 Task: Explore Airbnb accommodation in Taverny, France from 7th December, 2023 to 15th December, 2023 for 6 adults.3 bedrooms having 3 beds and 3 bathrooms. Property type can be house. Look for 4 properties as per requirement.
Action: Mouse moved to (446, 168)
Screenshot: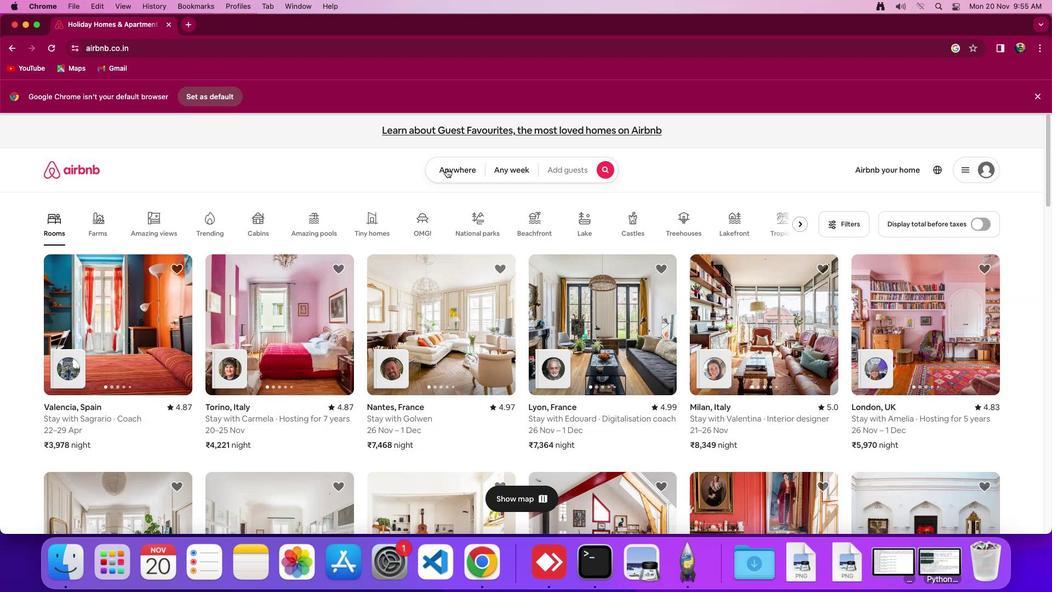 
Action: Mouse pressed left at (446, 168)
Screenshot: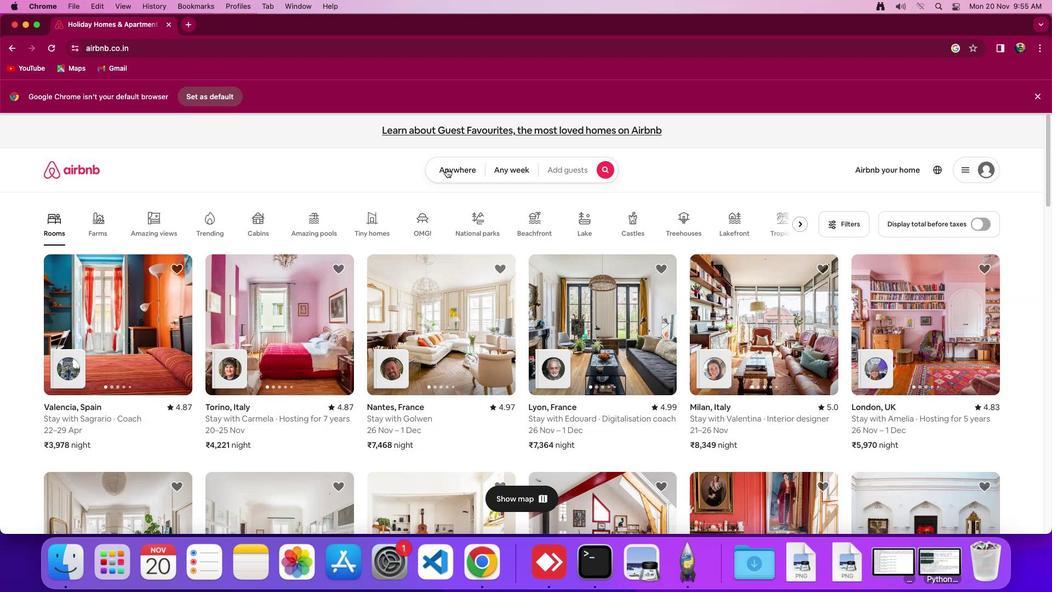 
Action: Mouse pressed left at (446, 168)
Screenshot: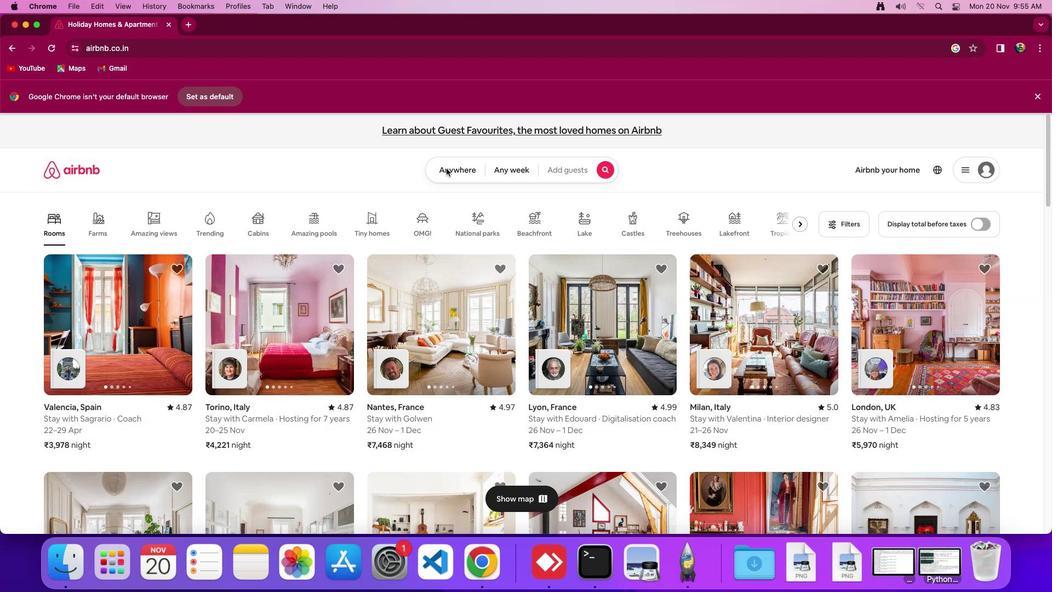 
Action: Mouse moved to (399, 215)
Screenshot: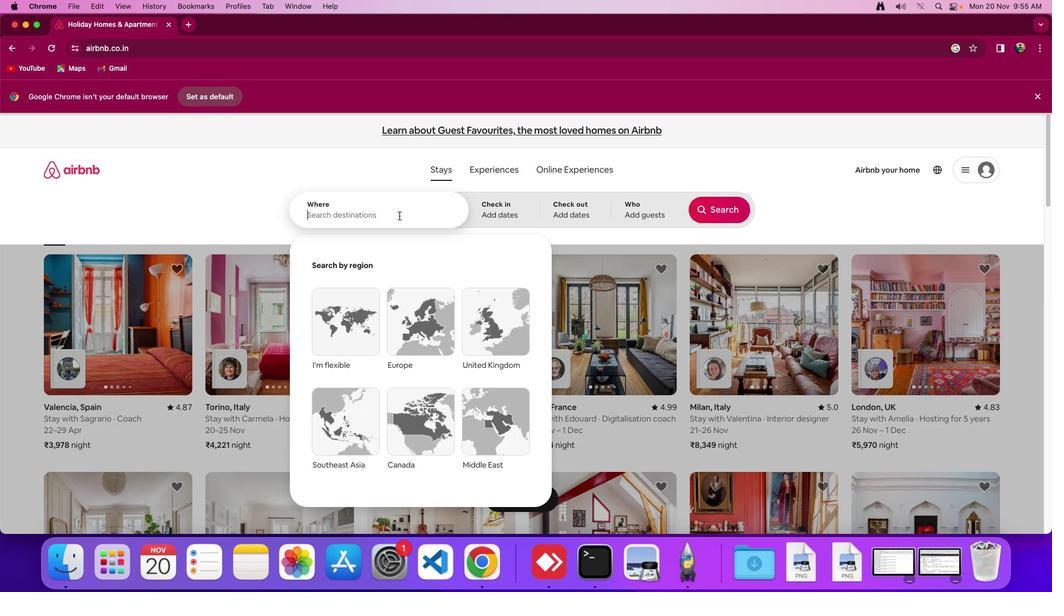 
Action: Mouse pressed left at (399, 215)
Screenshot: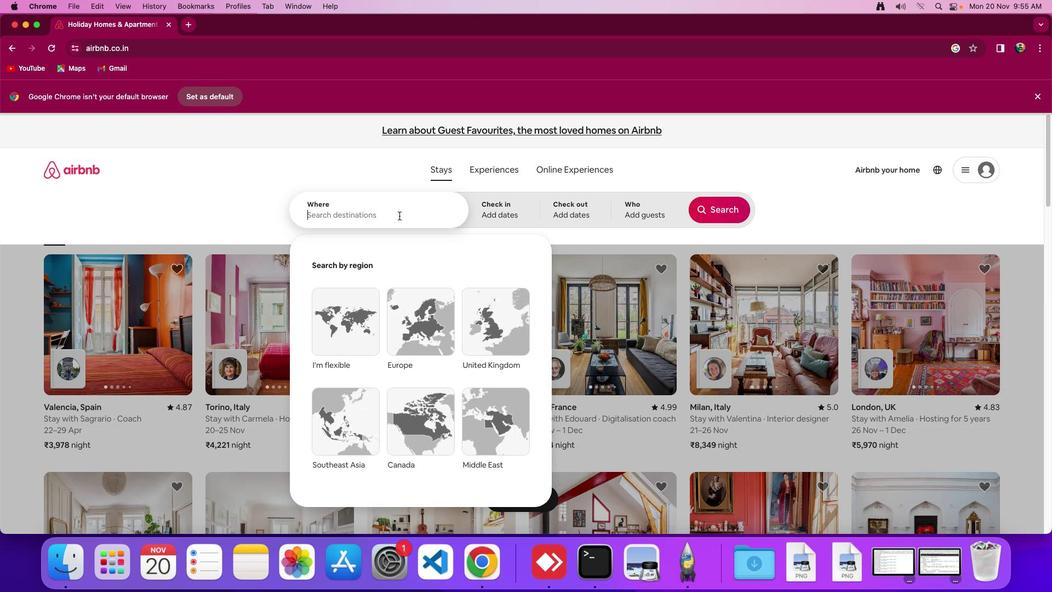 
Action: Key pressed Key.shift_r'T''a''v''e''m''y'','Key.spaceKey.shift_r'F''r''a''n''c''e'
Screenshot: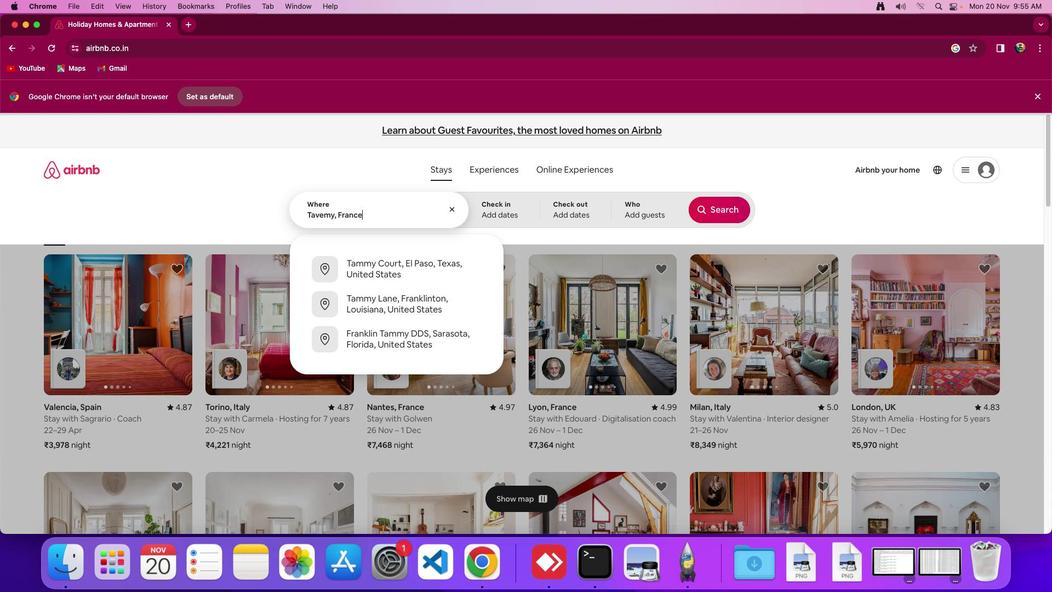 
Action: Mouse moved to (505, 202)
Screenshot: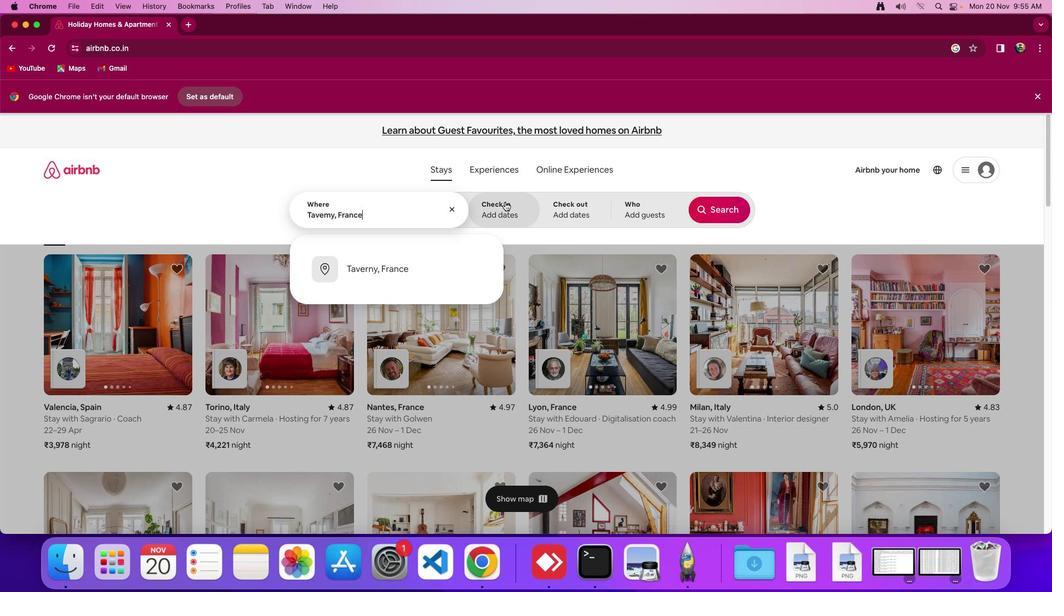
Action: Mouse pressed left at (505, 202)
Screenshot: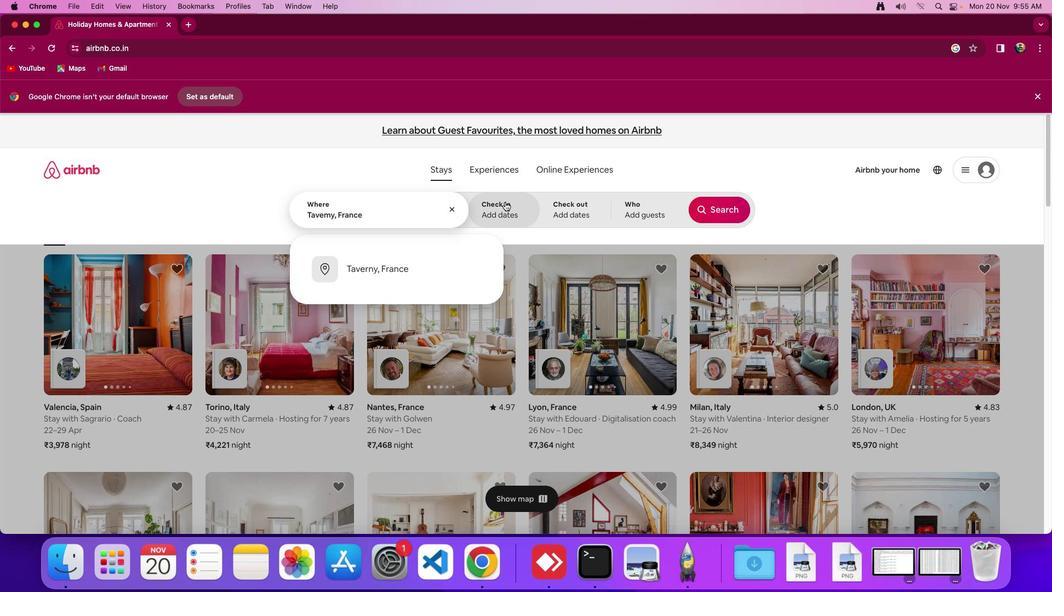 
Action: Mouse moved to (655, 373)
Screenshot: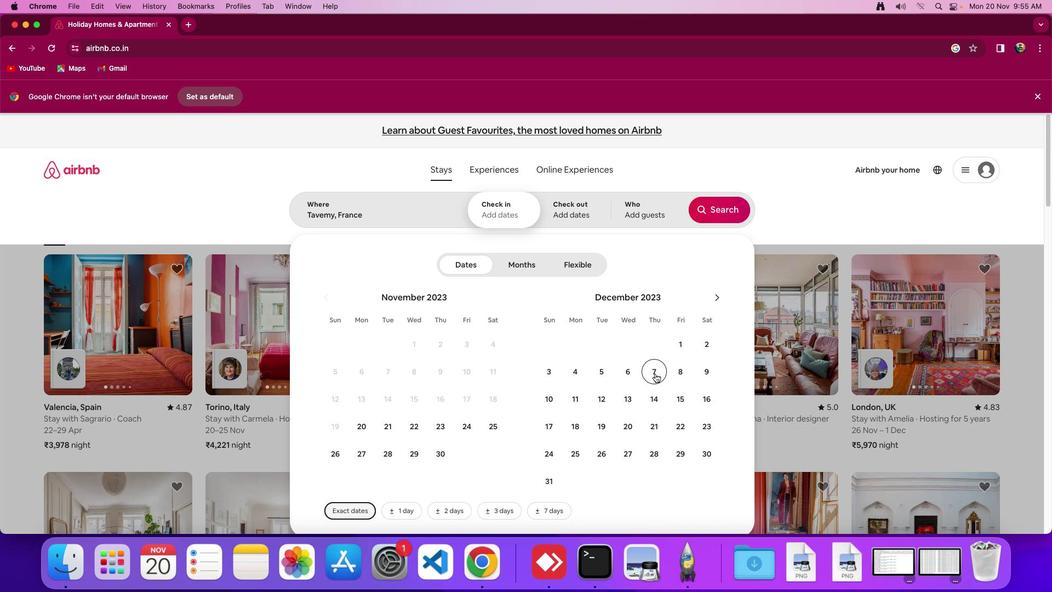 
Action: Mouse pressed left at (655, 373)
Screenshot: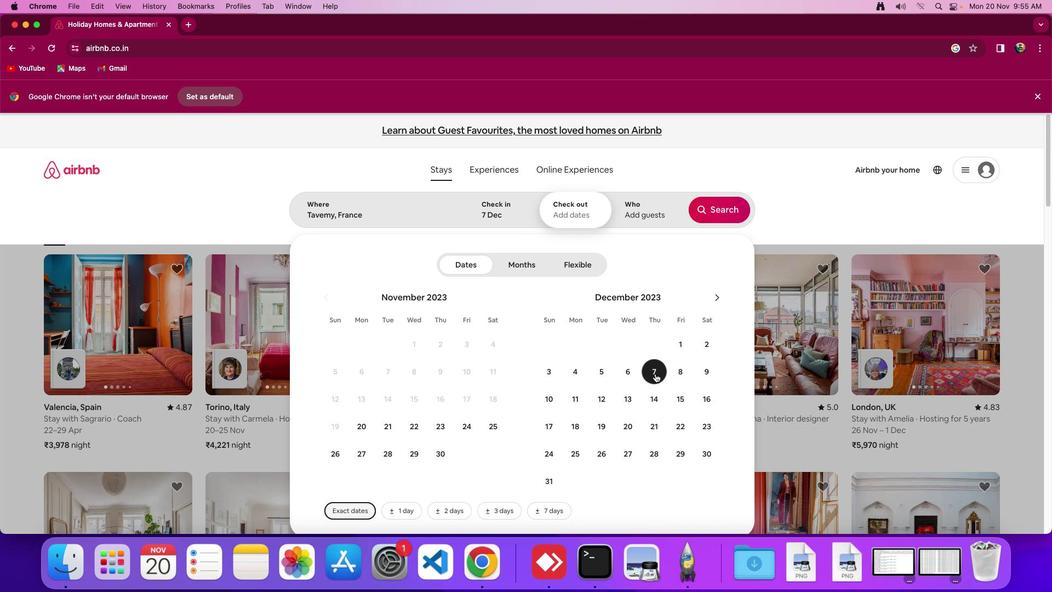
Action: Mouse moved to (677, 397)
Screenshot: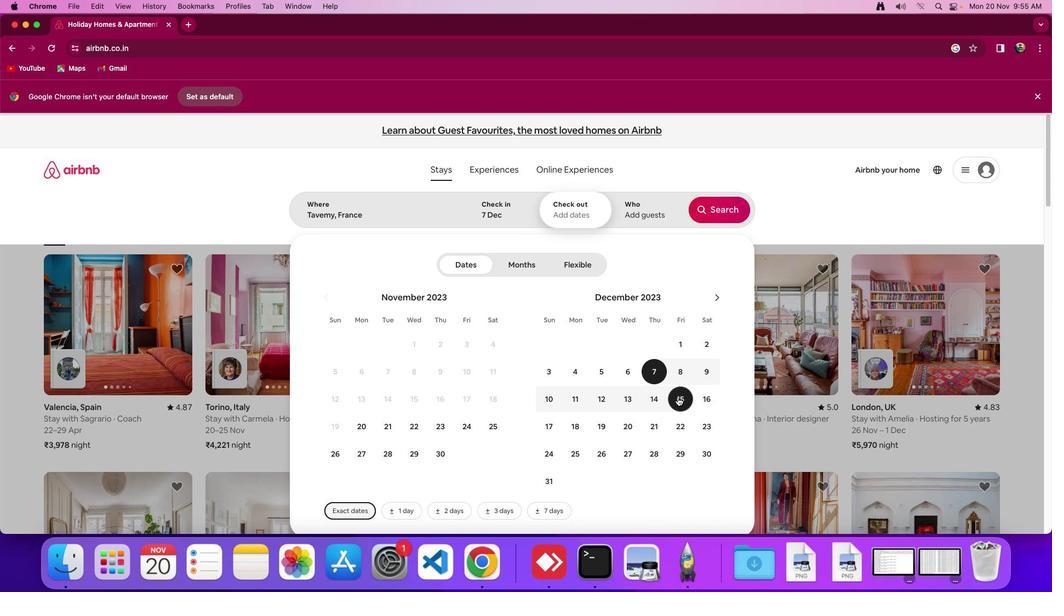 
Action: Mouse pressed left at (677, 397)
Screenshot: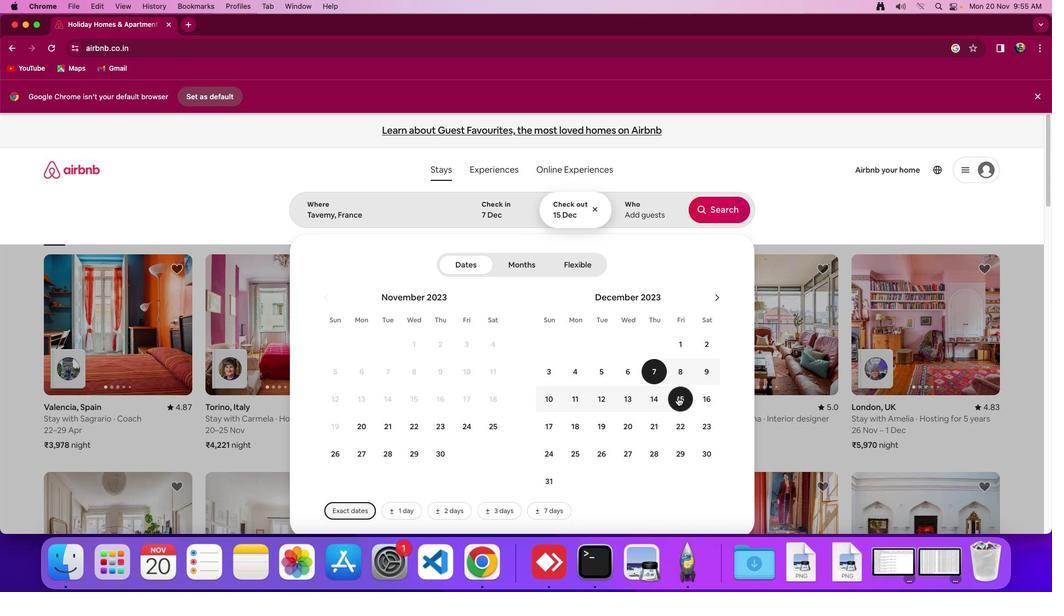 
Action: Mouse moved to (631, 208)
Screenshot: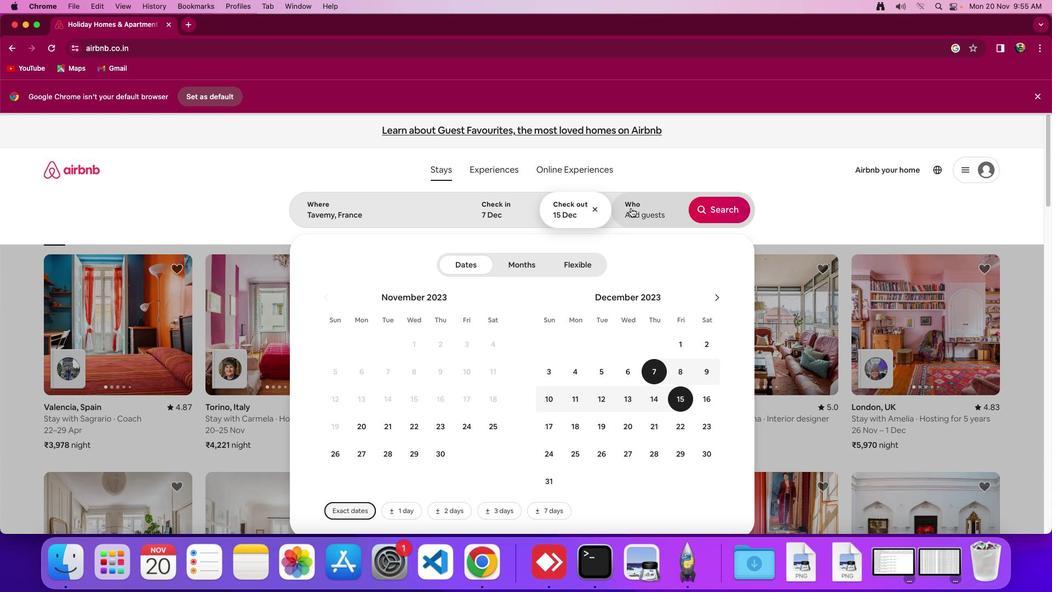 
Action: Mouse pressed left at (631, 208)
Screenshot: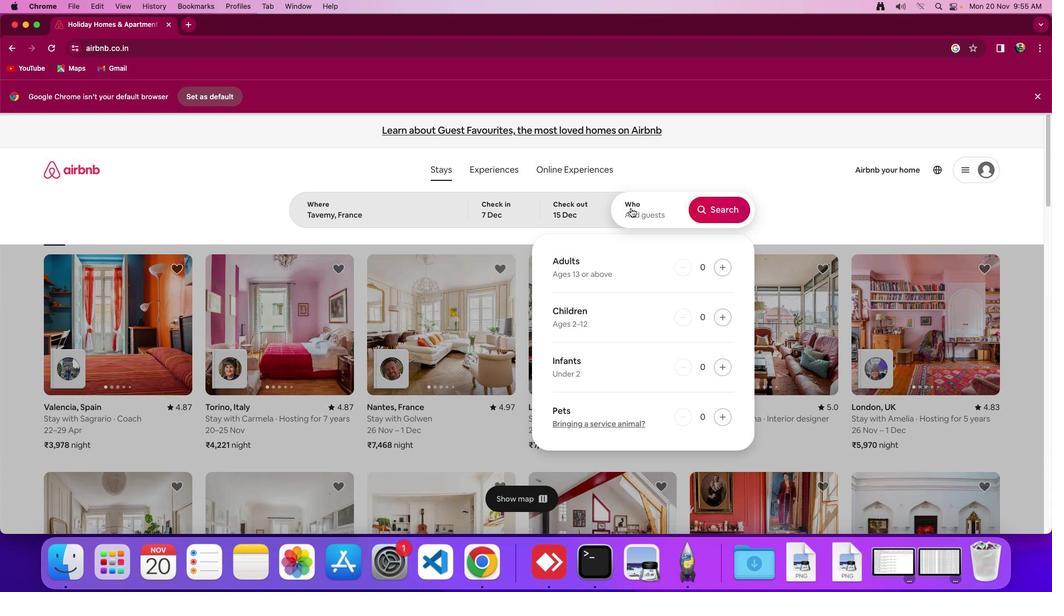 
Action: Mouse moved to (728, 267)
Screenshot: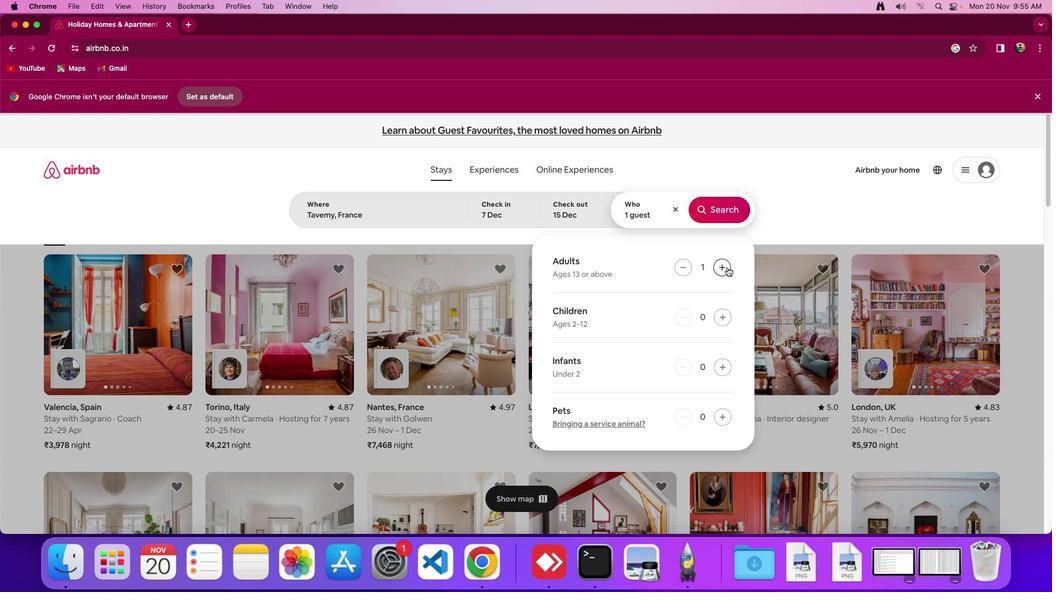 
Action: Mouse pressed left at (728, 267)
Screenshot: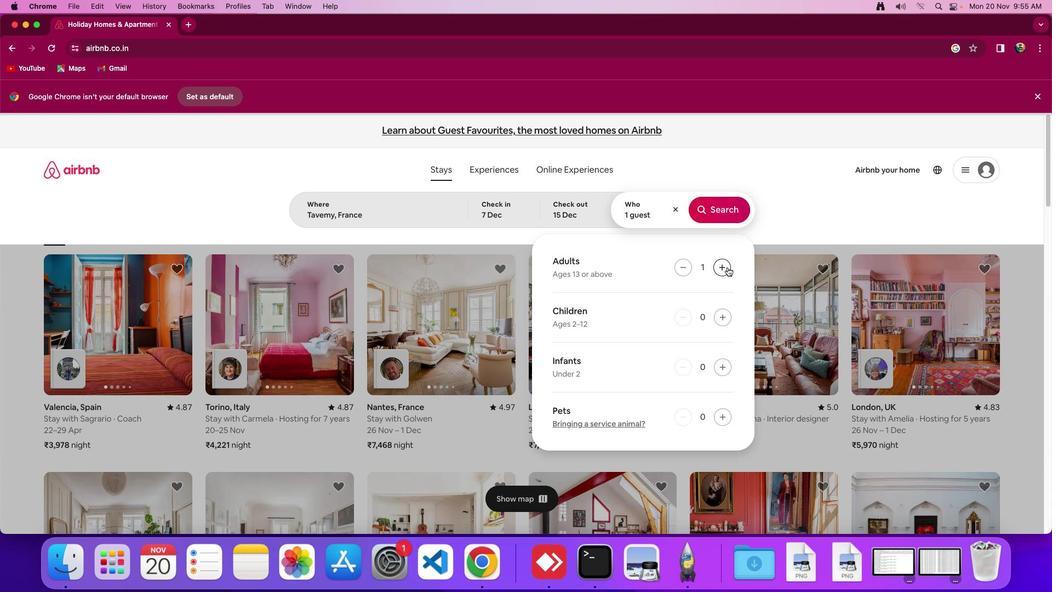 
Action: Mouse moved to (728, 266)
Screenshot: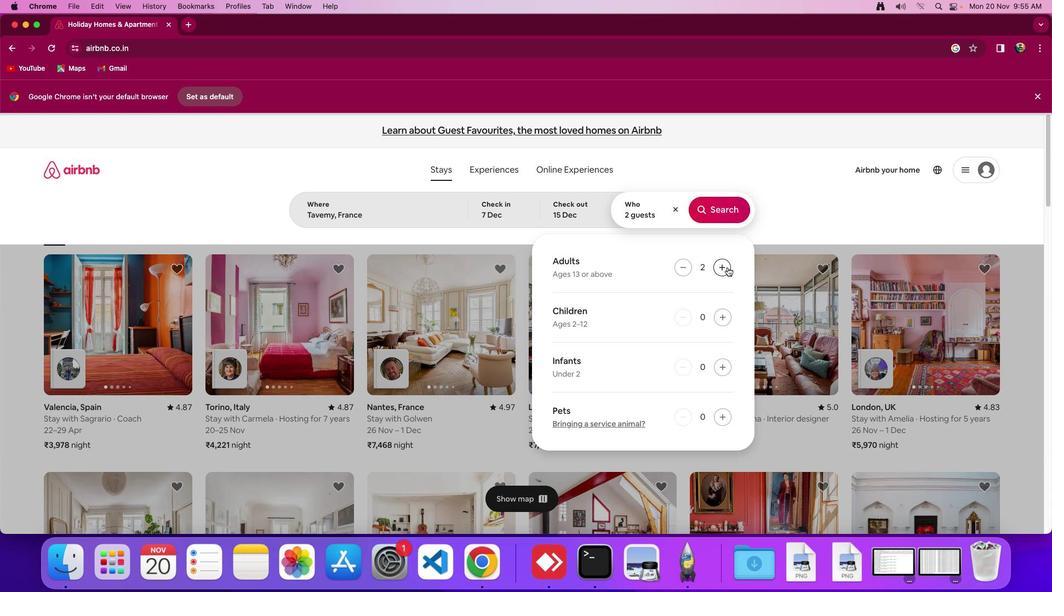 
Action: Mouse pressed left at (728, 266)
Screenshot: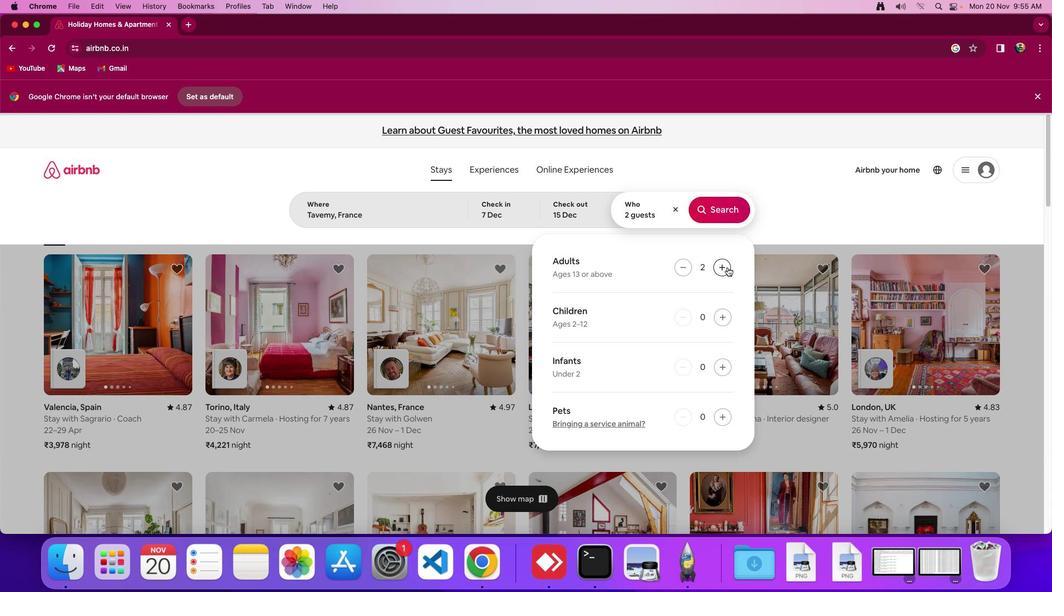 
Action: Mouse pressed left at (728, 266)
Screenshot: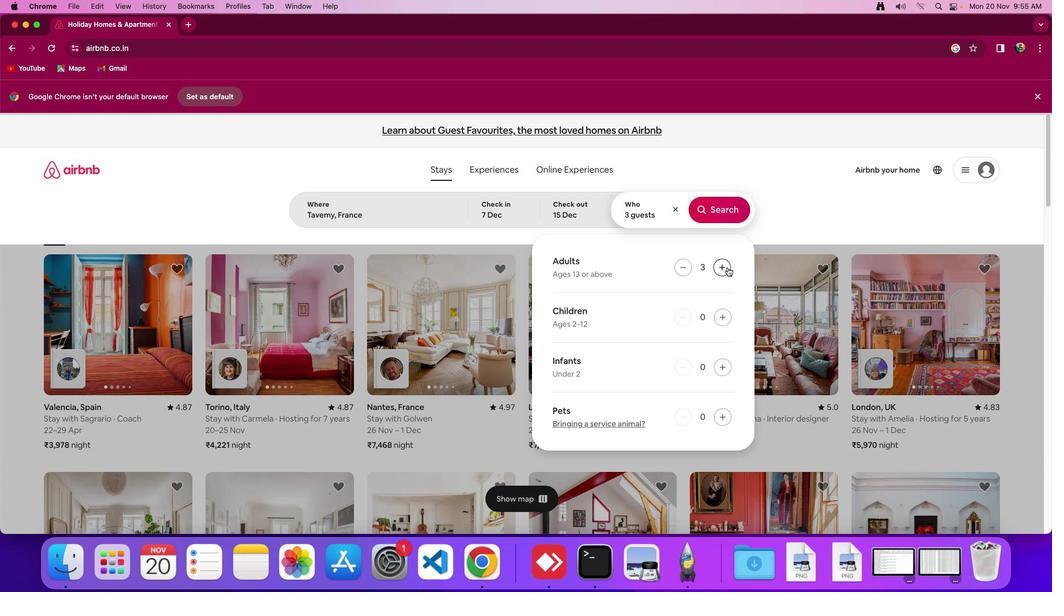 
Action: Mouse pressed left at (728, 266)
Screenshot: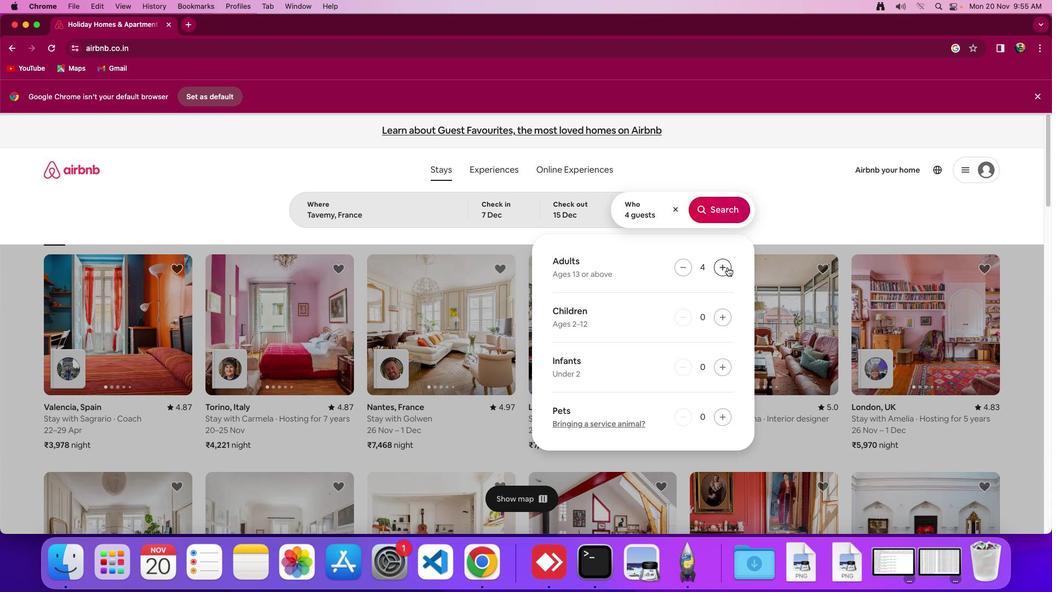 
Action: Mouse pressed left at (728, 266)
Screenshot: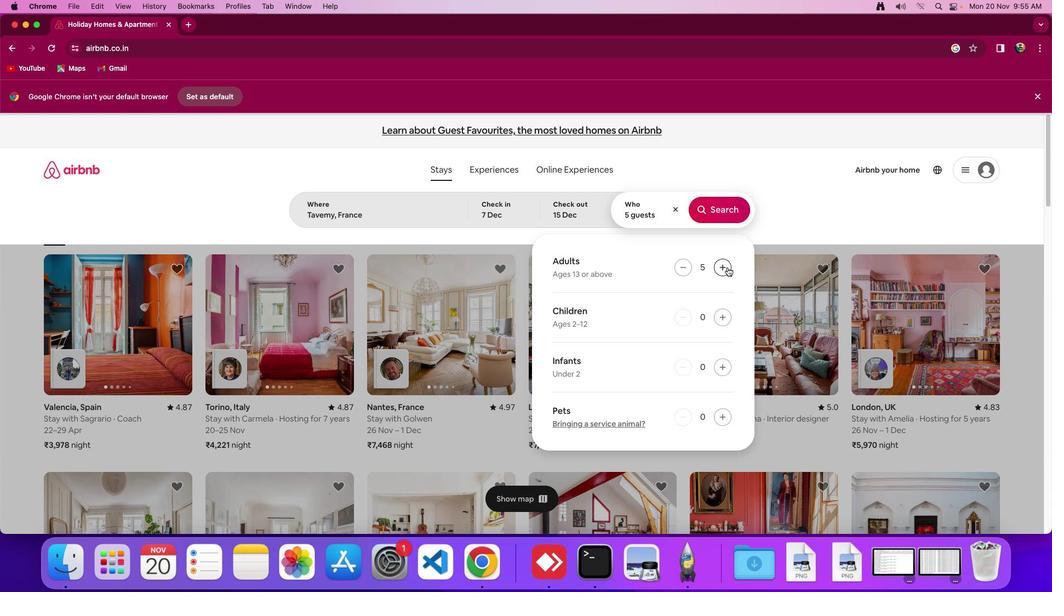 
Action: Mouse pressed left at (728, 266)
Screenshot: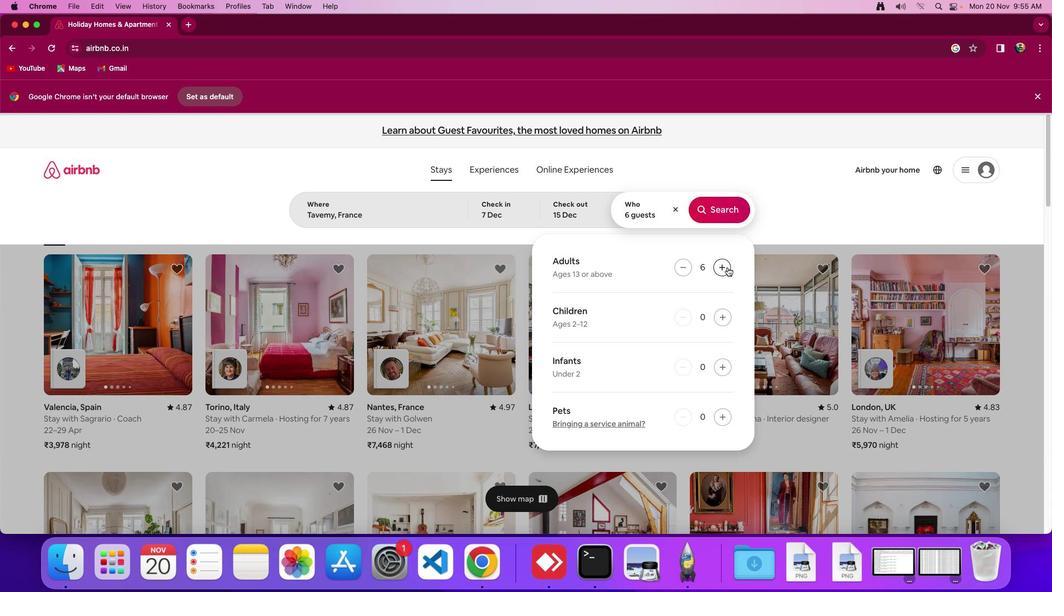 
Action: Mouse moved to (715, 203)
Screenshot: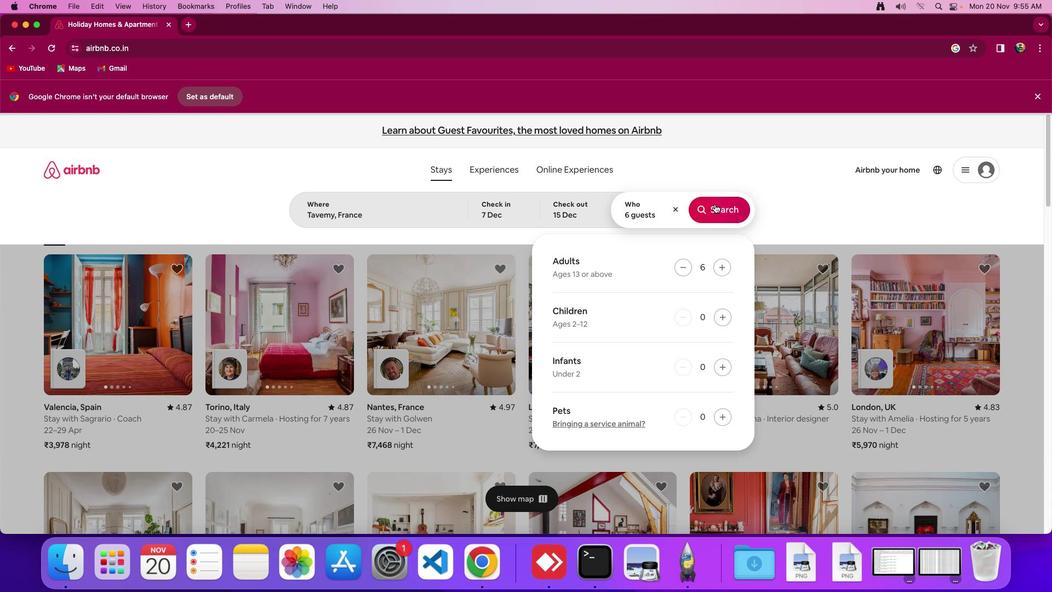 
Action: Mouse pressed left at (715, 203)
Screenshot: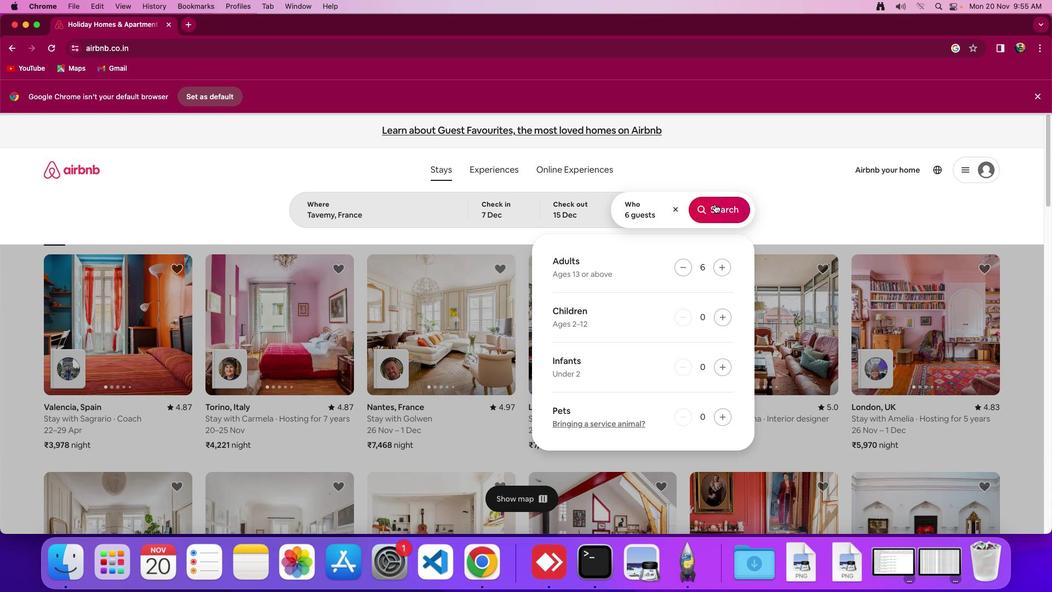 
Action: Mouse moved to (860, 178)
Screenshot: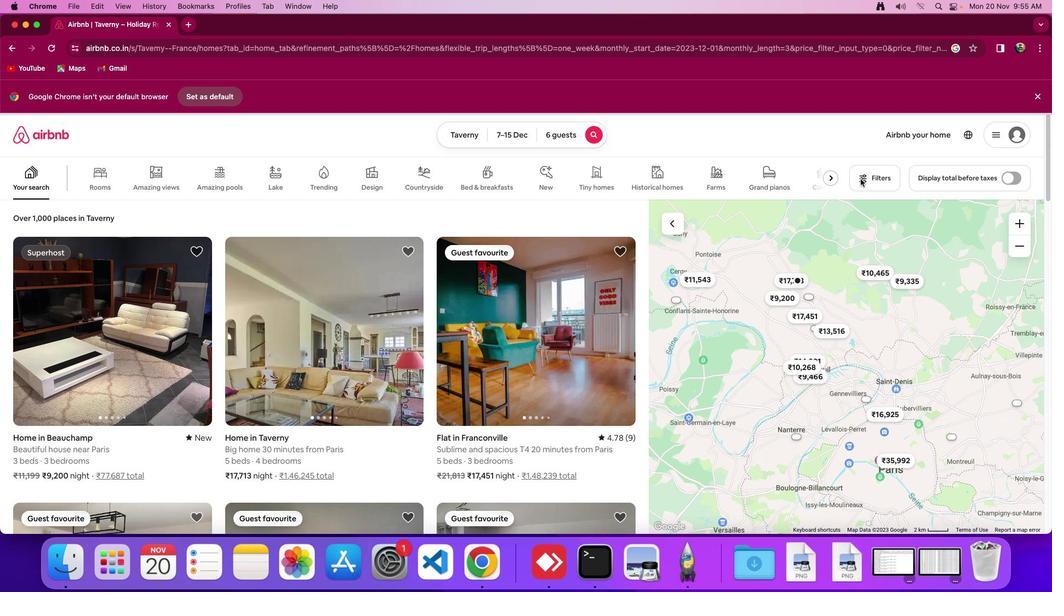 
Action: Mouse pressed left at (860, 178)
Screenshot: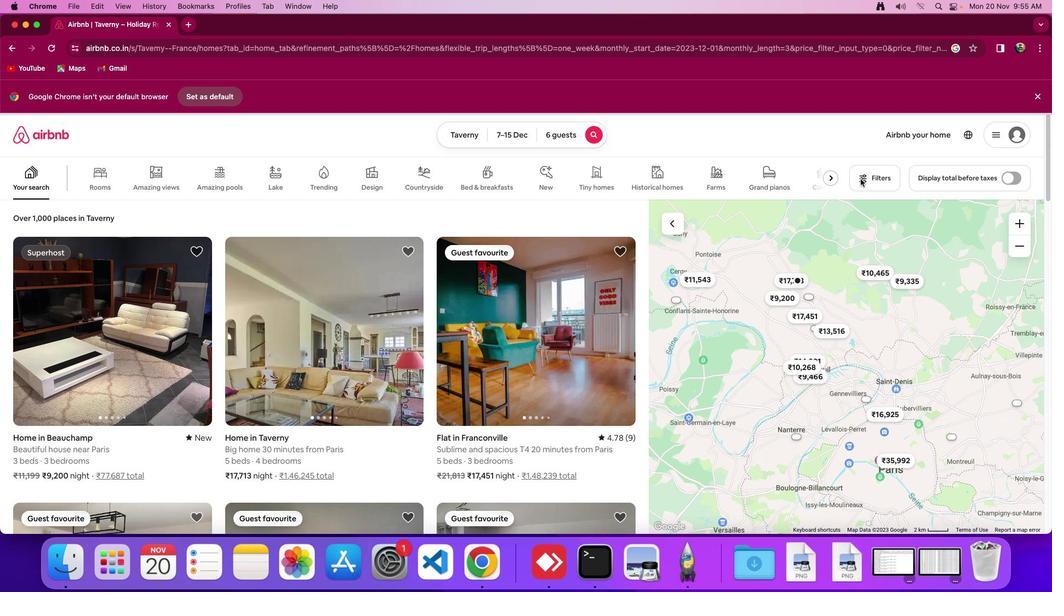 
Action: Mouse moved to (492, 361)
Screenshot: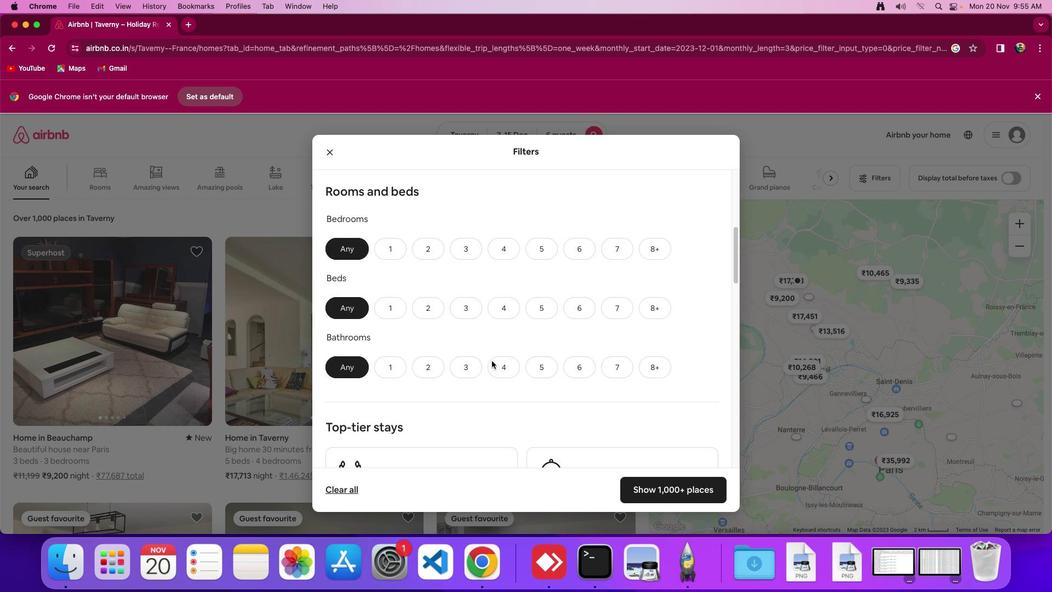
Action: Mouse scrolled (492, 361) with delta (0, 0)
Screenshot: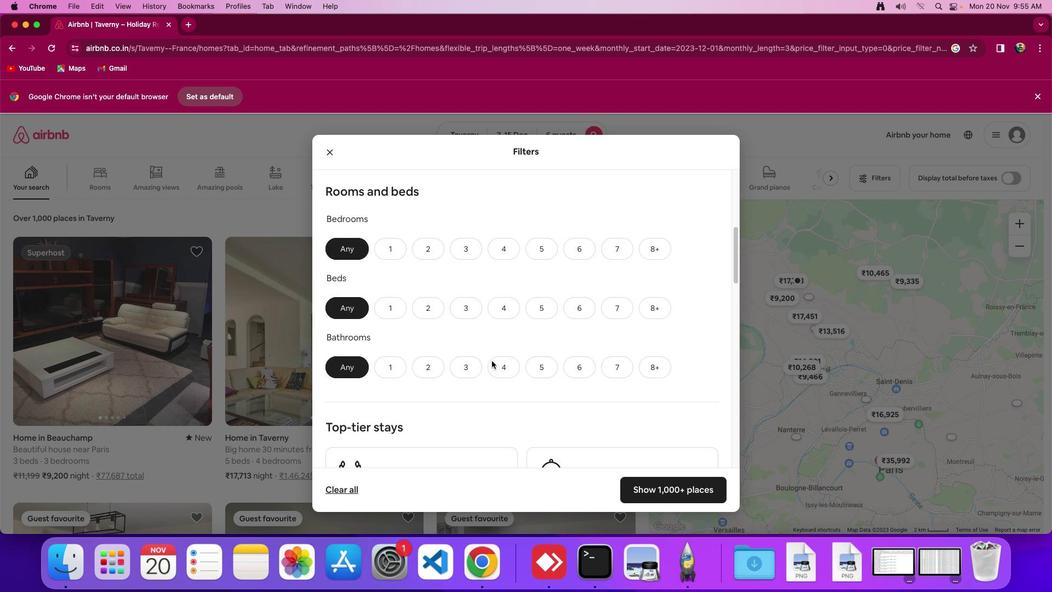 
Action: Mouse moved to (492, 361)
Screenshot: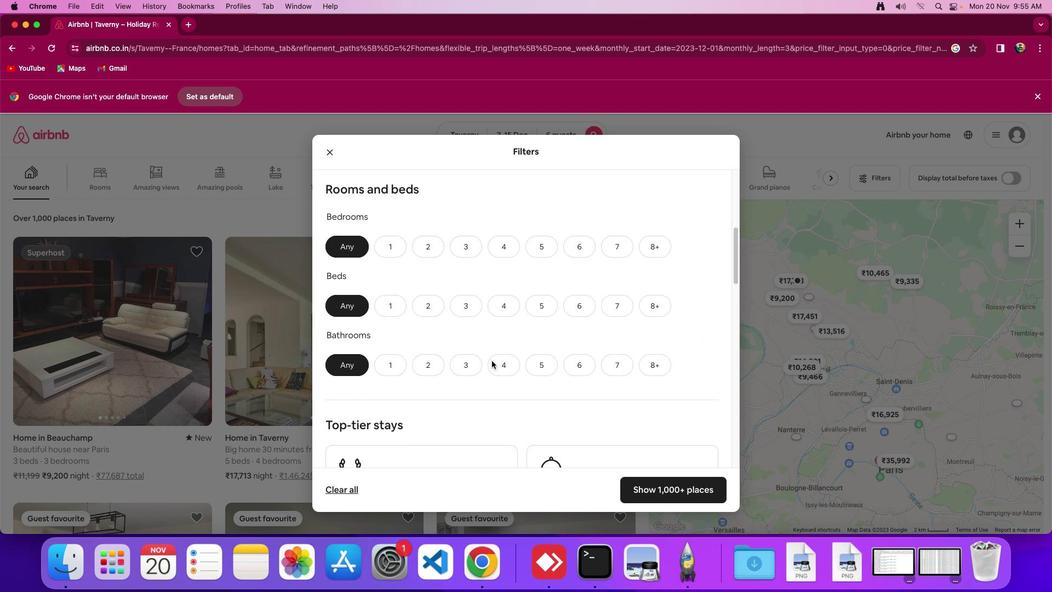 
Action: Mouse scrolled (492, 361) with delta (0, 0)
Screenshot: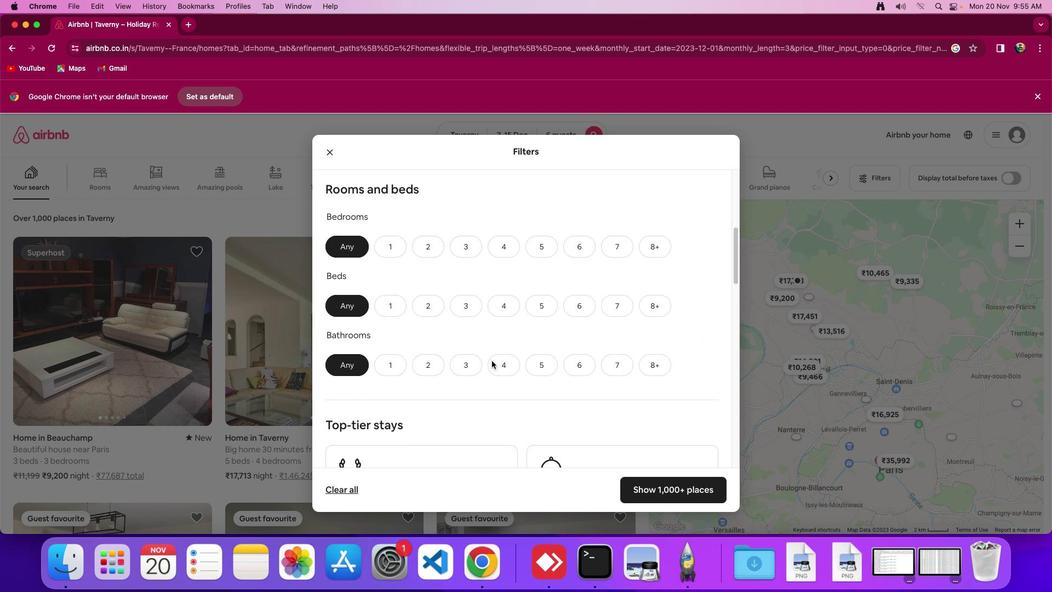 
Action: Mouse moved to (492, 361)
Screenshot: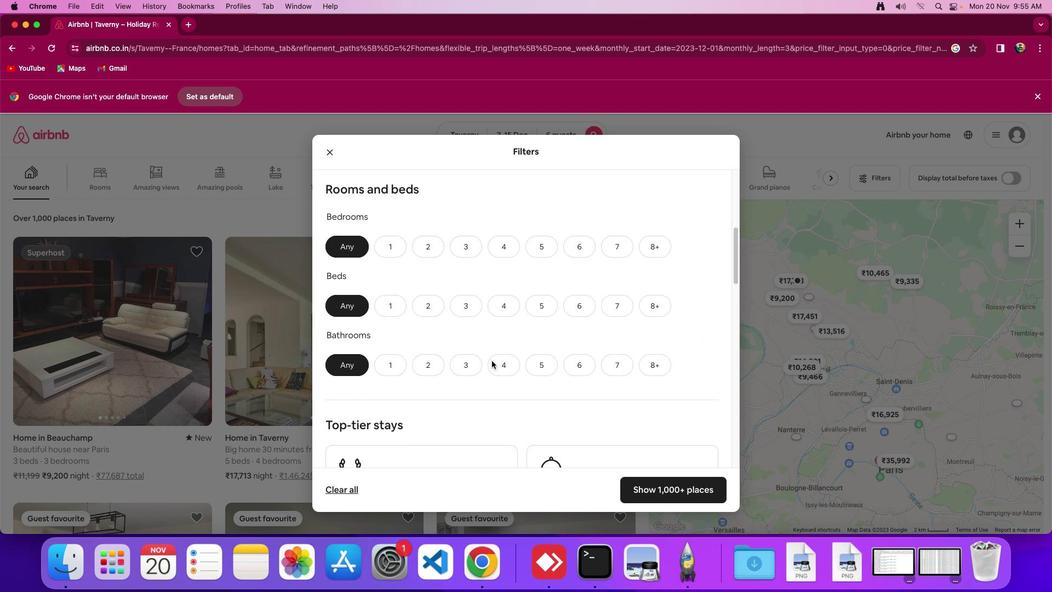 
Action: Mouse scrolled (492, 361) with delta (0, -2)
Screenshot: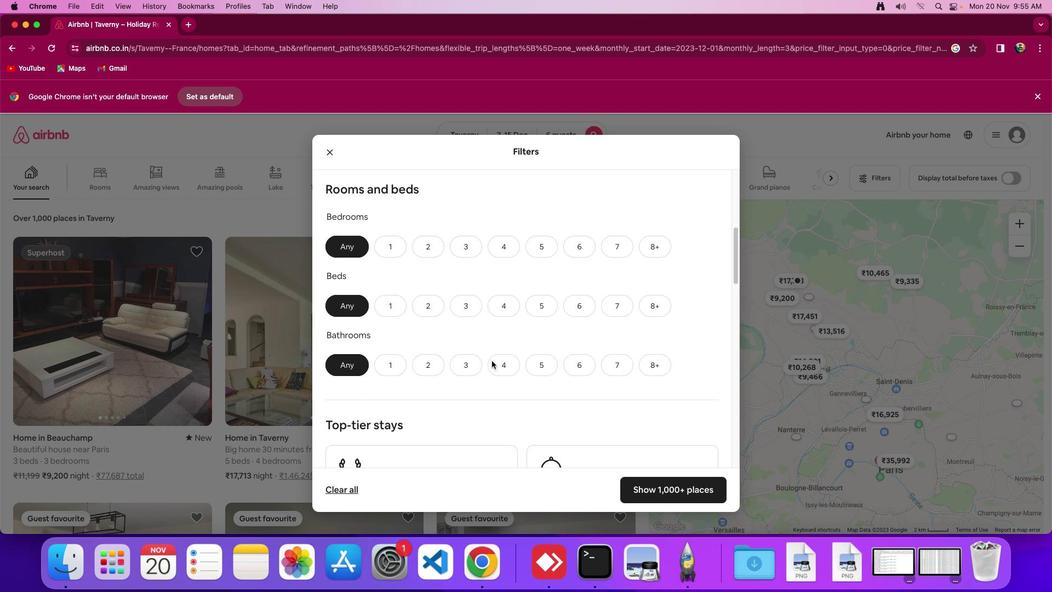 
Action: Mouse moved to (492, 360)
Screenshot: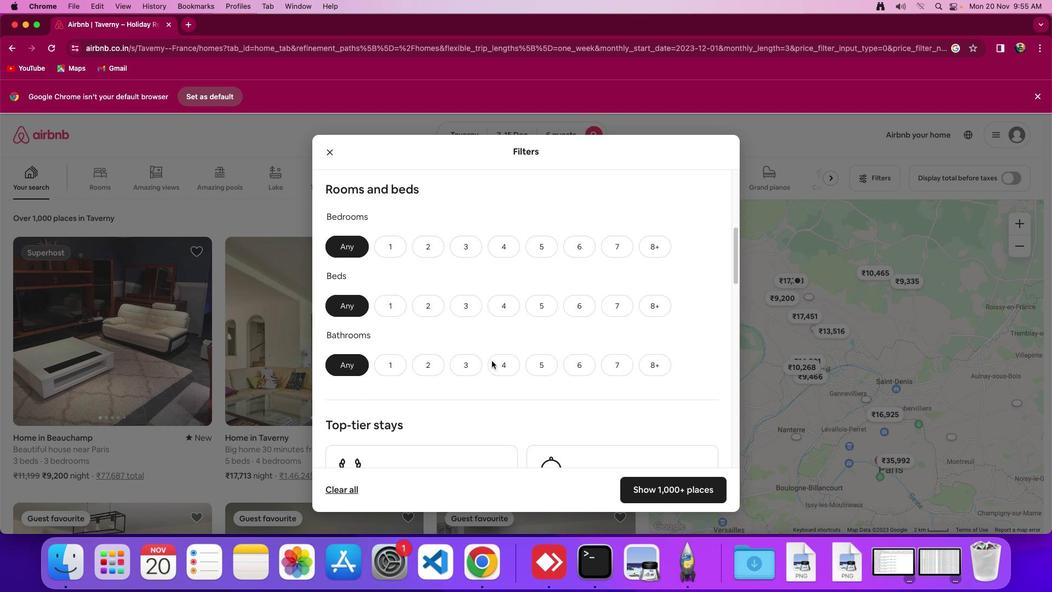
Action: Mouse scrolled (492, 360) with delta (0, -3)
Screenshot: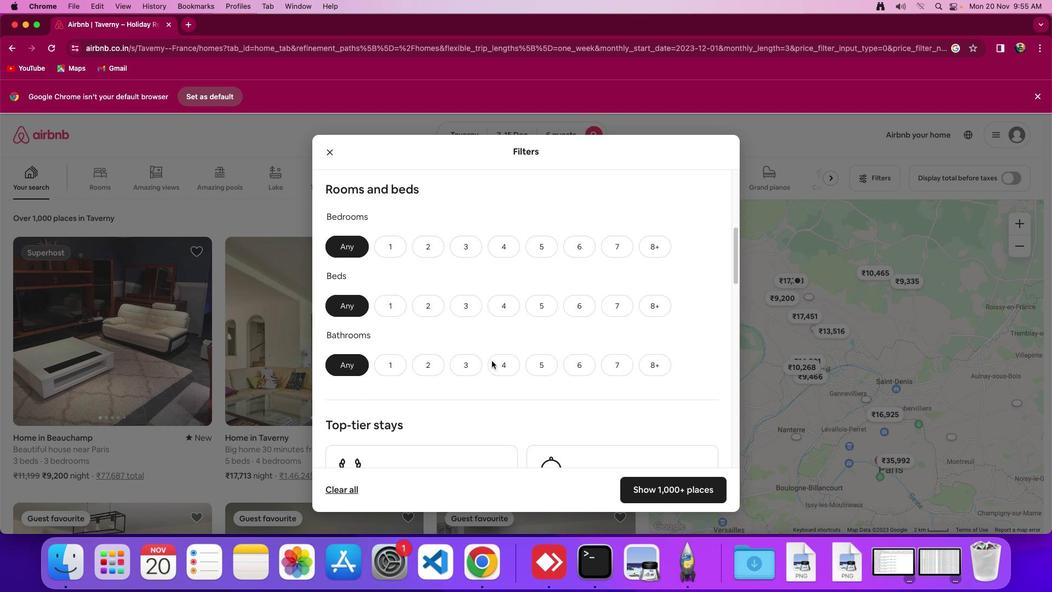 
Action: Mouse moved to (582, 245)
Screenshot: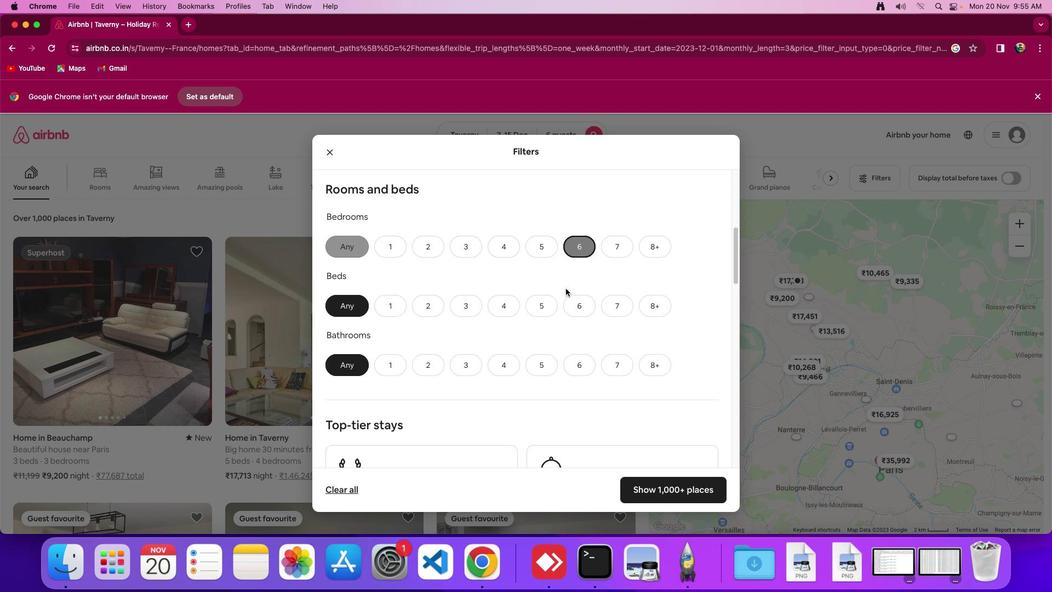 
Action: Mouse pressed left at (582, 245)
Screenshot: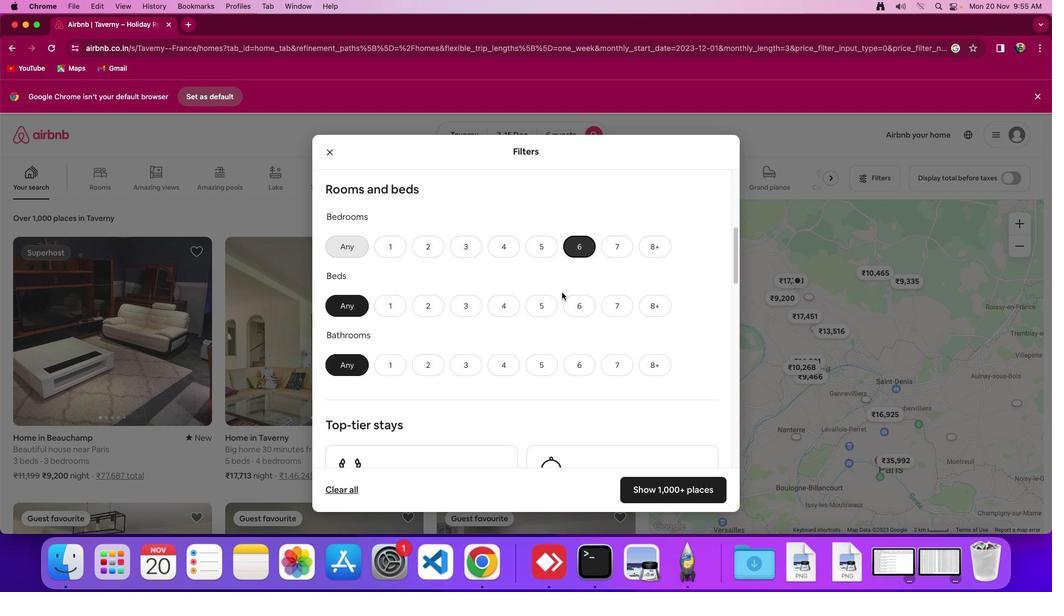 
Action: Mouse moved to (572, 307)
Screenshot: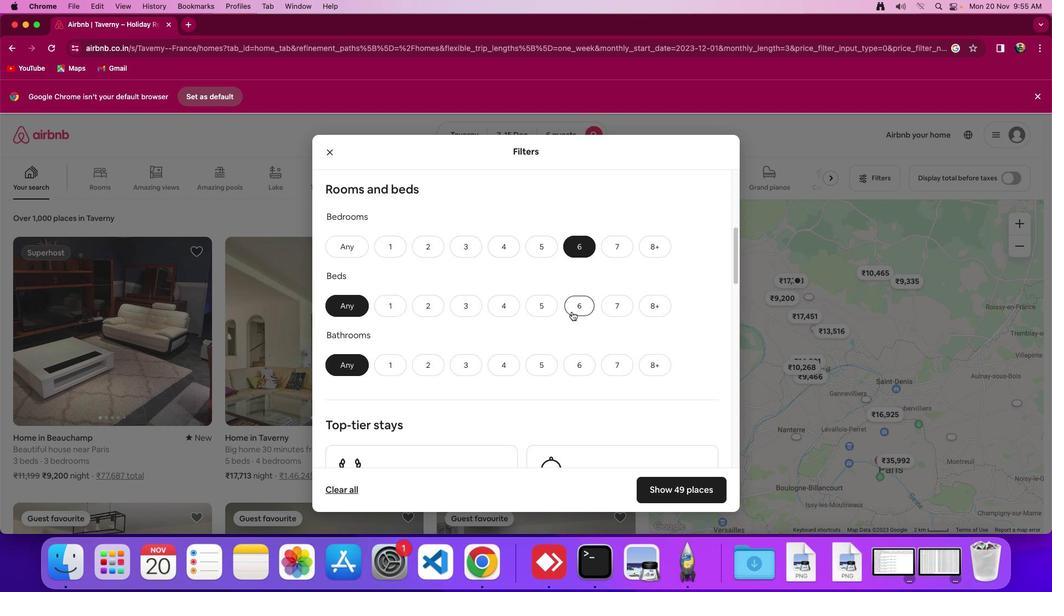 
Action: Mouse pressed left at (572, 307)
Screenshot: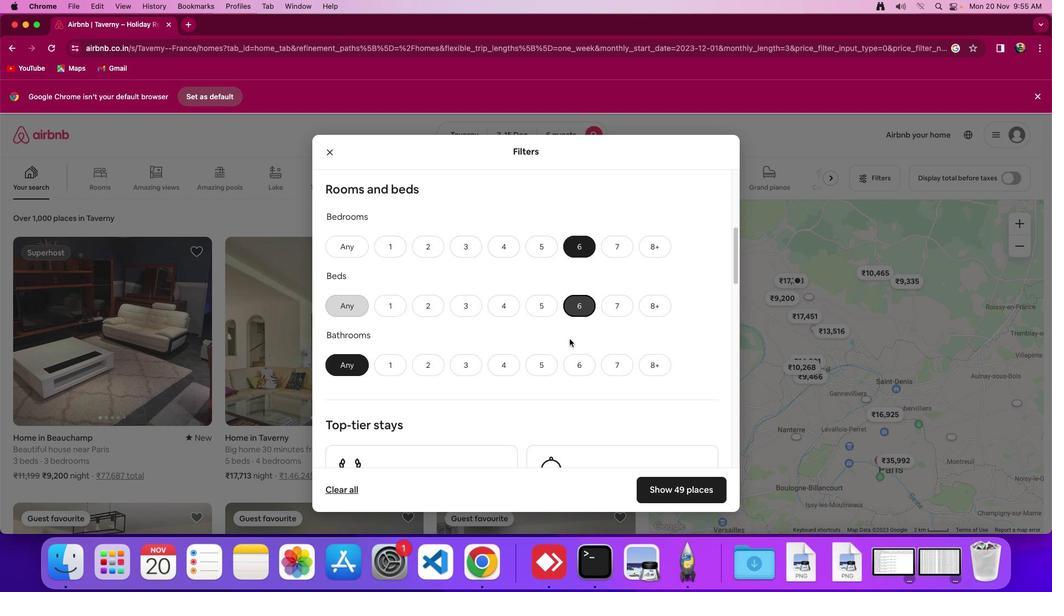
Action: Mouse moved to (570, 356)
Screenshot: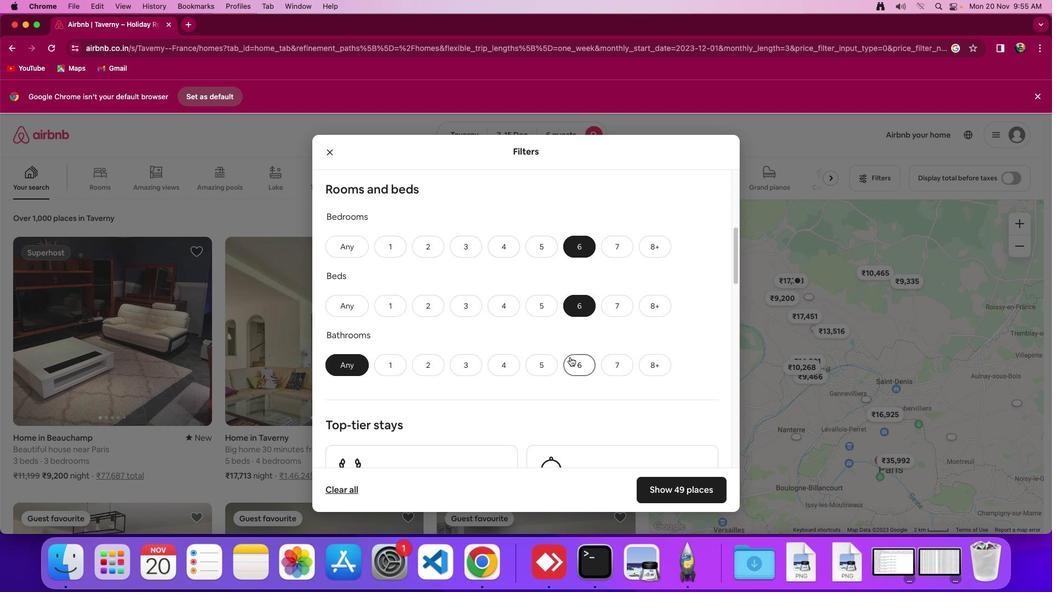 
Action: Mouse pressed left at (570, 356)
Screenshot: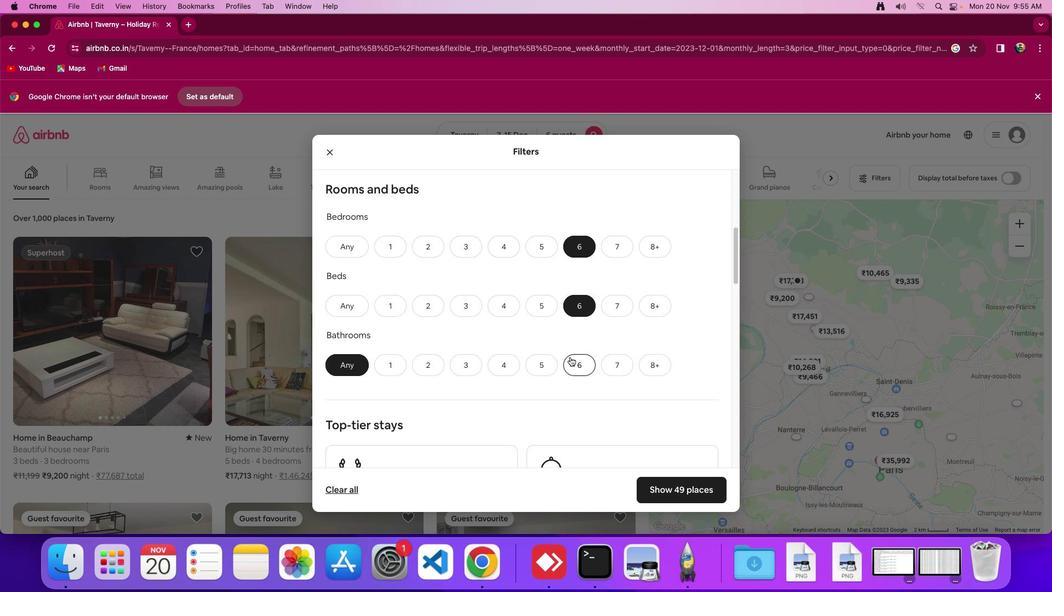 
Action: Mouse moved to (569, 355)
Screenshot: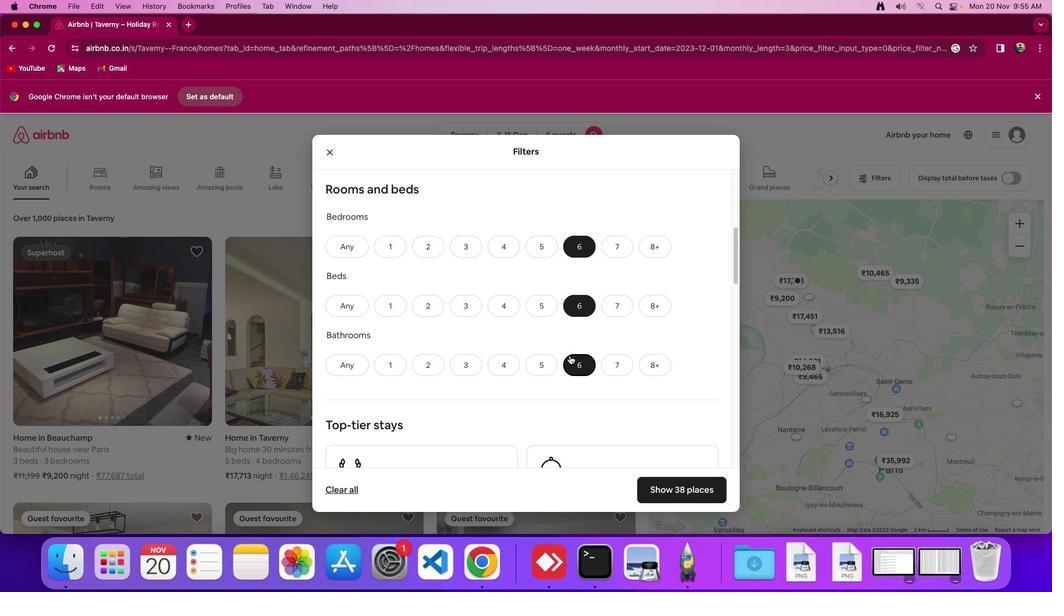 
Action: Mouse scrolled (569, 355) with delta (0, 0)
Screenshot: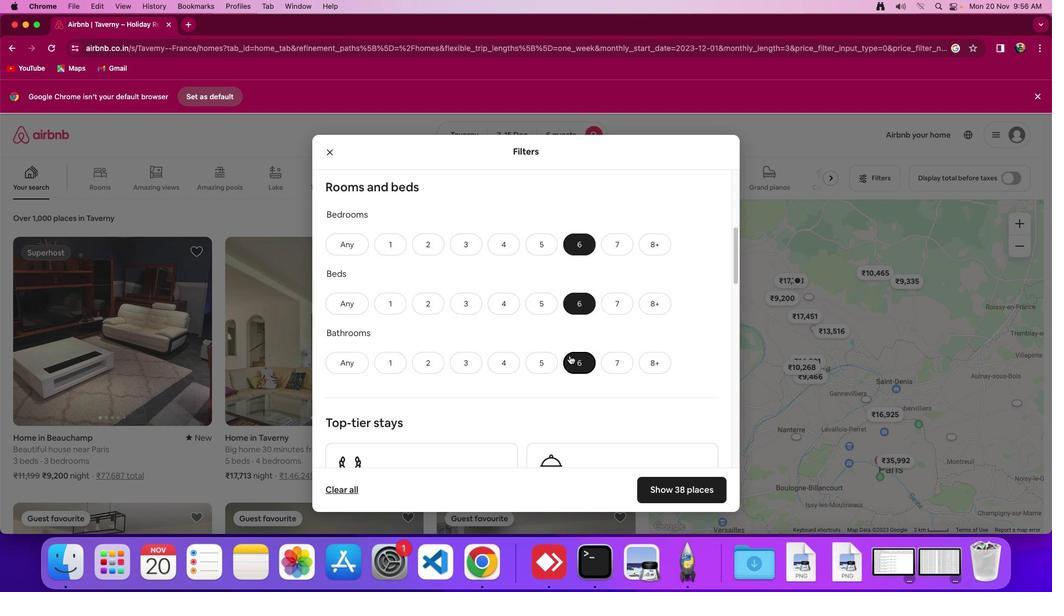
Action: Mouse moved to (479, 250)
Screenshot: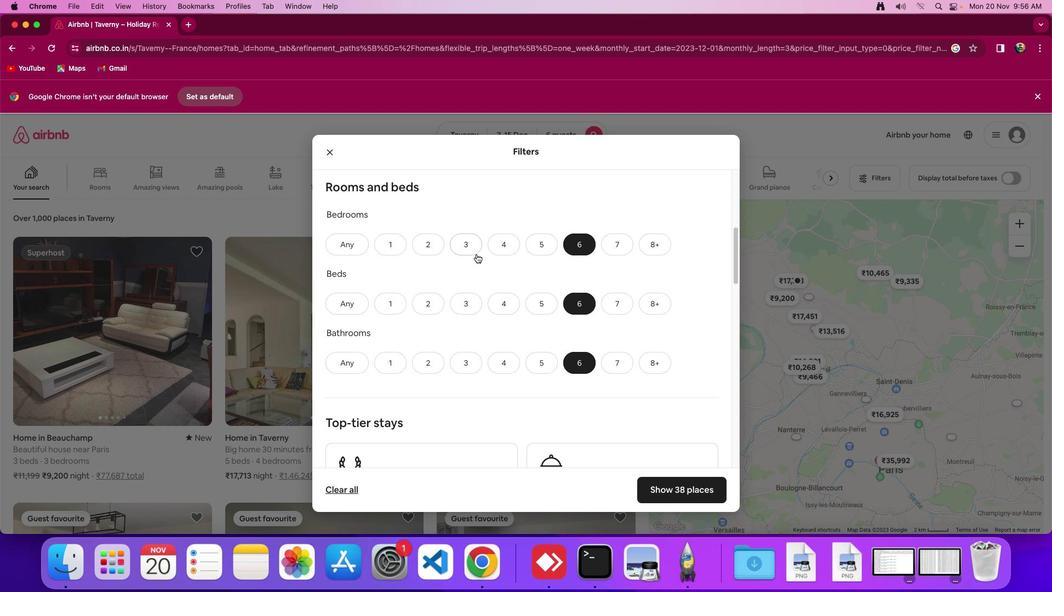 
Action: Mouse pressed left at (479, 250)
Screenshot: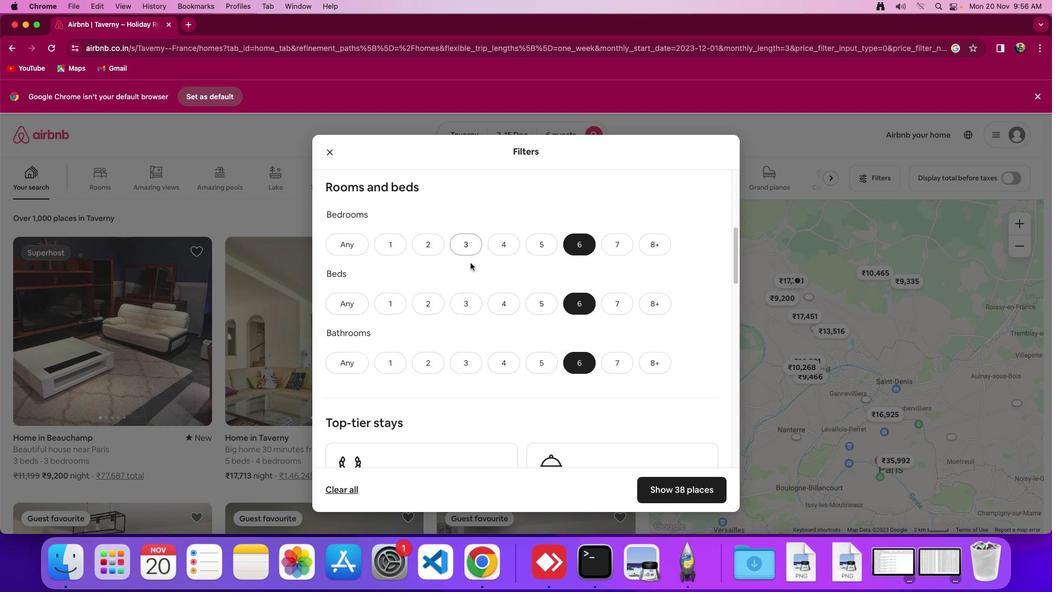 
Action: Mouse moved to (466, 296)
Screenshot: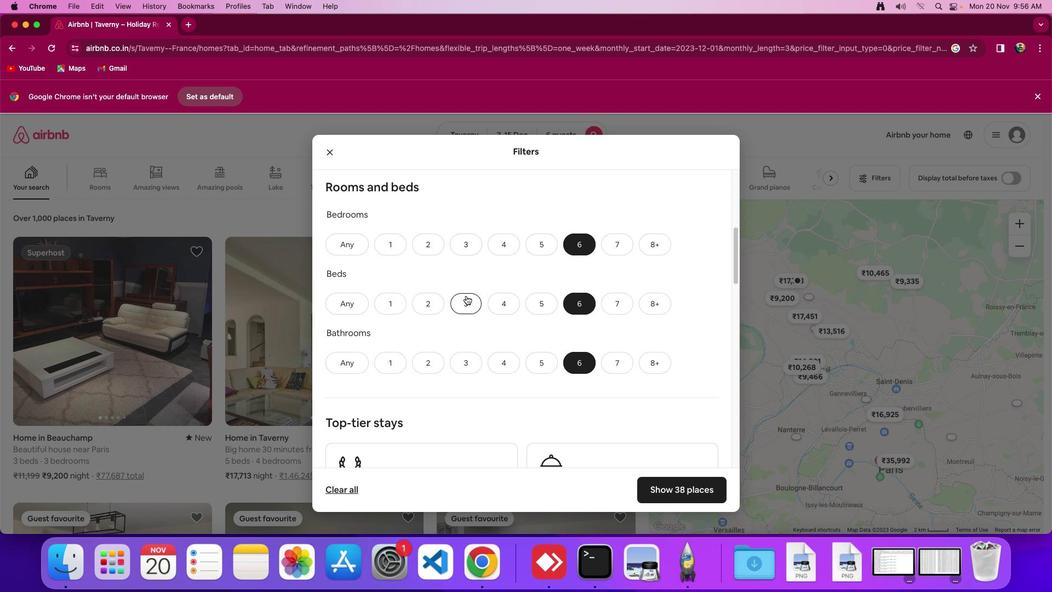 
Action: Mouse pressed left at (466, 296)
Screenshot: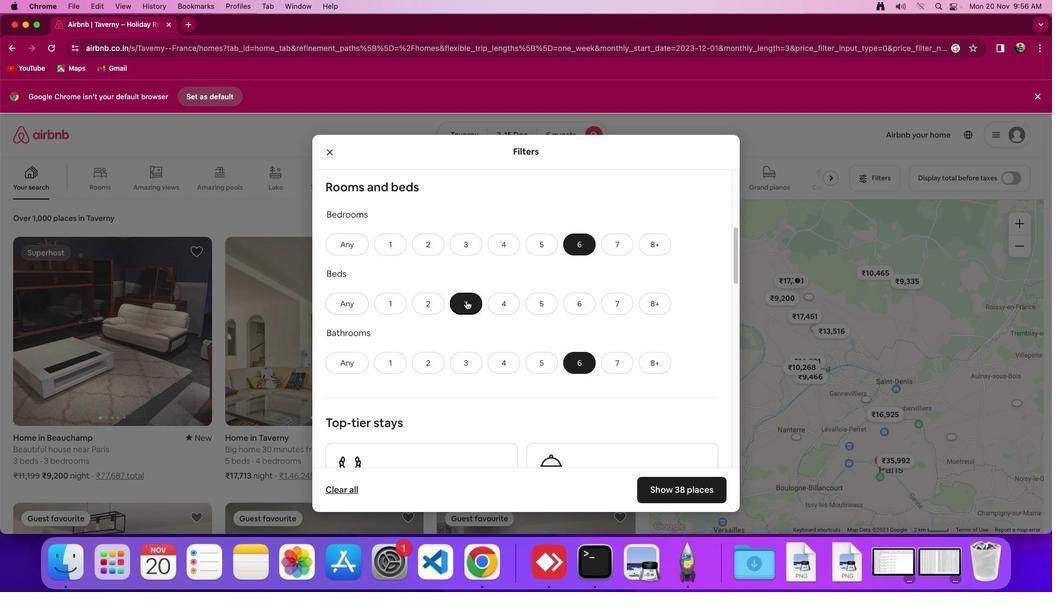 
Action: Mouse moved to (466, 241)
Screenshot: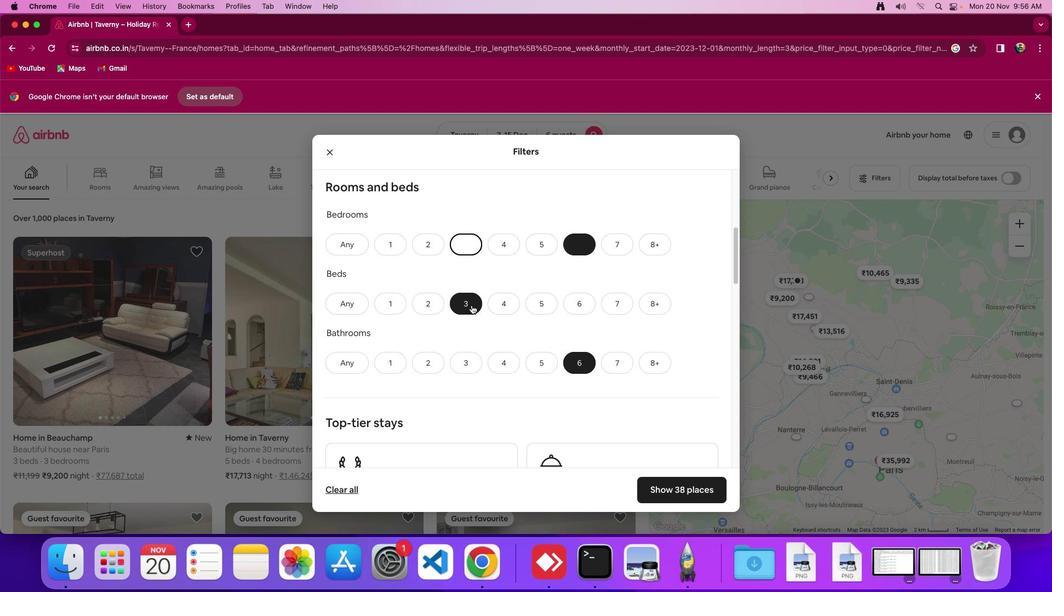 
Action: Mouse pressed left at (466, 241)
Screenshot: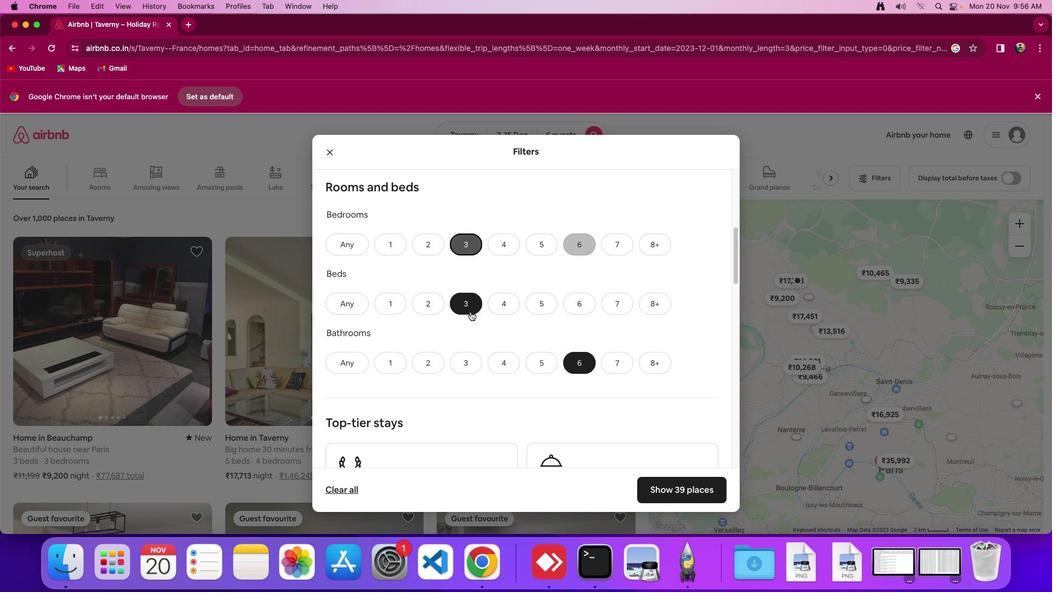 
Action: Mouse moved to (465, 355)
Screenshot: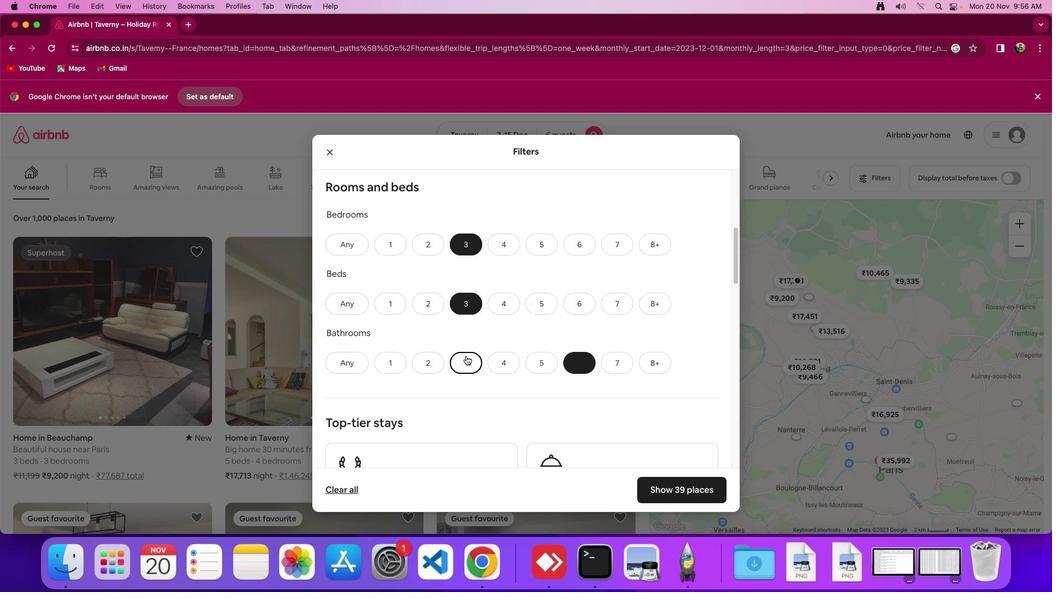
Action: Mouse pressed left at (465, 355)
Screenshot: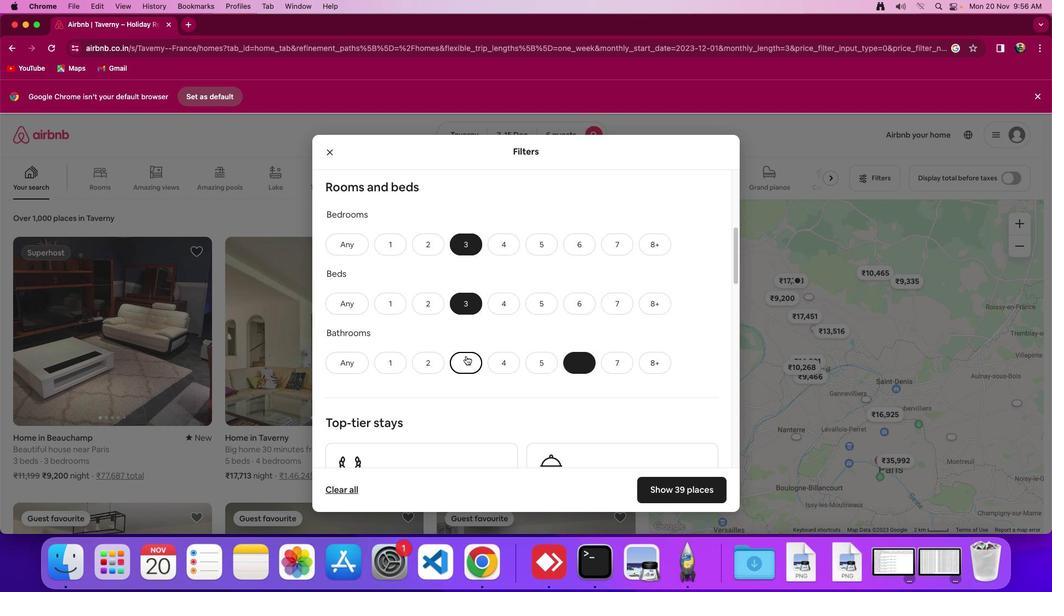 
Action: Mouse moved to (475, 348)
Screenshot: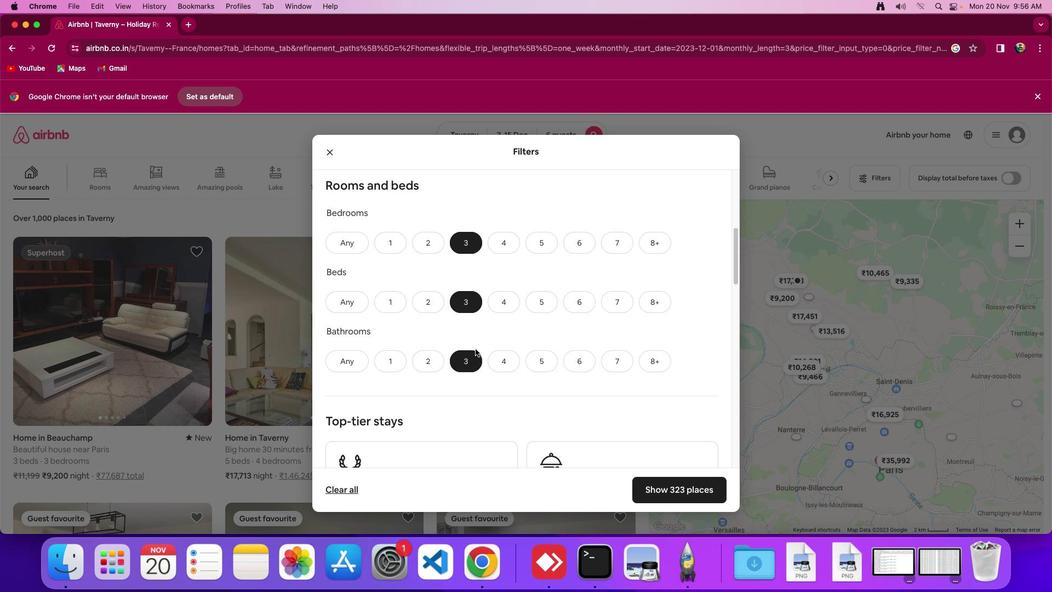 
Action: Mouse scrolled (475, 348) with delta (0, 0)
Screenshot: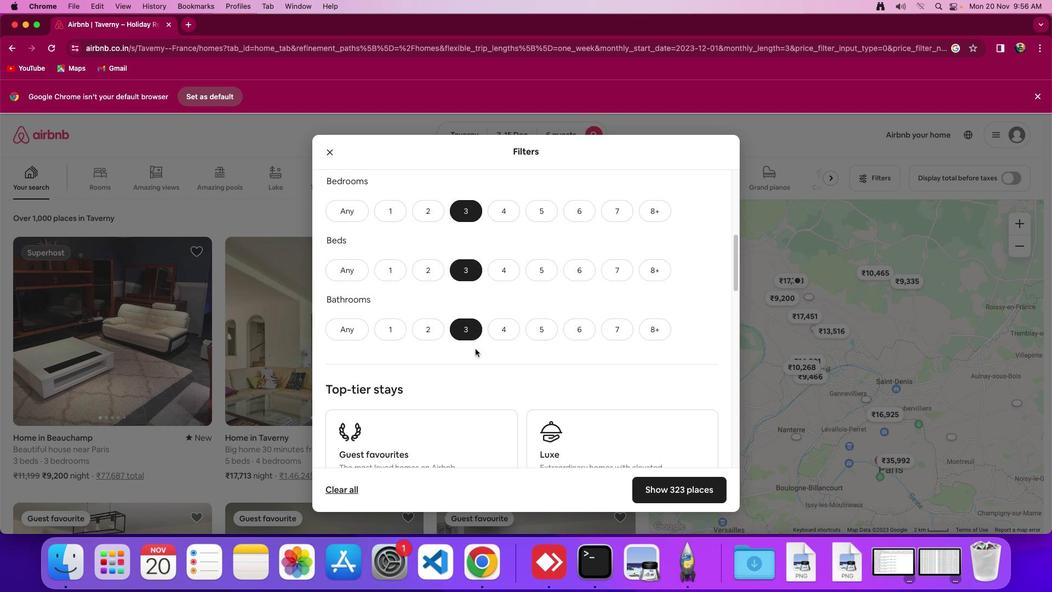 
Action: Mouse scrolled (475, 348) with delta (0, 0)
Screenshot: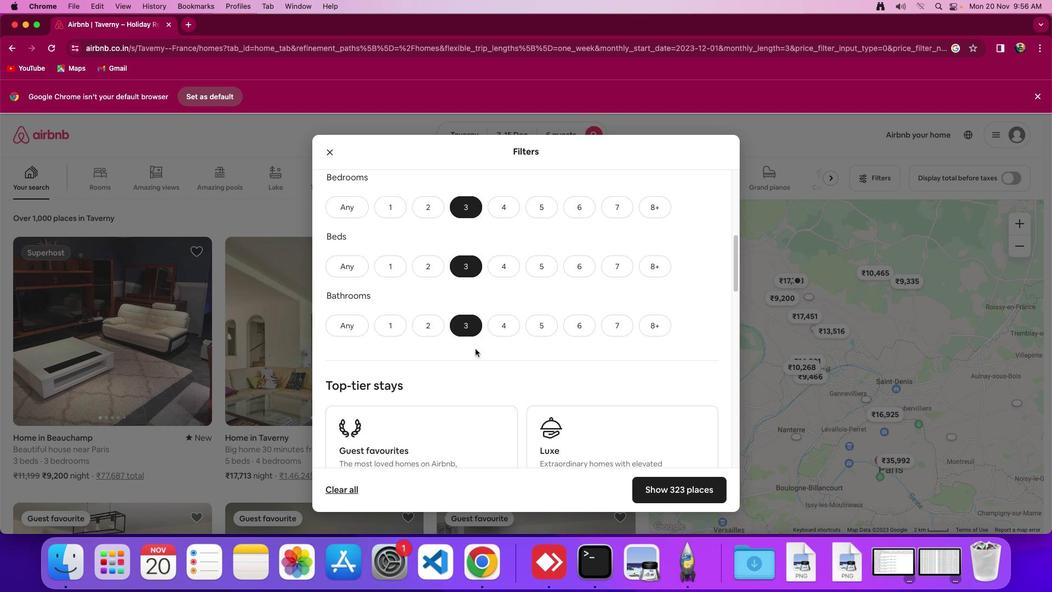 
Action: Mouse scrolled (475, 348) with delta (0, 0)
Screenshot: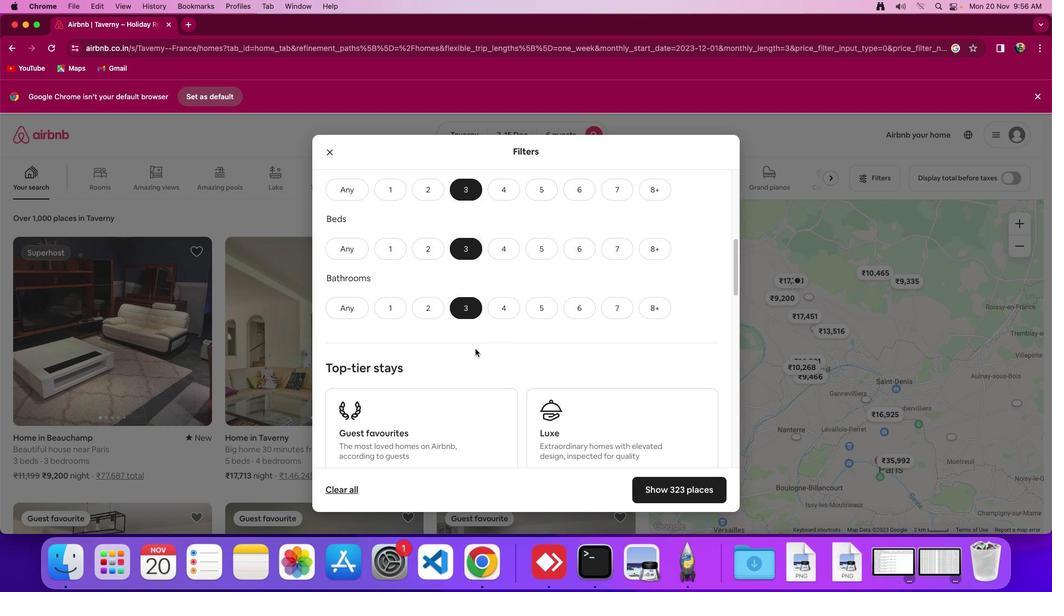 
Action: Mouse scrolled (475, 348) with delta (0, 0)
Screenshot: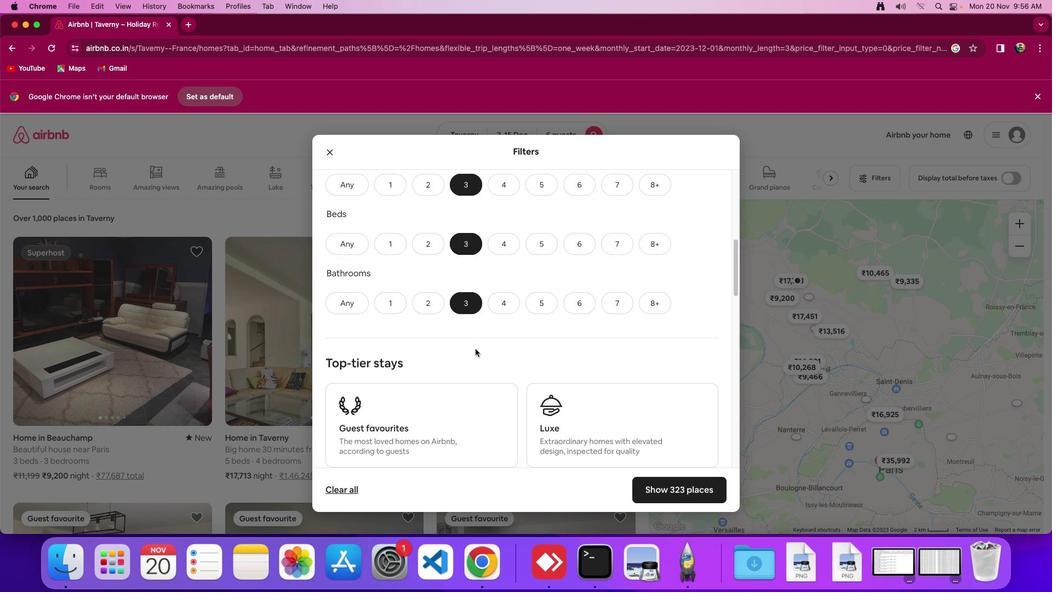 
Action: Mouse scrolled (475, 348) with delta (0, 0)
Screenshot: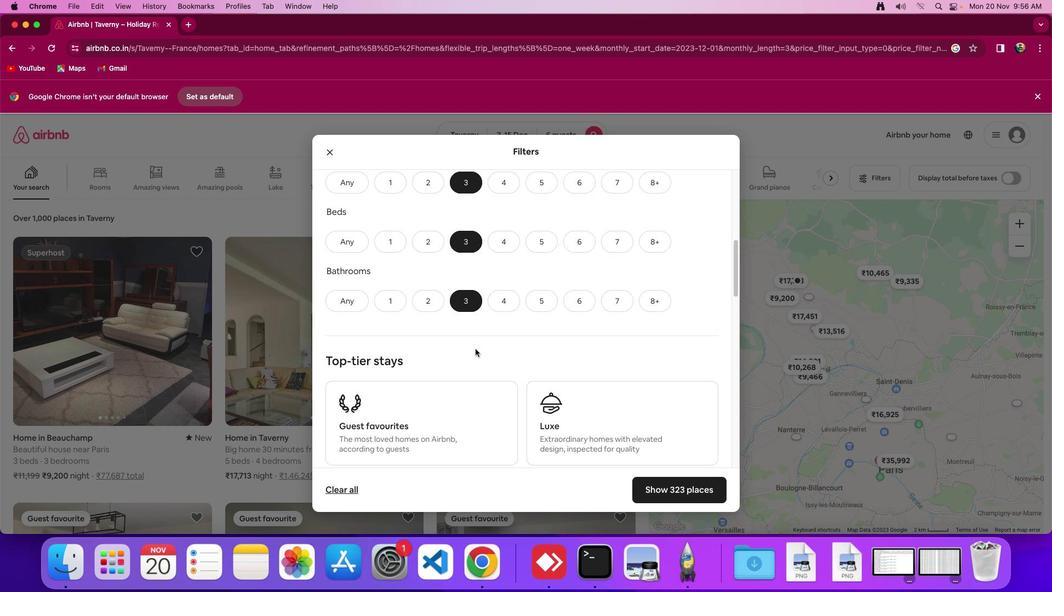 
Action: Mouse scrolled (475, 348) with delta (0, 0)
Screenshot: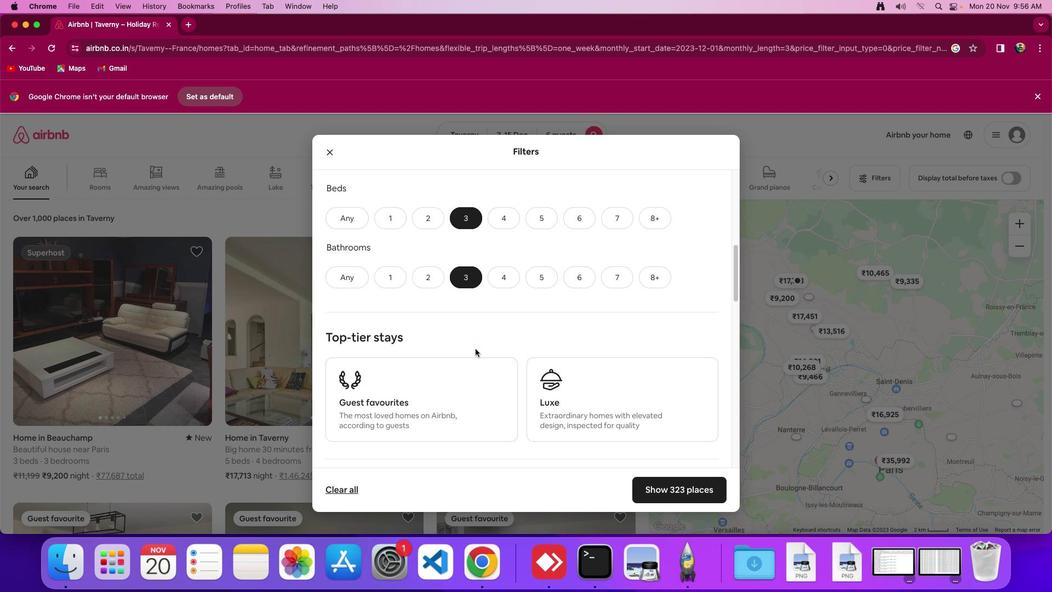
Action: Mouse scrolled (475, 348) with delta (0, 0)
Screenshot: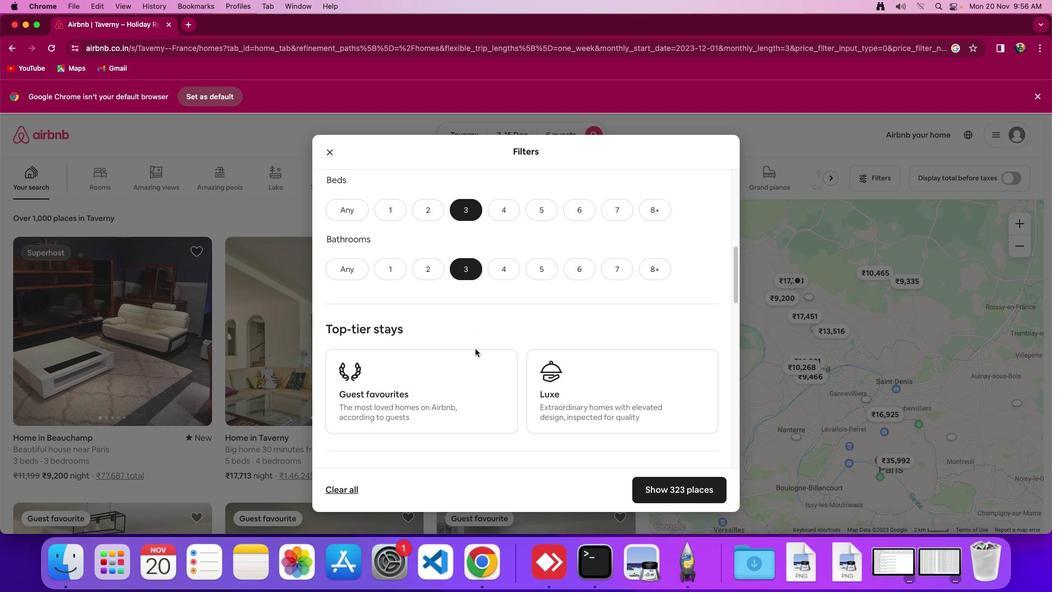 
Action: Mouse scrolled (475, 348) with delta (0, 0)
Screenshot: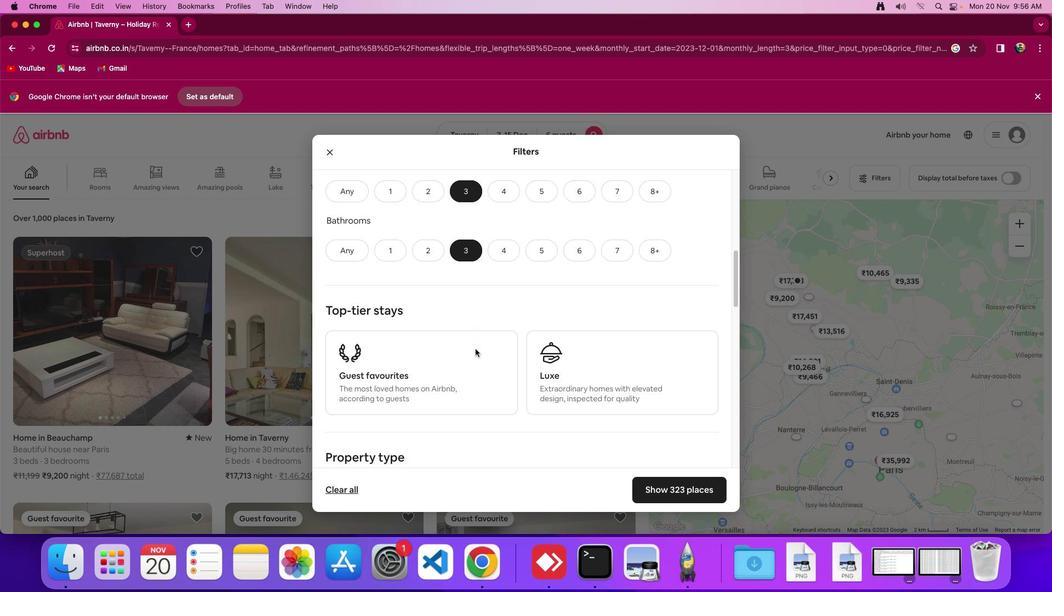 
Action: Mouse scrolled (475, 348) with delta (0, 0)
Screenshot: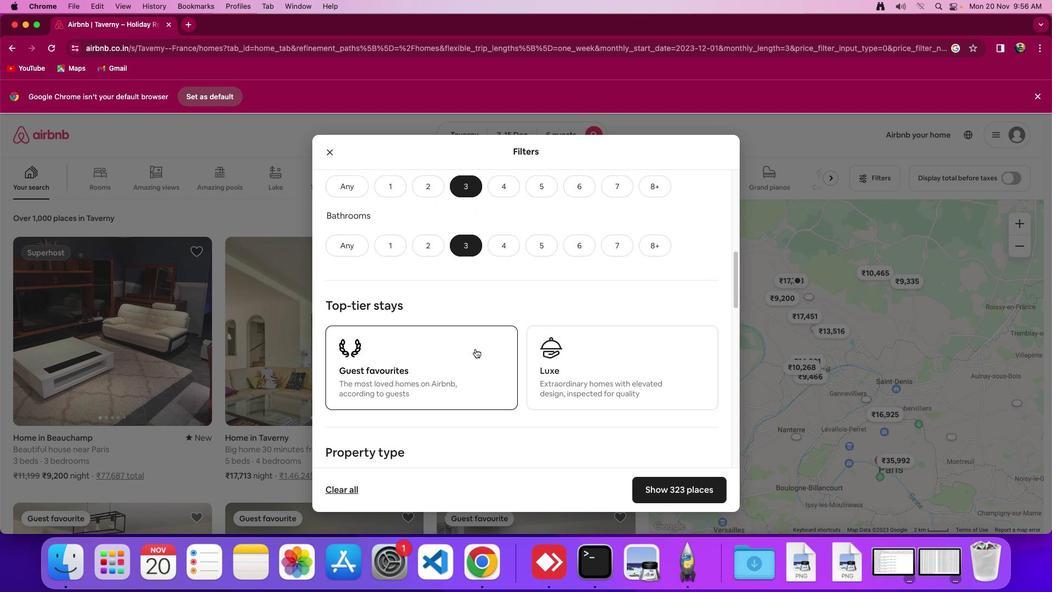 
Action: Mouse scrolled (475, 348) with delta (0, 0)
Screenshot: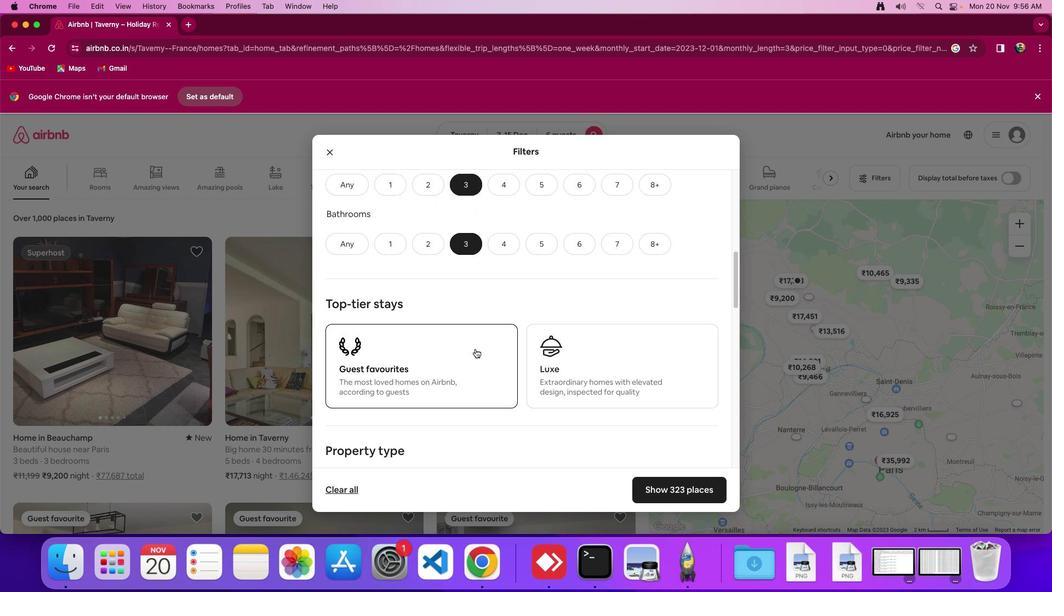 
Action: Mouse scrolled (475, 348) with delta (0, 0)
Screenshot: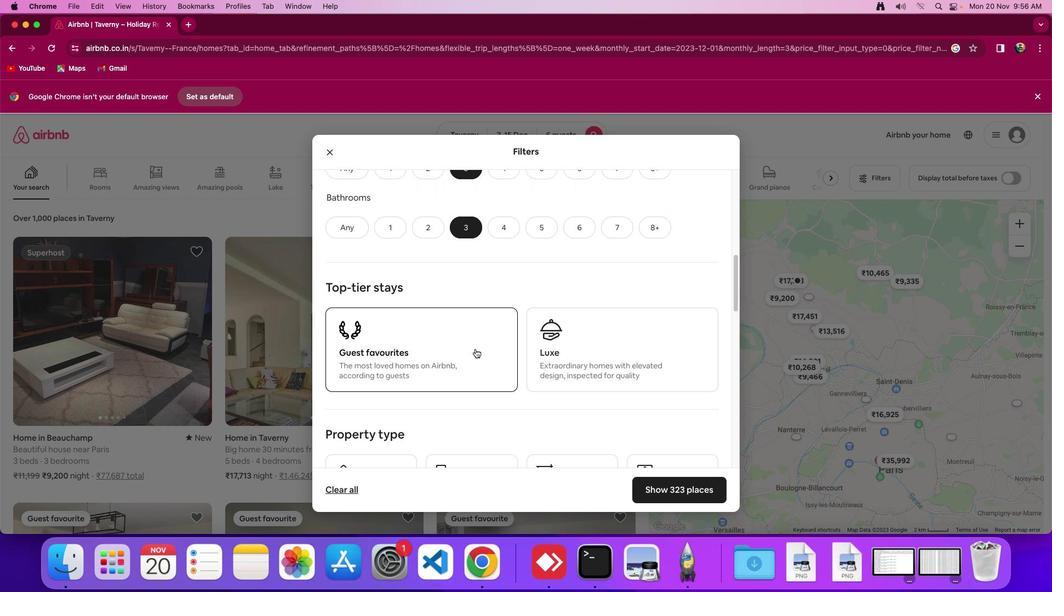
Action: Mouse scrolled (475, 348) with delta (0, 0)
Screenshot: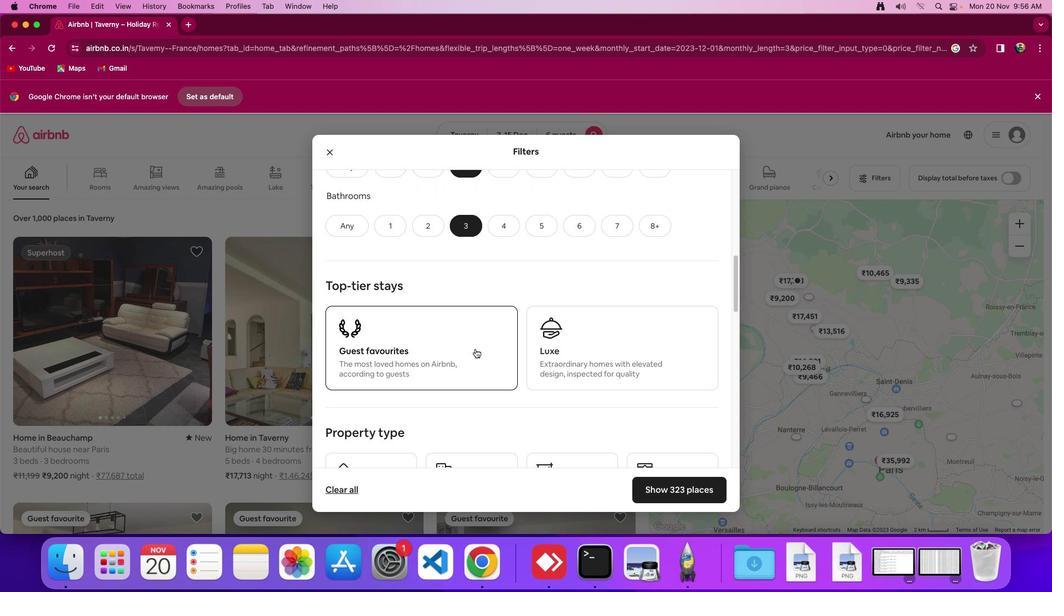 
Action: Mouse scrolled (475, 348) with delta (0, 0)
Screenshot: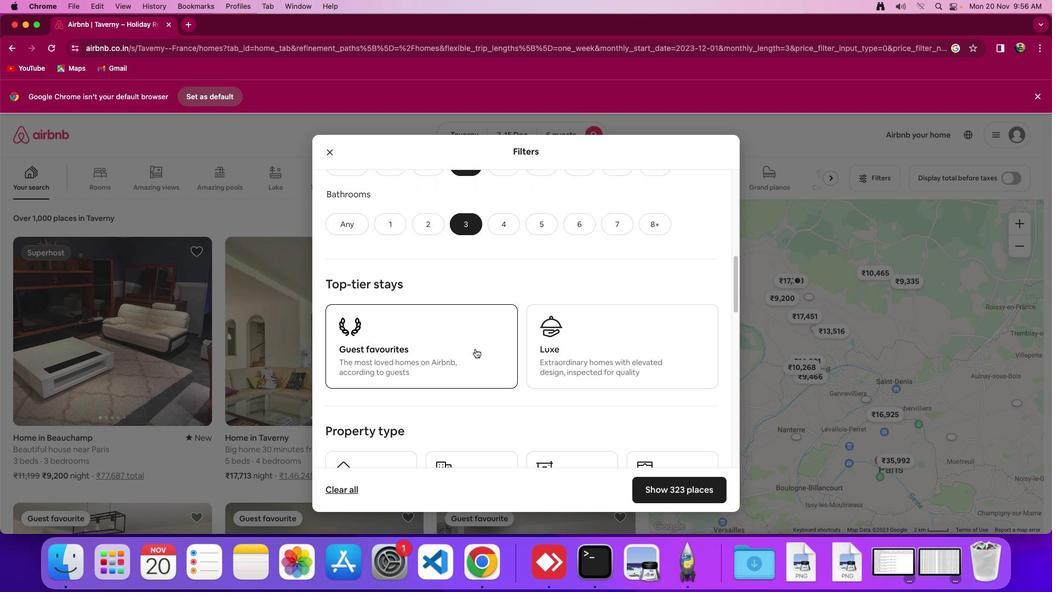 
Action: Mouse moved to (475, 348)
Screenshot: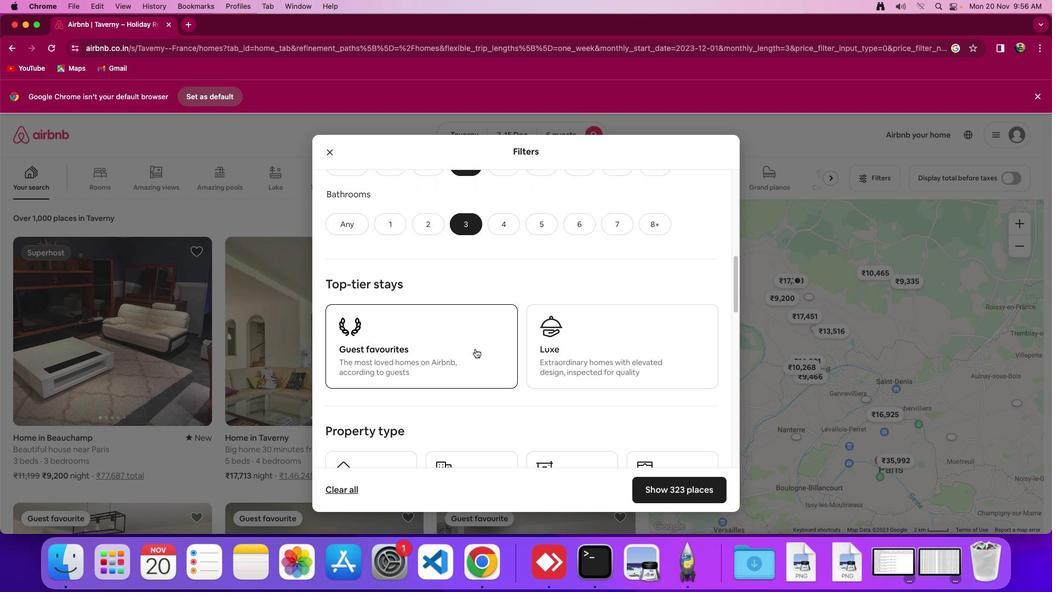 
Action: Mouse scrolled (475, 348) with delta (0, 0)
Screenshot: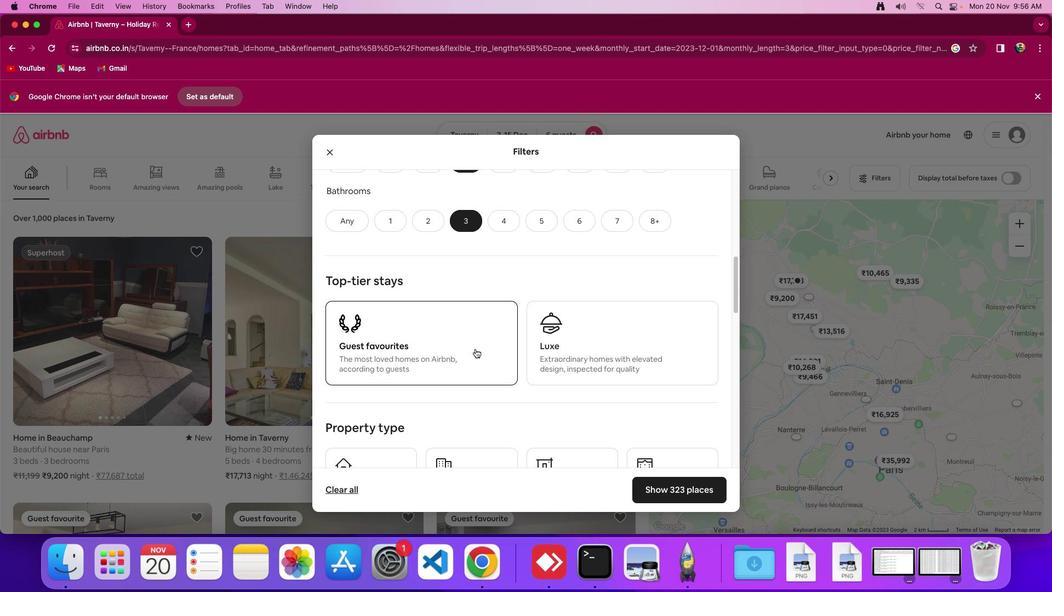 
Action: Mouse scrolled (475, 348) with delta (0, 0)
Screenshot: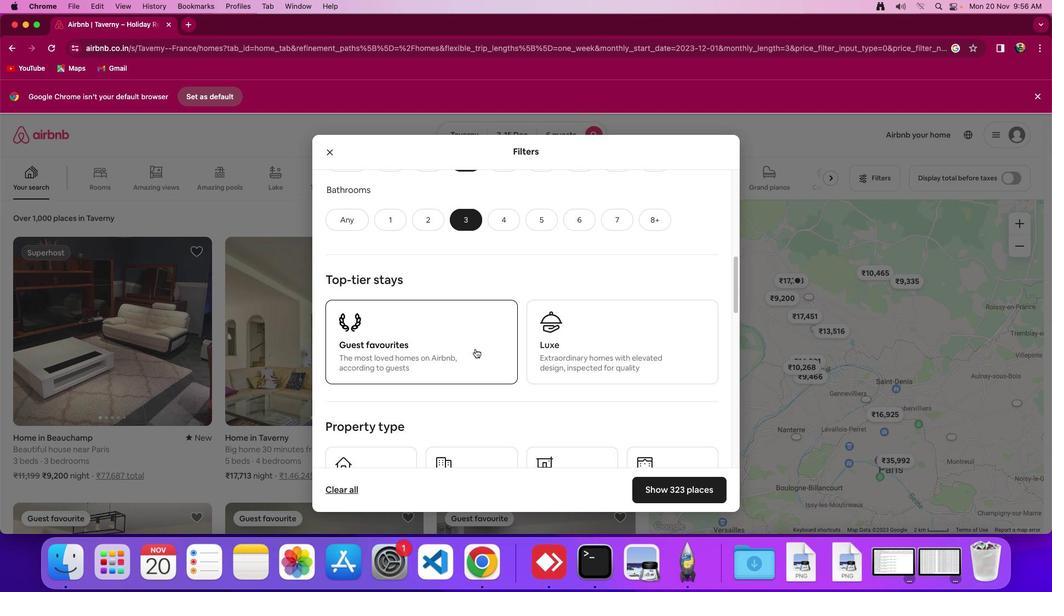 
Action: Mouse scrolled (475, 348) with delta (0, 0)
Screenshot: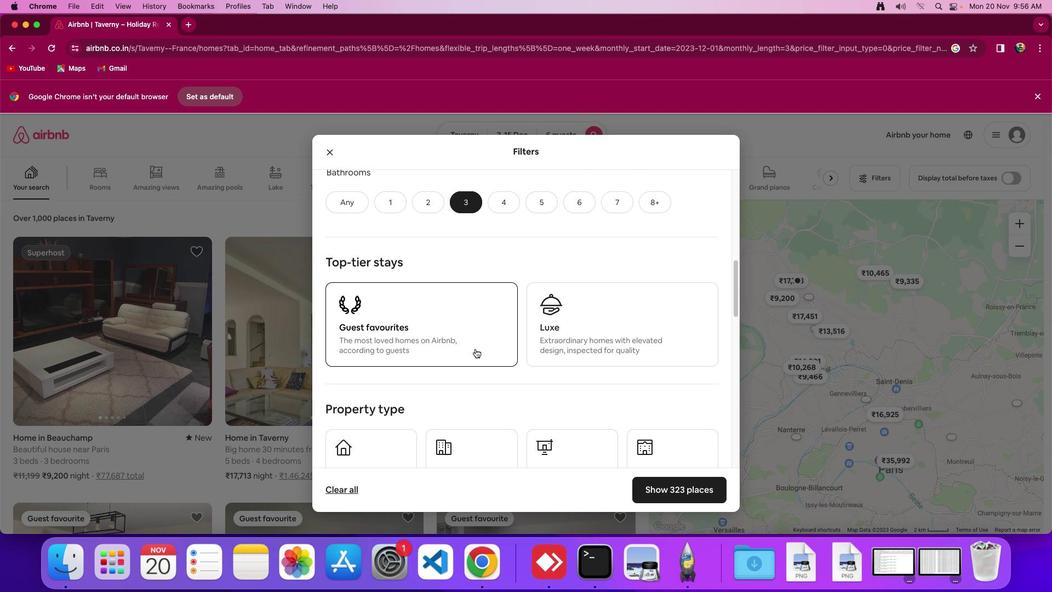 
Action: Mouse scrolled (475, 348) with delta (0, 0)
Screenshot: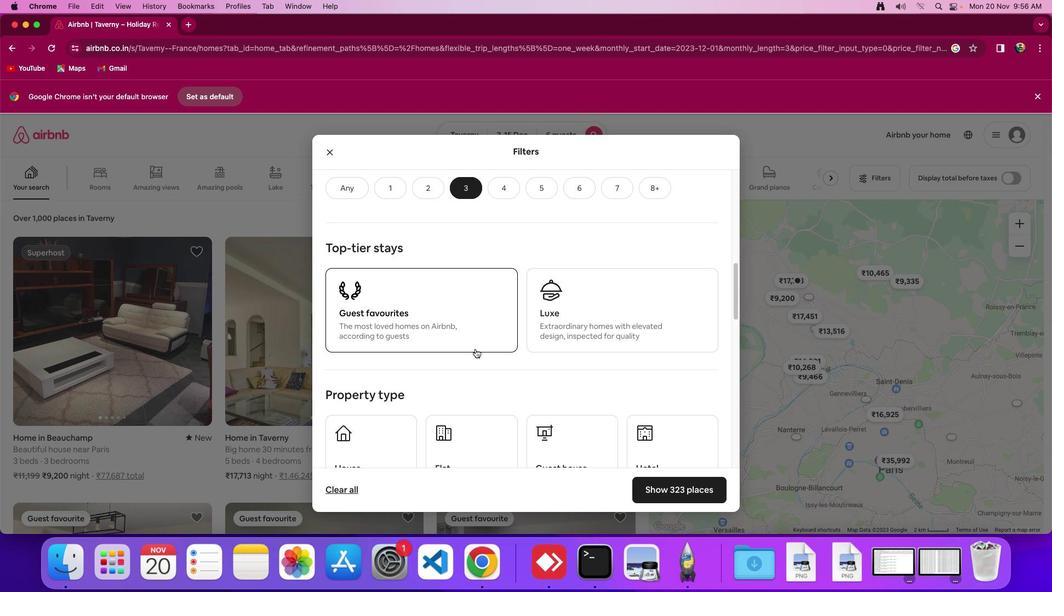 
Action: Mouse scrolled (475, 348) with delta (0, 0)
Screenshot: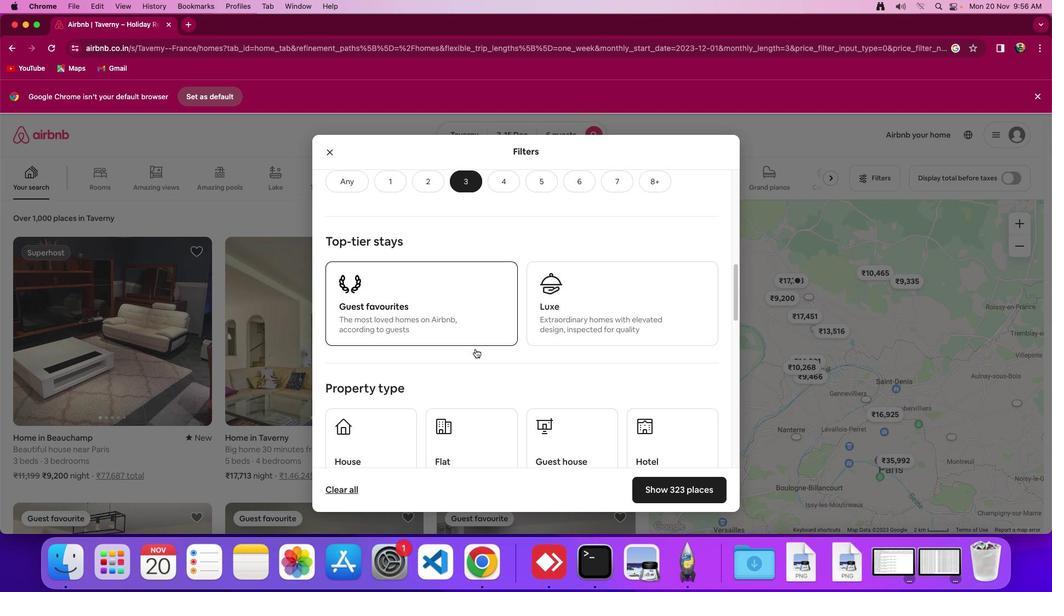 
Action: Mouse scrolled (475, 348) with delta (0, 0)
Screenshot: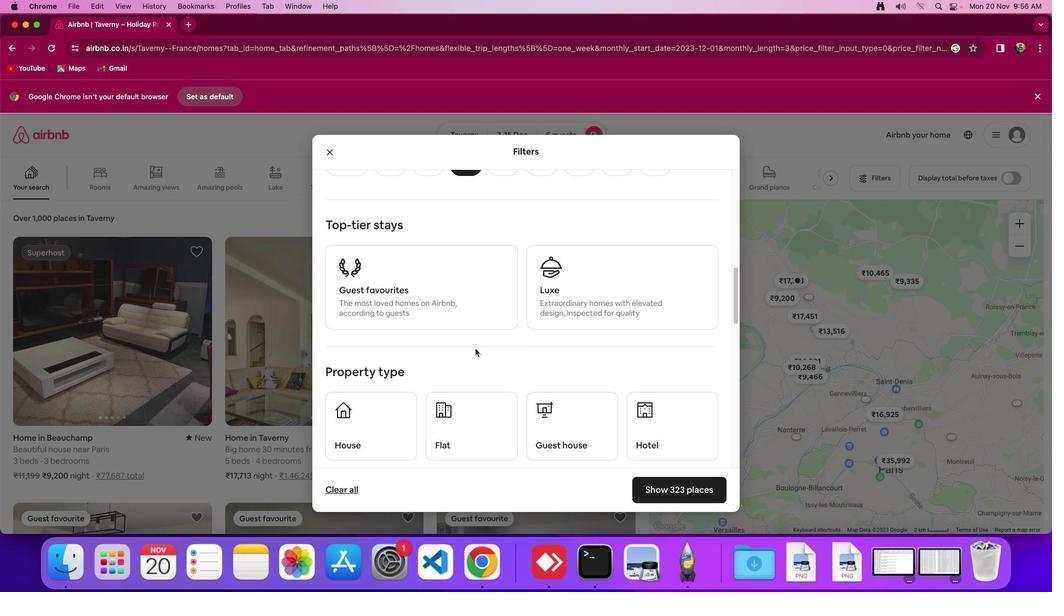 
Action: Mouse scrolled (475, 348) with delta (0, 0)
Screenshot: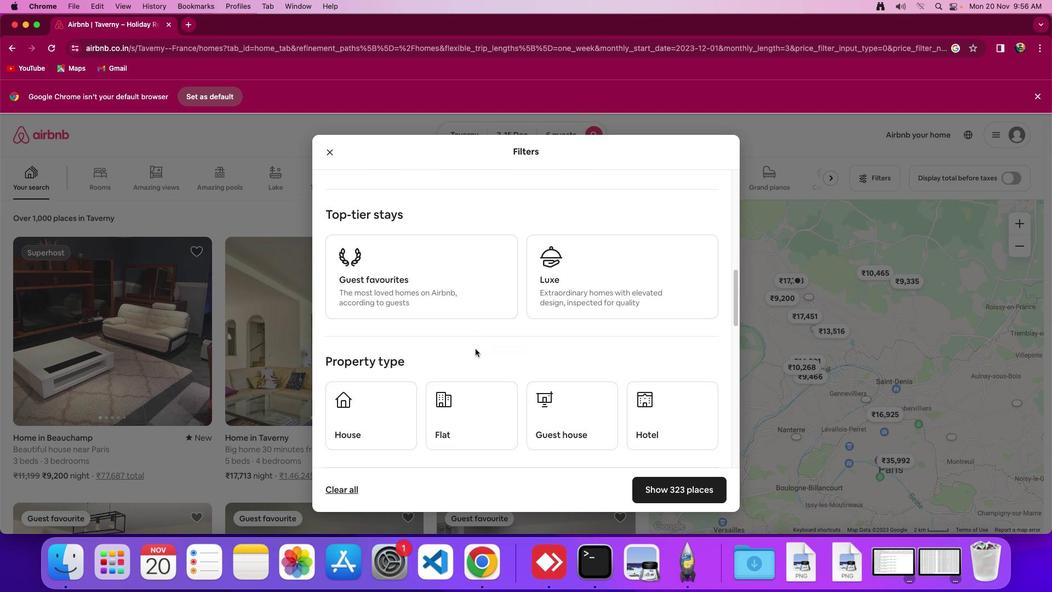 
Action: Mouse scrolled (475, 348) with delta (0, 0)
Screenshot: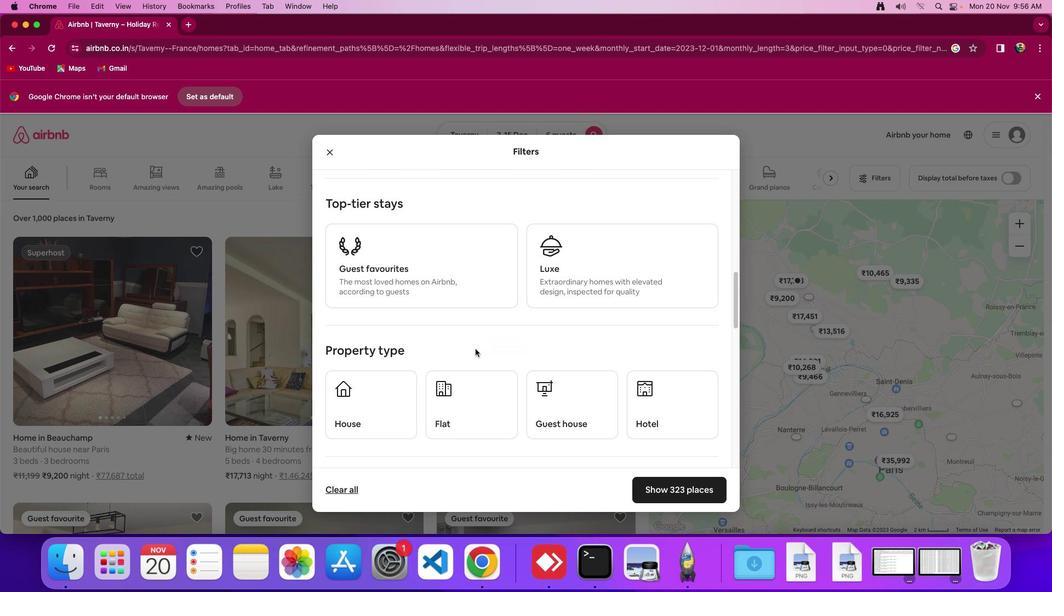 
Action: Mouse scrolled (475, 348) with delta (0, 0)
Screenshot: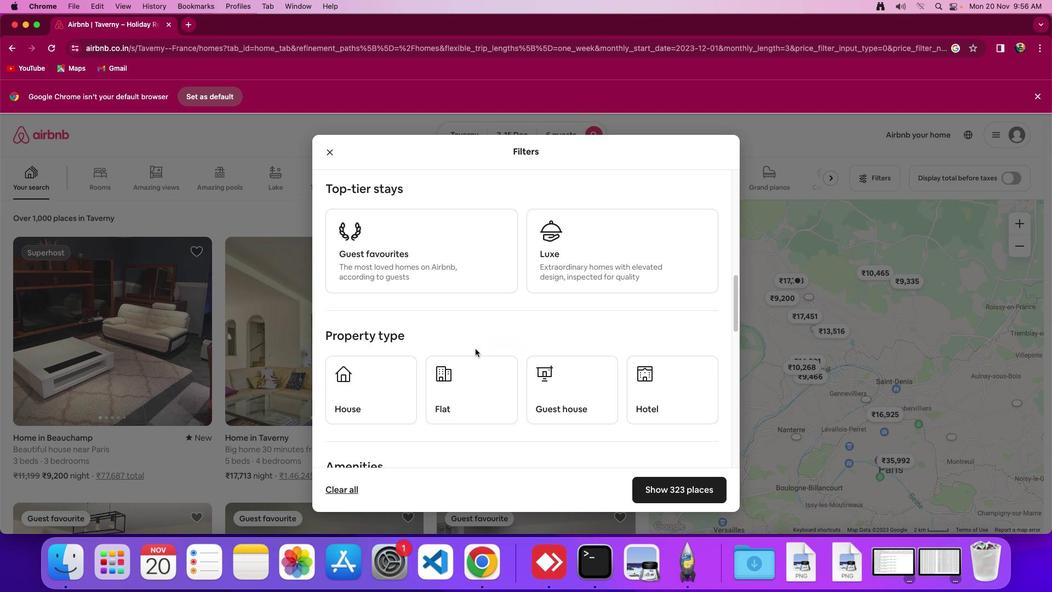 
Action: Mouse scrolled (475, 348) with delta (0, 0)
Screenshot: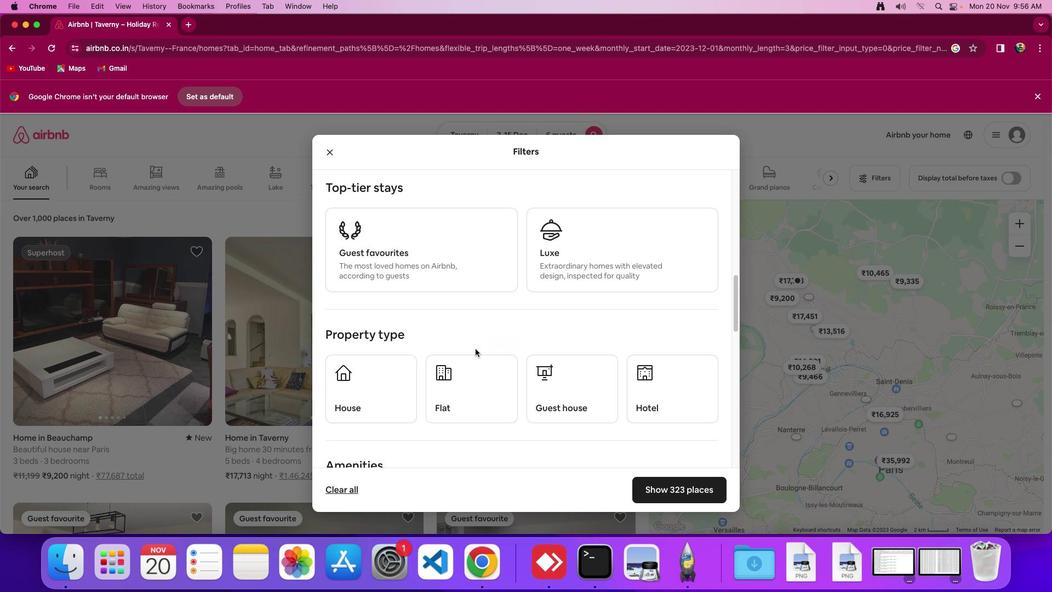 
Action: Mouse moved to (372, 400)
Screenshot: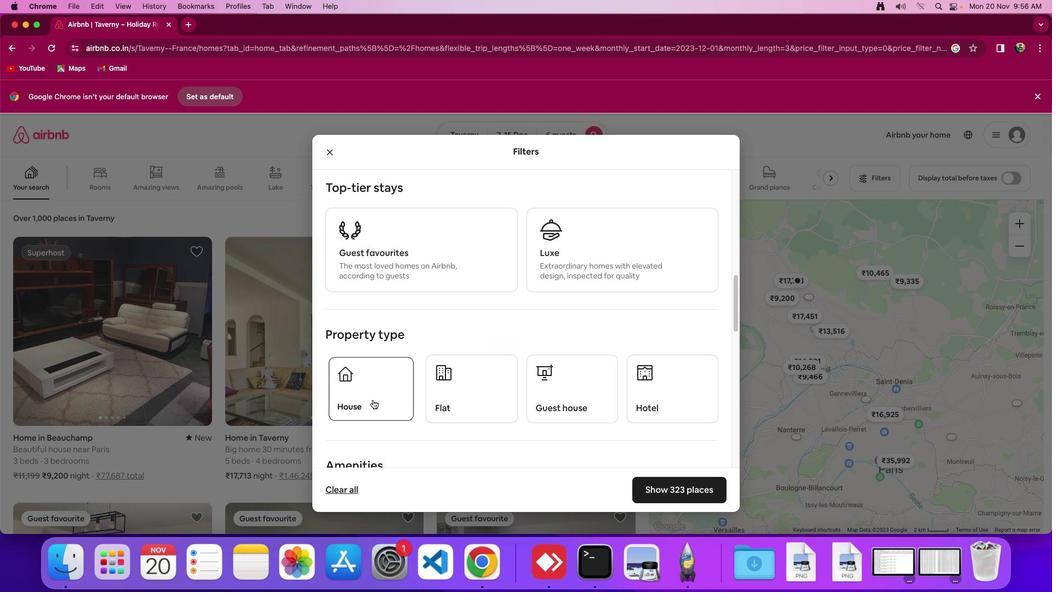 
Action: Mouse pressed left at (372, 400)
Screenshot: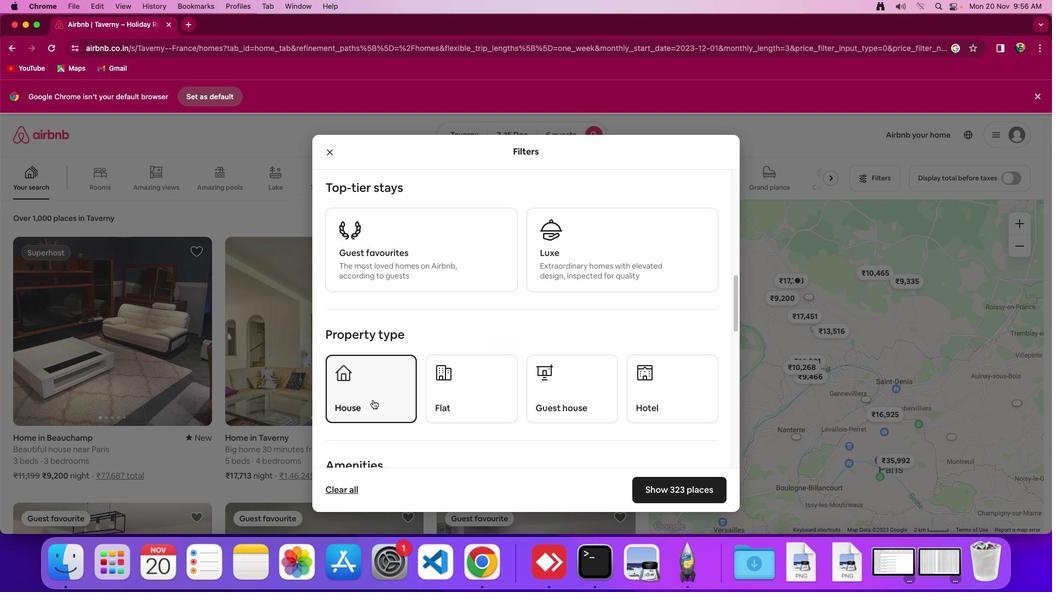
Action: Mouse moved to (501, 382)
Screenshot: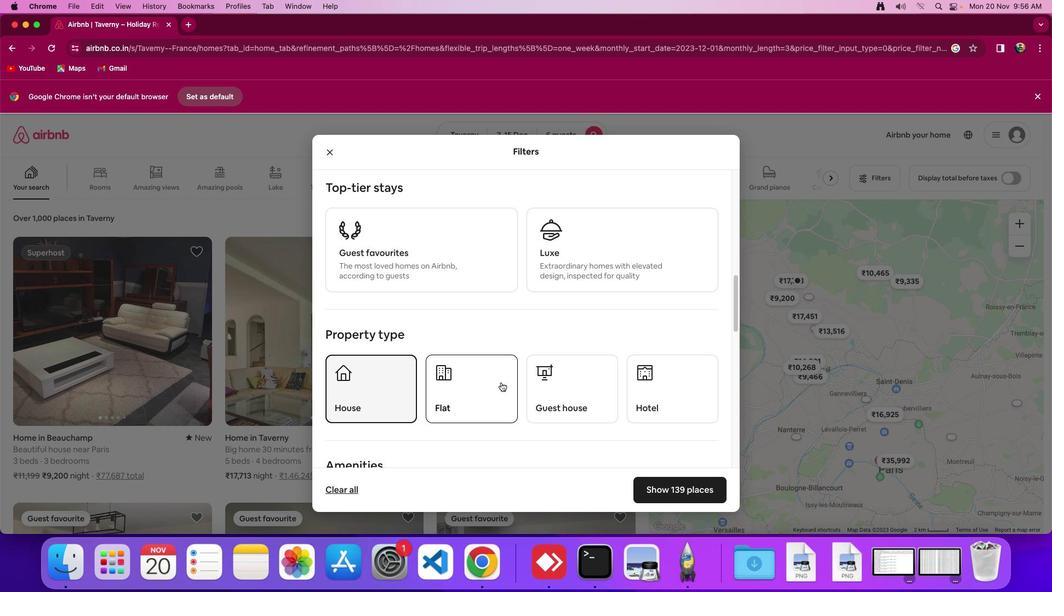 
Action: Mouse scrolled (501, 382) with delta (0, 0)
Screenshot: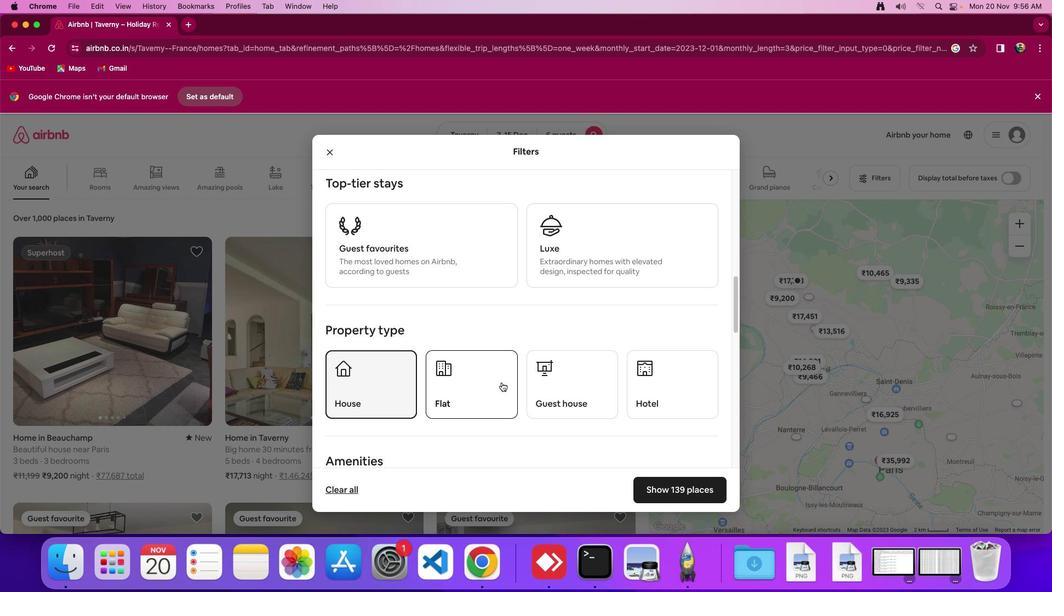
Action: Mouse moved to (501, 382)
Screenshot: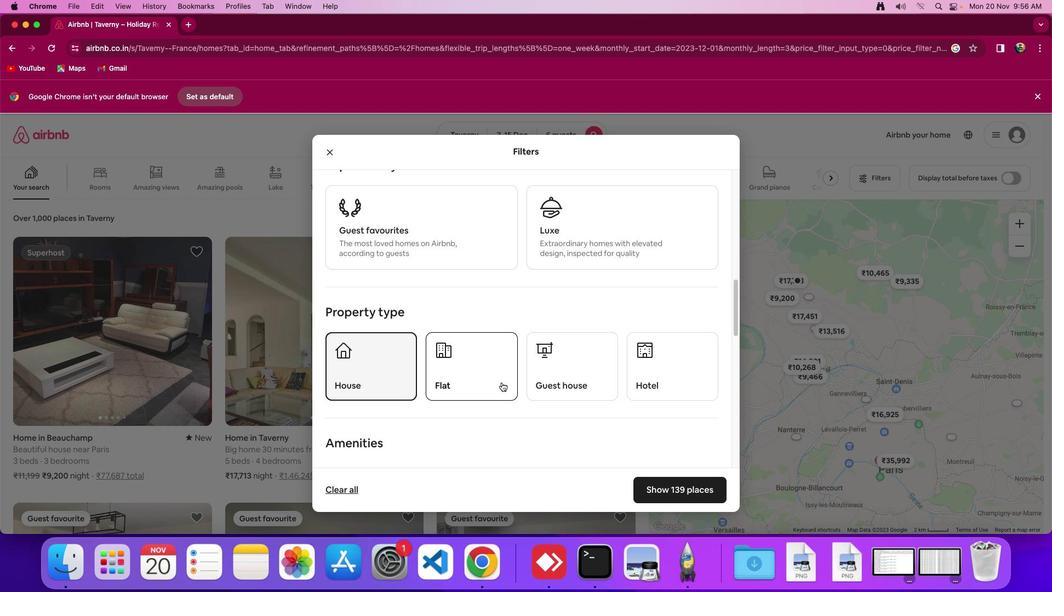 
Action: Mouse scrolled (501, 382) with delta (0, 0)
Screenshot: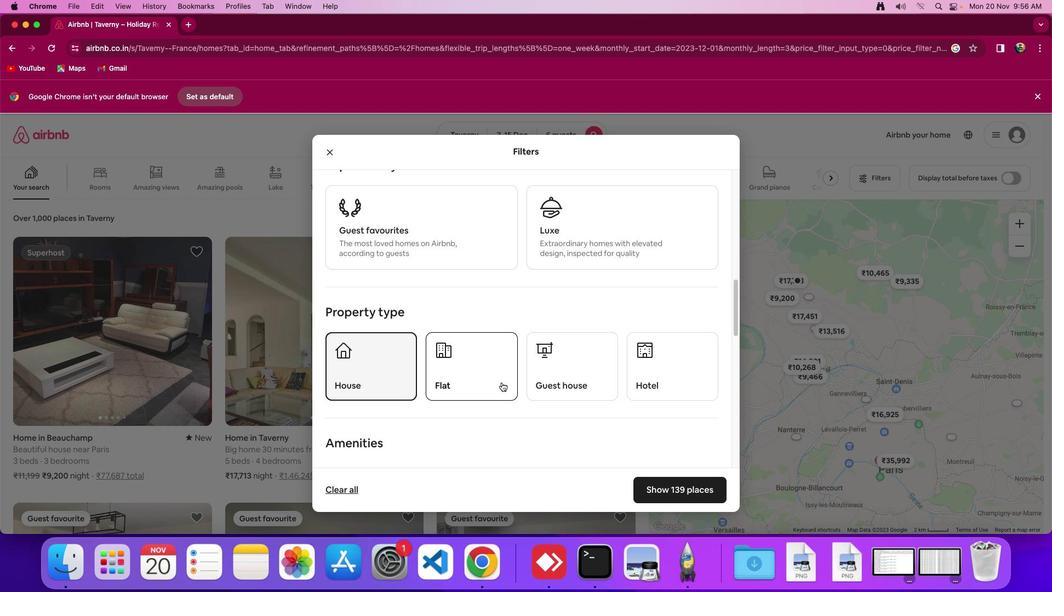 
Action: Mouse scrolled (501, 382) with delta (0, 0)
Screenshot: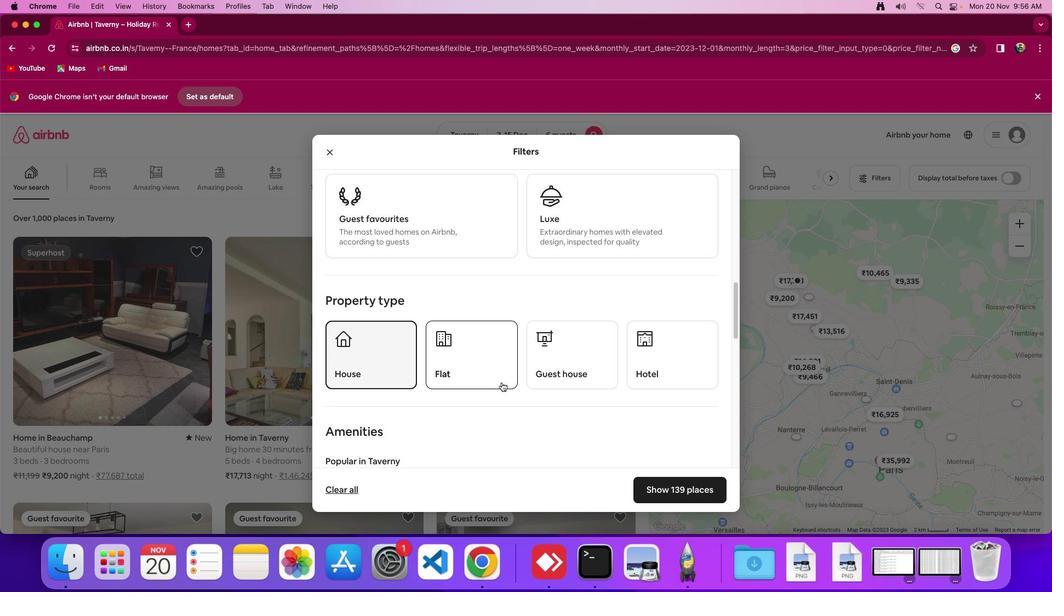 
Action: Mouse moved to (501, 382)
Screenshot: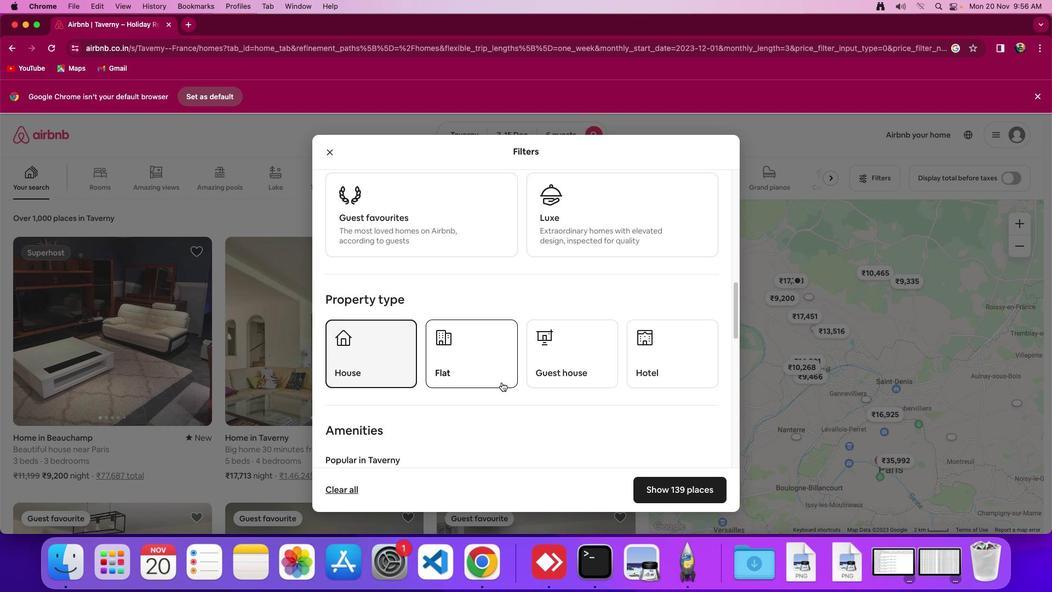 
Action: Mouse scrolled (501, 382) with delta (0, 0)
Screenshot: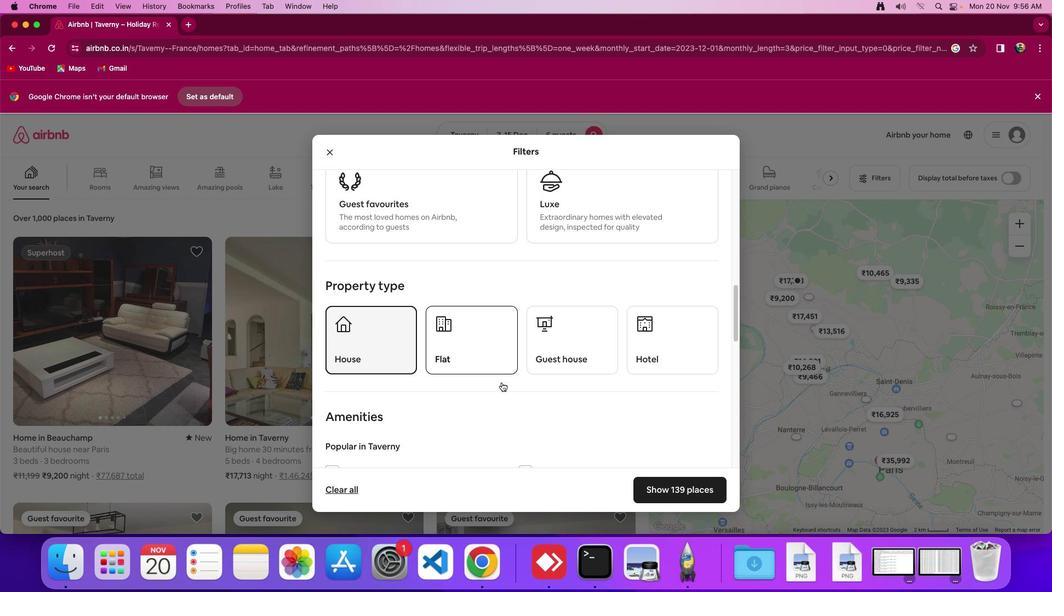 
Action: Mouse scrolled (501, 382) with delta (0, 0)
Screenshot: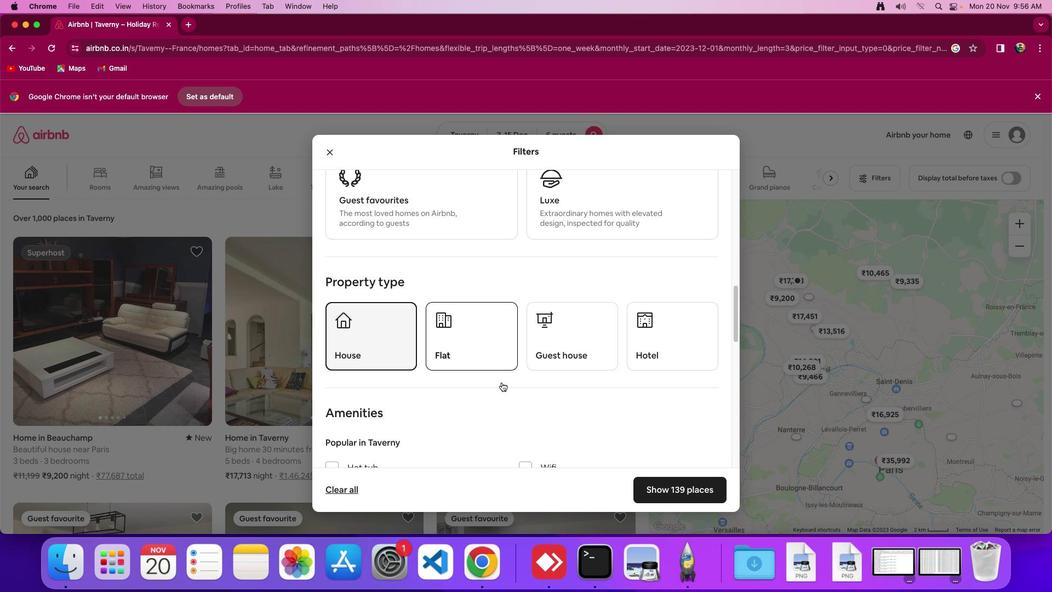 
Action: Mouse moved to (675, 494)
Screenshot: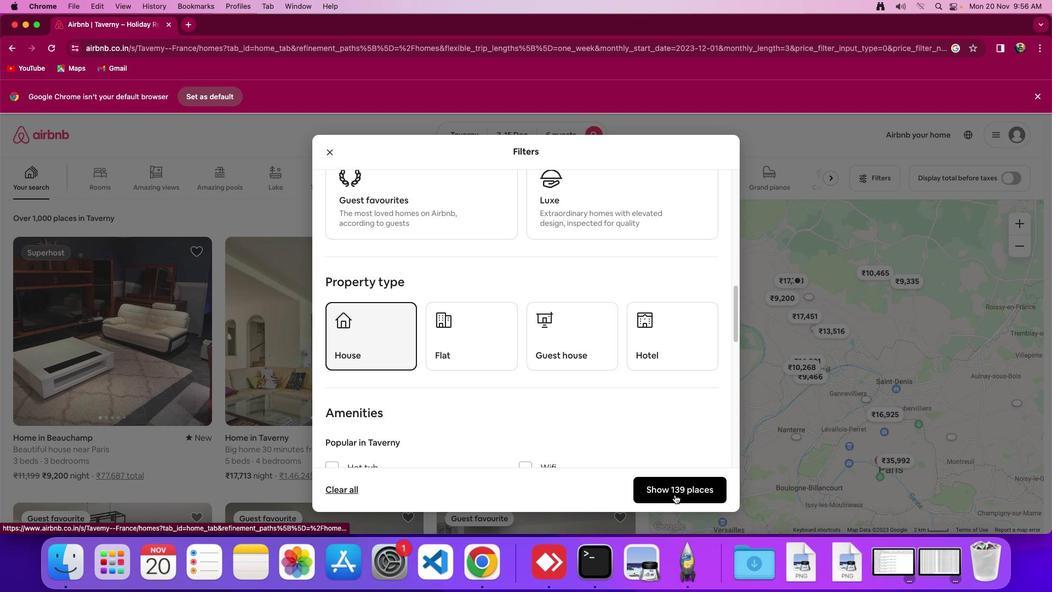 
Action: Mouse pressed left at (675, 494)
Screenshot: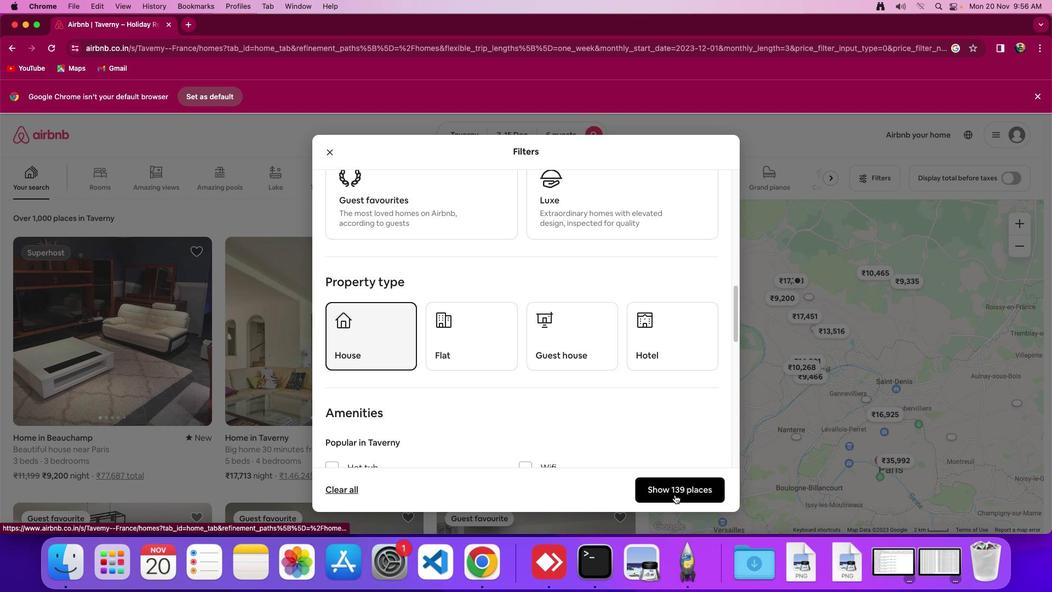 
Action: Mouse moved to (520, 462)
Screenshot: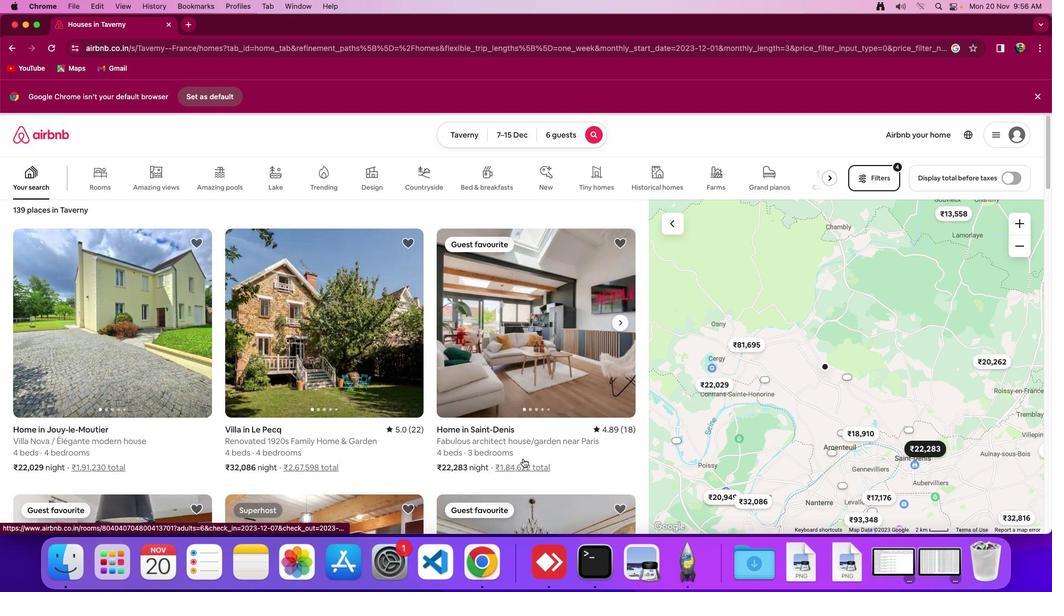 
Action: Mouse scrolled (520, 462) with delta (0, 0)
Screenshot: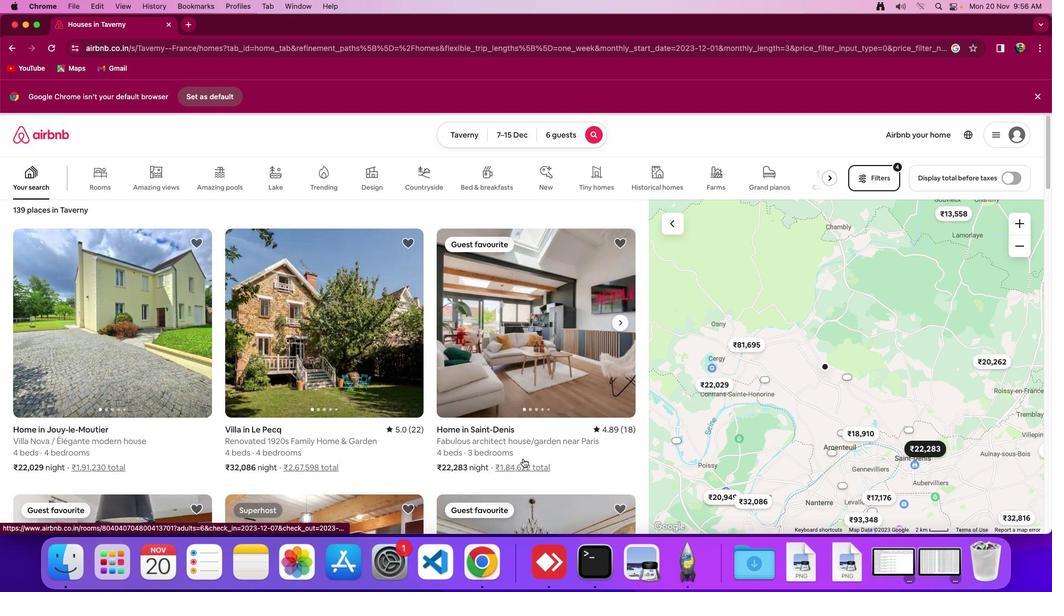 
Action: Mouse moved to (522, 458)
Screenshot: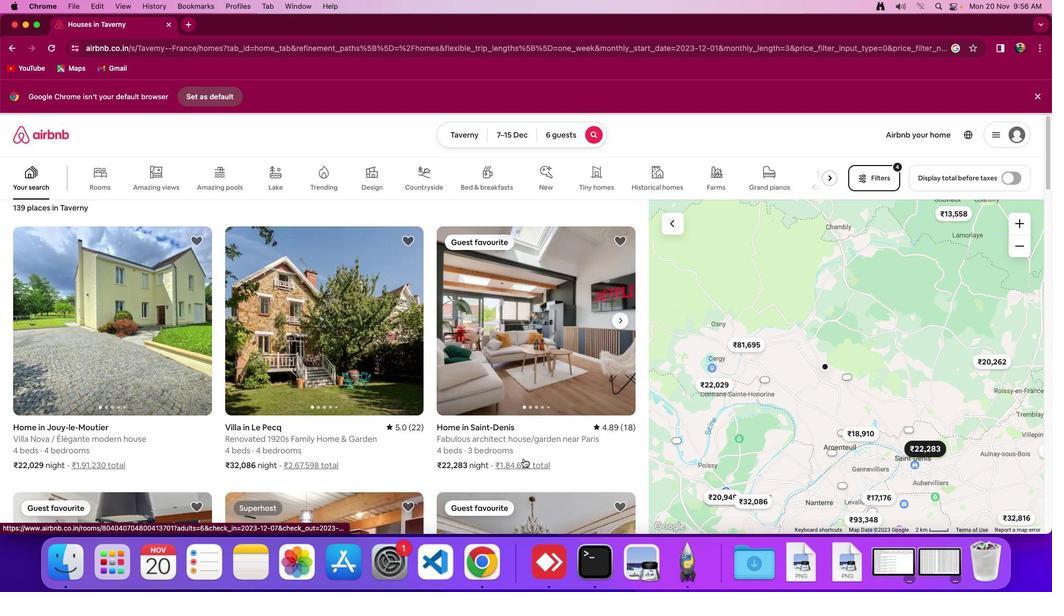 
Action: Mouse scrolled (522, 458) with delta (0, 0)
Screenshot: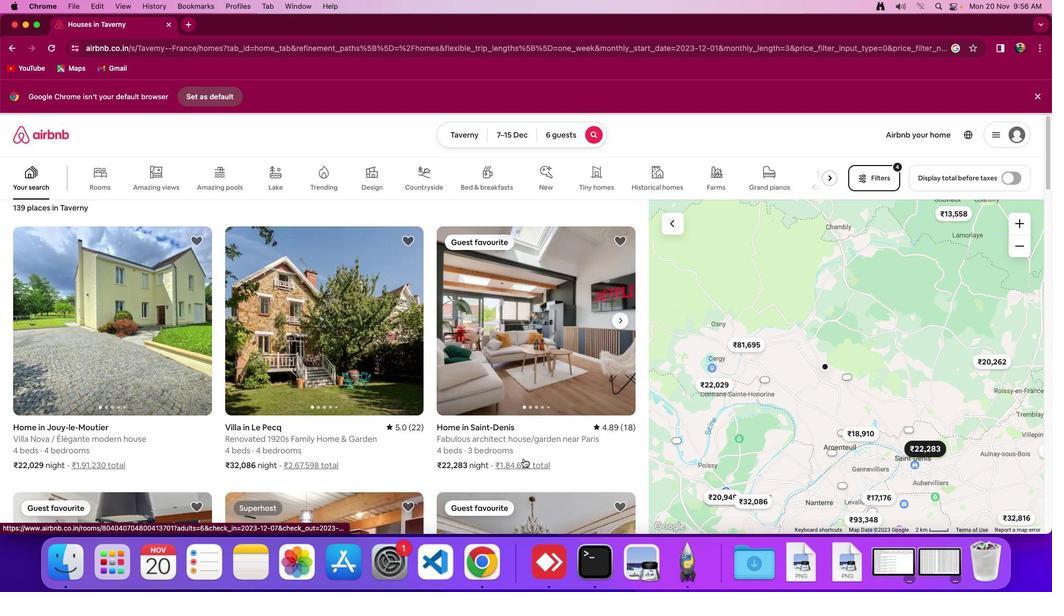
Action: Mouse moved to (523, 457)
Screenshot: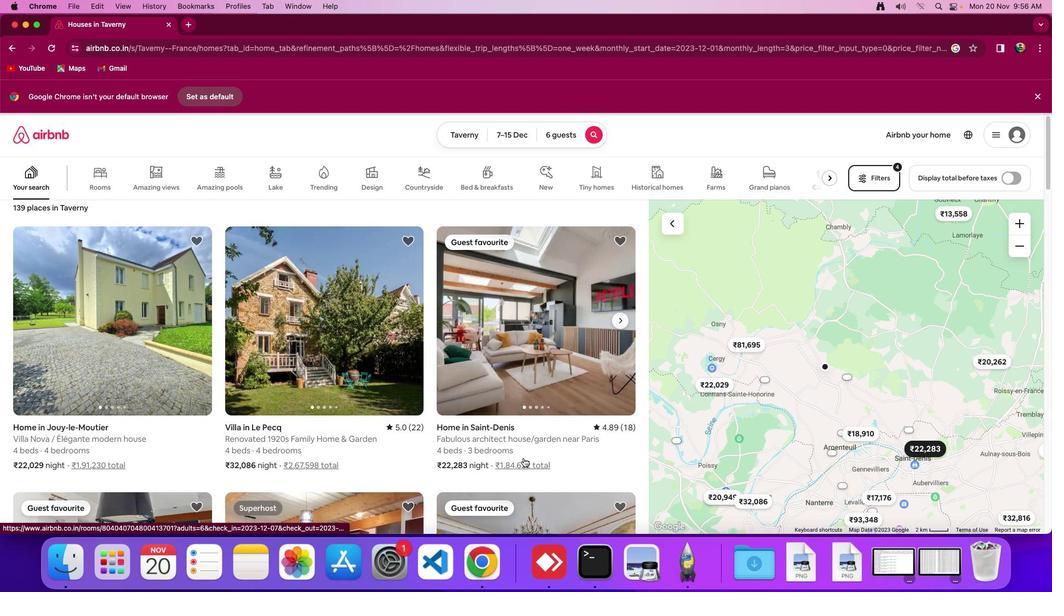 
Action: Mouse scrolled (523, 457) with delta (0, 0)
Screenshot: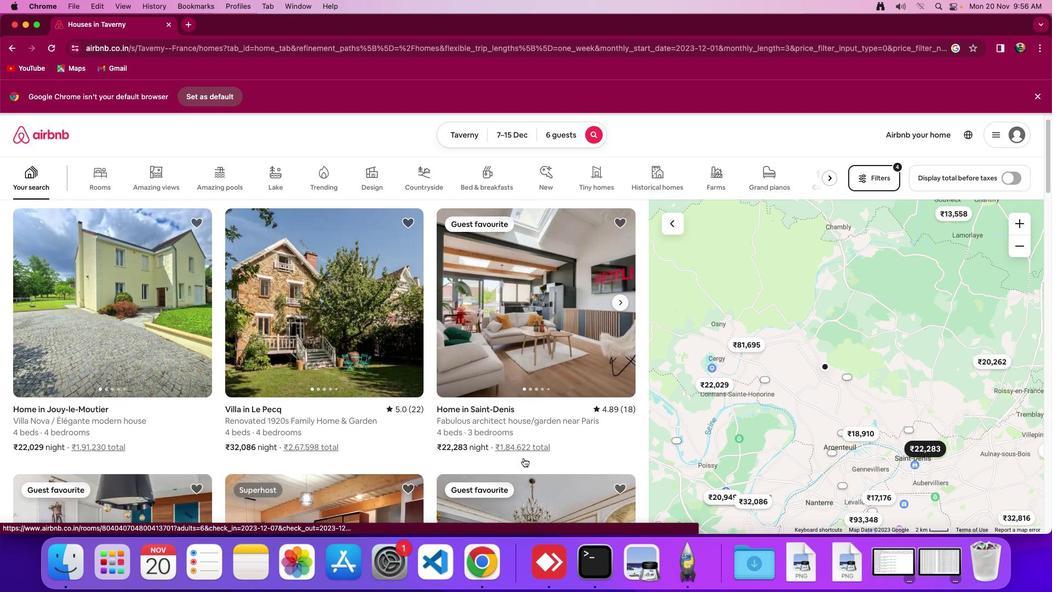 
Action: Mouse scrolled (523, 457) with delta (0, 0)
Screenshot: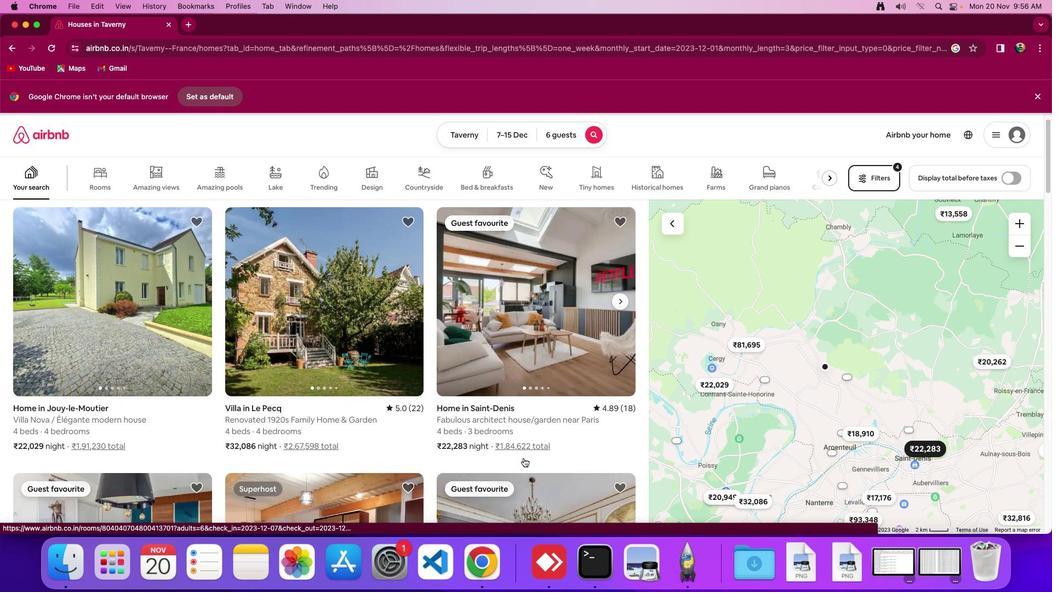 
Action: Mouse scrolled (523, 457) with delta (0, 0)
Screenshot: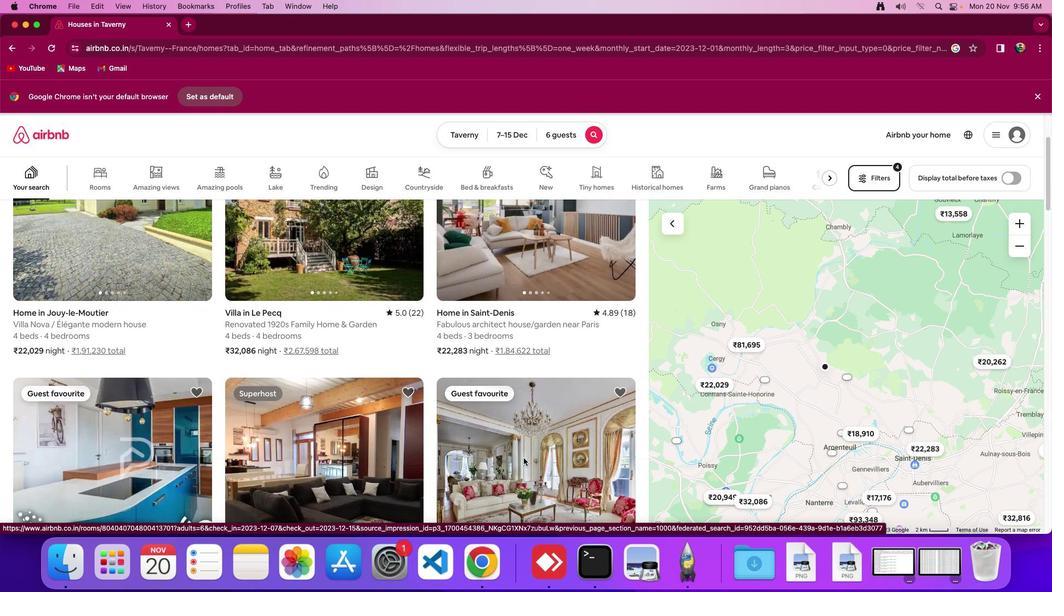 
Action: Mouse scrolled (523, 457) with delta (0, 0)
Screenshot: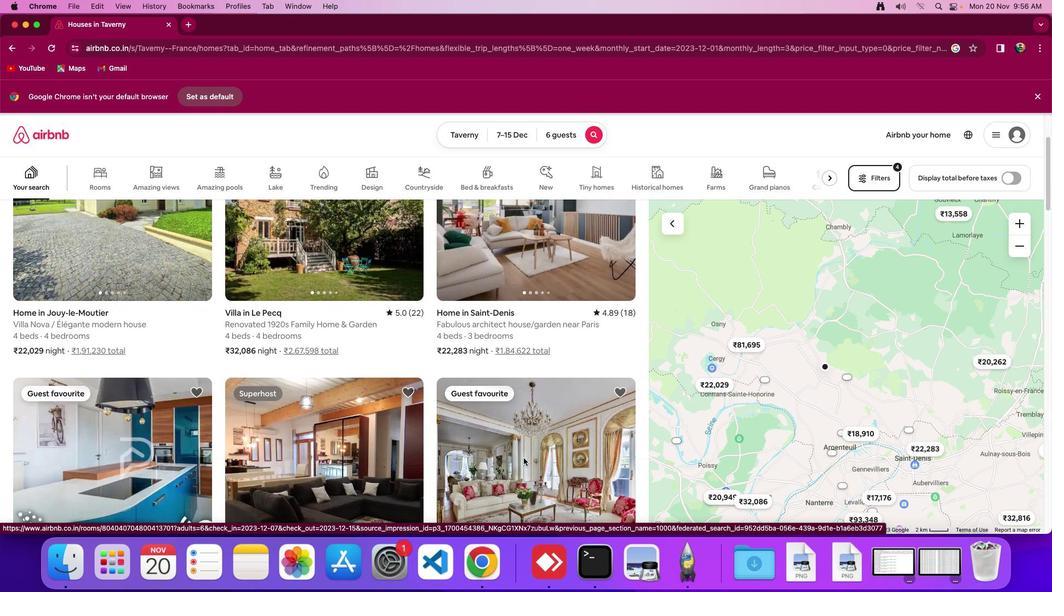 
Action: Mouse moved to (523, 457)
Screenshot: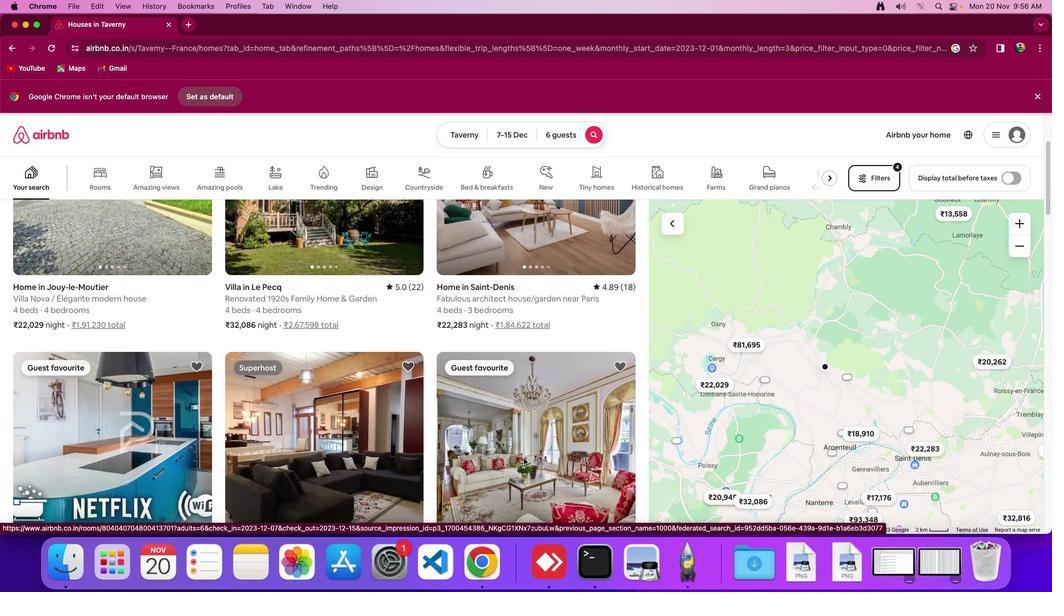 
Action: Mouse scrolled (523, 457) with delta (0, -1)
Screenshot: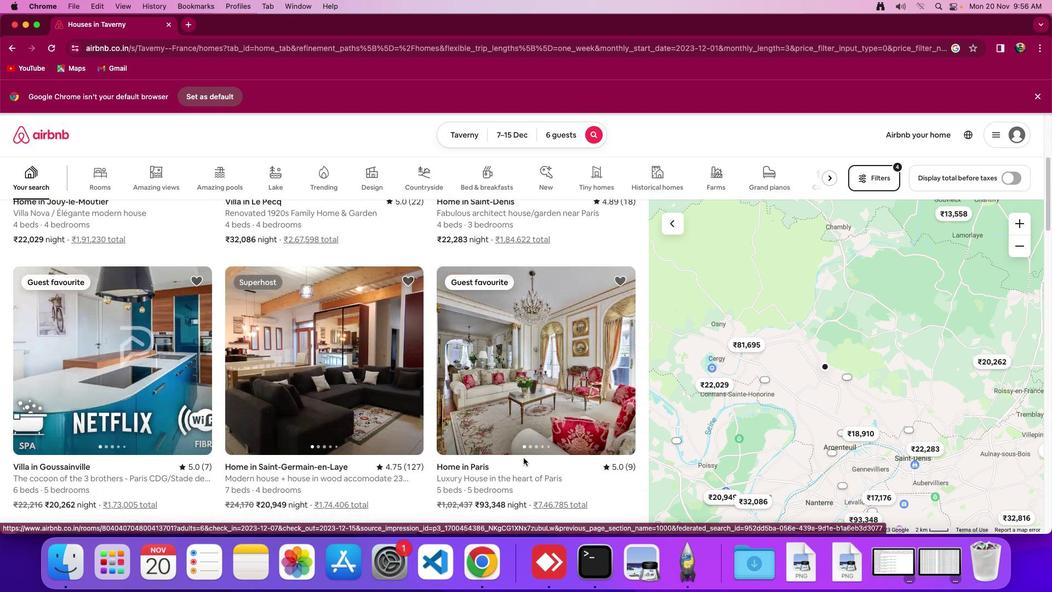 
Action: Mouse scrolled (523, 457) with delta (0, -2)
Screenshot: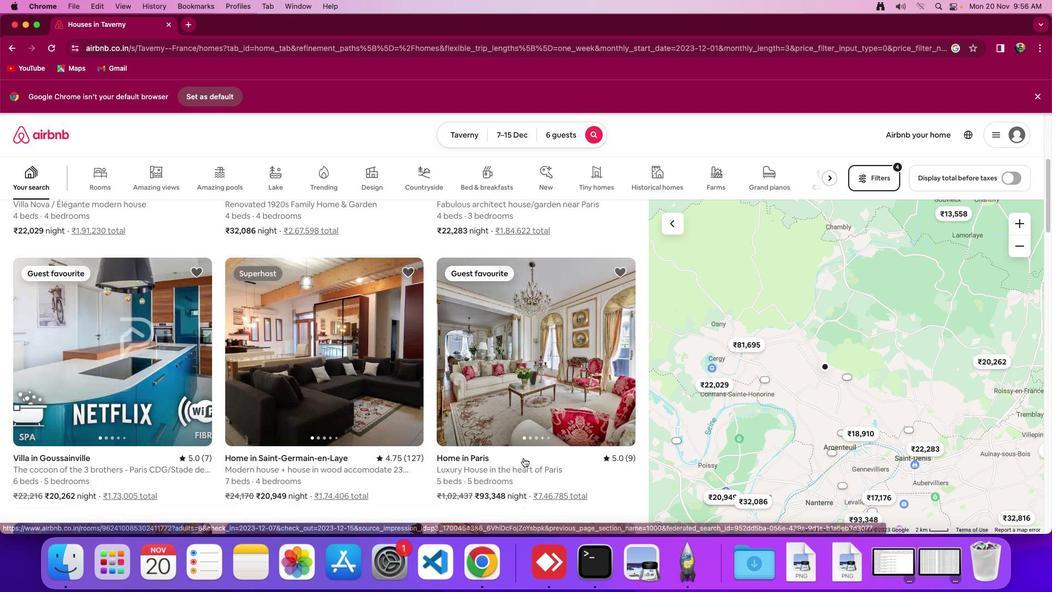 
Action: Mouse moved to (524, 457)
Screenshot: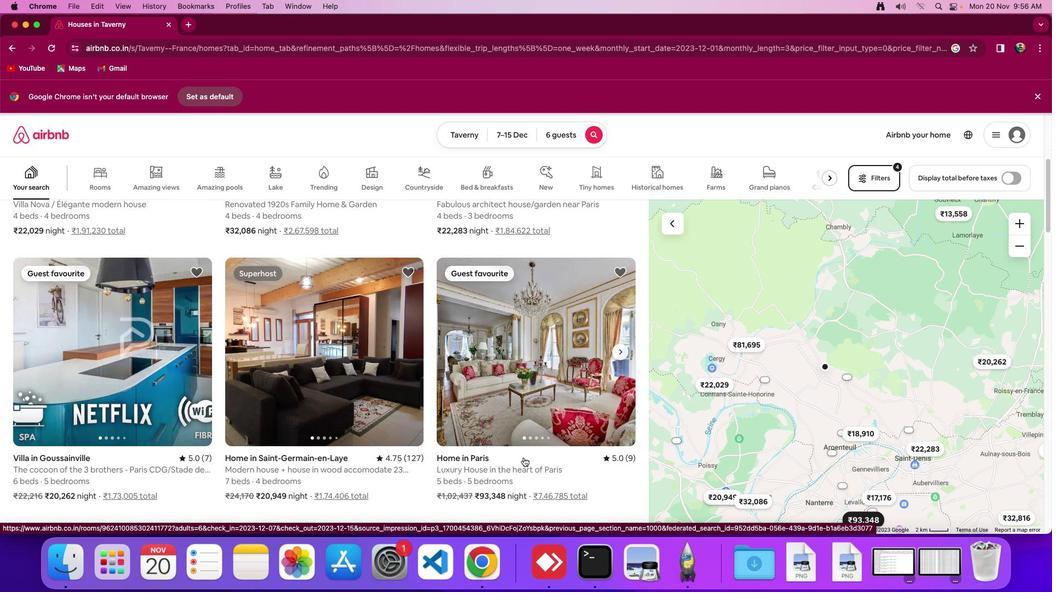 
Action: Mouse scrolled (524, 457) with delta (0, 0)
Screenshot: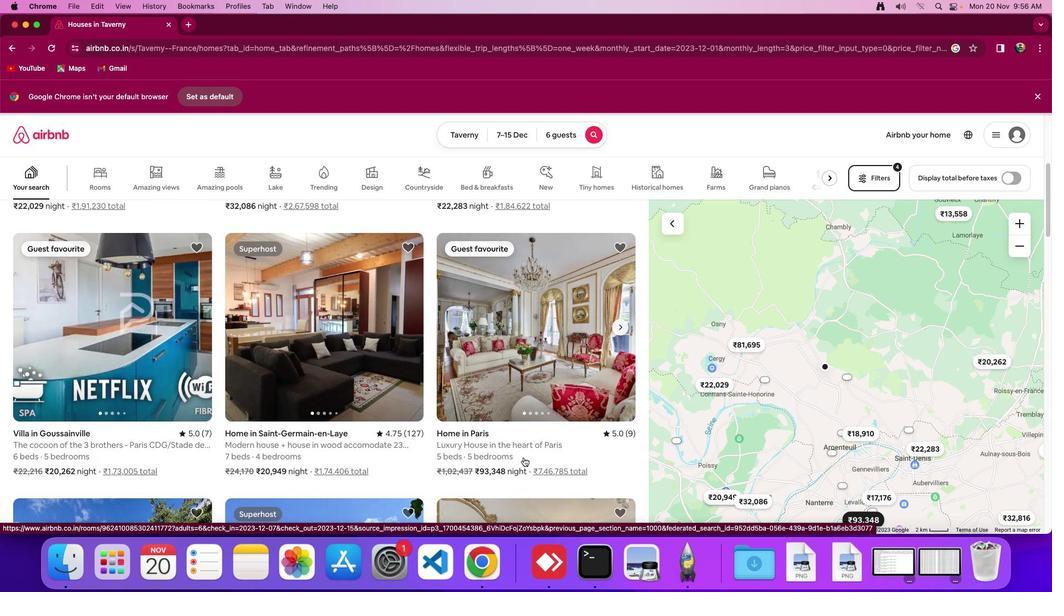 
Action: Mouse scrolled (524, 457) with delta (0, 0)
Screenshot: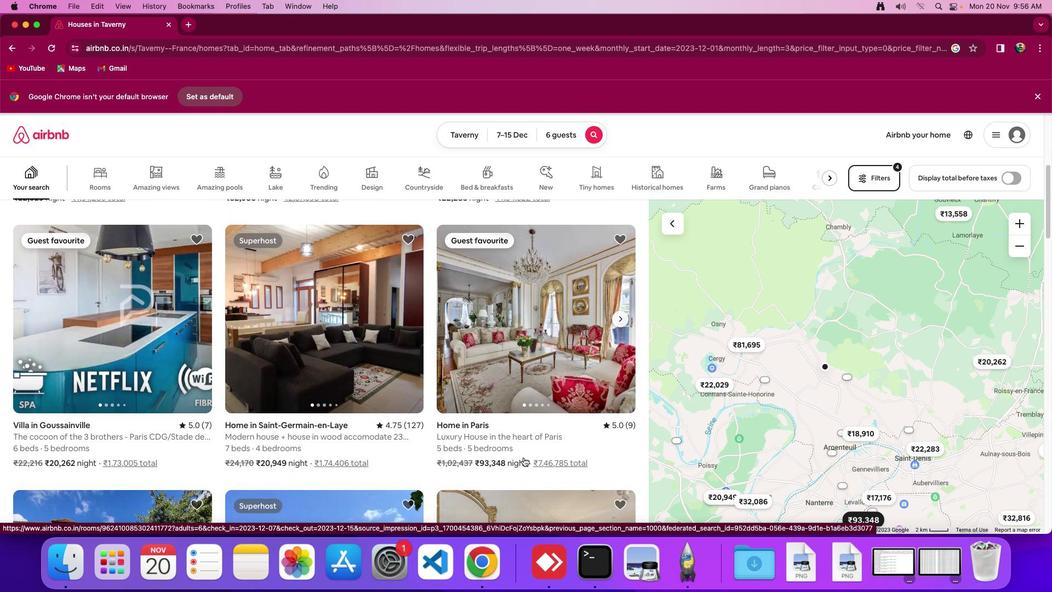 
Action: Mouse scrolled (524, 457) with delta (0, 0)
Screenshot: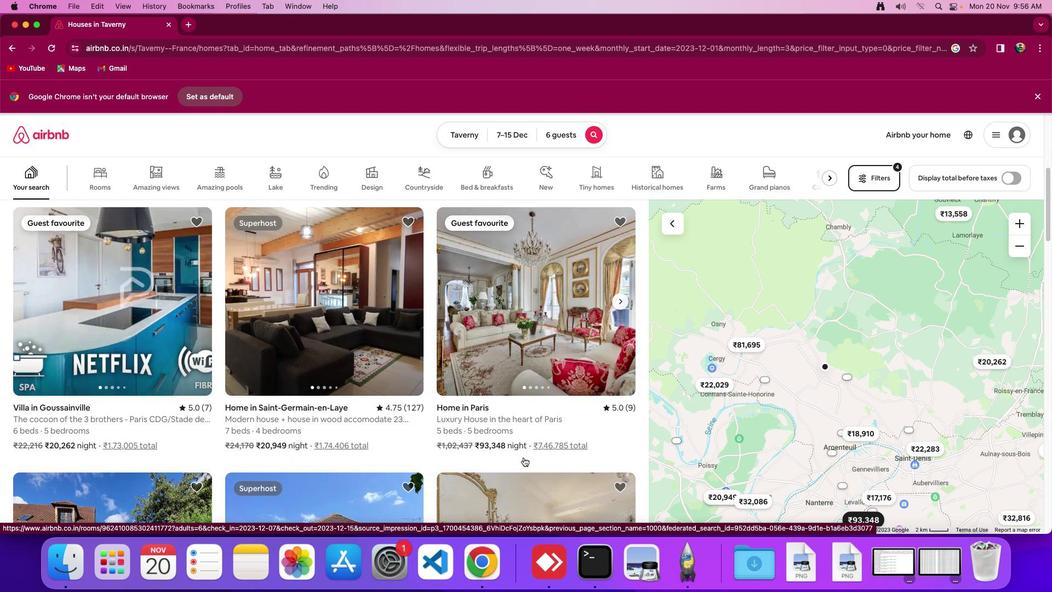 
Action: Mouse moved to (311, 355)
Screenshot: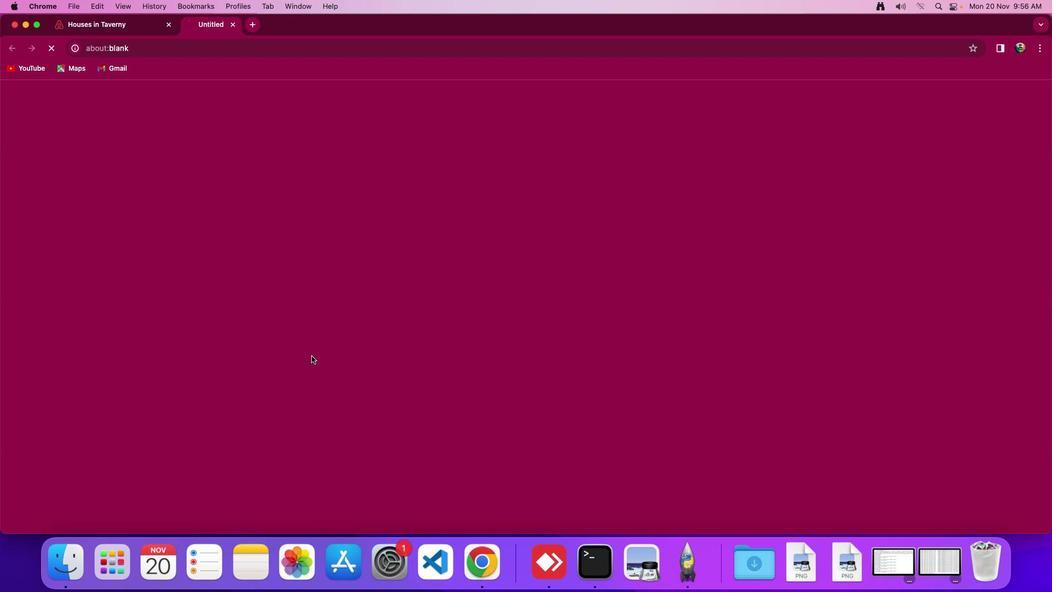 
Action: Mouse pressed left at (311, 355)
Screenshot: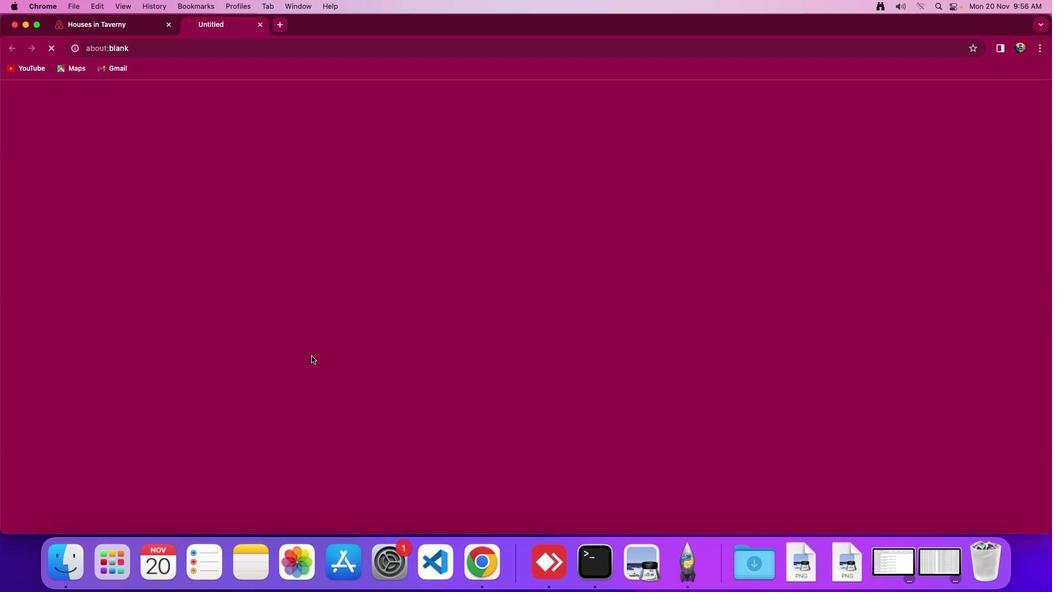 
Action: Mouse moved to (742, 378)
Screenshot: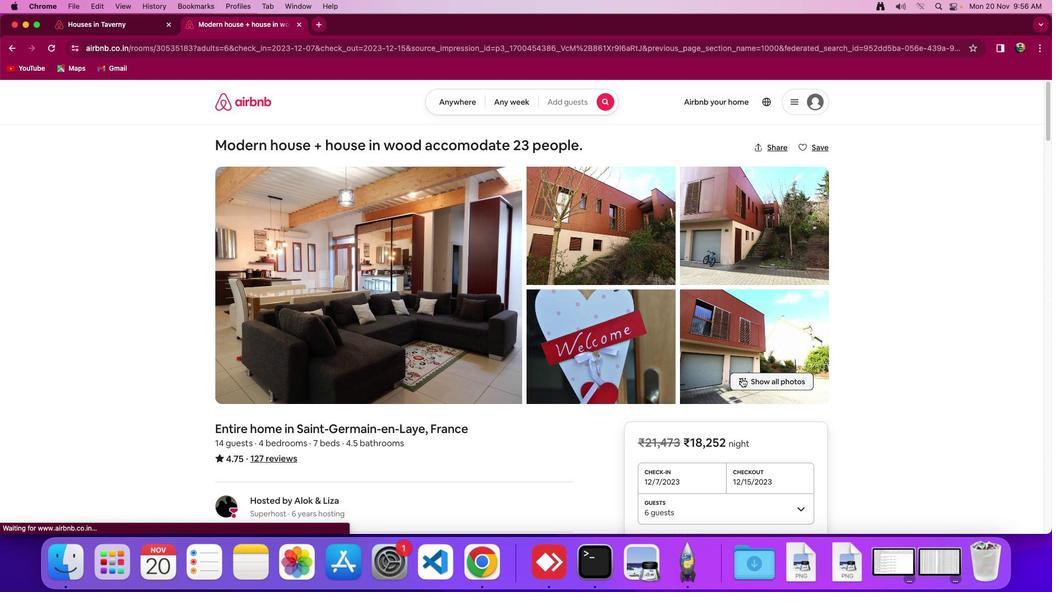 
Action: Mouse pressed left at (742, 378)
Screenshot: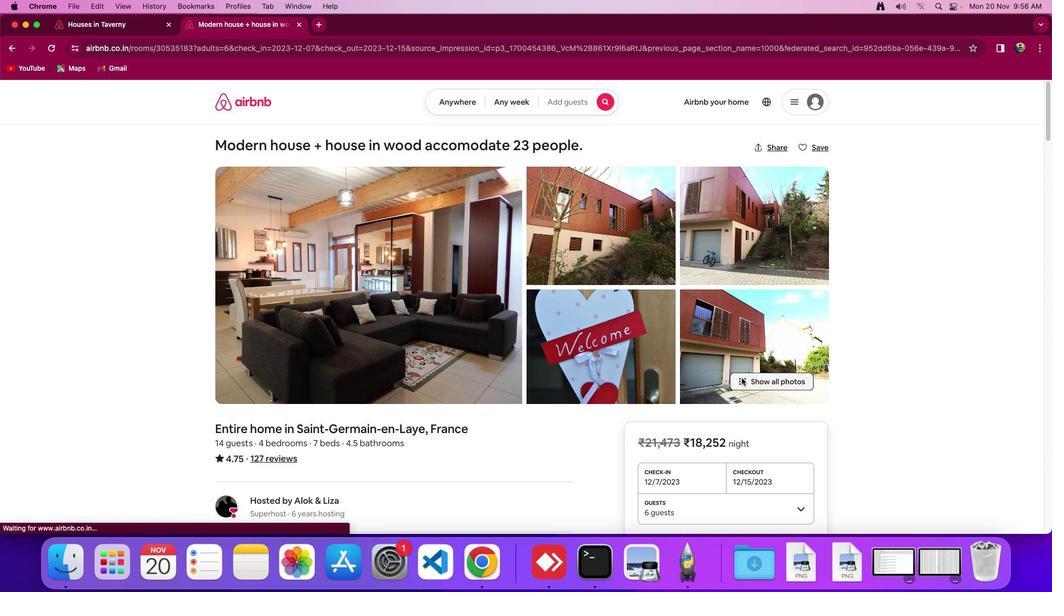 
Action: Mouse moved to (624, 419)
Screenshot: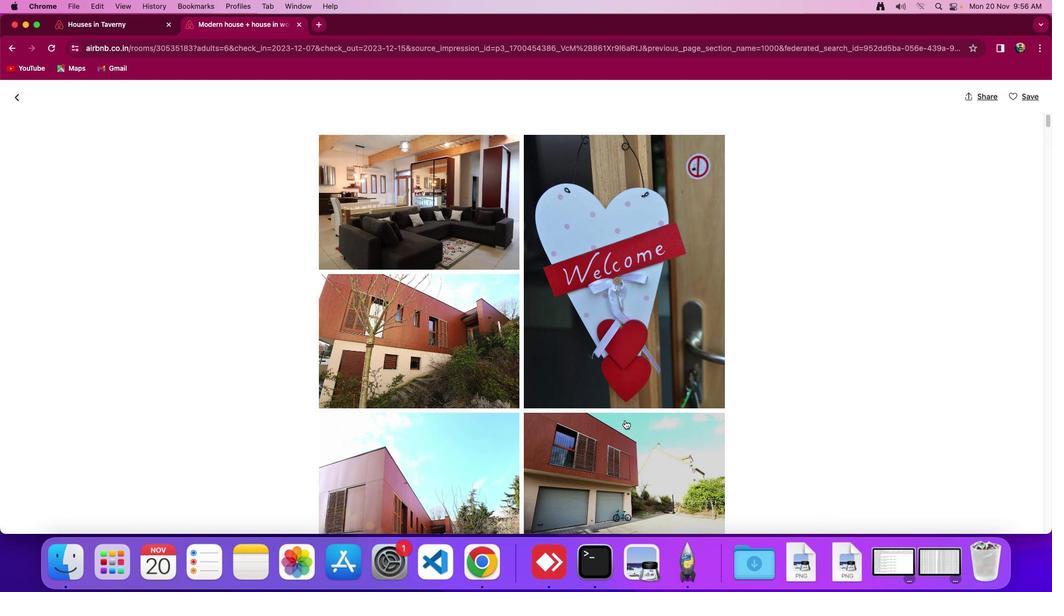 
Action: Mouse scrolled (624, 419) with delta (0, 0)
Screenshot: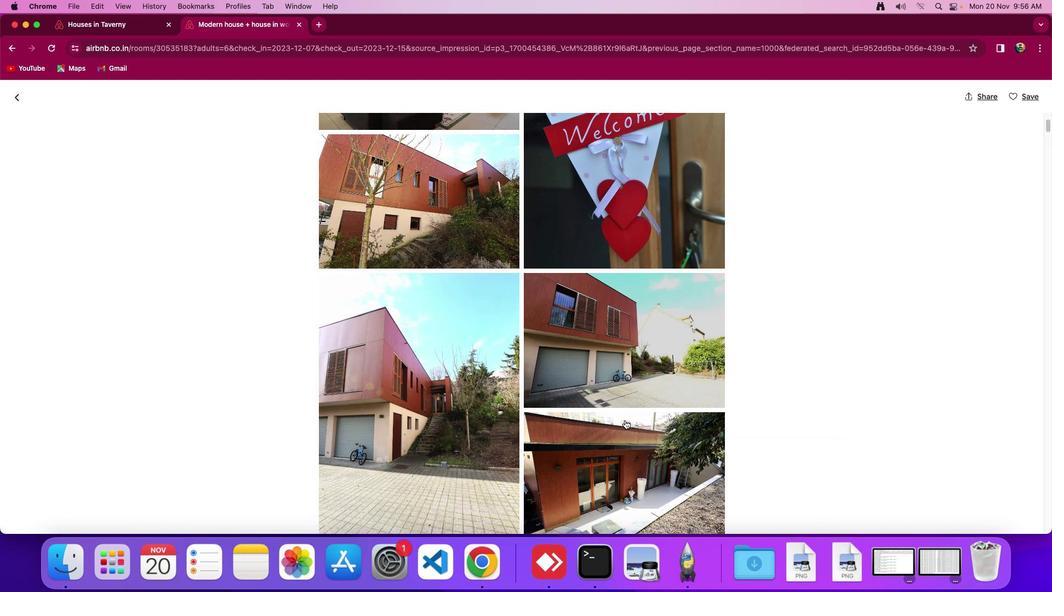 
Action: Mouse scrolled (624, 419) with delta (0, 0)
Screenshot: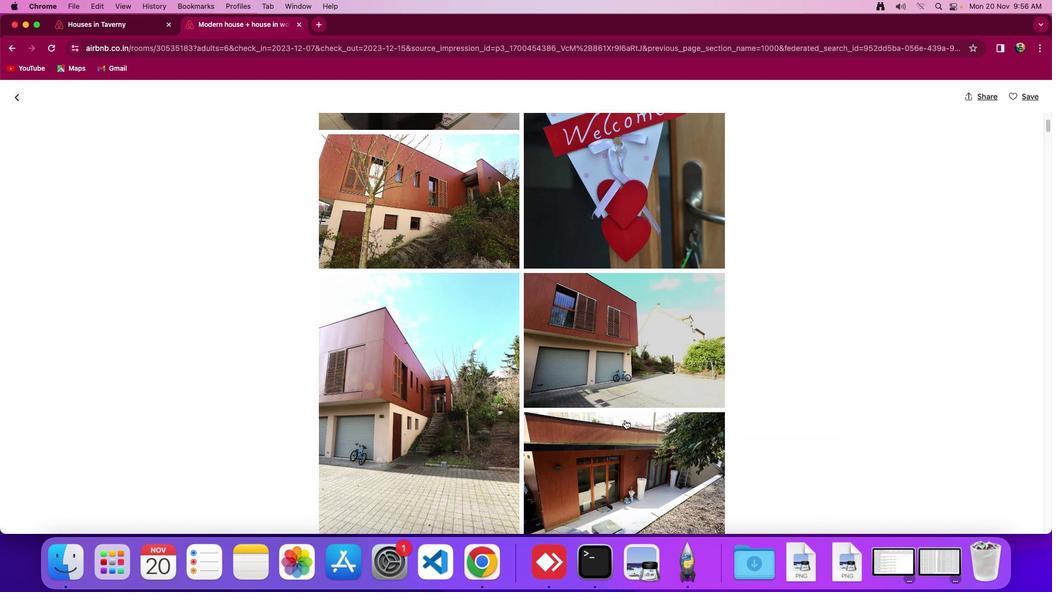 
Action: Mouse scrolled (624, 419) with delta (0, -2)
Screenshot: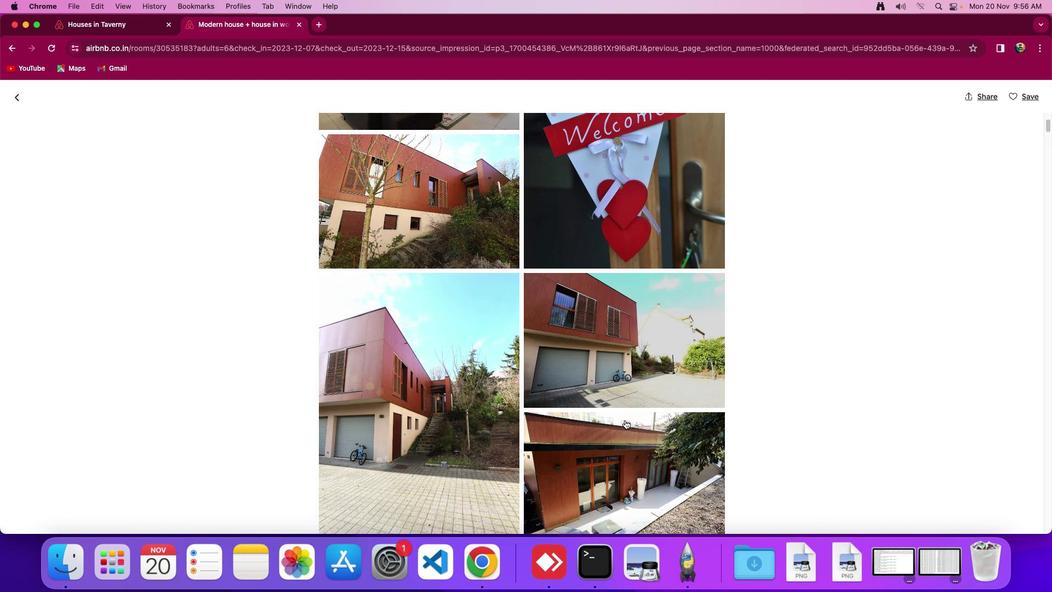 
Action: Mouse scrolled (624, 419) with delta (0, 0)
Screenshot: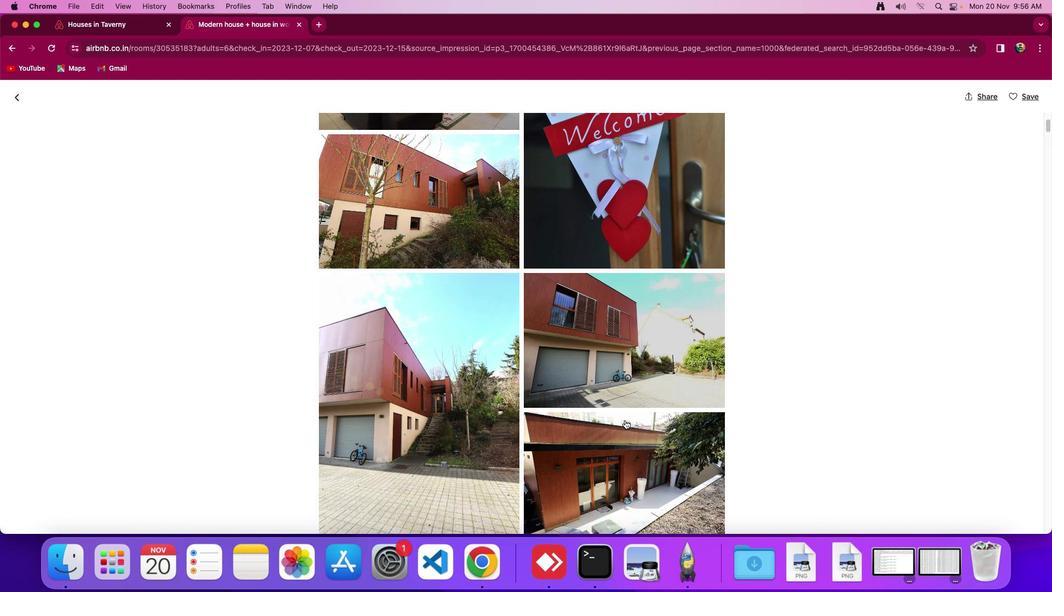 
Action: Mouse scrolled (624, 419) with delta (0, 0)
Screenshot: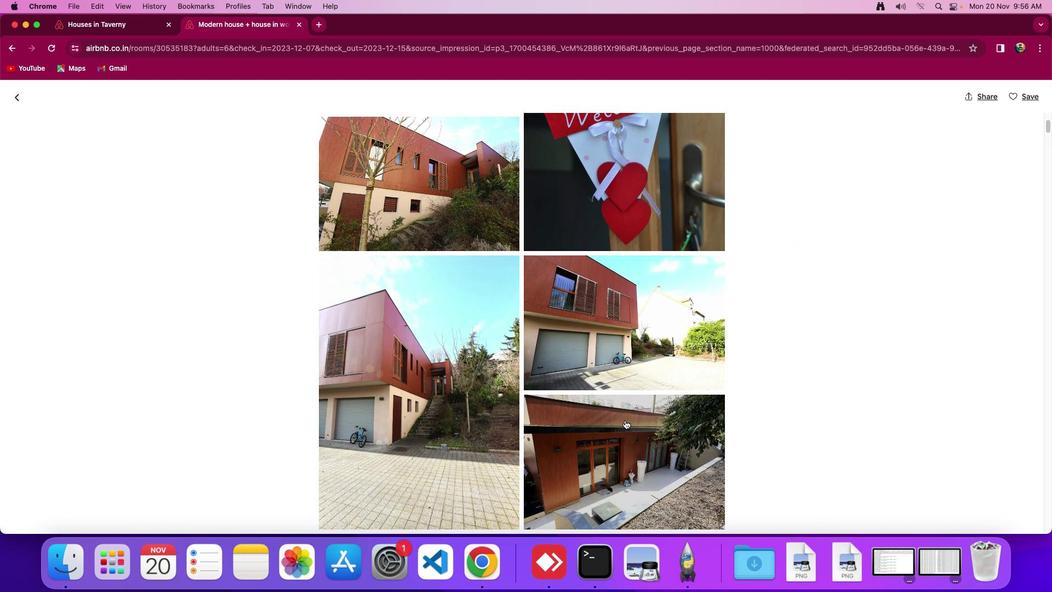 
Action: Mouse scrolled (624, 419) with delta (0, 0)
Screenshot: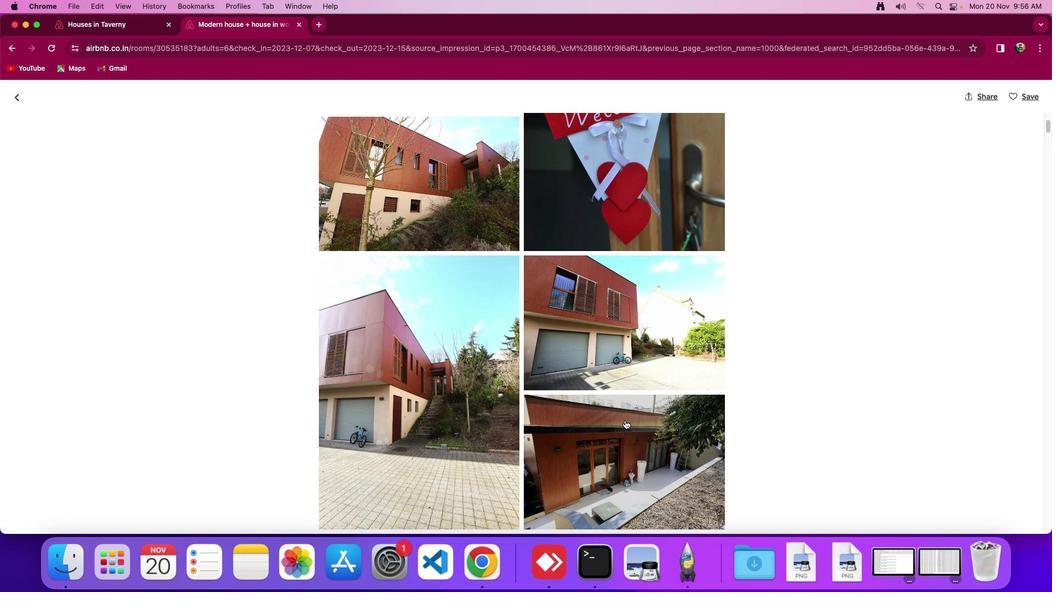 
Action: Mouse moved to (624, 419)
Screenshot: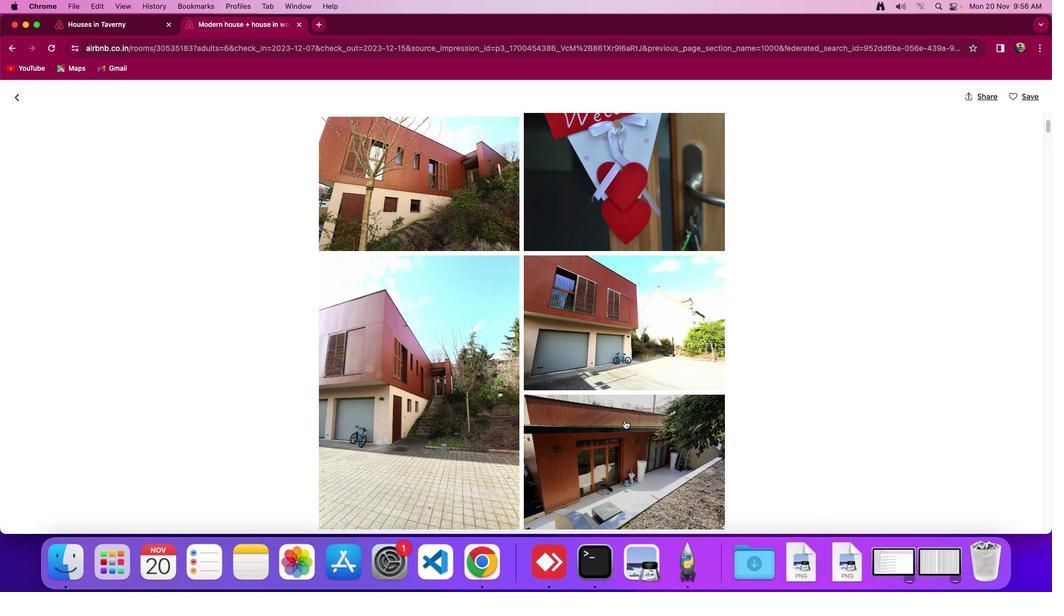 
Action: Mouse scrolled (624, 419) with delta (0, 0)
Screenshot: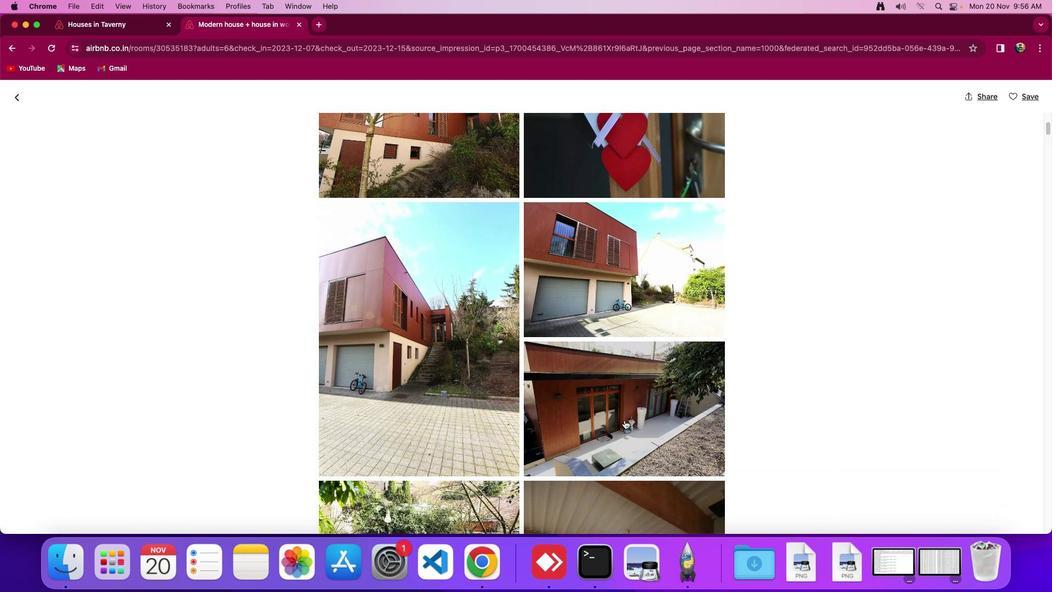 
Action: Mouse scrolled (624, 419) with delta (0, 0)
Screenshot: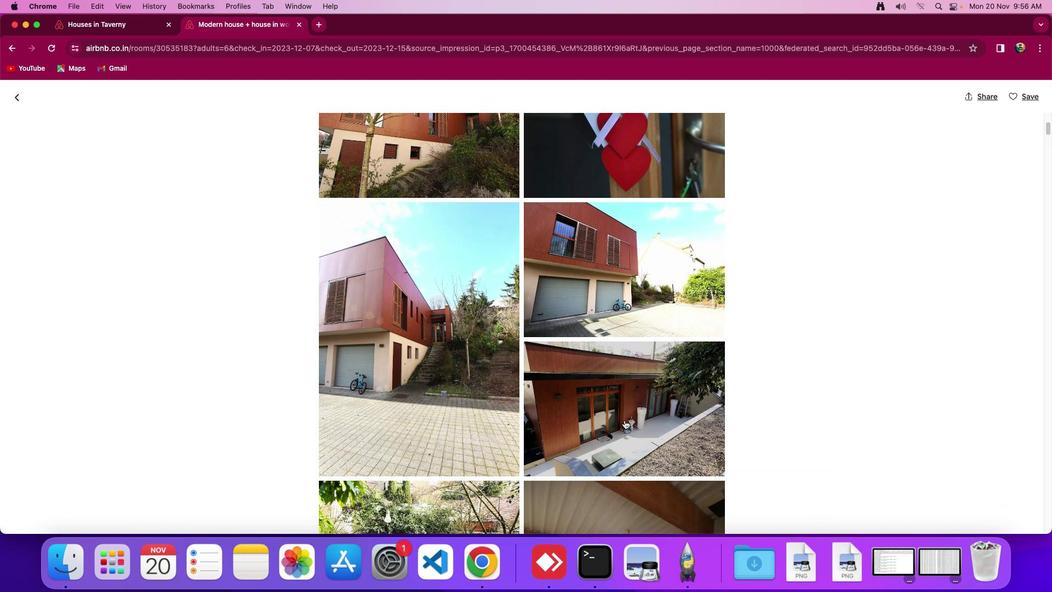 
Action: Mouse scrolled (624, 419) with delta (0, 0)
Screenshot: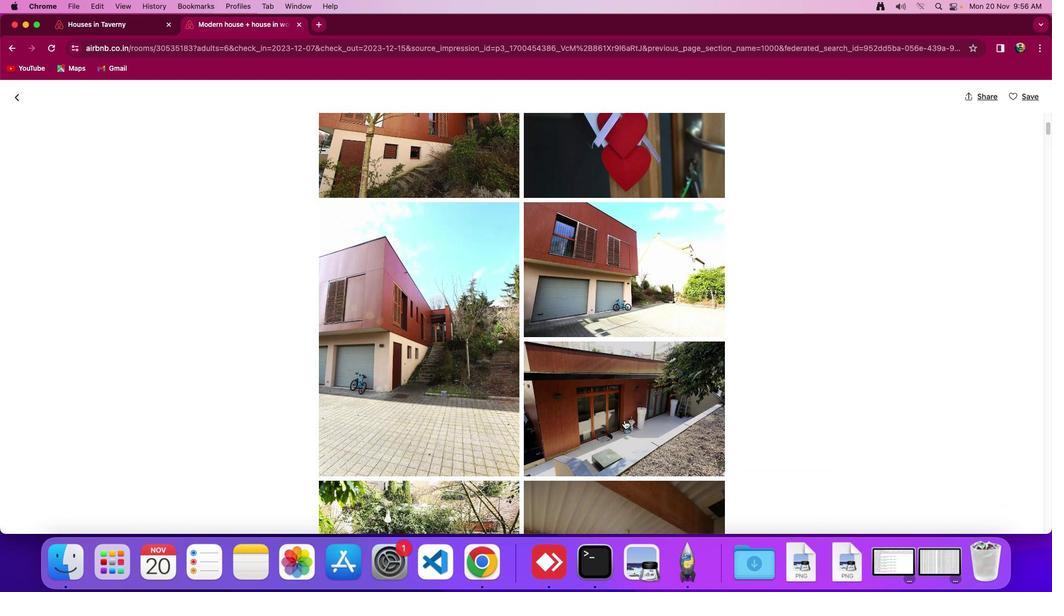 
Action: Mouse moved to (624, 420)
Screenshot: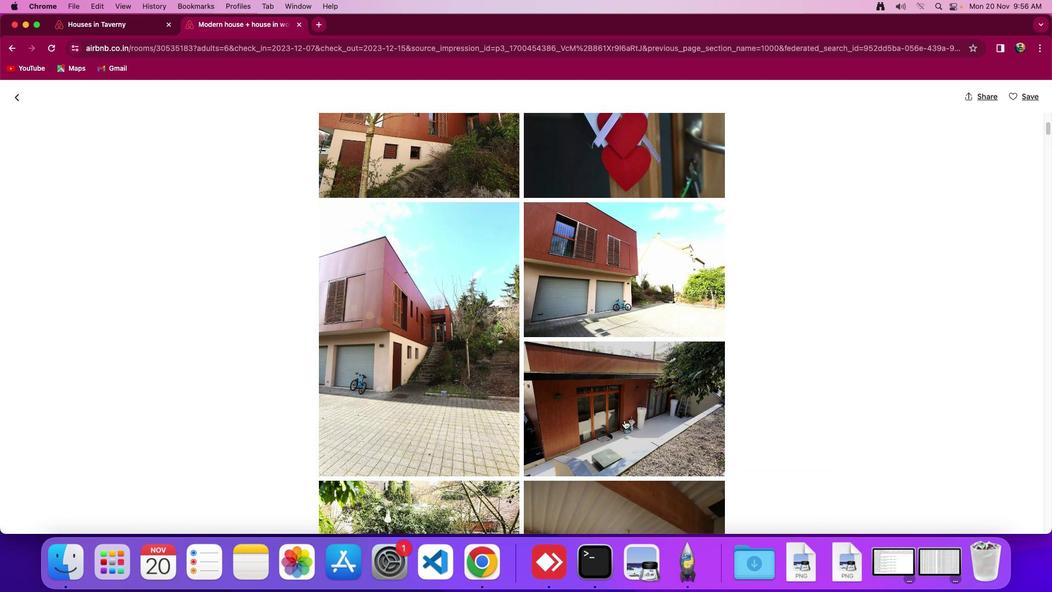 
Action: Mouse scrolled (624, 420) with delta (0, 0)
Screenshot: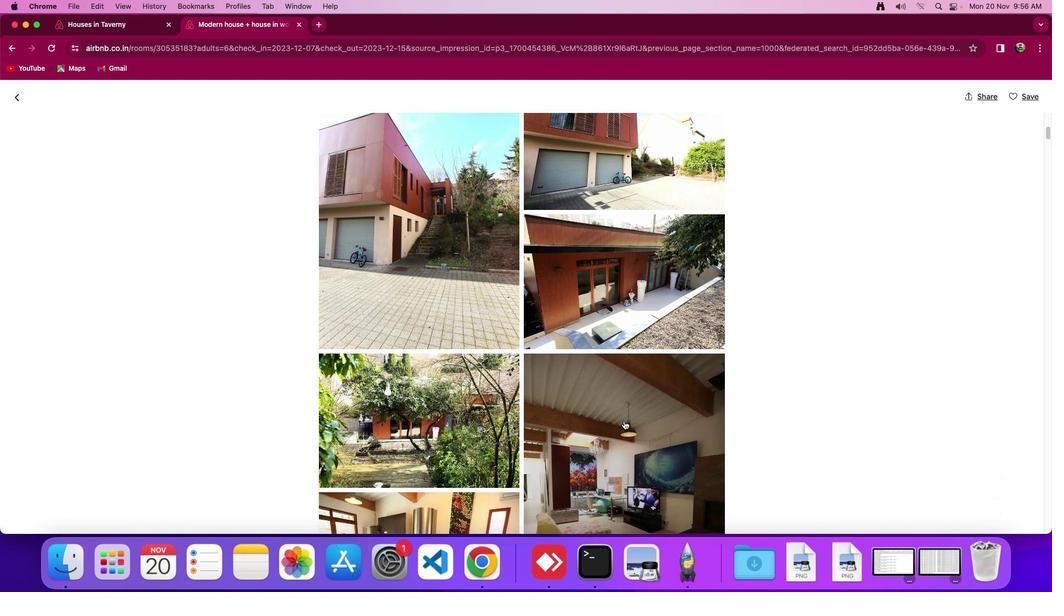 
Action: Mouse scrolled (624, 420) with delta (0, 0)
Screenshot: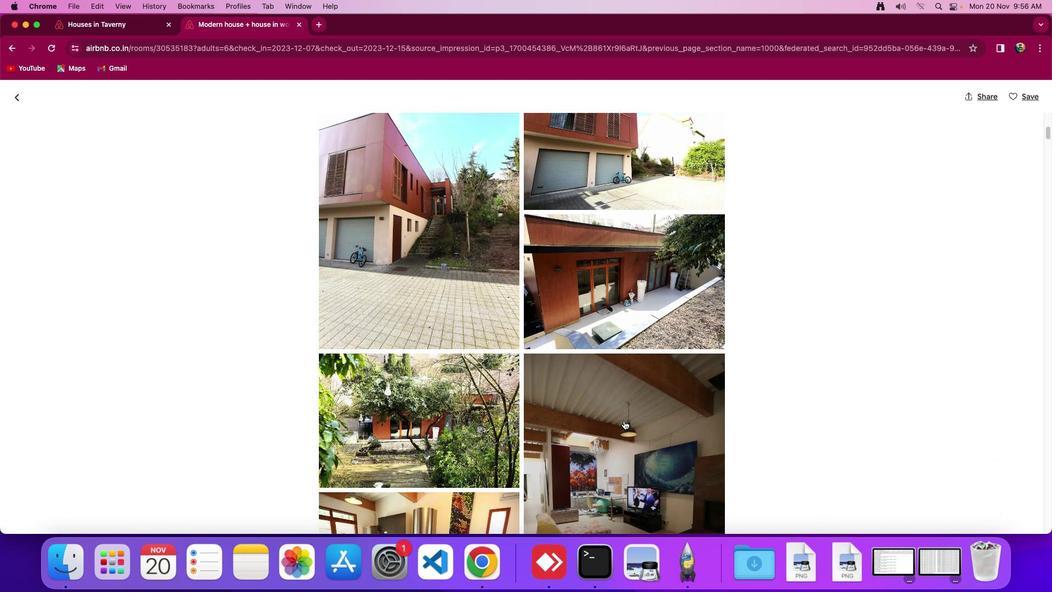 
Action: Mouse scrolled (624, 420) with delta (0, -2)
Screenshot: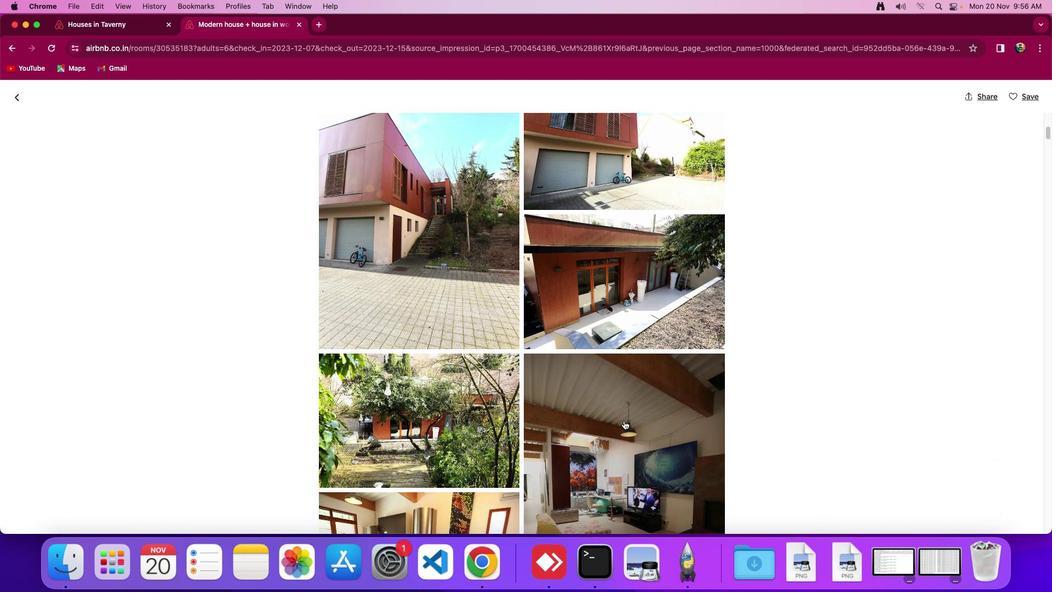 
Action: Mouse moved to (623, 421)
Screenshot: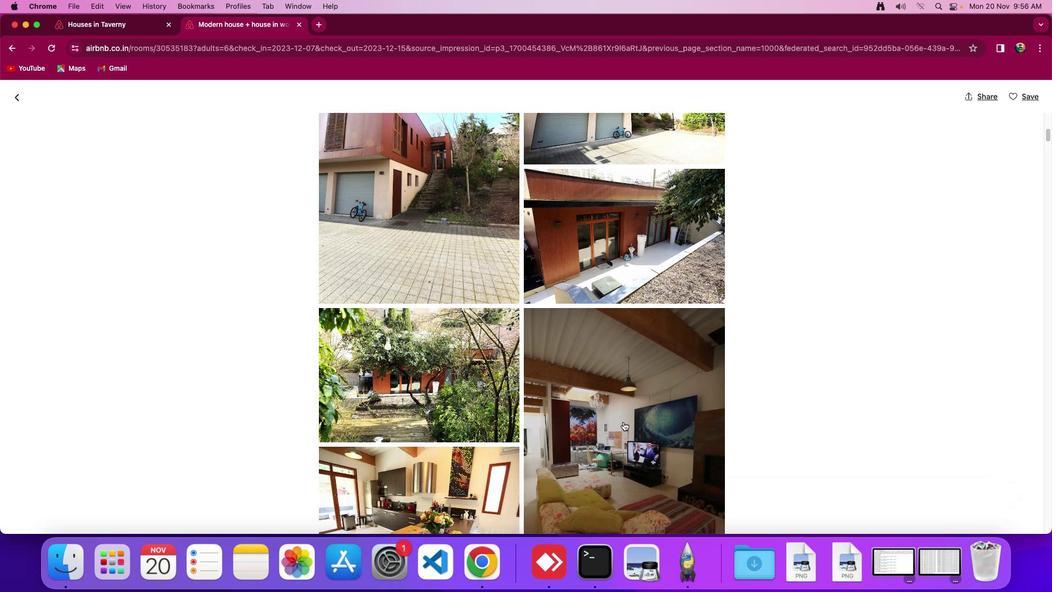 
Action: Mouse scrolled (623, 421) with delta (0, 0)
Screenshot: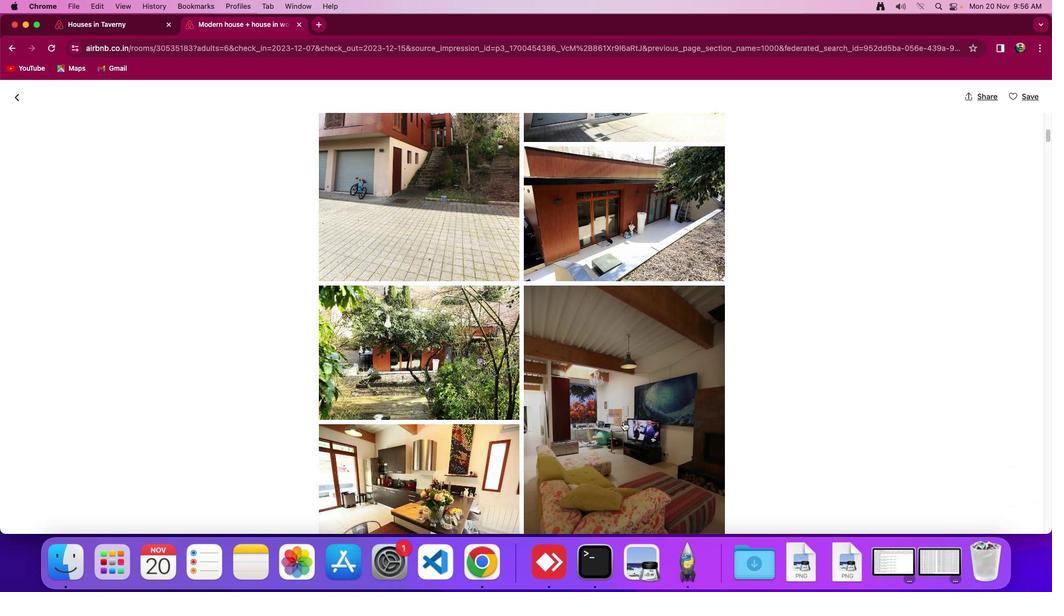 
Action: Mouse scrolled (623, 421) with delta (0, 0)
Screenshot: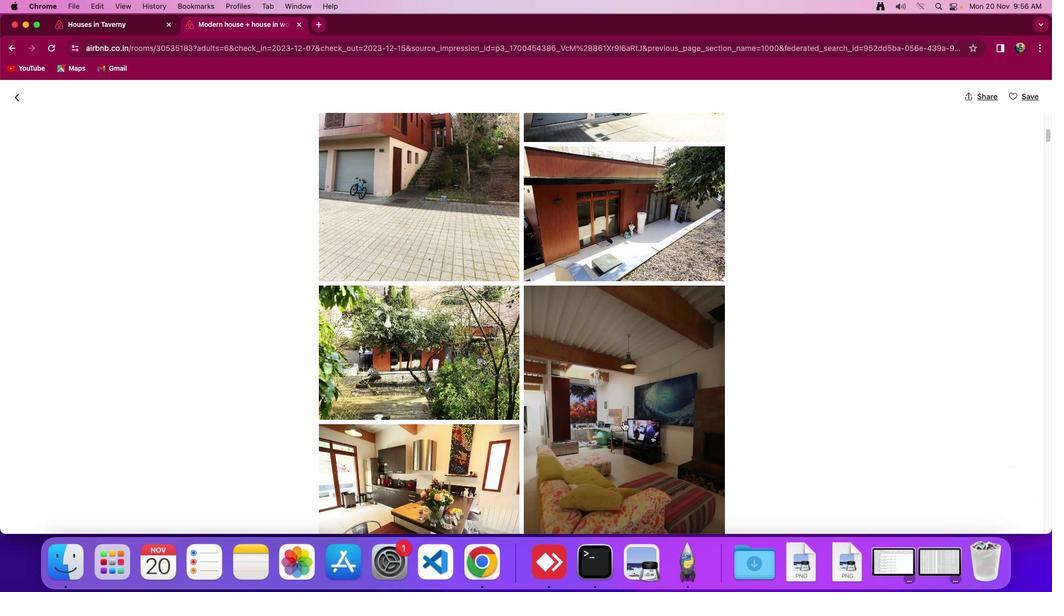 
Action: Mouse scrolled (623, 421) with delta (0, -1)
Screenshot: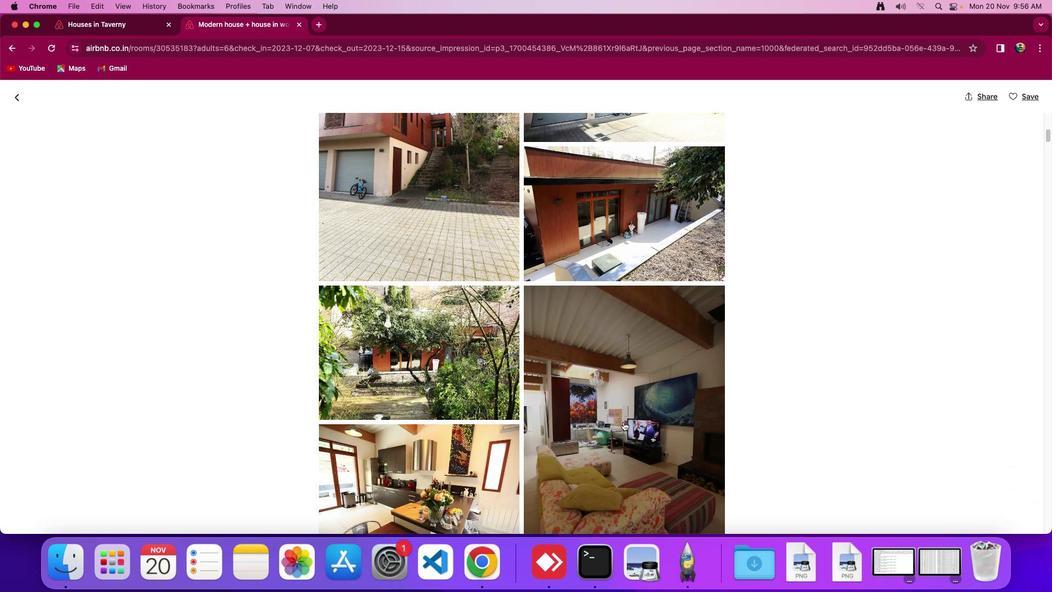 
Action: Mouse scrolled (623, 421) with delta (0, 0)
Screenshot: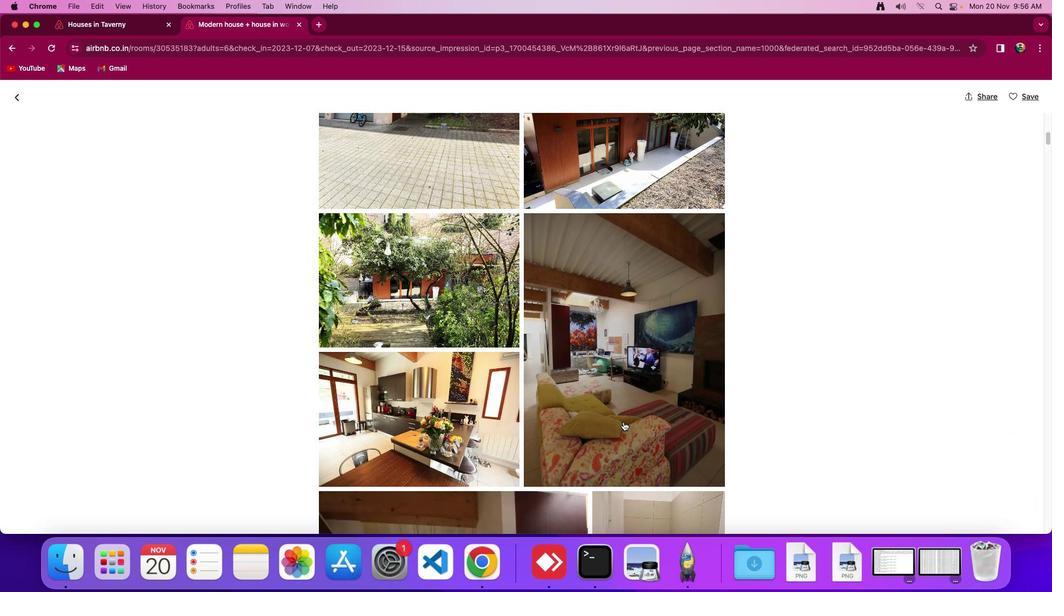 
Action: Mouse scrolled (623, 421) with delta (0, 0)
Screenshot: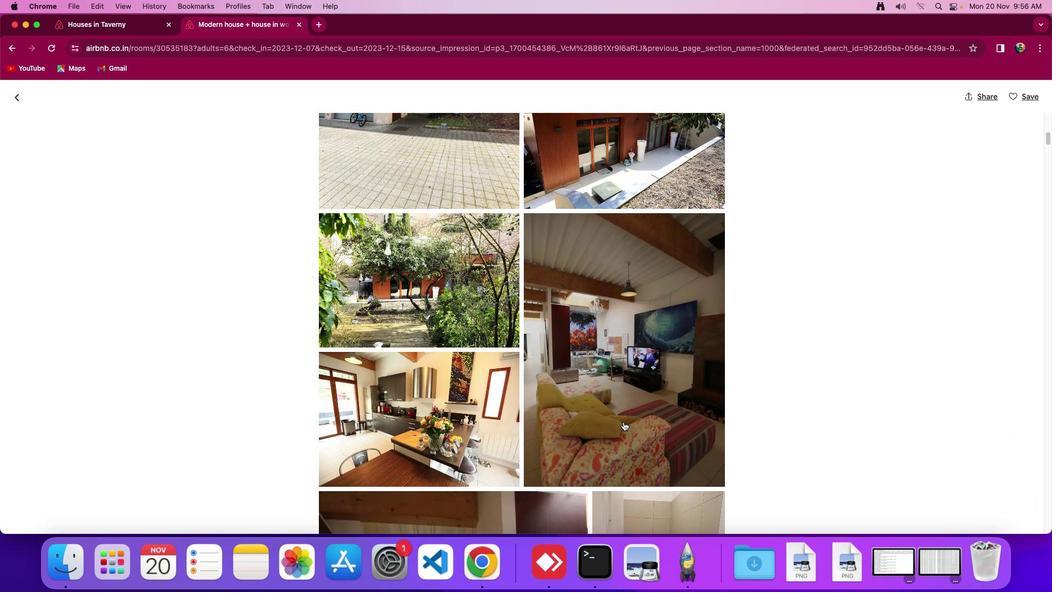 
Action: Mouse scrolled (623, 421) with delta (0, -1)
Screenshot: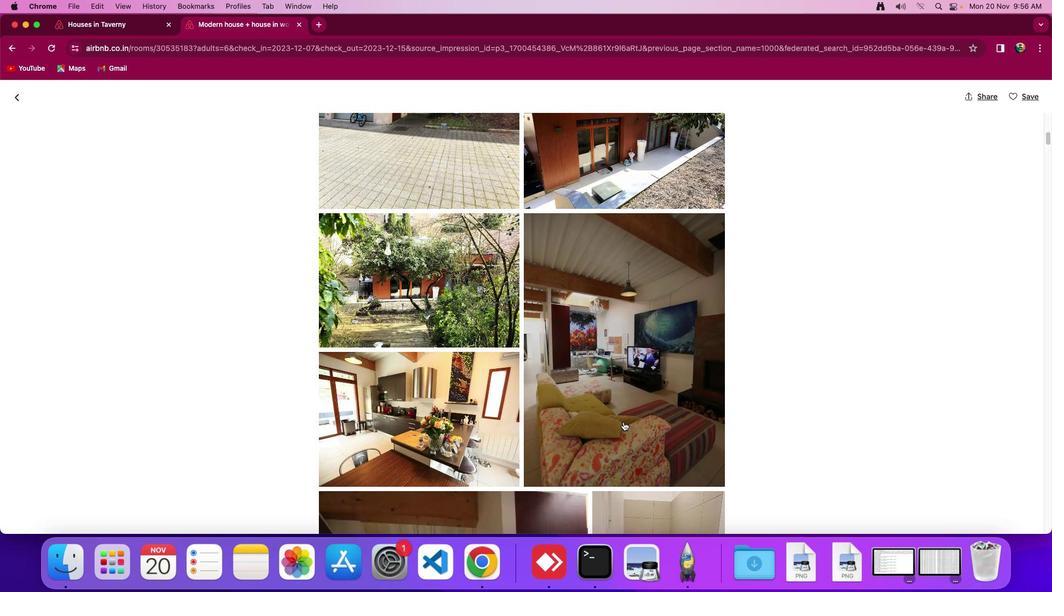
Action: Mouse moved to (635, 427)
Screenshot: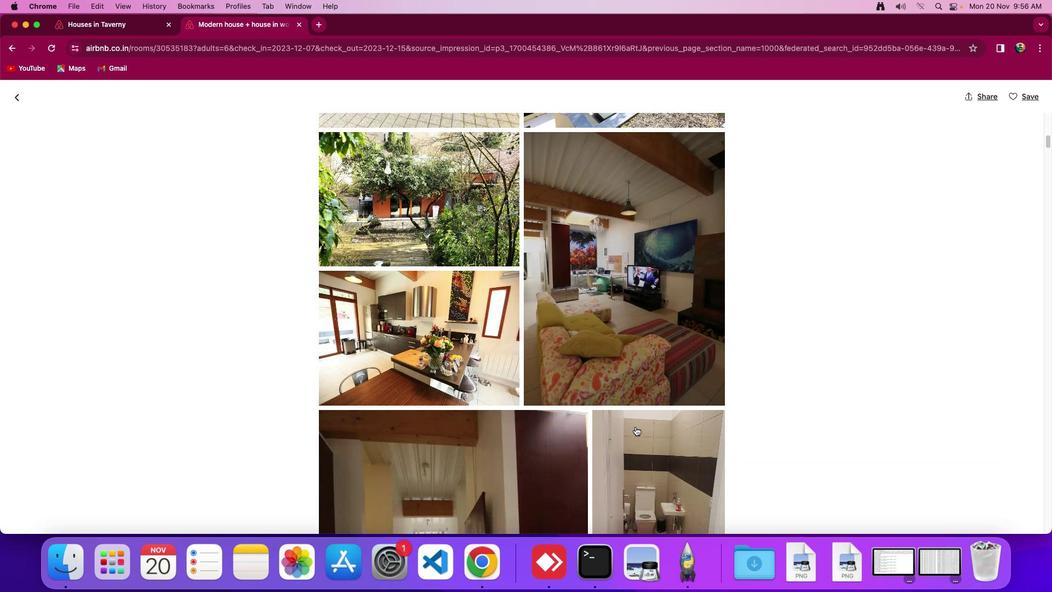 
Action: Mouse scrolled (635, 427) with delta (0, 0)
Screenshot: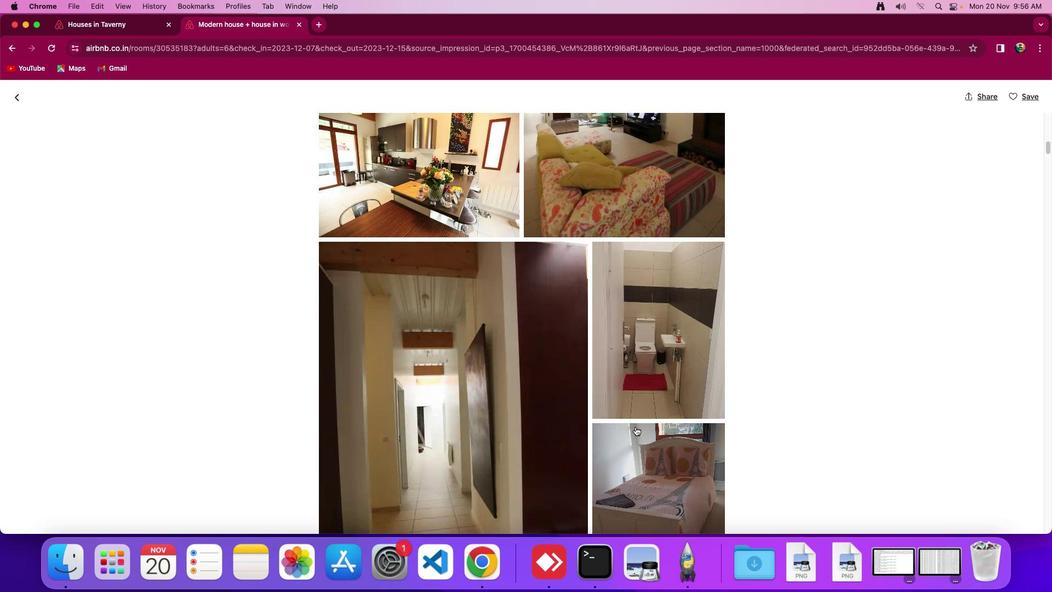 
Action: Mouse scrolled (635, 427) with delta (0, 0)
Screenshot: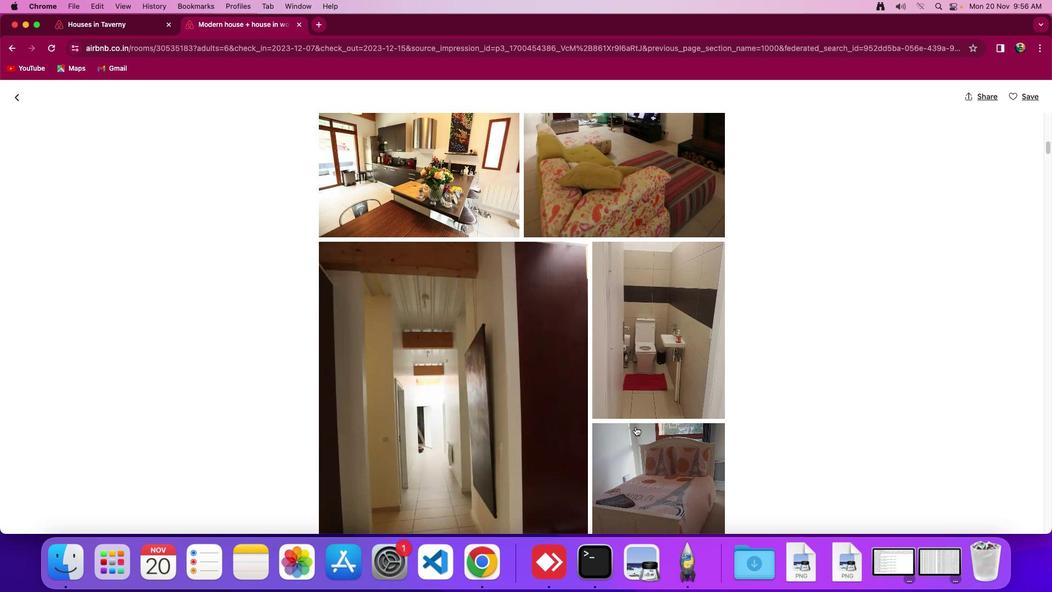 
Action: Mouse scrolled (635, 427) with delta (0, -2)
Screenshot: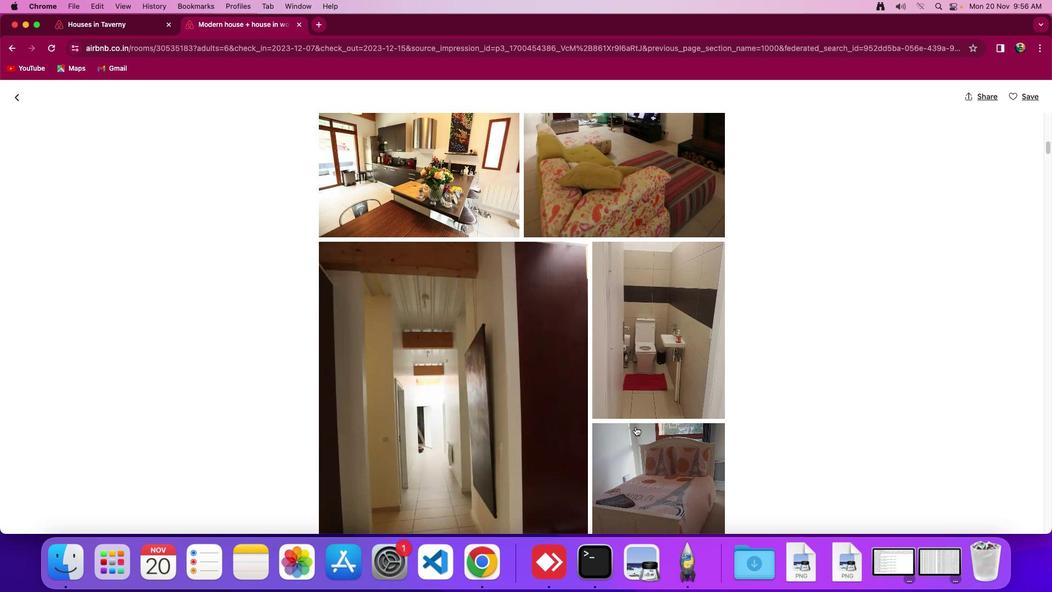 
Action: Mouse scrolled (635, 427) with delta (0, -2)
Screenshot: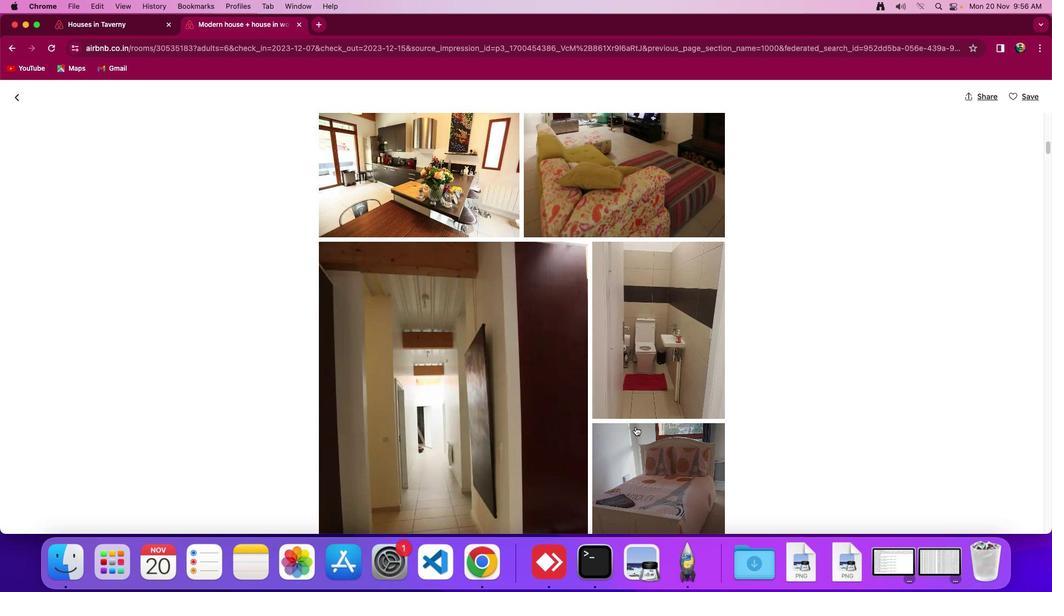 
Action: Mouse scrolled (635, 427) with delta (0, 0)
Screenshot: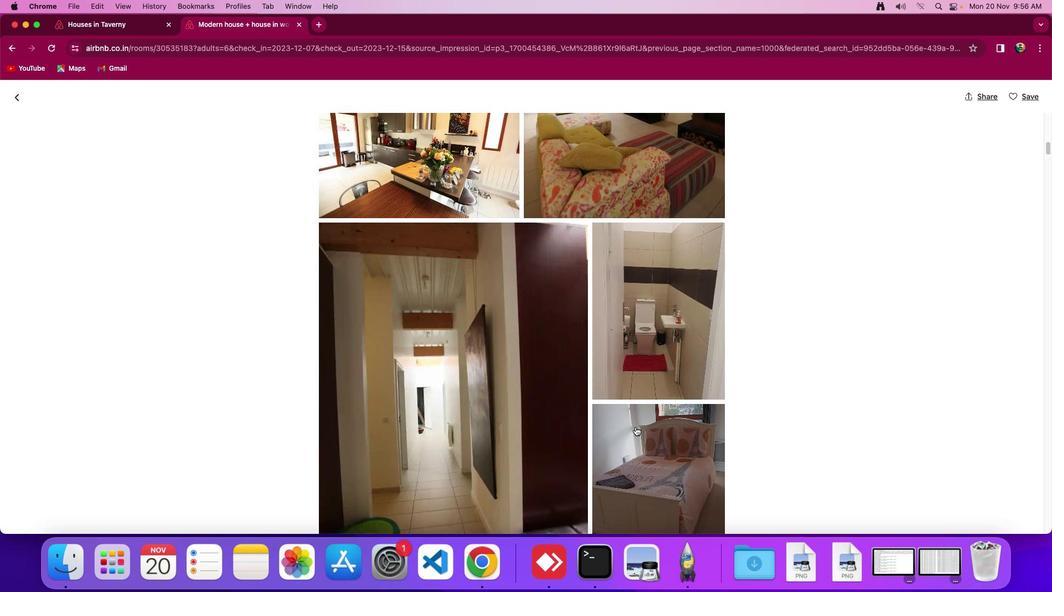 
Action: Mouse scrolled (635, 427) with delta (0, 0)
Screenshot: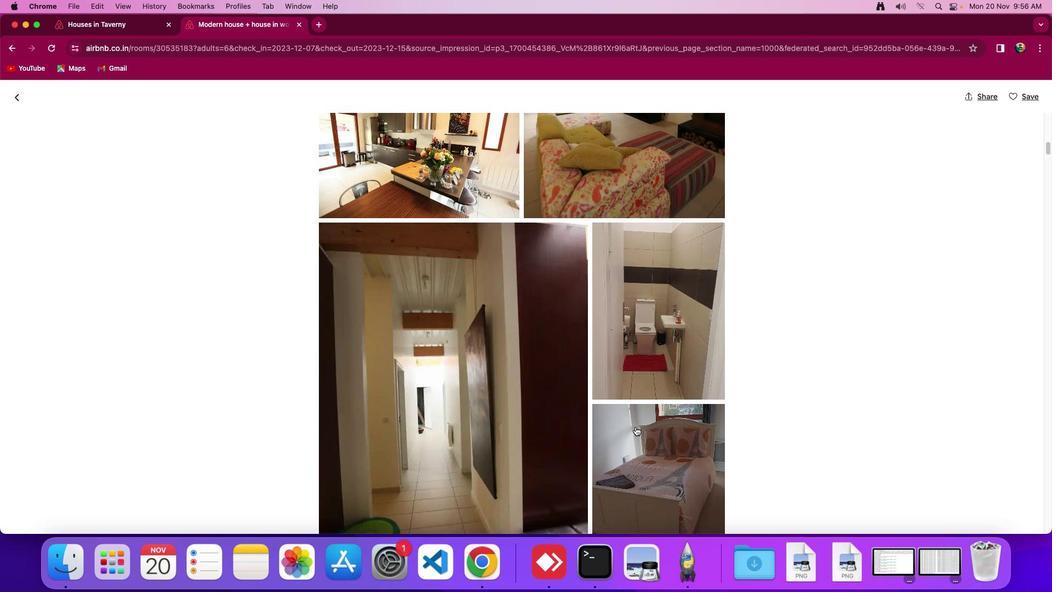 
Action: Mouse moved to (635, 427)
Screenshot: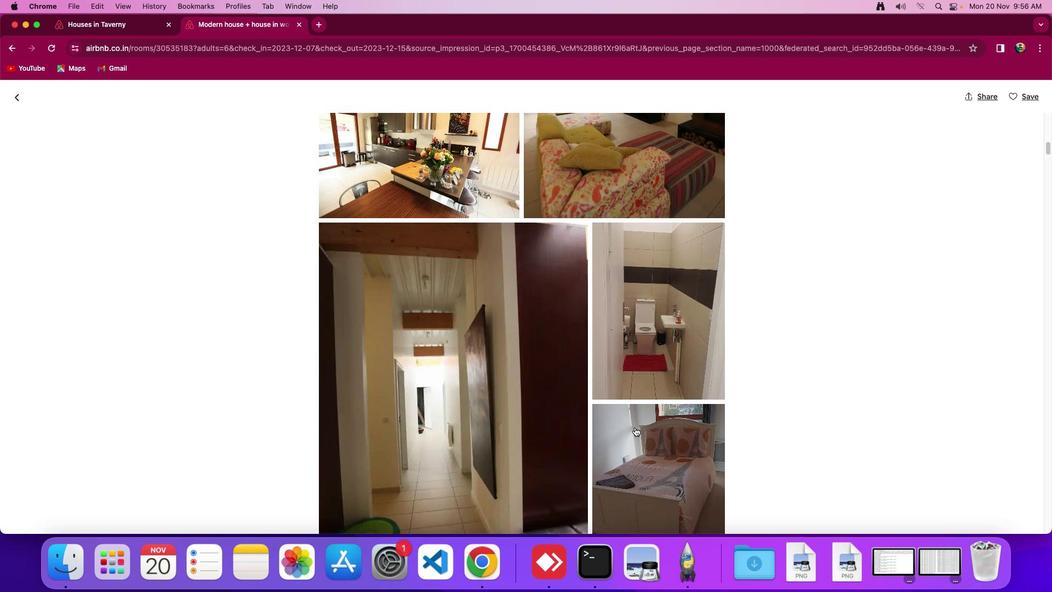 
Action: Mouse scrolled (635, 427) with delta (0, 0)
Screenshot: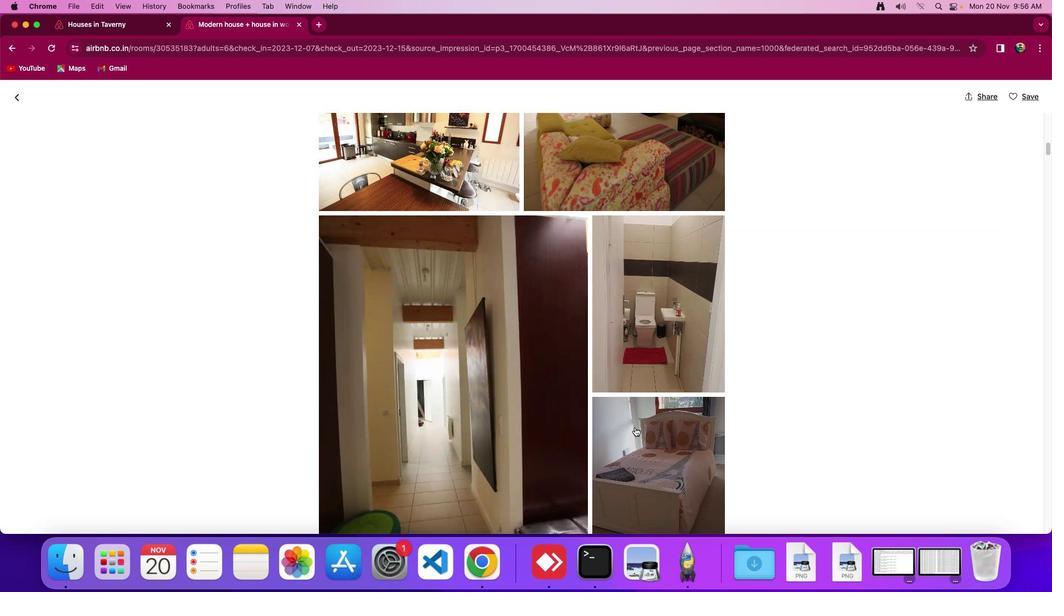 
Action: Mouse scrolled (635, 427) with delta (0, 0)
Screenshot: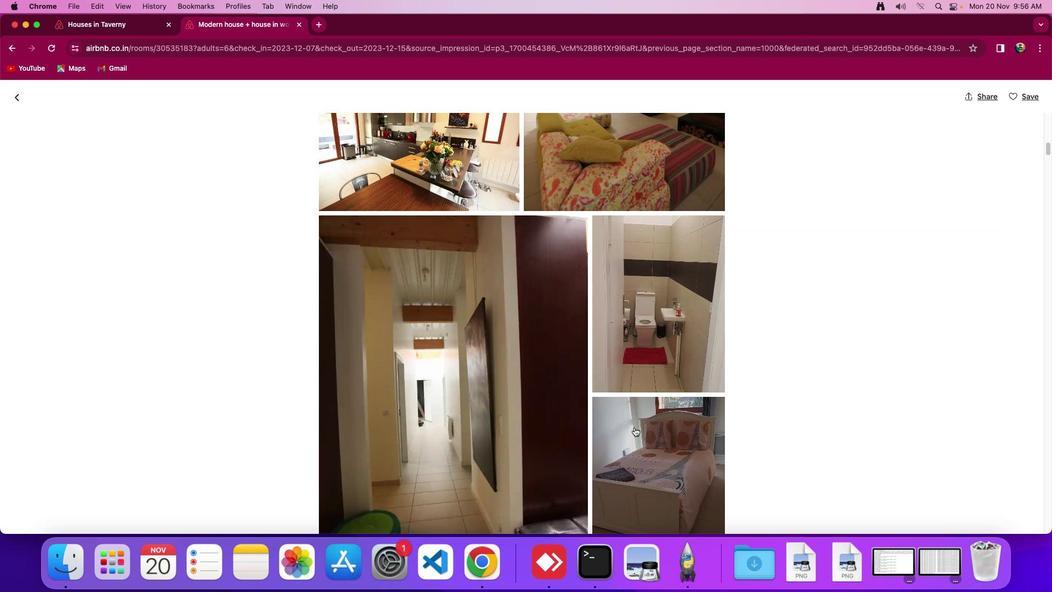 
Action: Mouse moved to (634, 427)
Screenshot: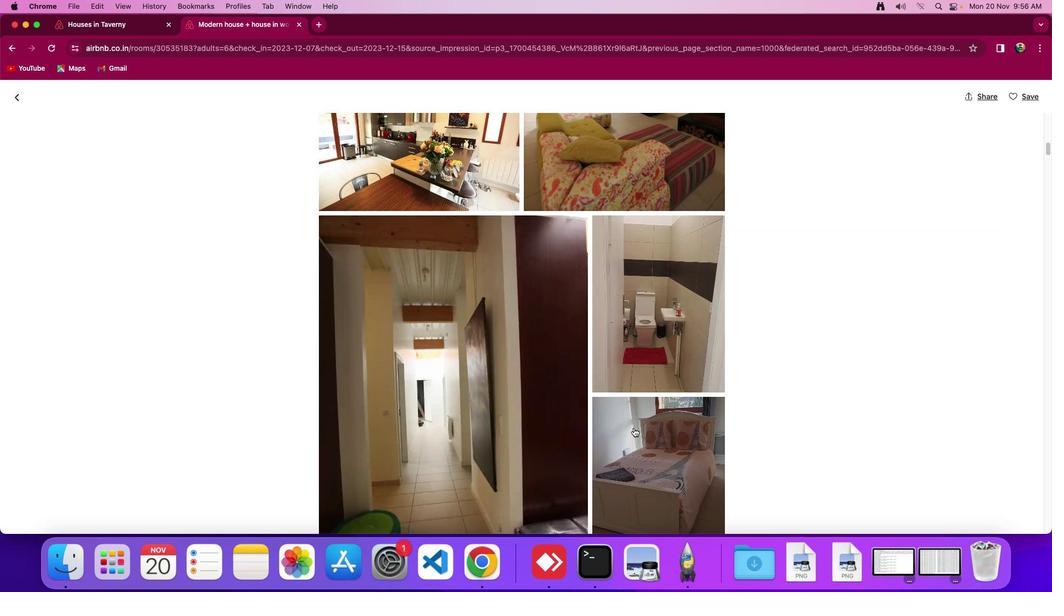 
Action: Mouse scrolled (634, 427) with delta (0, 0)
Screenshot: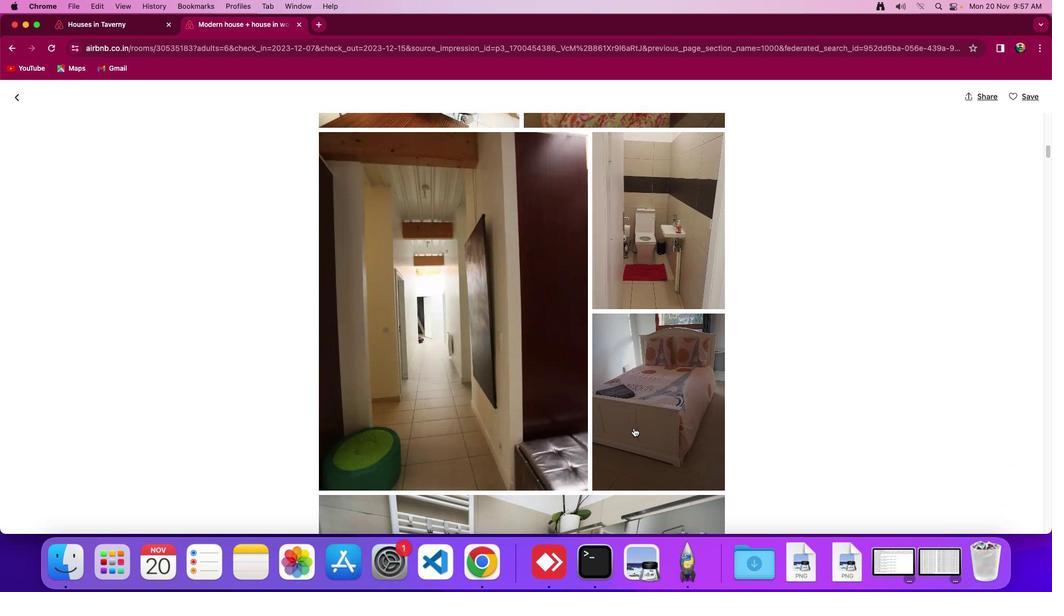 
Action: Mouse scrolled (634, 427) with delta (0, 0)
Screenshot: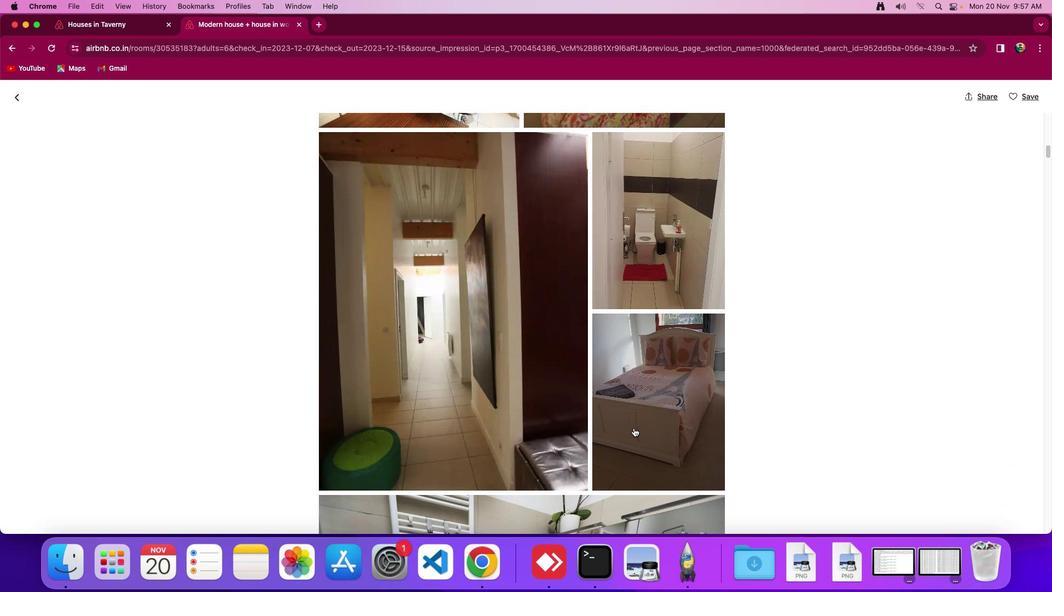 
Action: Mouse scrolled (634, 427) with delta (0, -1)
Screenshot: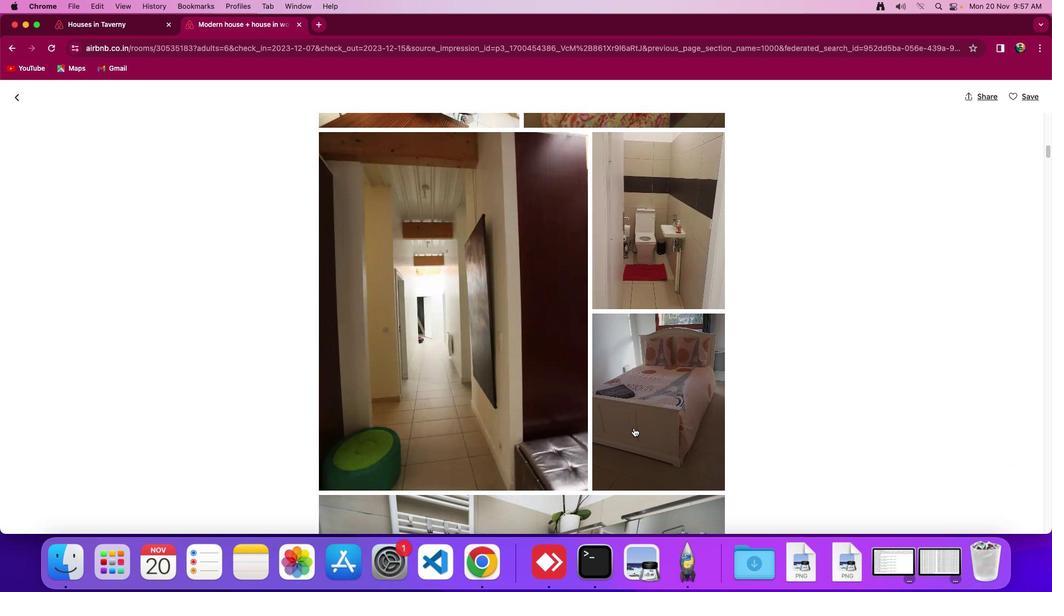 
Action: Mouse scrolled (634, 427) with delta (0, 0)
Screenshot: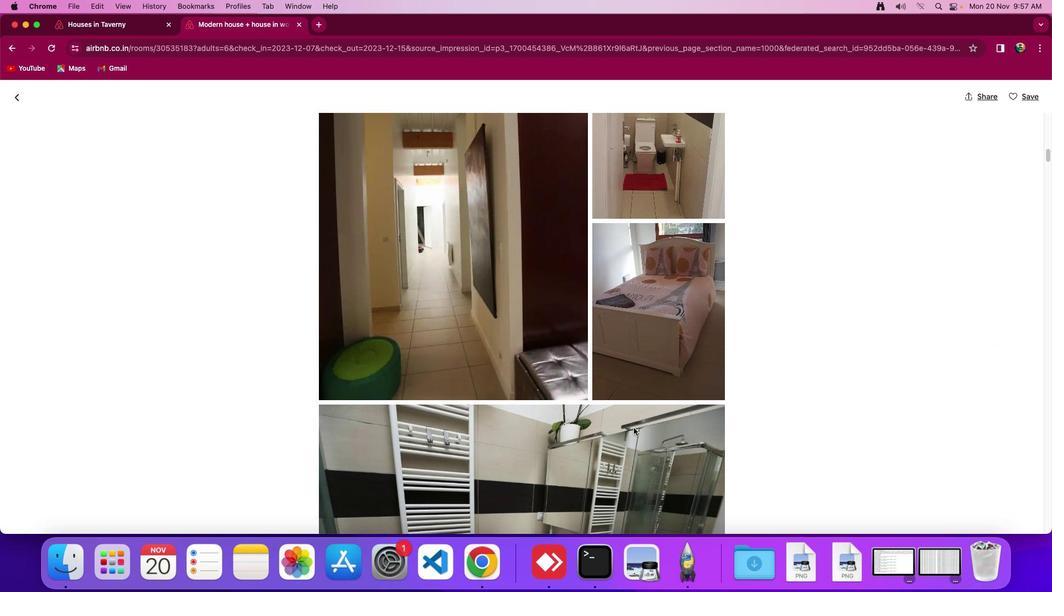 
Action: Mouse scrolled (634, 427) with delta (0, 0)
Screenshot: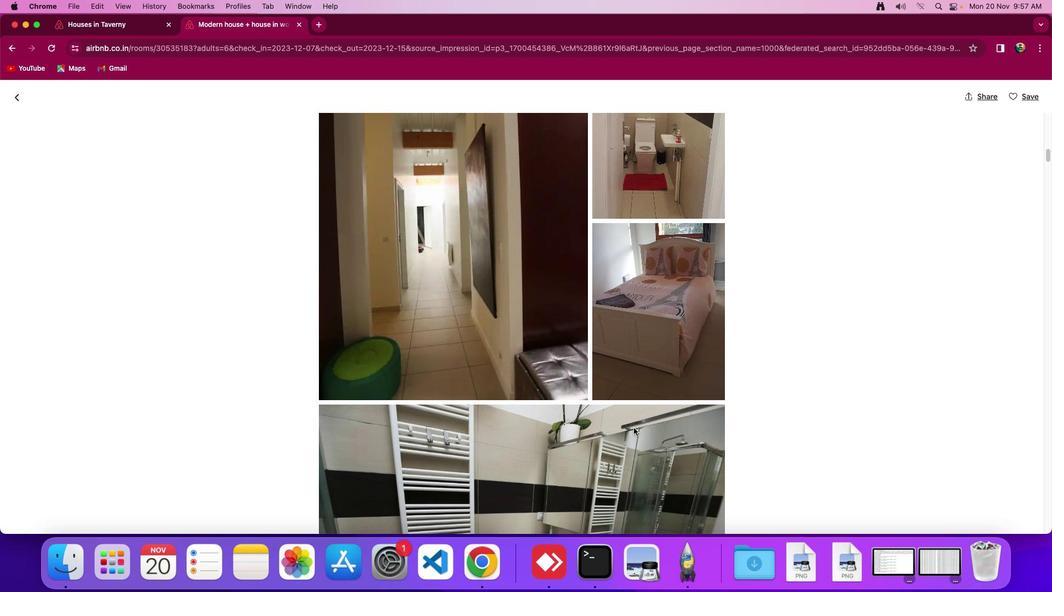 
Action: Mouse scrolled (634, 427) with delta (0, -1)
Screenshot: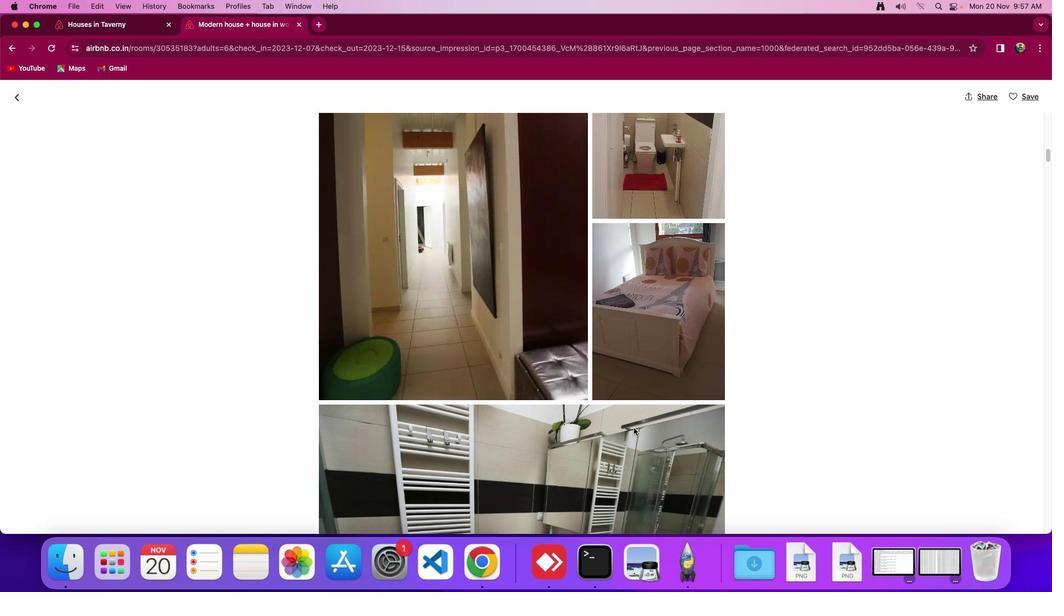 
Action: Mouse scrolled (634, 427) with delta (0, 0)
Screenshot: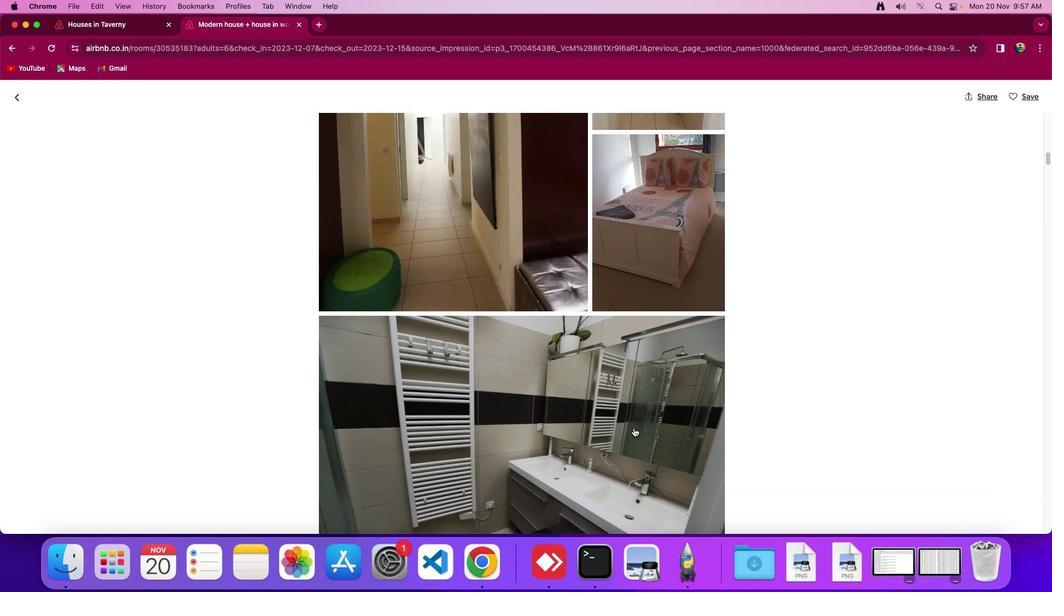 
Action: Mouse scrolled (634, 427) with delta (0, 0)
Screenshot: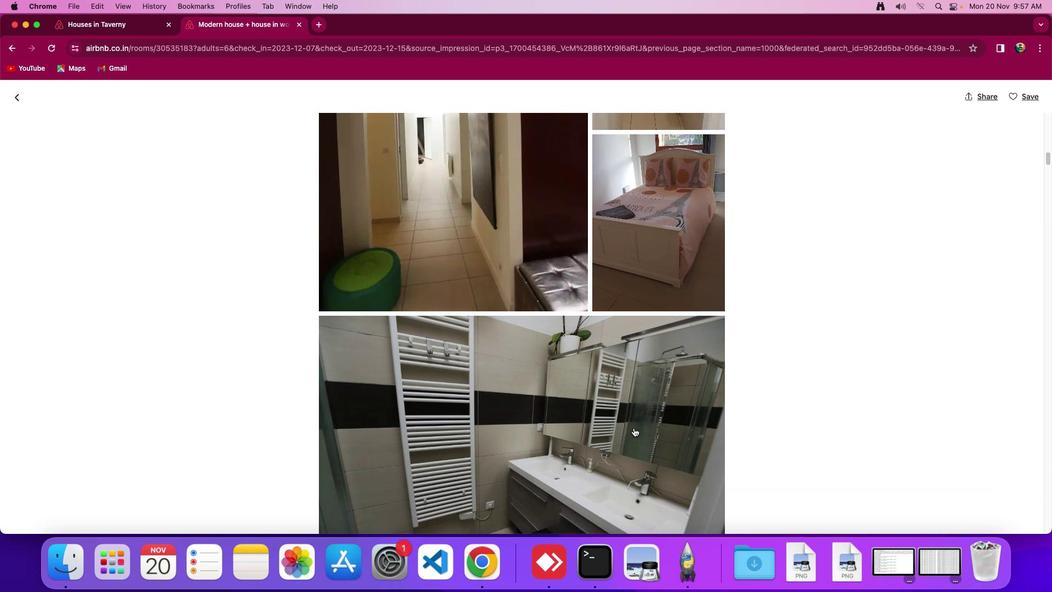 
Action: Mouse scrolled (634, 427) with delta (0, -1)
Screenshot: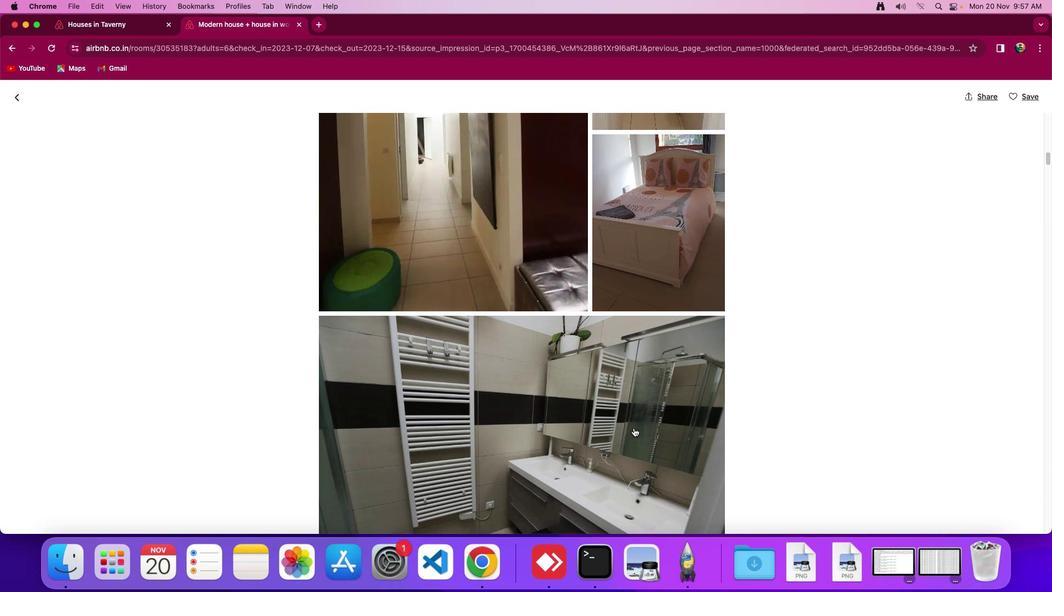 
Action: Mouse moved to (634, 428)
Screenshot: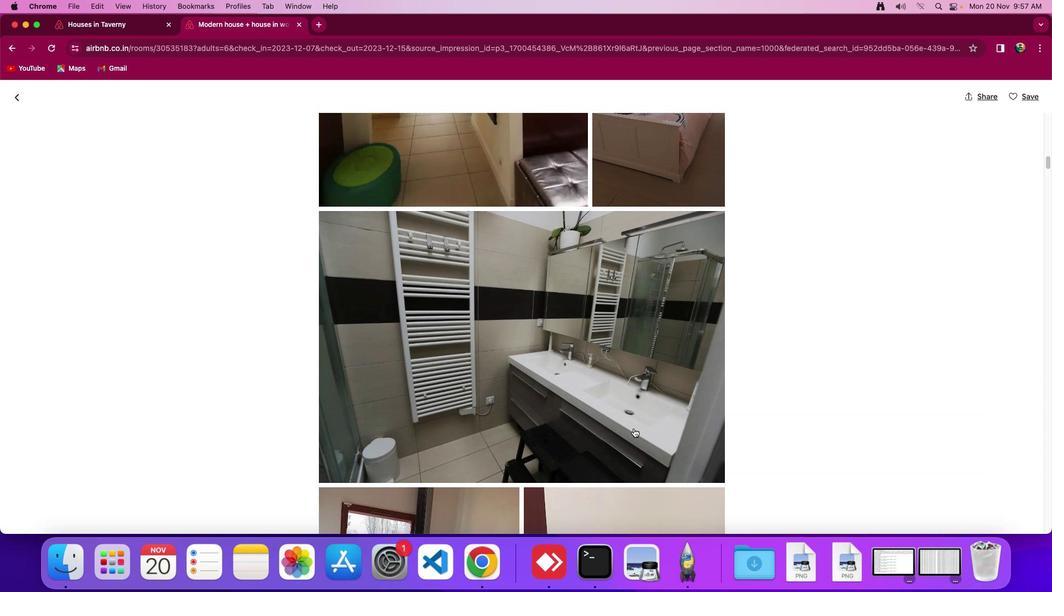 
Action: Mouse scrolled (634, 428) with delta (0, 0)
Screenshot: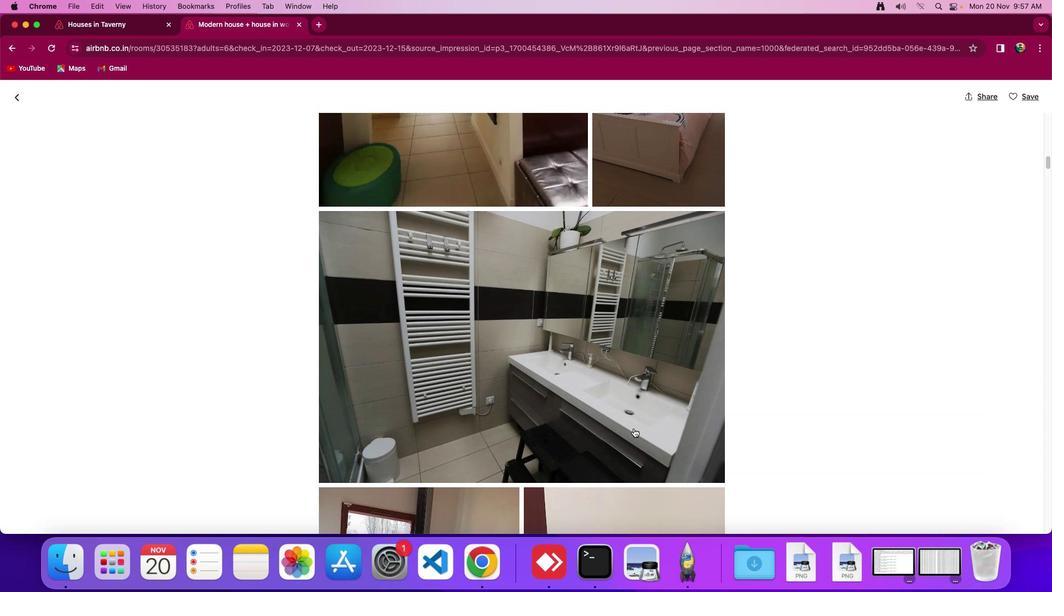 
Action: Mouse scrolled (634, 428) with delta (0, 0)
Screenshot: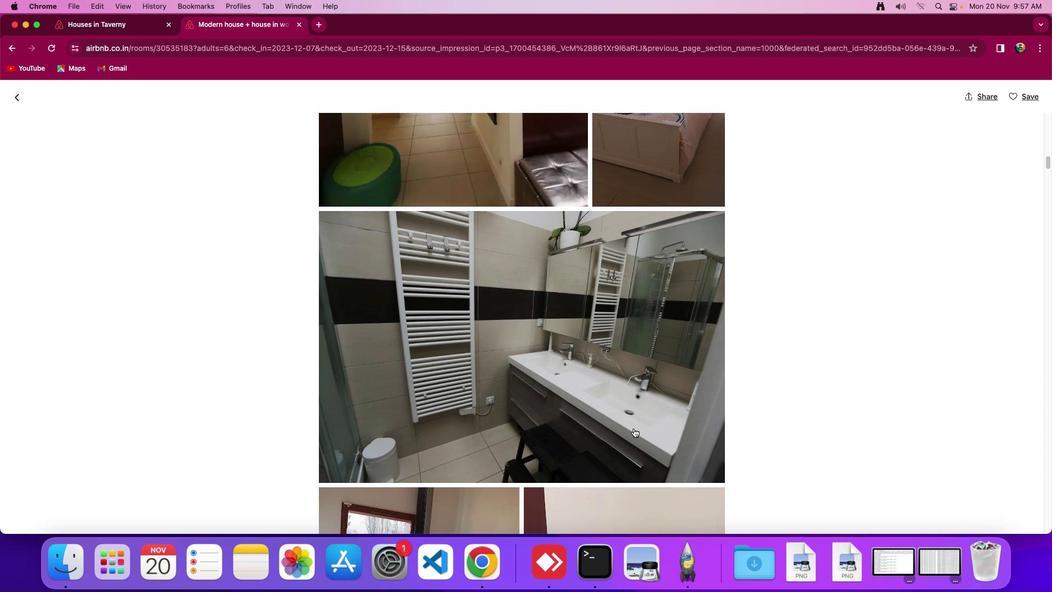 
Action: Mouse scrolled (634, 428) with delta (0, -1)
Screenshot: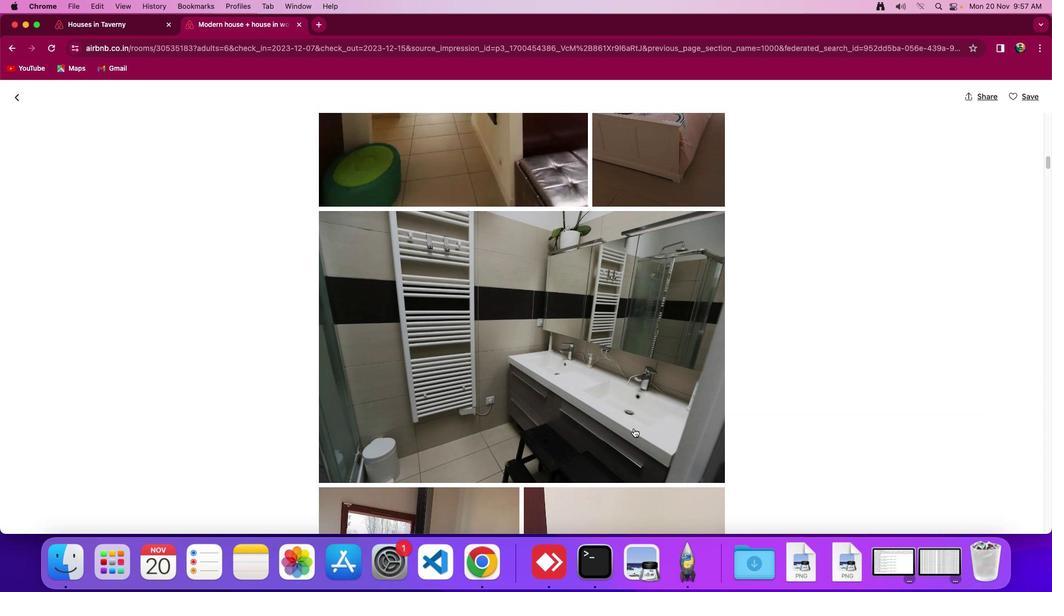 
Action: Mouse scrolled (634, 428) with delta (0, 0)
Screenshot: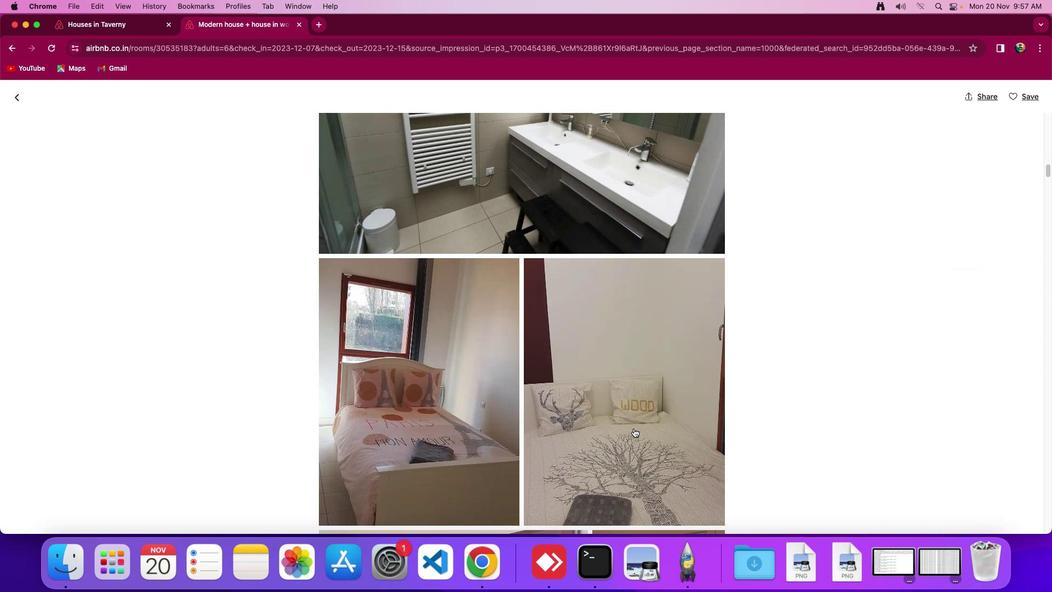 
Action: Mouse scrolled (634, 428) with delta (0, 0)
Screenshot: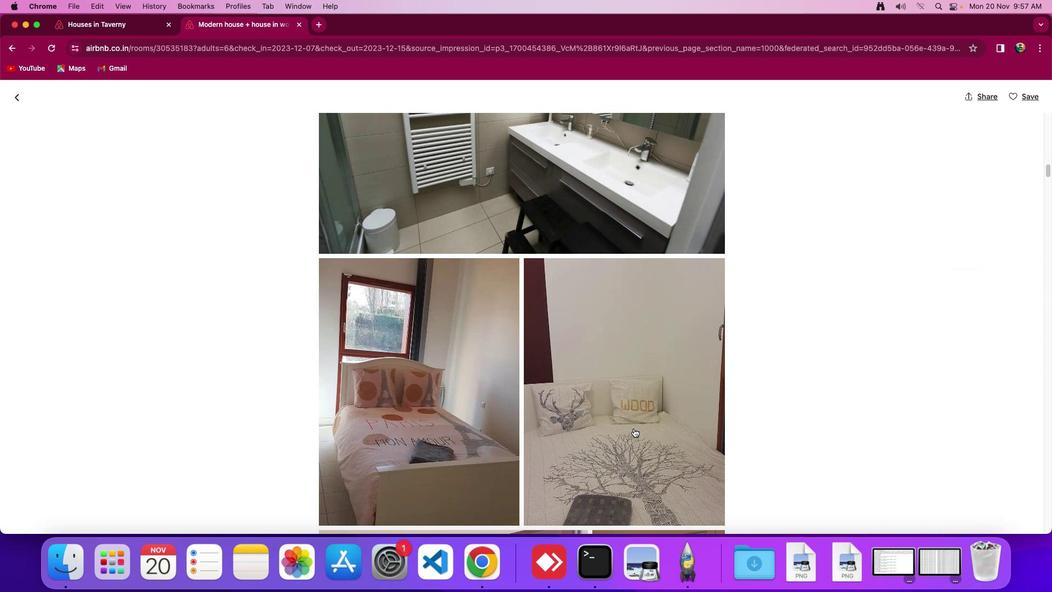 
Action: Mouse scrolled (634, 428) with delta (0, -2)
Screenshot: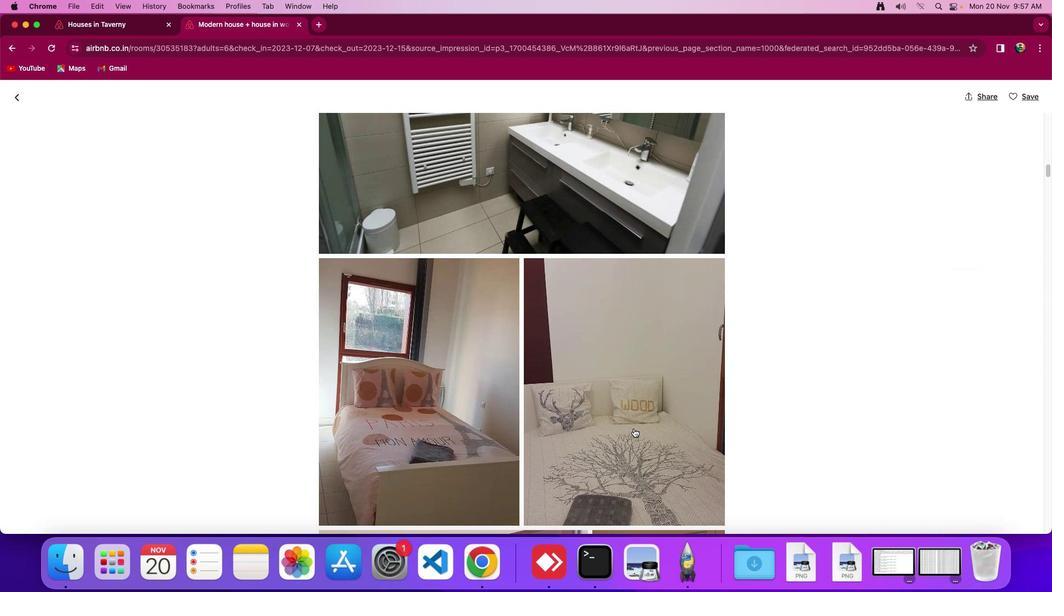 
Action: Mouse scrolled (634, 428) with delta (0, -2)
Screenshot: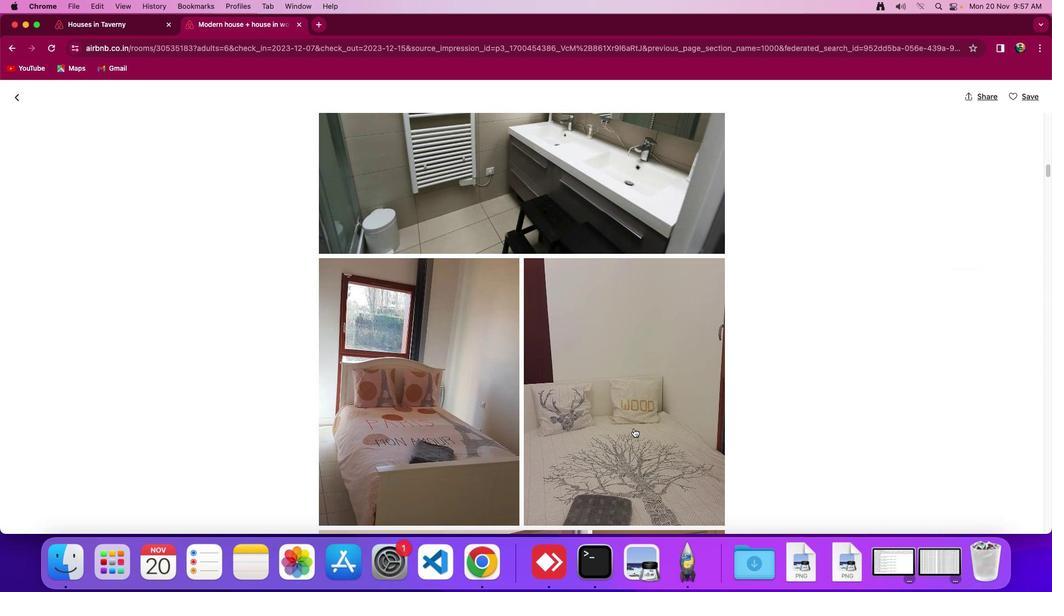 
Action: Mouse scrolled (634, 428) with delta (0, 0)
Screenshot: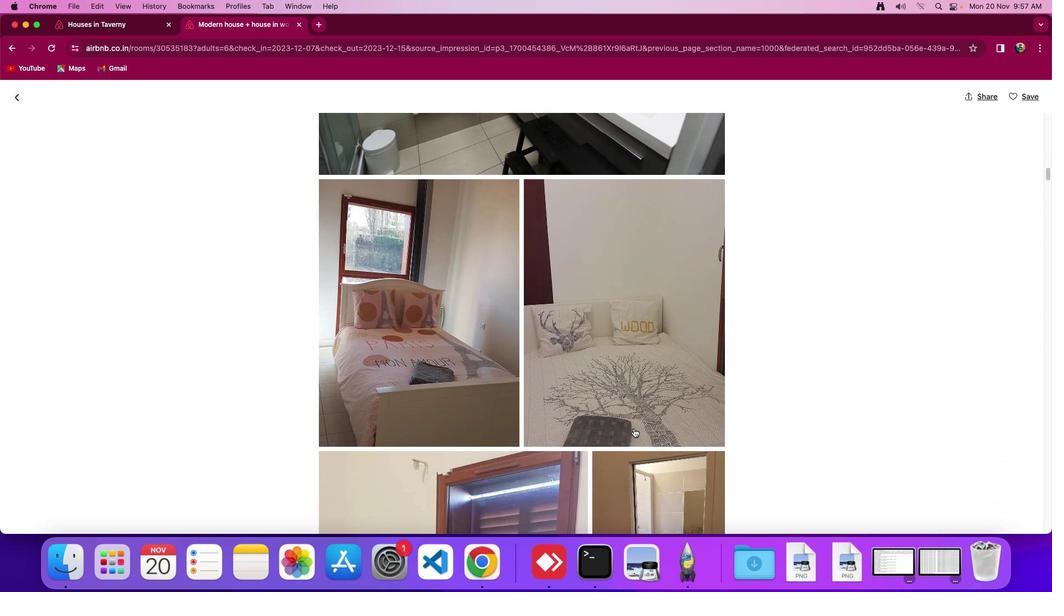 
Action: Mouse scrolled (634, 428) with delta (0, 0)
Screenshot: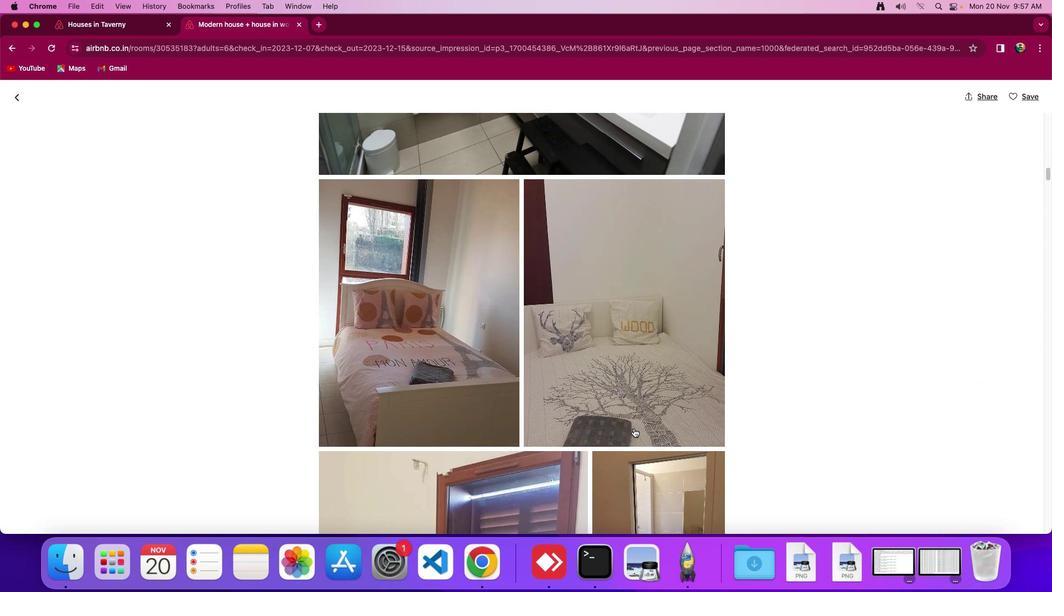 
Action: Mouse scrolled (634, 428) with delta (0, -1)
Screenshot: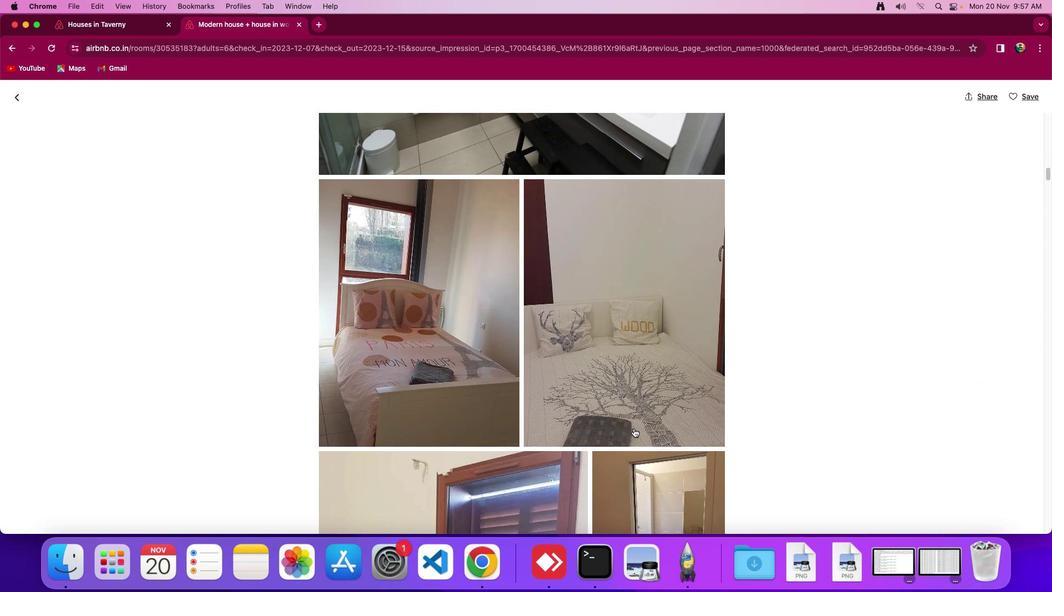 
Action: Mouse scrolled (634, 428) with delta (0, 0)
Screenshot: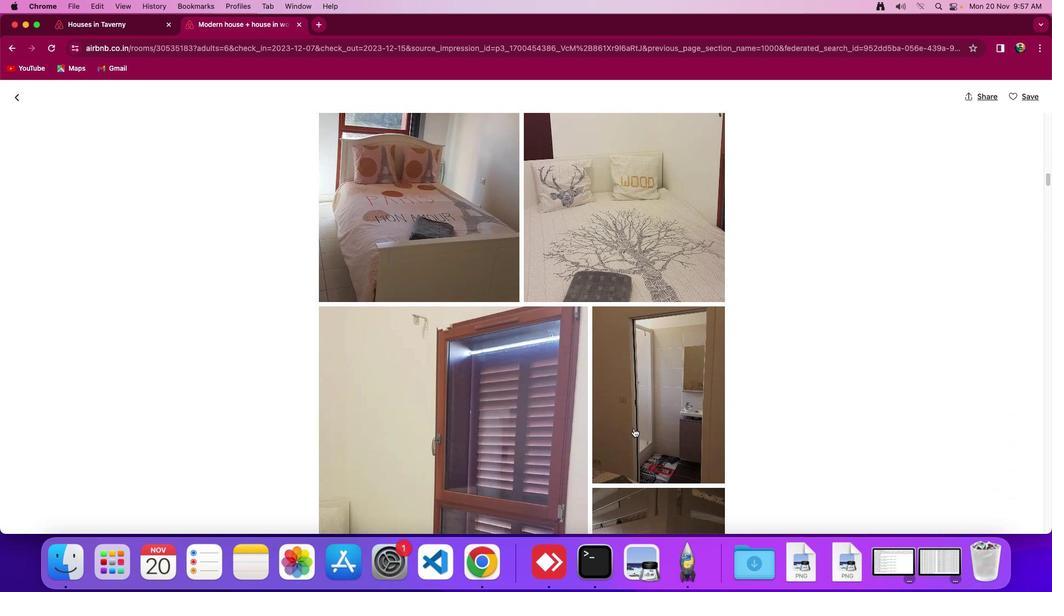 
Action: Mouse scrolled (634, 428) with delta (0, 0)
Screenshot: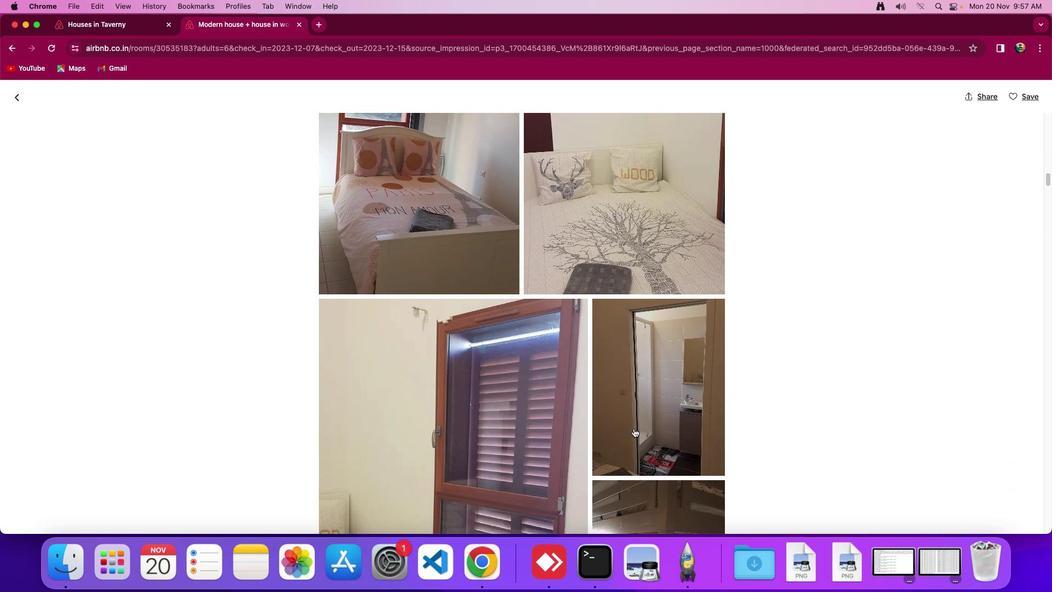 
Action: Mouse scrolled (634, 428) with delta (0, -1)
Screenshot: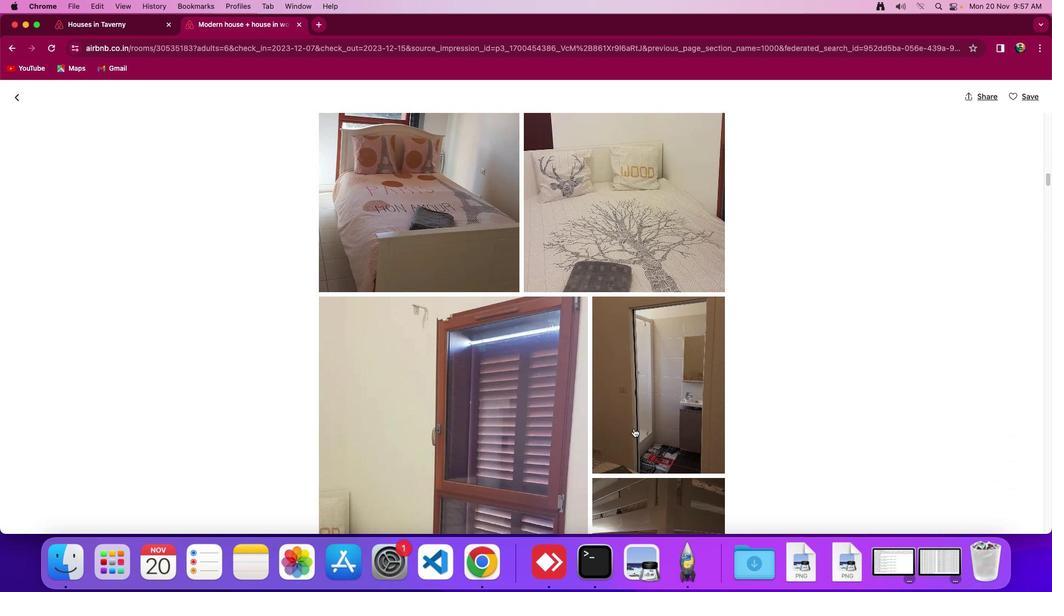 
Action: Mouse scrolled (634, 428) with delta (0, -1)
Screenshot: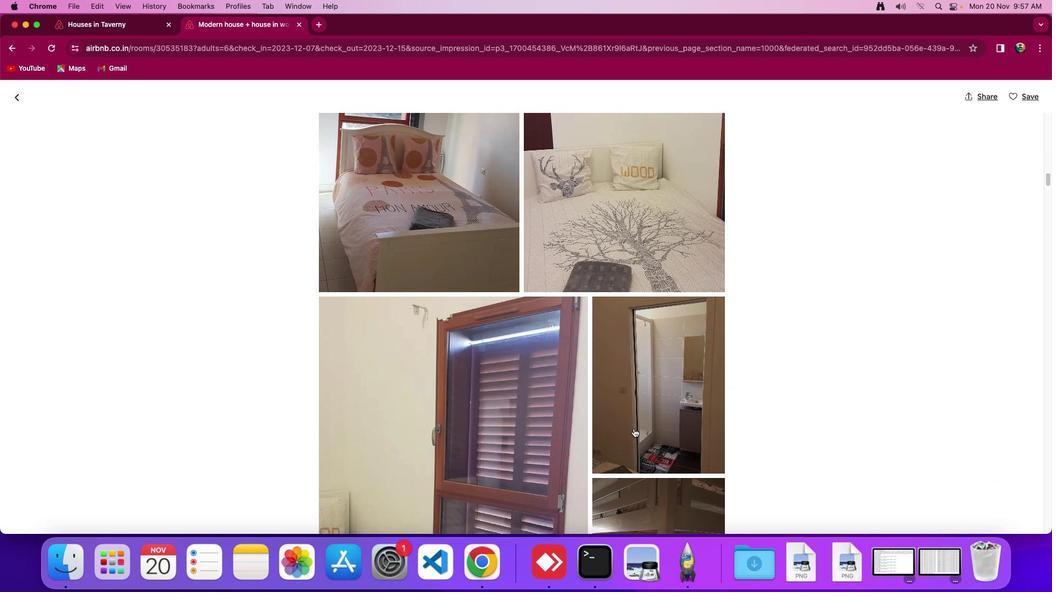 
Action: Mouse scrolled (634, 428) with delta (0, 0)
Screenshot: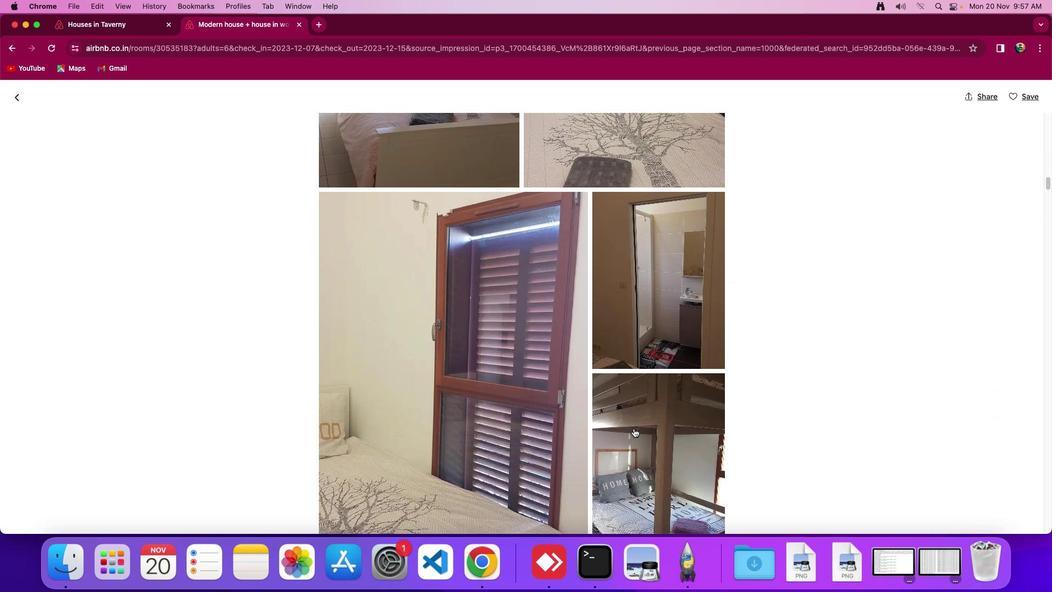 
Action: Mouse scrolled (634, 428) with delta (0, 0)
Screenshot: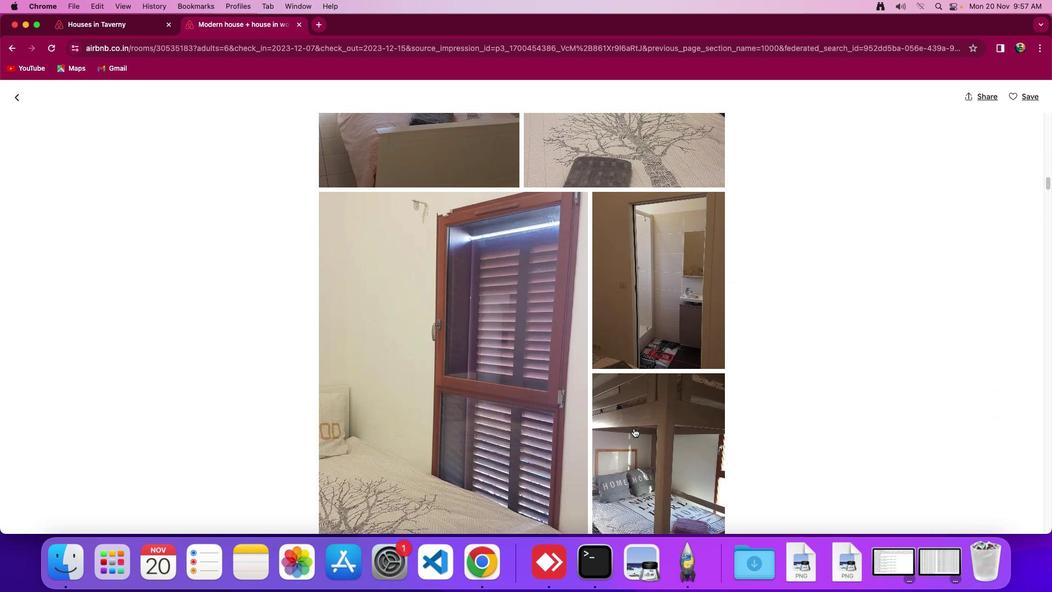 
Action: Mouse scrolled (634, 428) with delta (0, -1)
Screenshot: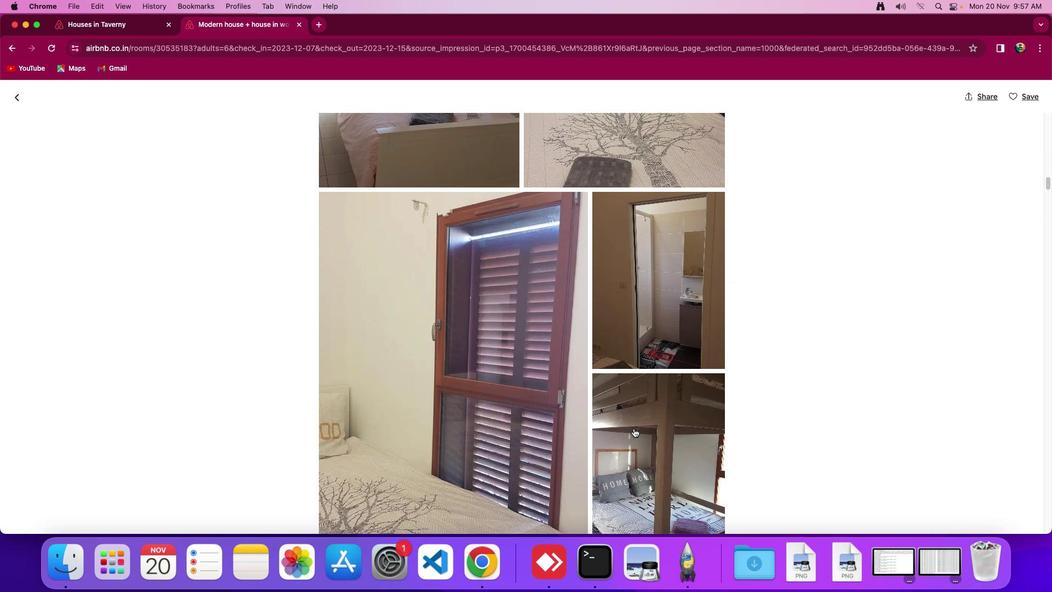 
Action: Mouse scrolled (634, 428) with delta (0, 0)
Screenshot: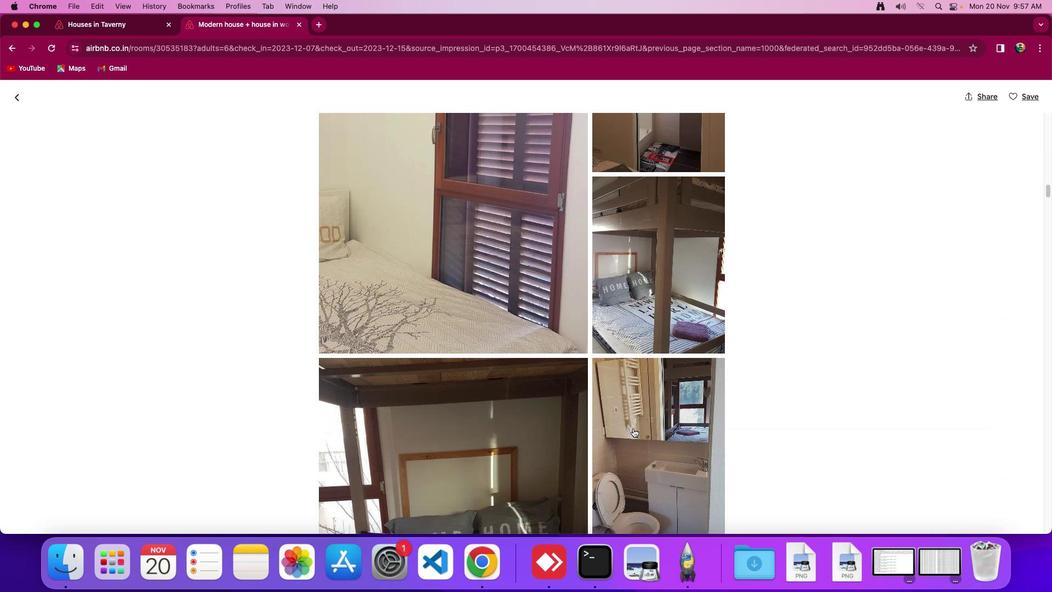 
Action: Mouse scrolled (634, 428) with delta (0, 0)
Screenshot: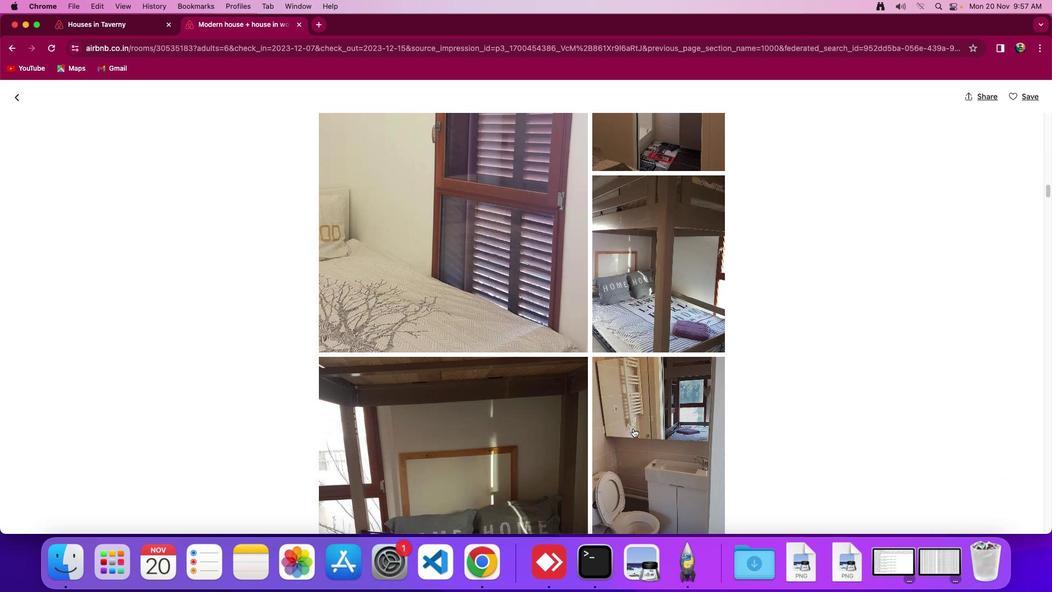 
Action: Mouse scrolled (634, 428) with delta (0, -1)
Screenshot: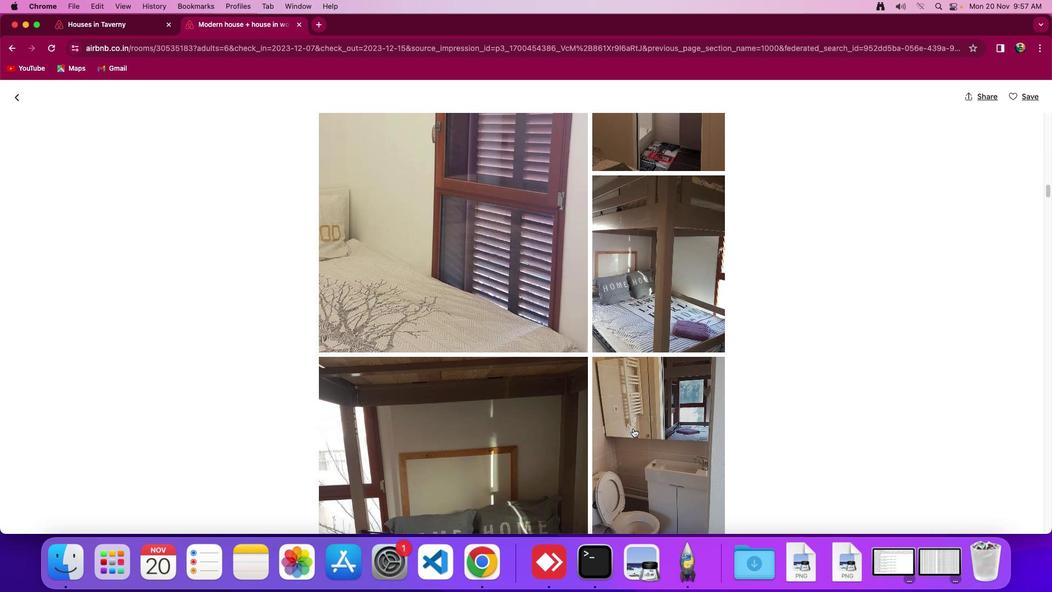 
Action: Mouse scrolled (634, 428) with delta (0, -2)
Screenshot: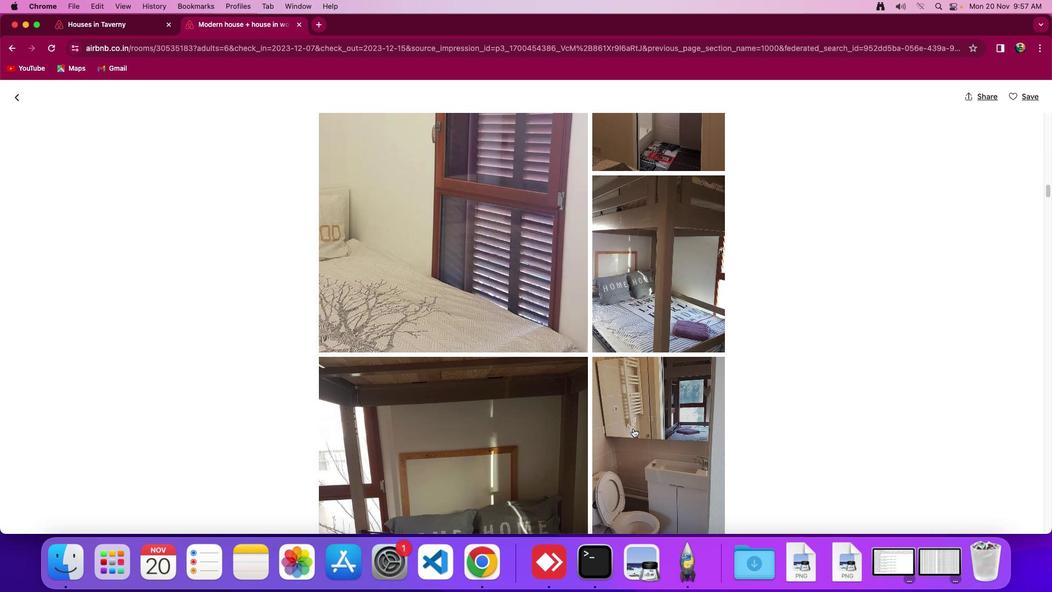 
Action: Mouse moved to (633, 428)
Screenshot: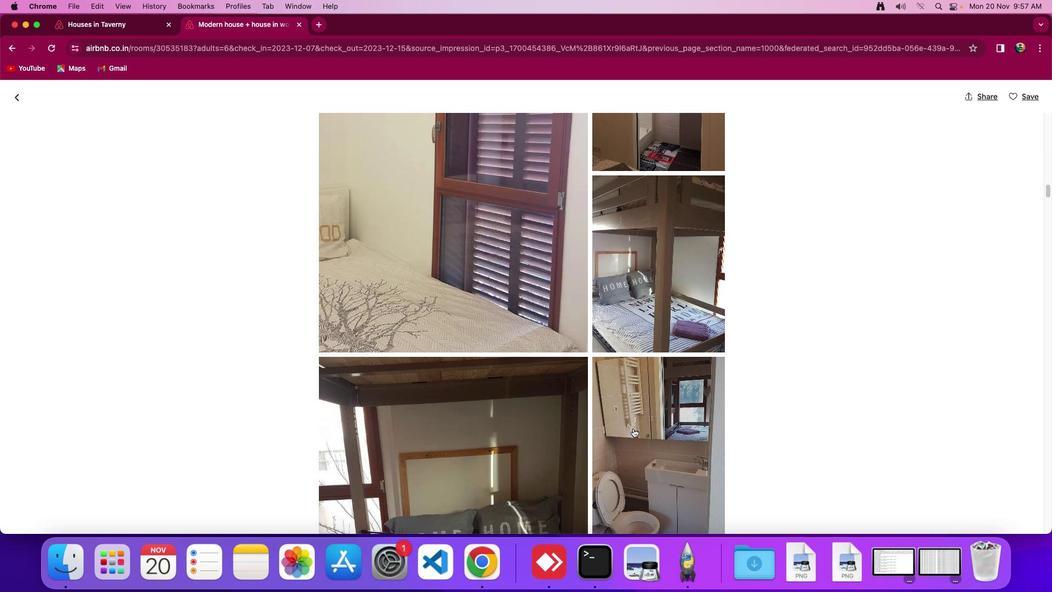 
Action: Mouse scrolled (633, 428) with delta (0, 0)
Screenshot: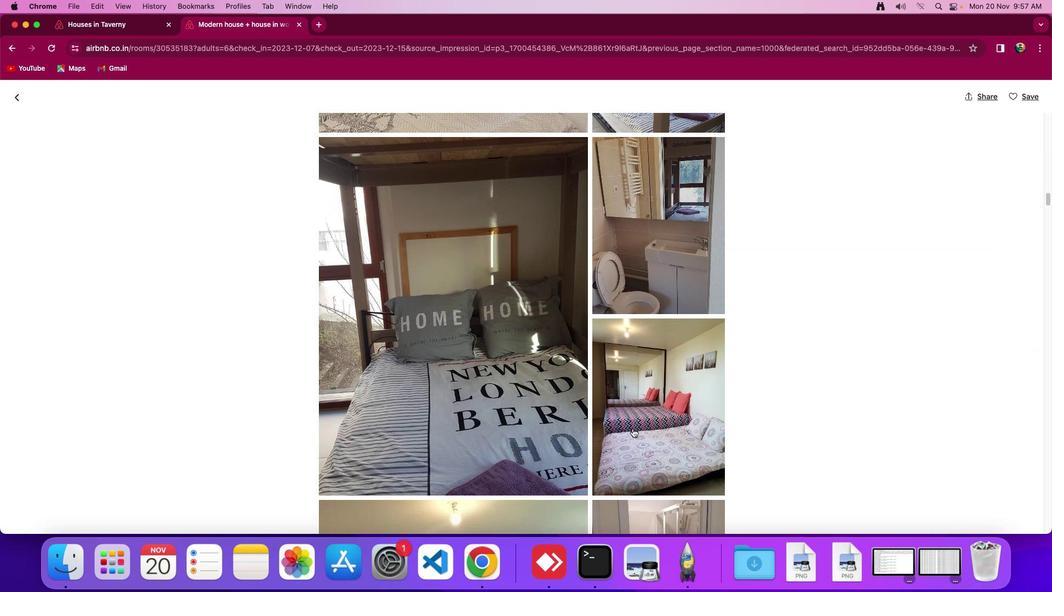 
Action: Mouse scrolled (633, 428) with delta (0, 0)
Screenshot: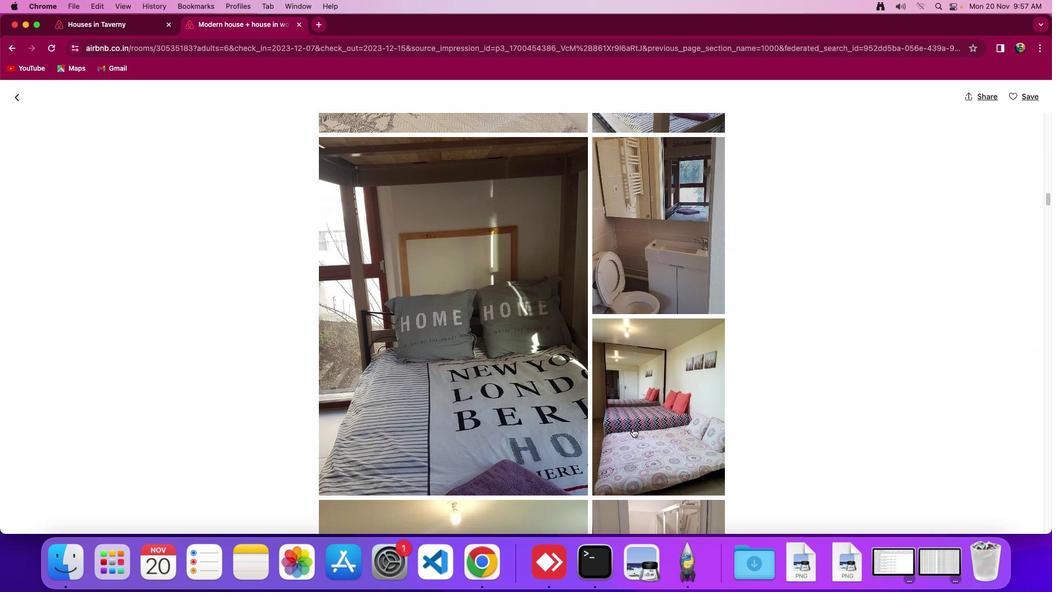 
Action: Mouse scrolled (633, 428) with delta (0, -2)
Screenshot: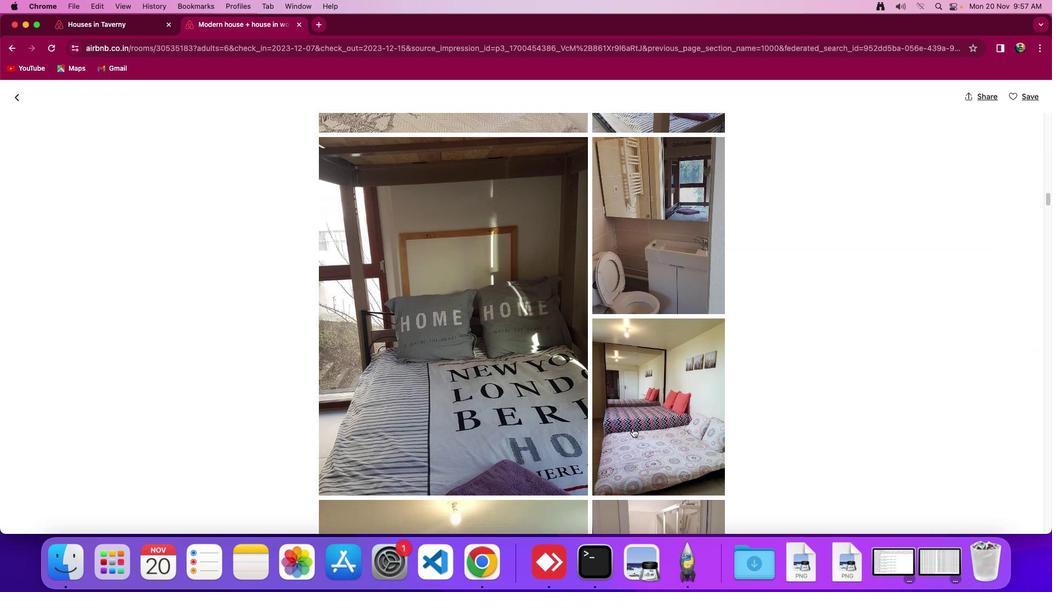 
Action: Mouse moved to (633, 428)
Screenshot: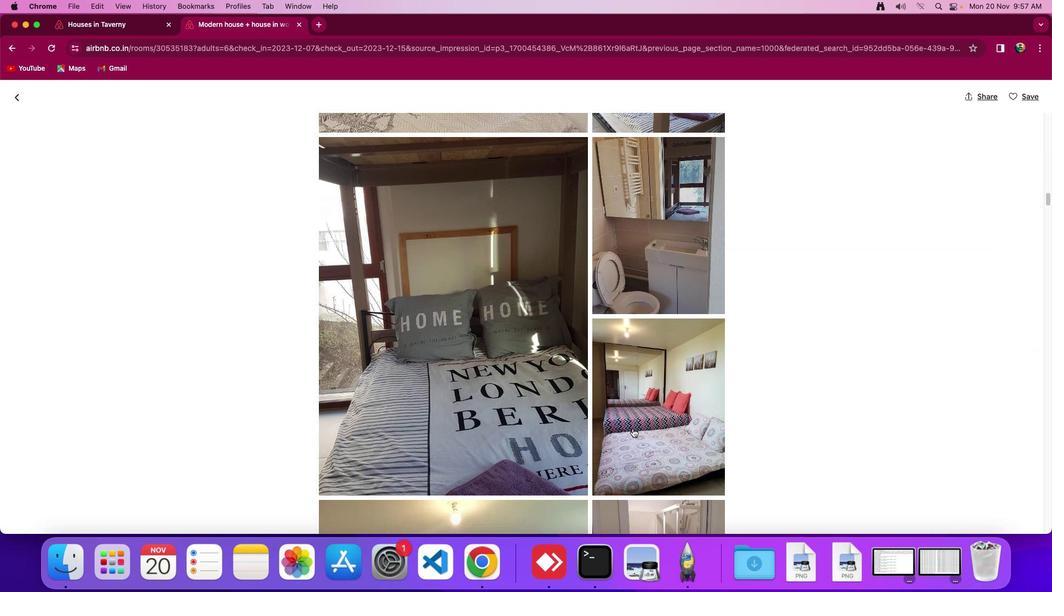
Action: Mouse scrolled (633, 428) with delta (0, -2)
Screenshot: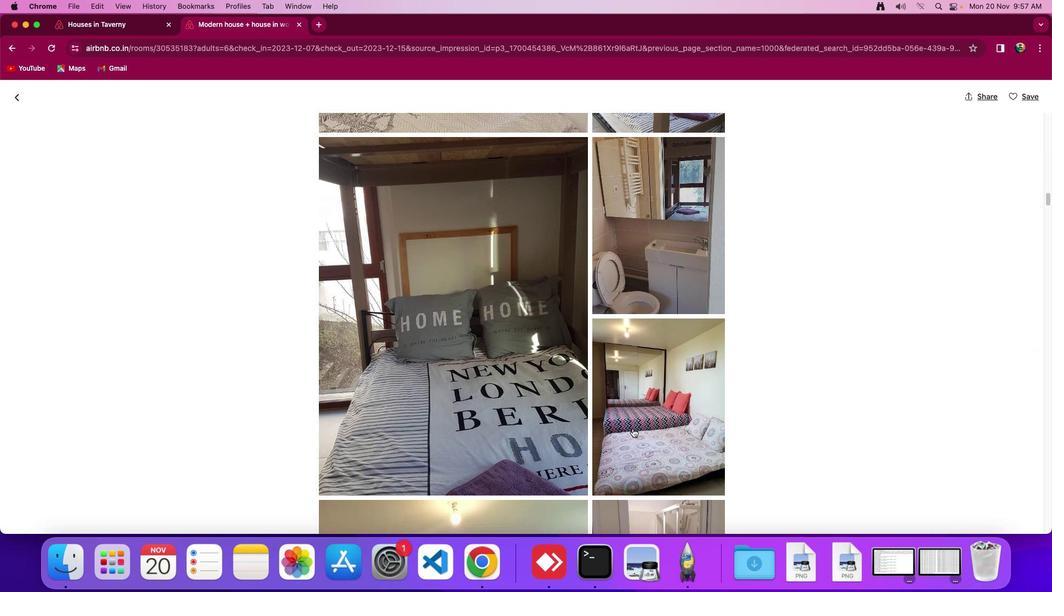 
Action: Mouse scrolled (633, 428) with delta (0, 0)
Screenshot: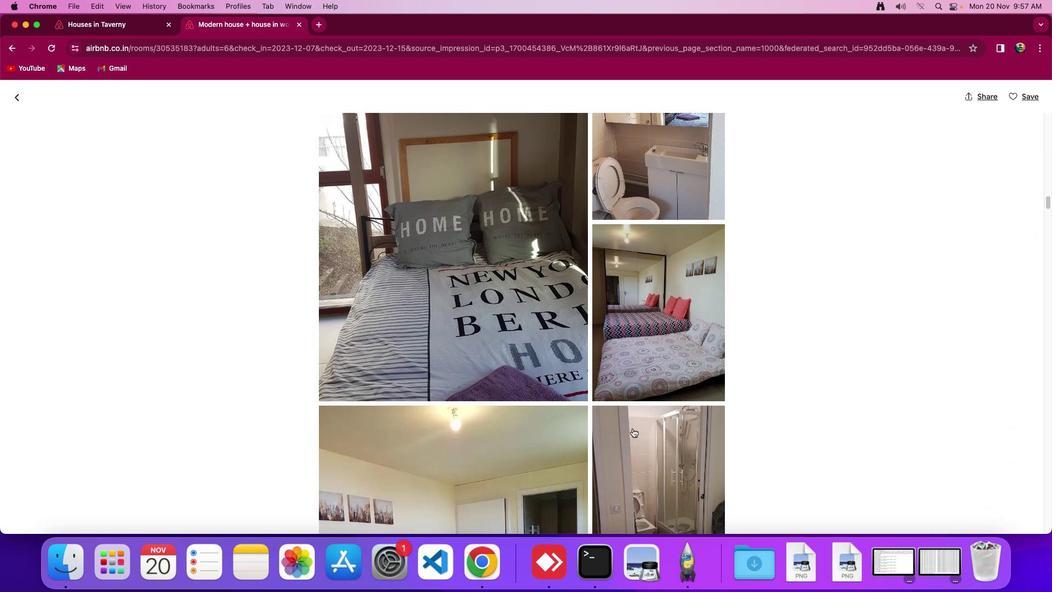 
Action: Mouse scrolled (633, 428) with delta (0, 0)
Screenshot: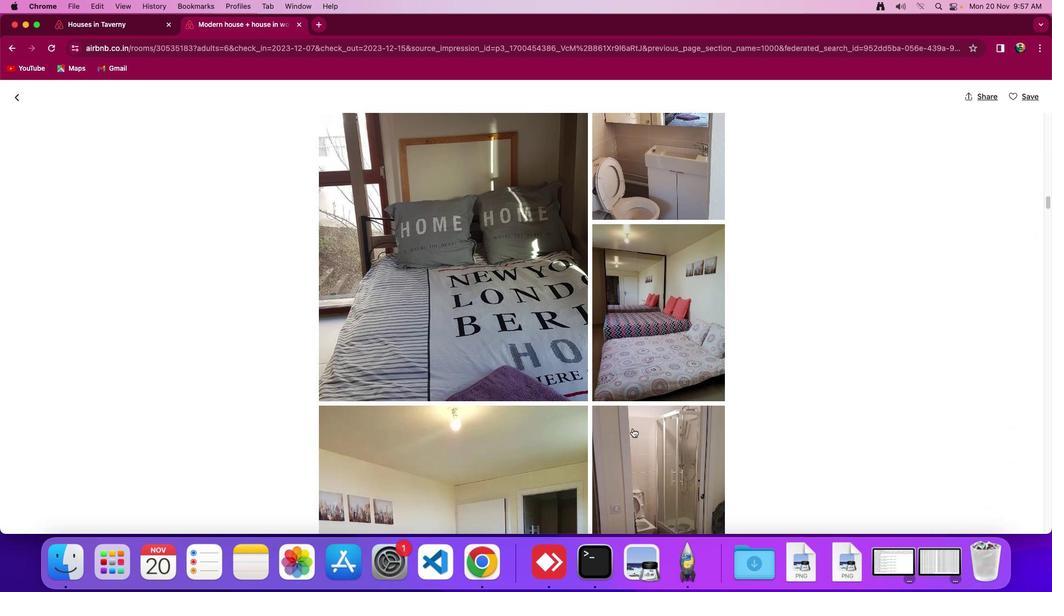 
Action: Mouse scrolled (633, 428) with delta (0, -1)
Screenshot: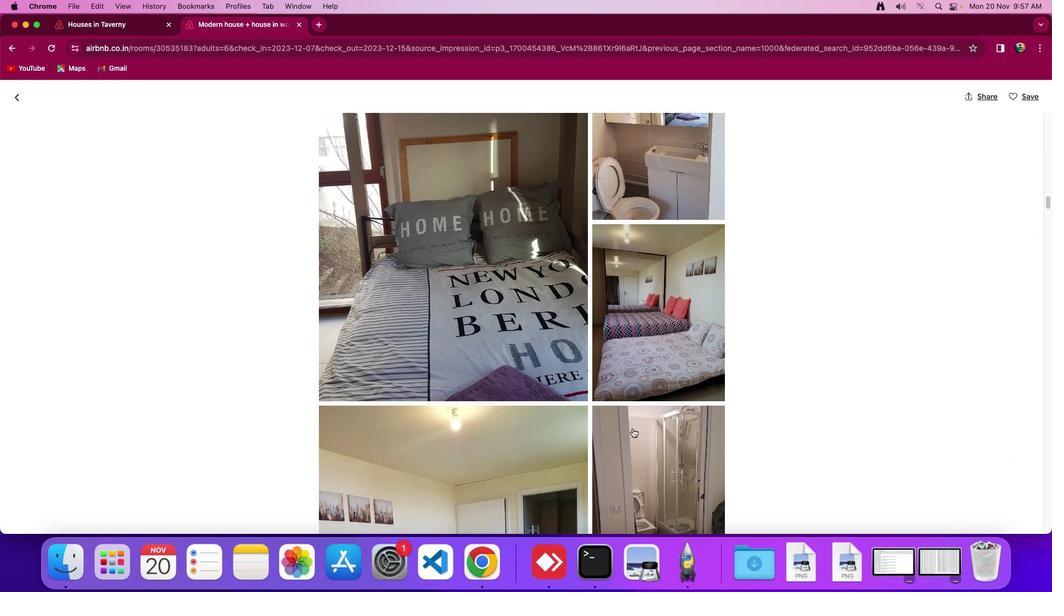 
Action: Mouse scrolled (633, 428) with delta (0, 0)
Screenshot: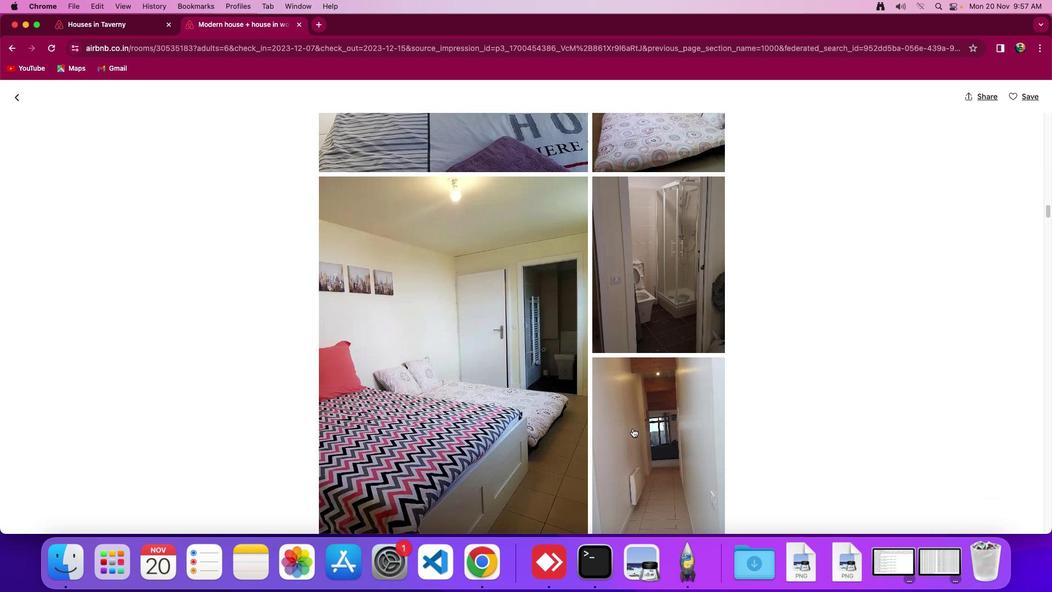 
Action: Mouse scrolled (633, 428) with delta (0, 0)
Screenshot: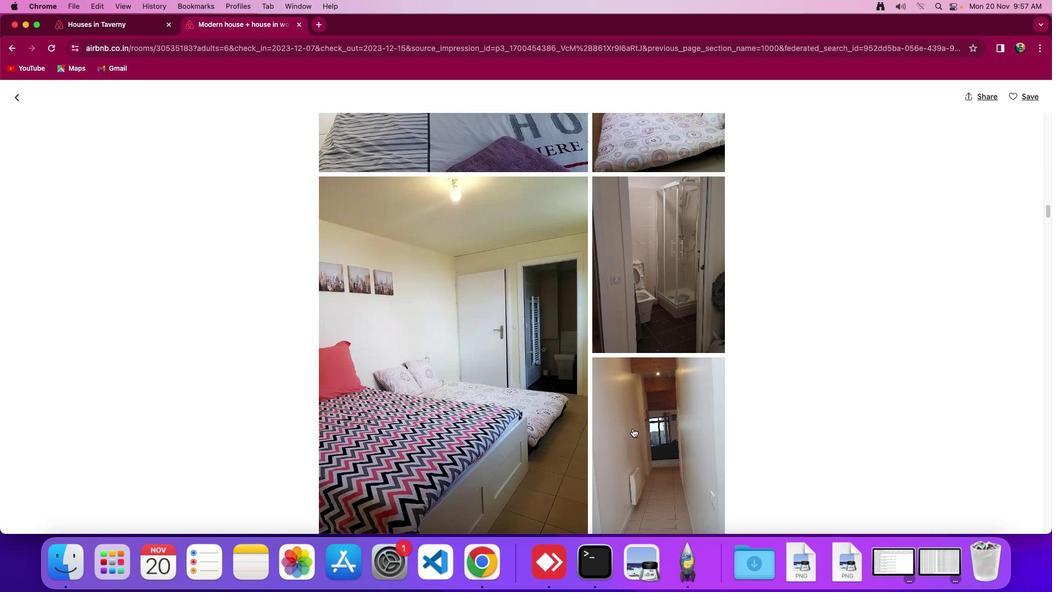 
Action: Mouse scrolled (633, 428) with delta (0, -2)
Screenshot: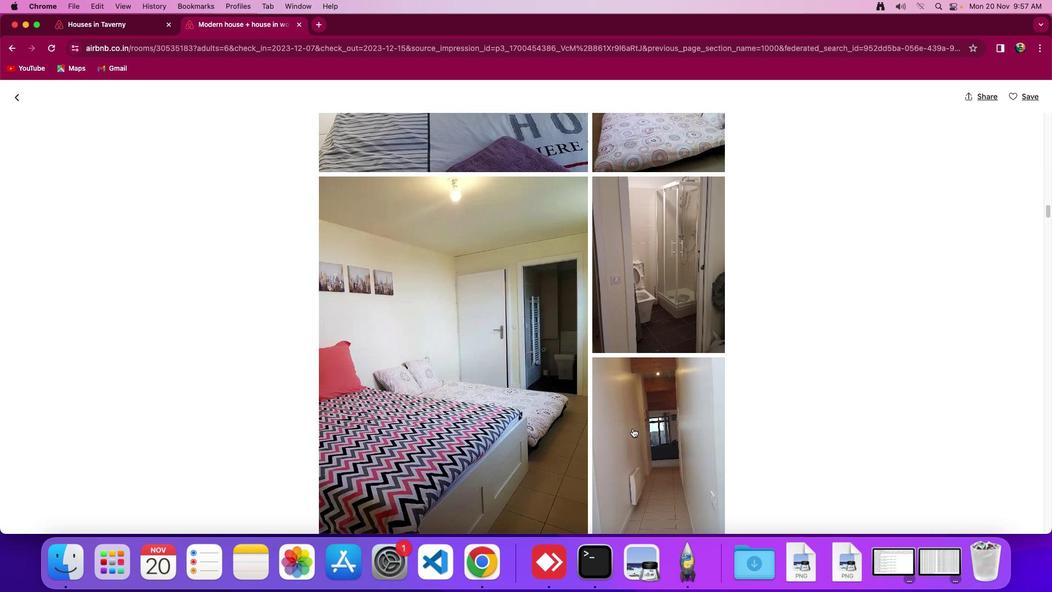 
Action: Mouse scrolled (633, 428) with delta (0, -2)
Screenshot: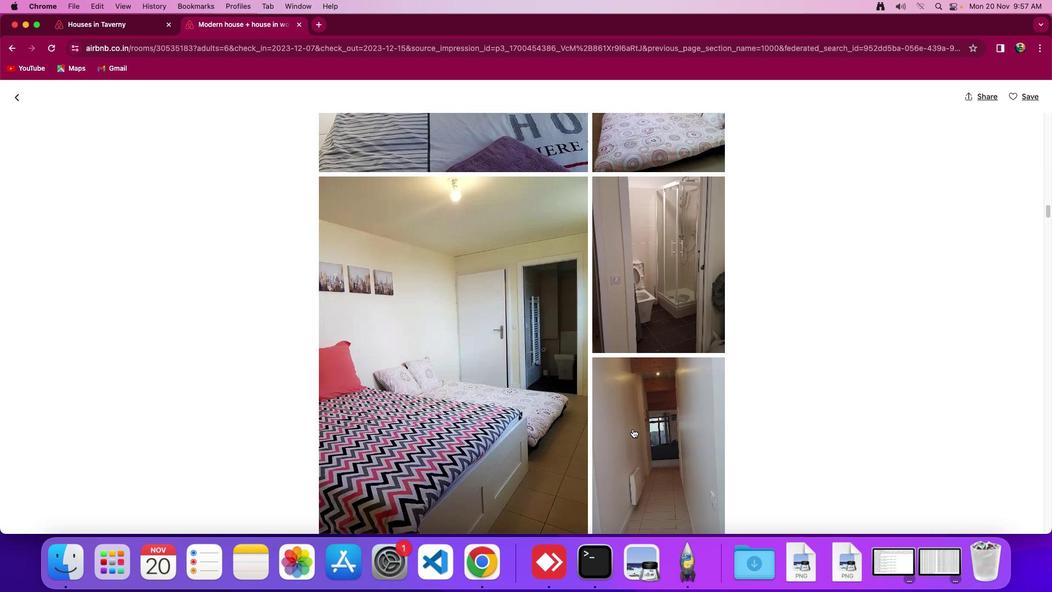 
Action: Mouse moved to (633, 428)
Screenshot: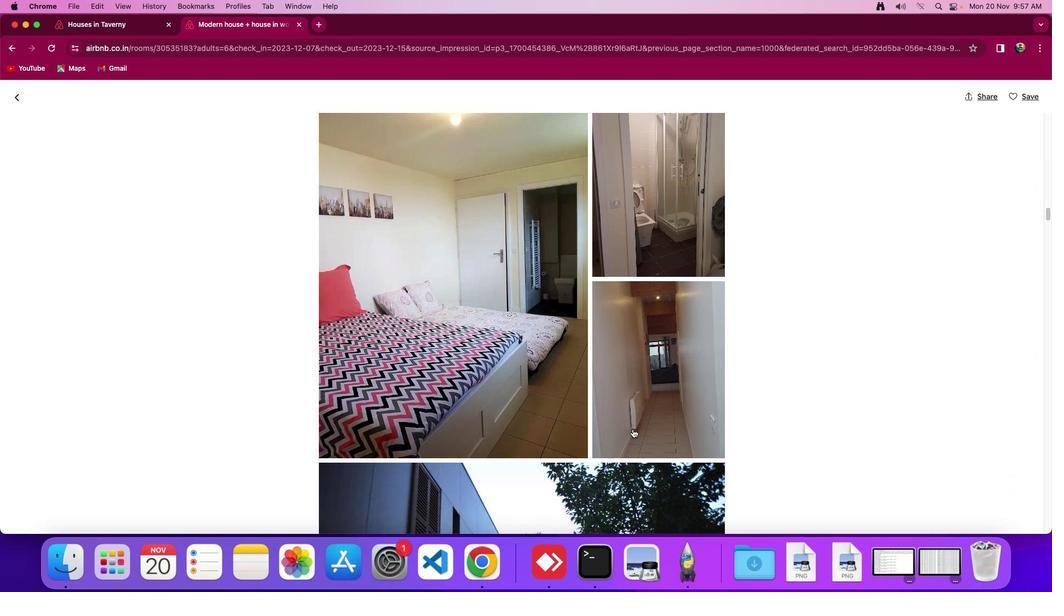 
Action: Mouse scrolled (633, 428) with delta (0, 0)
Screenshot: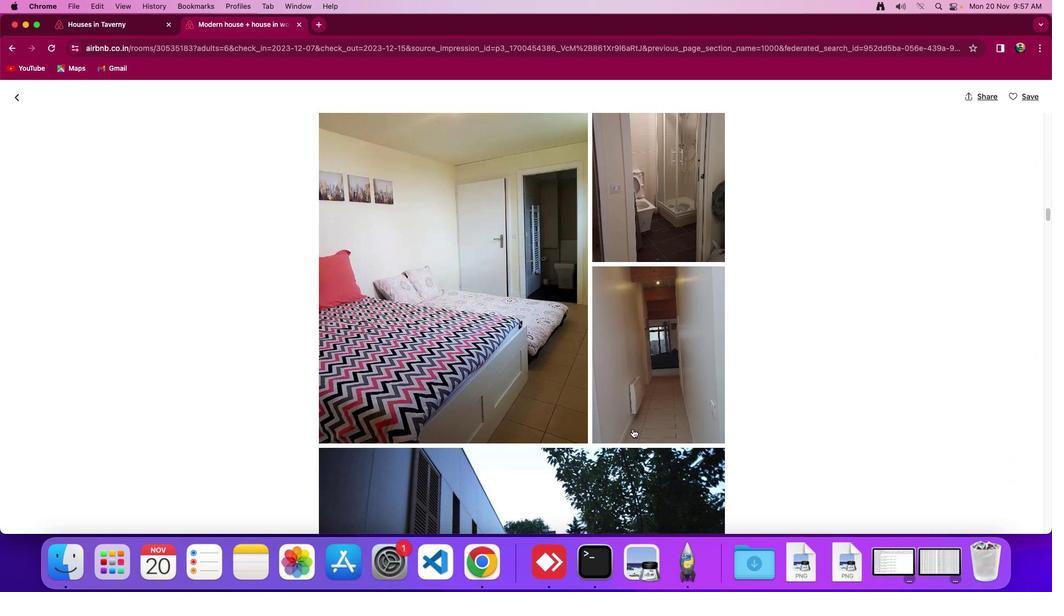 
Action: Mouse scrolled (633, 428) with delta (0, 0)
Screenshot: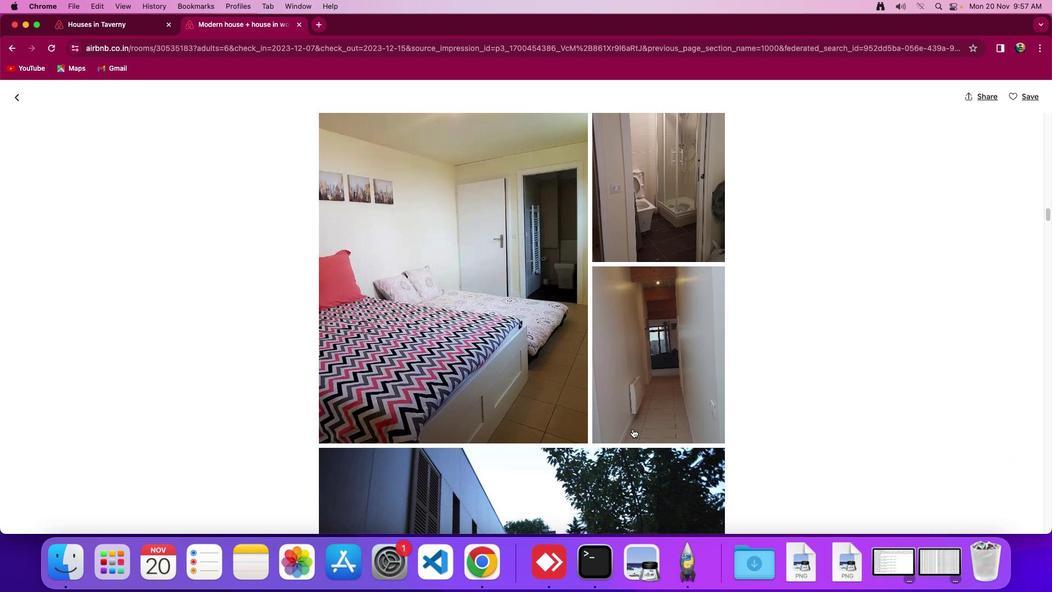 
Action: Mouse scrolled (633, 428) with delta (0, -1)
Screenshot: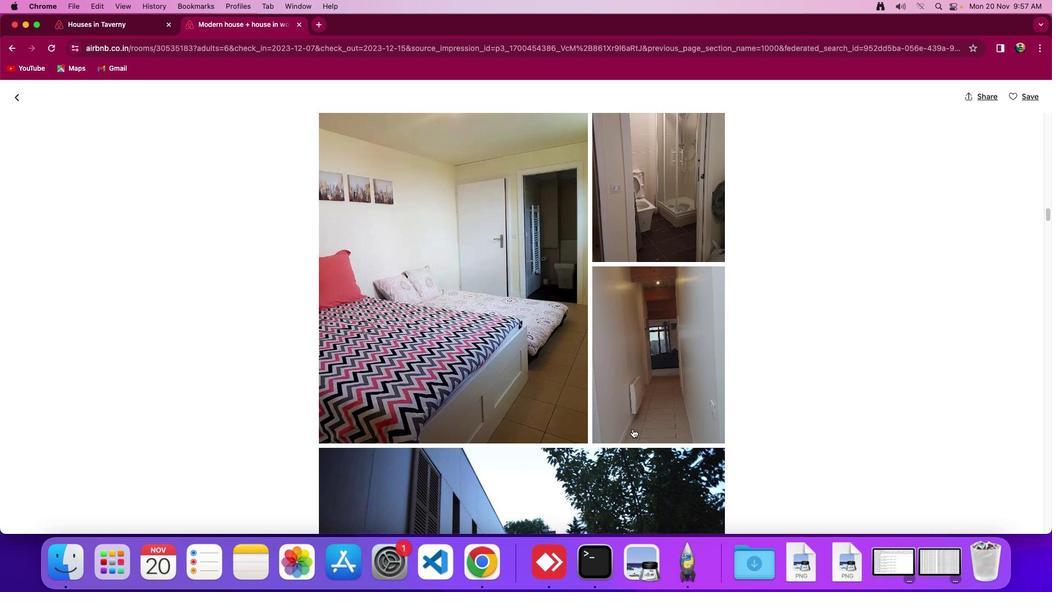 
Action: Mouse scrolled (633, 428) with delta (0, 0)
Screenshot: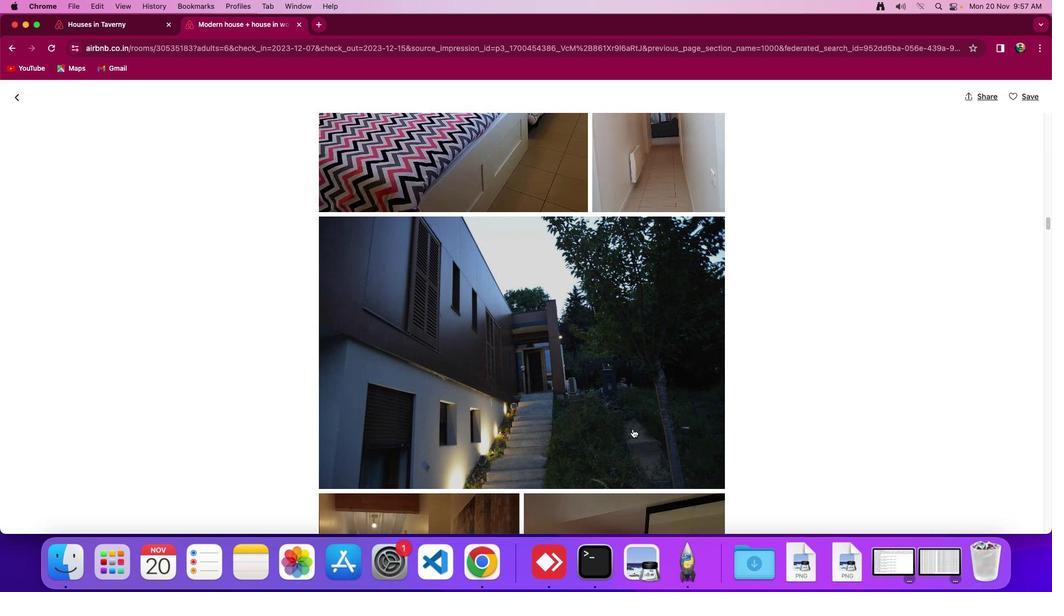 
Action: Mouse scrolled (633, 428) with delta (0, 0)
Screenshot: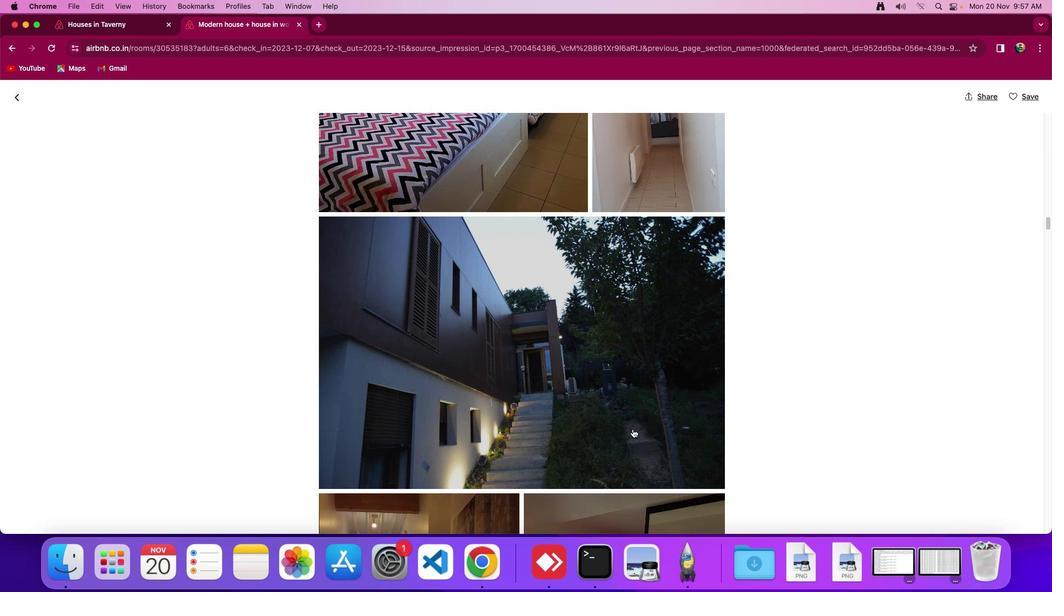 
Action: Mouse scrolled (633, 428) with delta (0, -1)
Screenshot: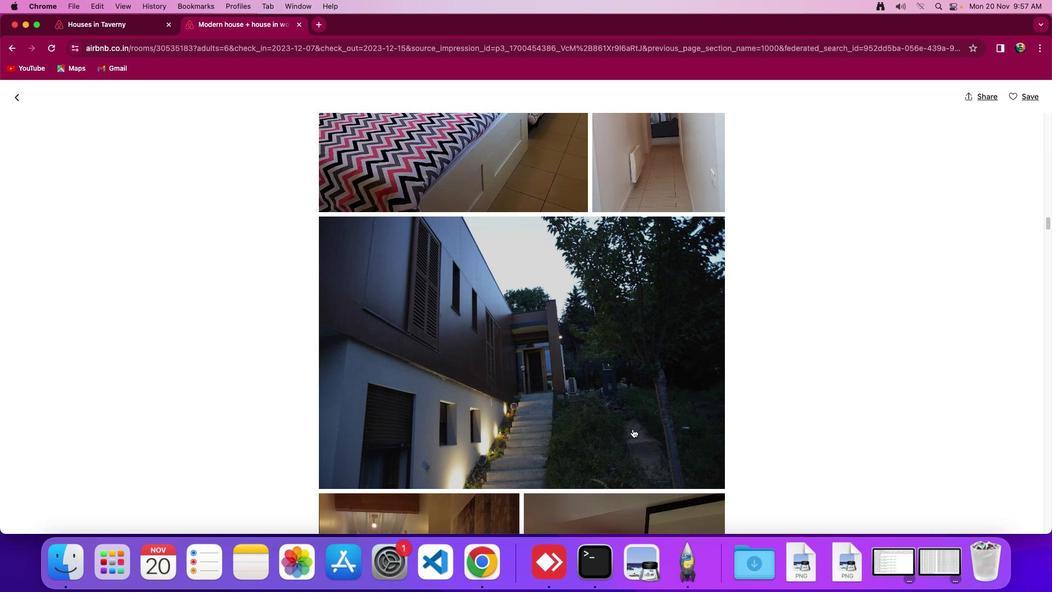 
Action: Mouse scrolled (633, 428) with delta (0, -2)
Screenshot: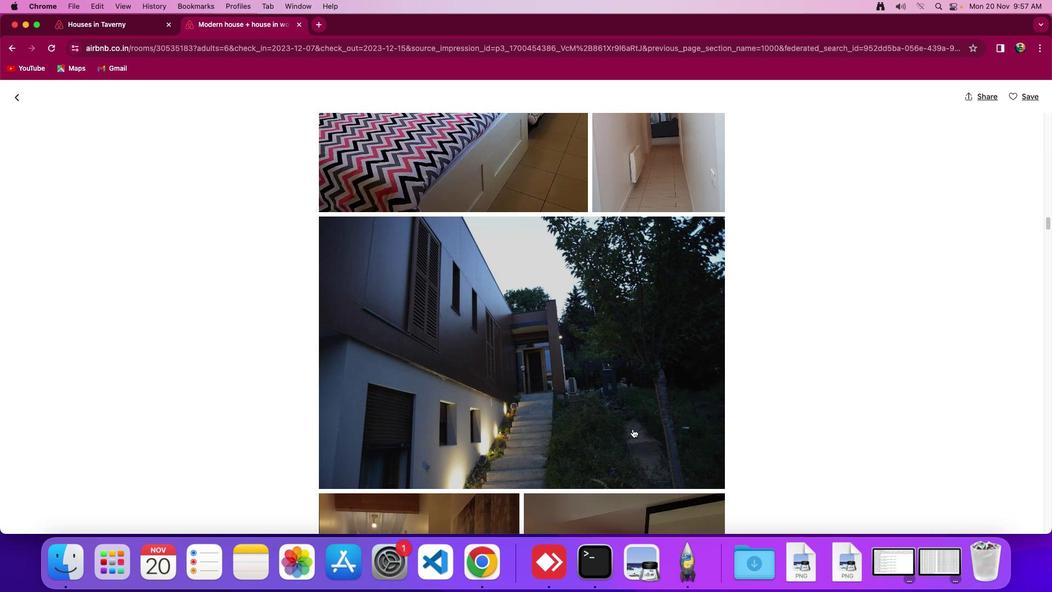
Action: Mouse scrolled (633, 428) with delta (0, 0)
Screenshot: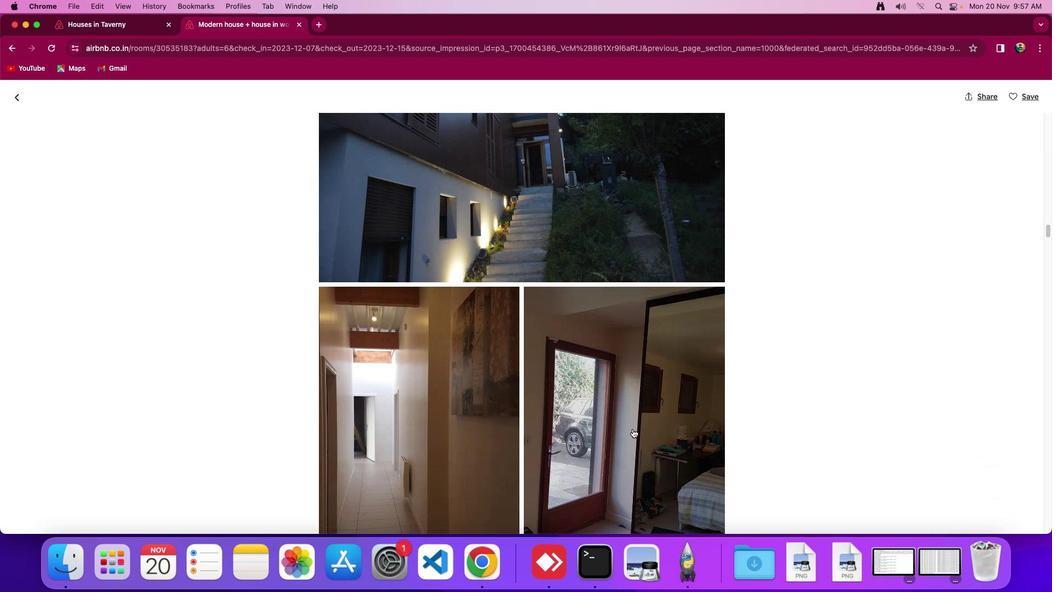 
Action: Mouse scrolled (633, 428) with delta (0, 0)
Screenshot: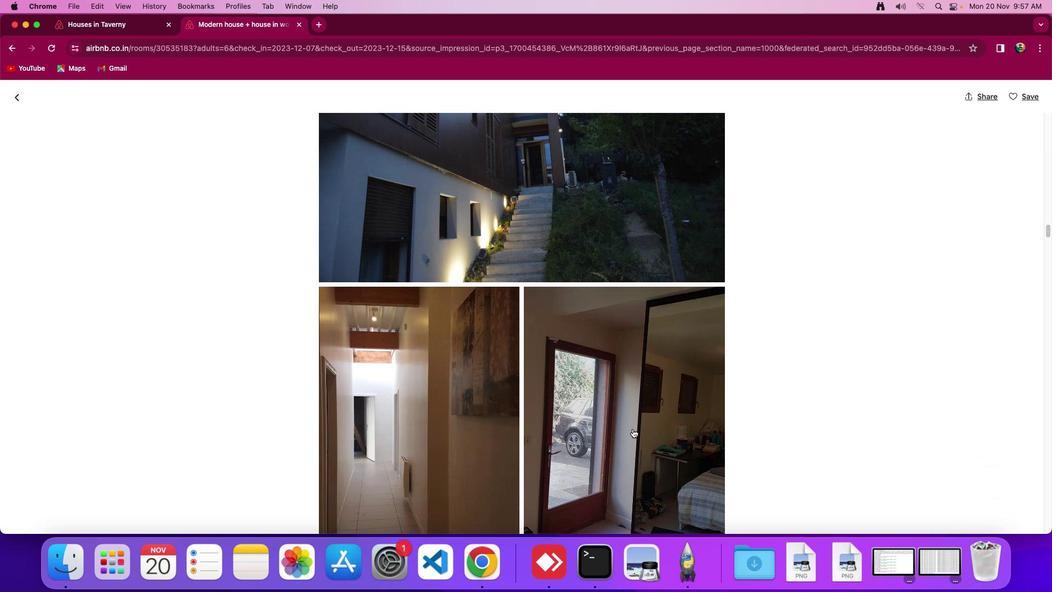 
Action: Mouse scrolled (633, 428) with delta (0, -2)
Screenshot: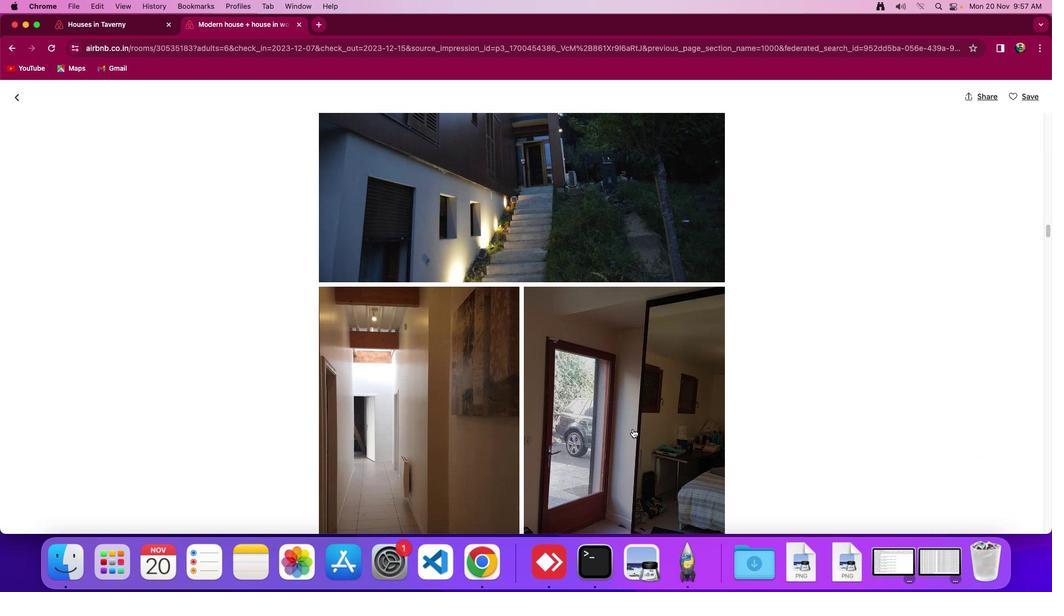 
Action: Mouse scrolled (633, 428) with delta (0, -2)
Screenshot: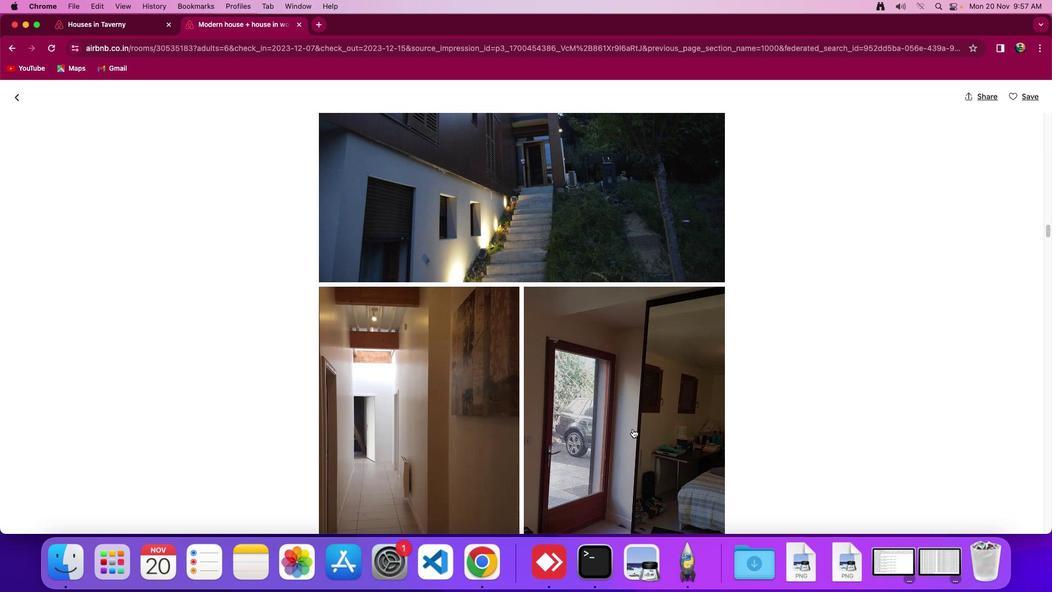 
Action: Mouse scrolled (633, 428) with delta (0, 0)
Screenshot: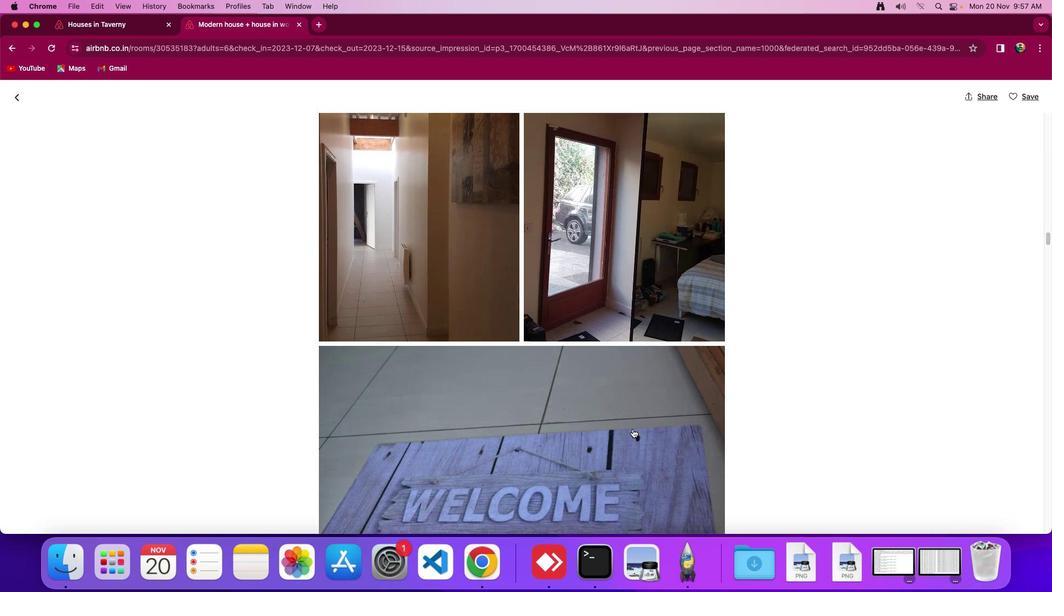 
Action: Mouse scrolled (633, 428) with delta (0, 0)
Screenshot: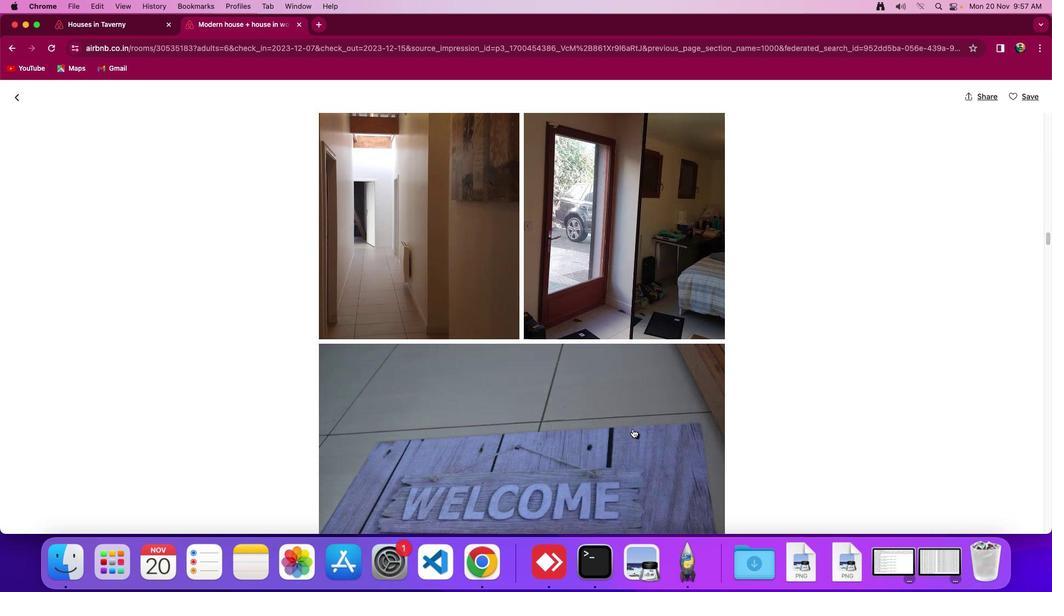 
Action: Mouse scrolled (633, 428) with delta (0, -2)
Screenshot: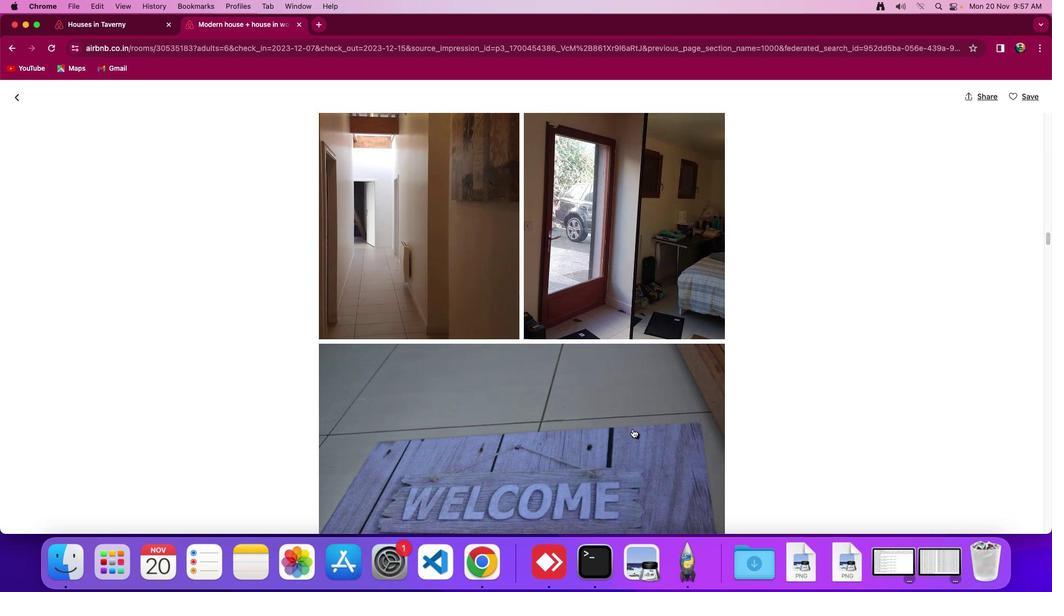 
Action: Mouse scrolled (633, 428) with delta (0, -2)
Screenshot: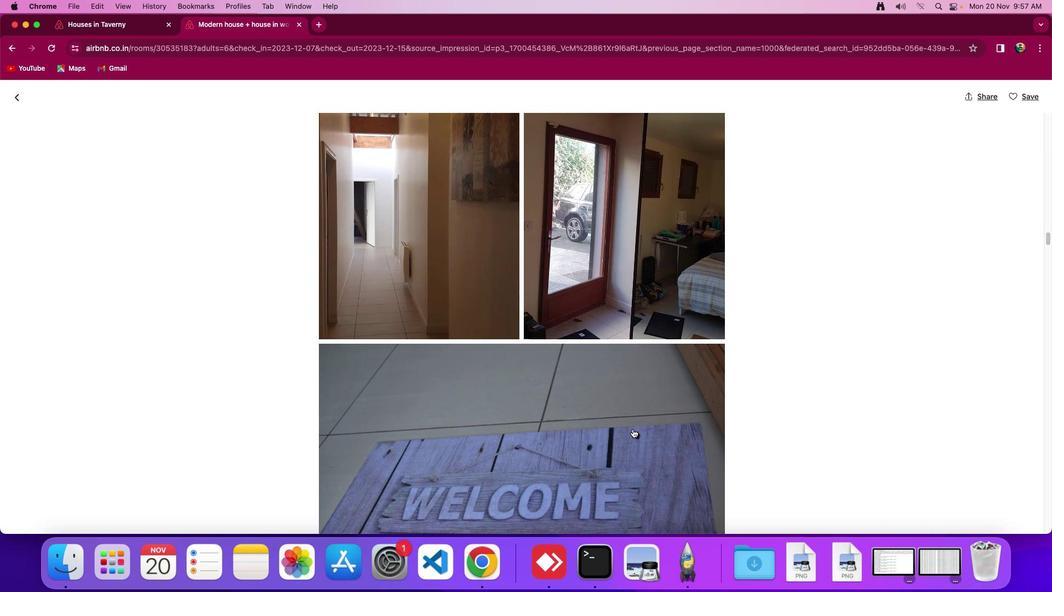 
Action: Mouse moved to (632, 429)
Screenshot: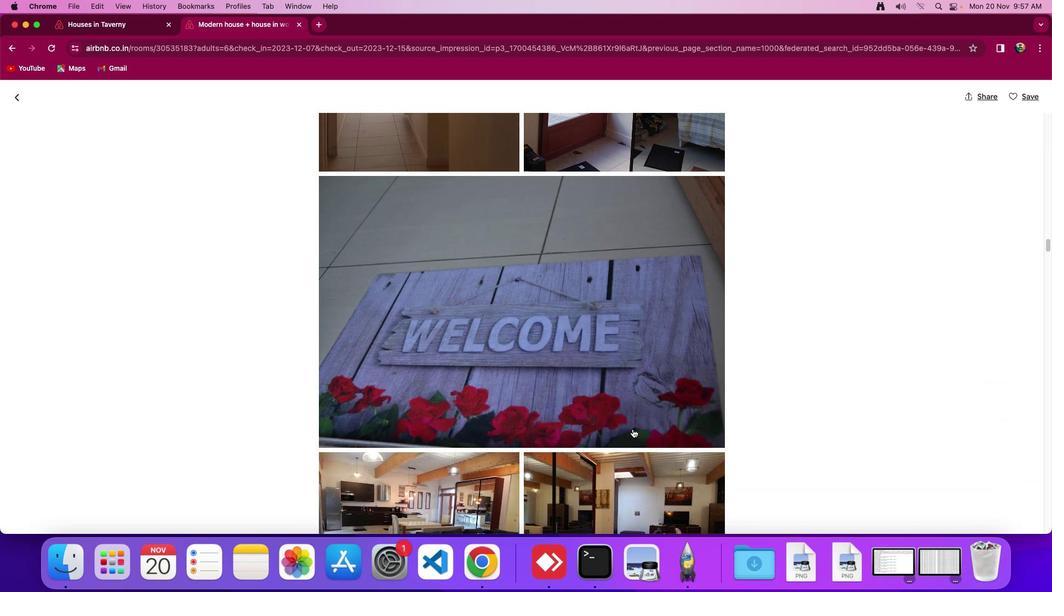 
Action: Mouse scrolled (632, 429) with delta (0, 0)
Screenshot: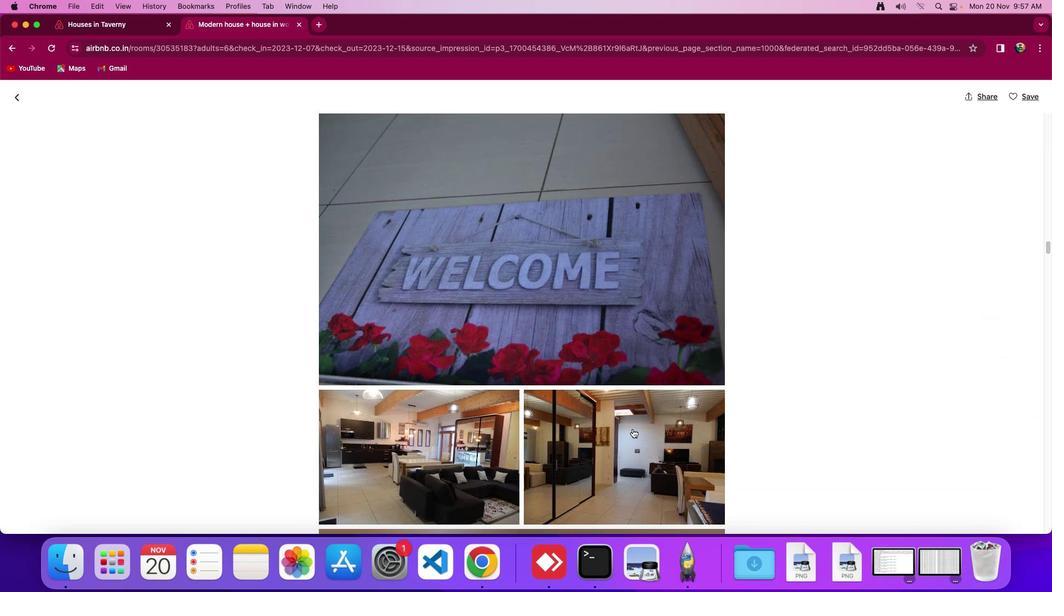 
Action: Mouse scrolled (632, 429) with delta (0, 0)
Screenshot: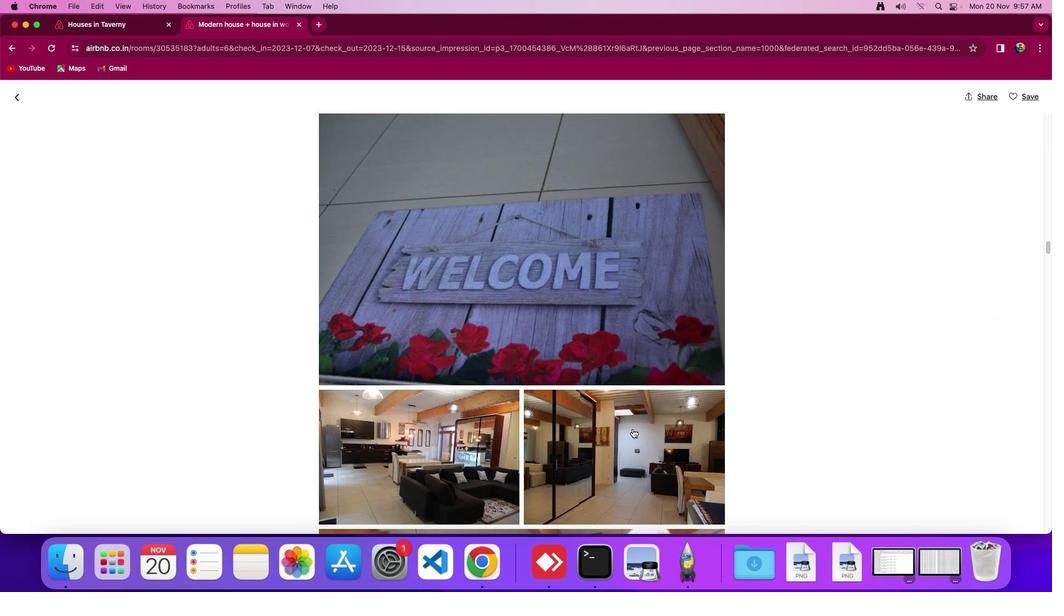 
Action: Mouse scrolled (632, 429) with delta (0, -2)
Screenshot: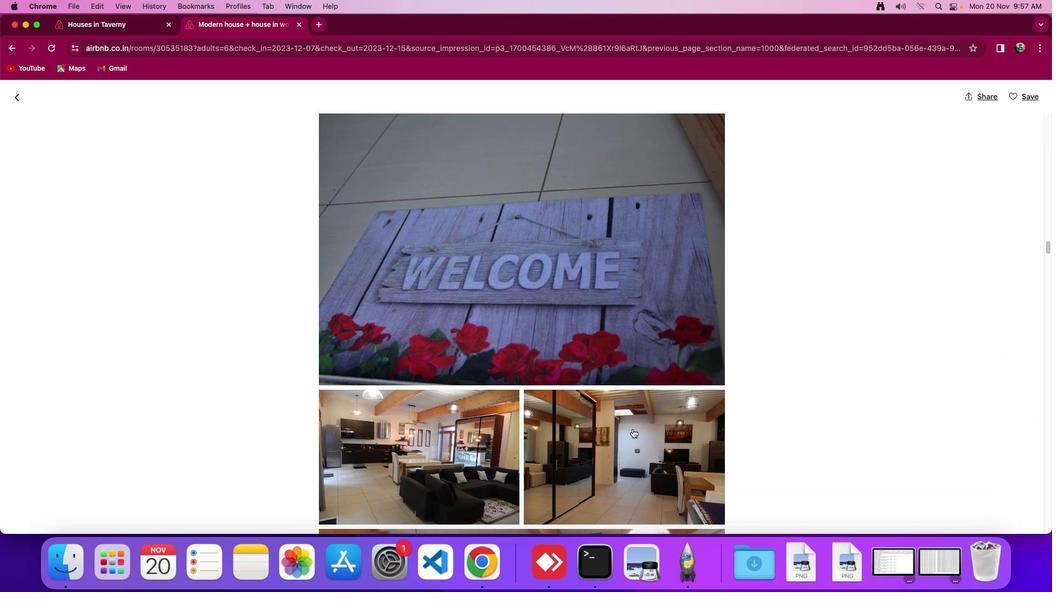 
Action: Mouse scrolled (632, 429) with delta (0, -2)
Screenshot: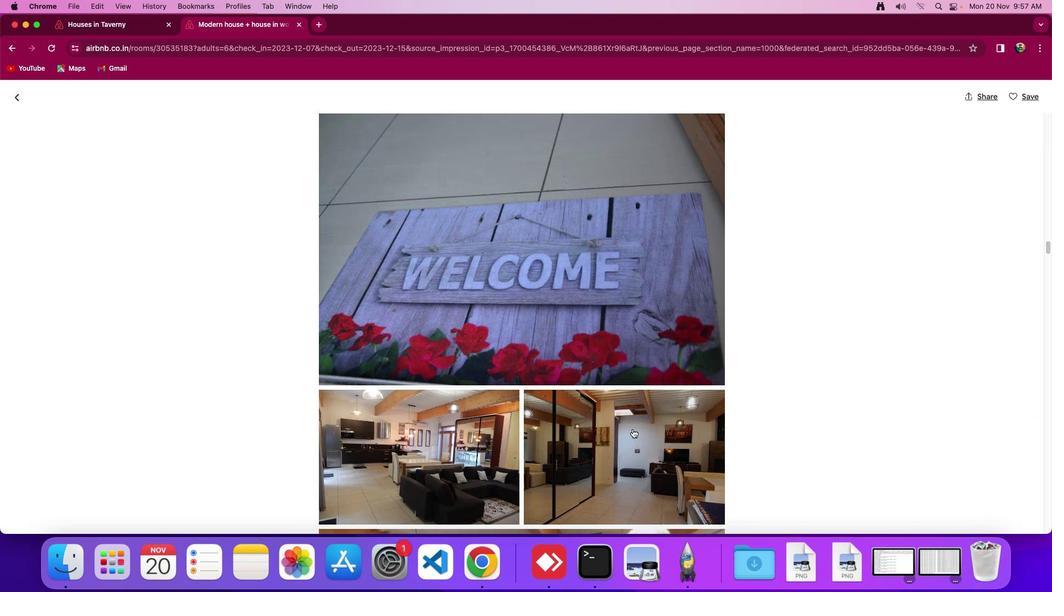 
Action: Mouse scrolled (632, 429) with delta (0, 0)
Screenshot: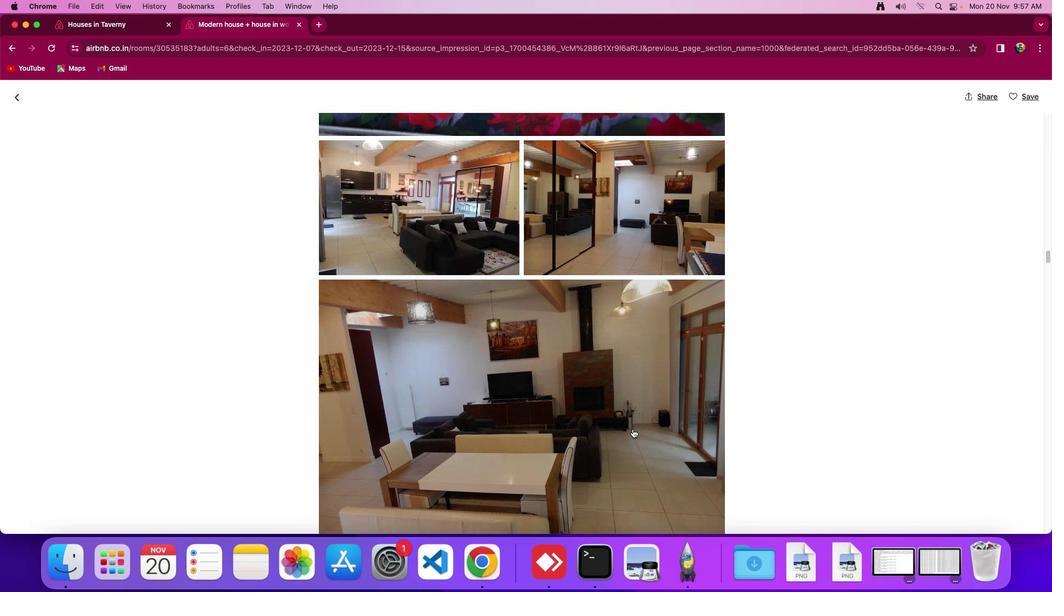 
Action: Mouse scrolled (632, 429) with delta (0, 0)
Screenshot: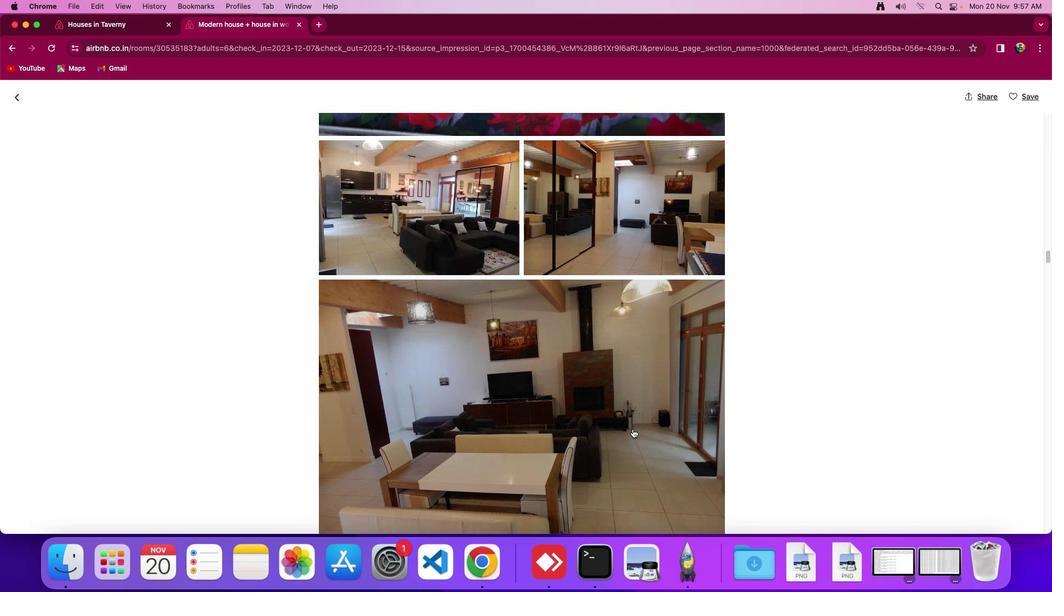 
Action: Mouse scrolled (632, 429) with delta (0, -2)
Screenshot: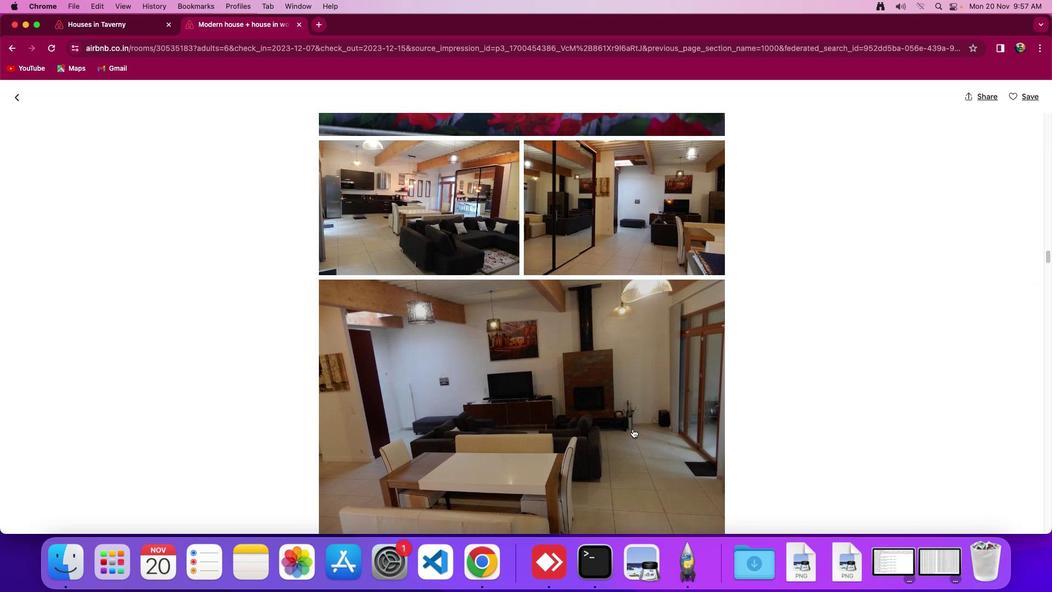 
Action: Mouse scrolled (632, 429) with delta (0, -2)
Screenshot: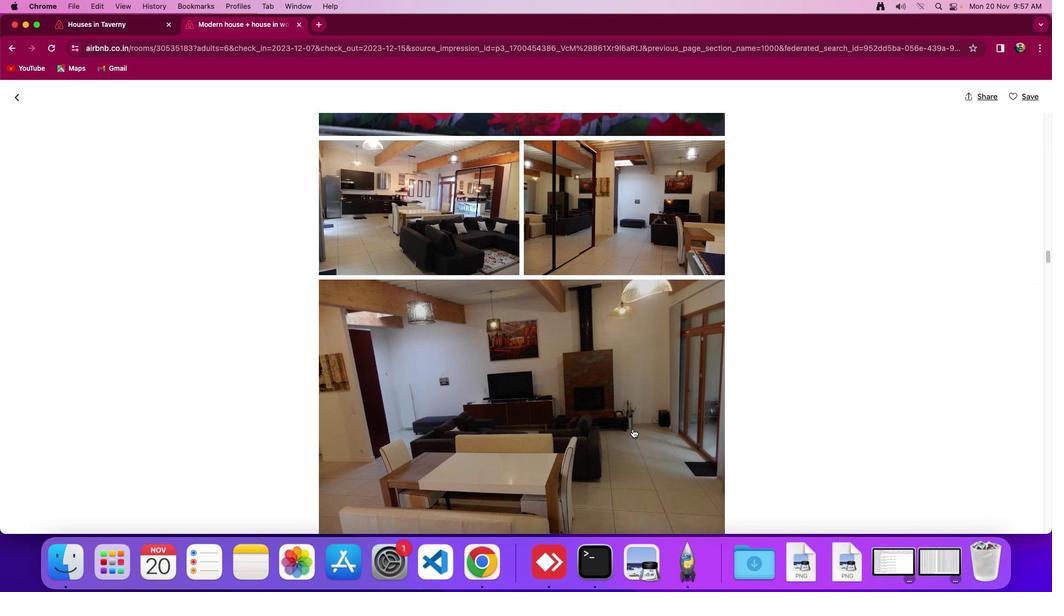 
Action: Mouse scrolled (632, 429) with delta (0, 0)
Screenshot: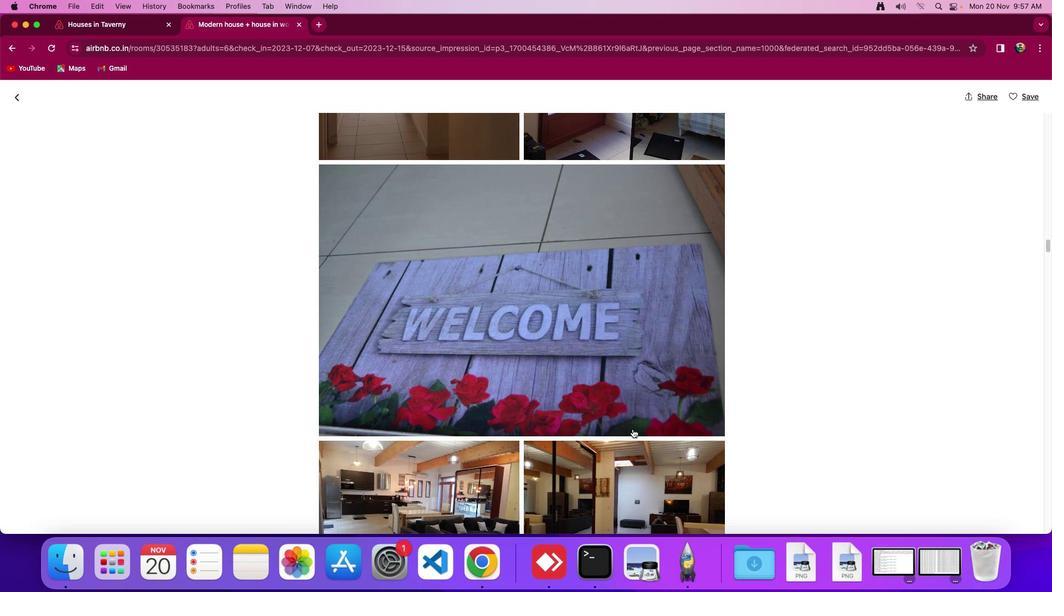 
Action: Mouse scrolled (632, 429) with delta (0, 0)
Screenshot: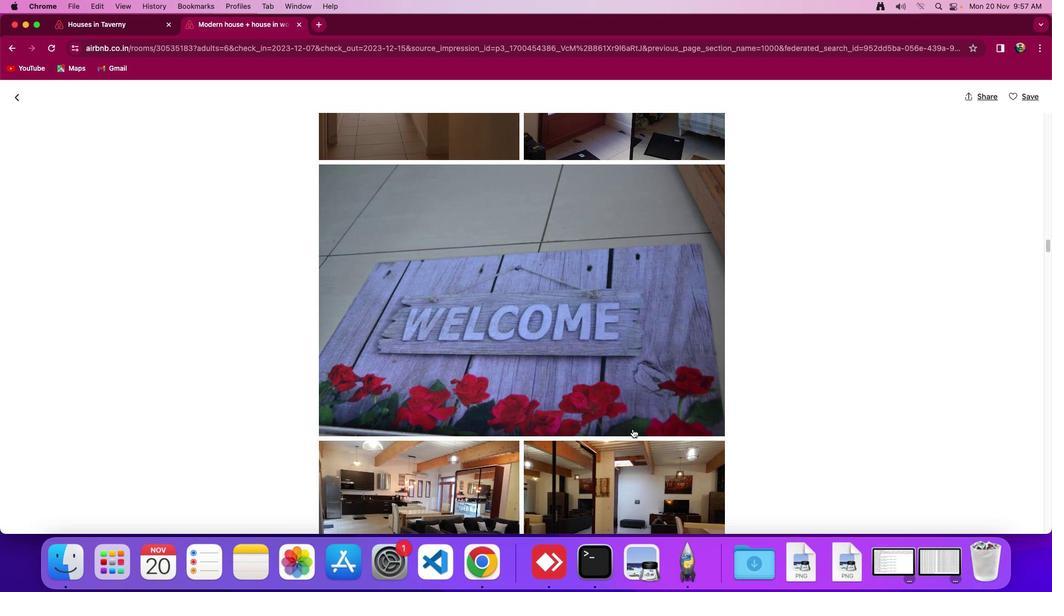 
Action: Mouse scrolled (632, 429) with delta (0, 2)
Screenshot: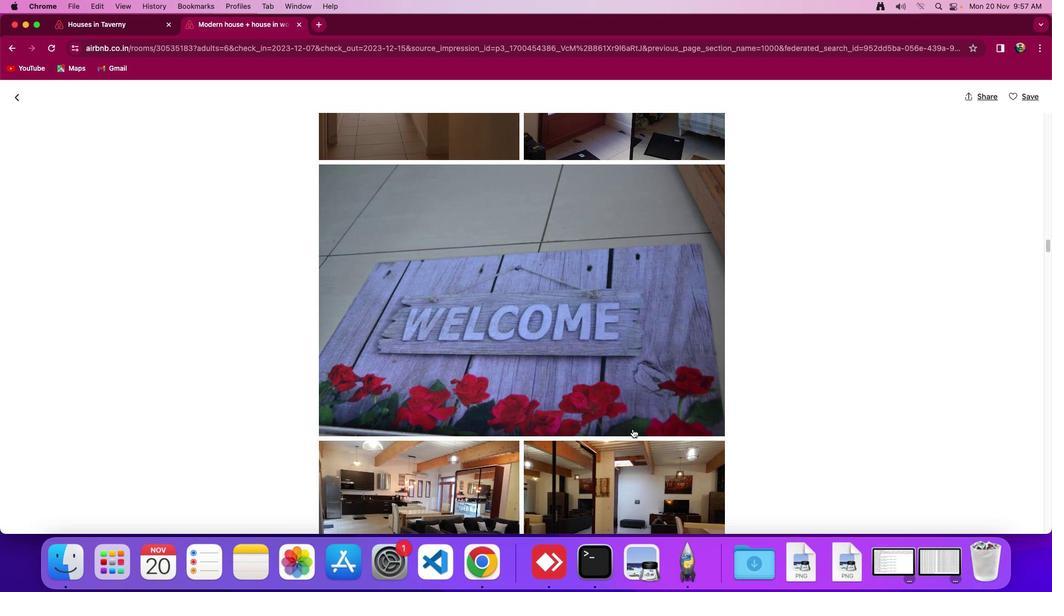 
Action: Mouse scrolled (632, 429) with delta (0, 3)
Screenshot: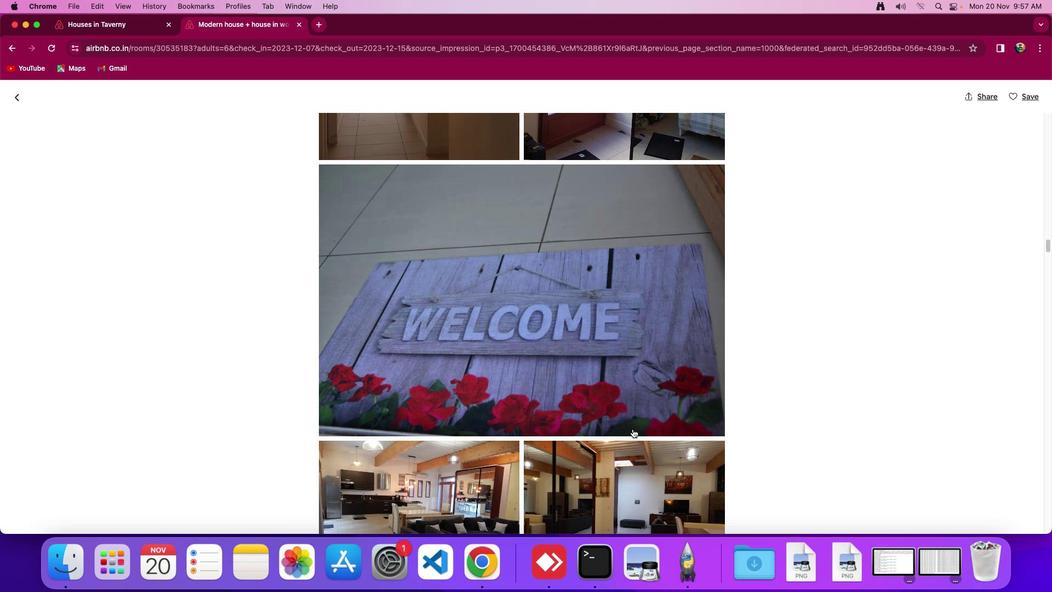 
Action: Mouse scrolled (632, 429) with delta (0, 0)
Screenshot: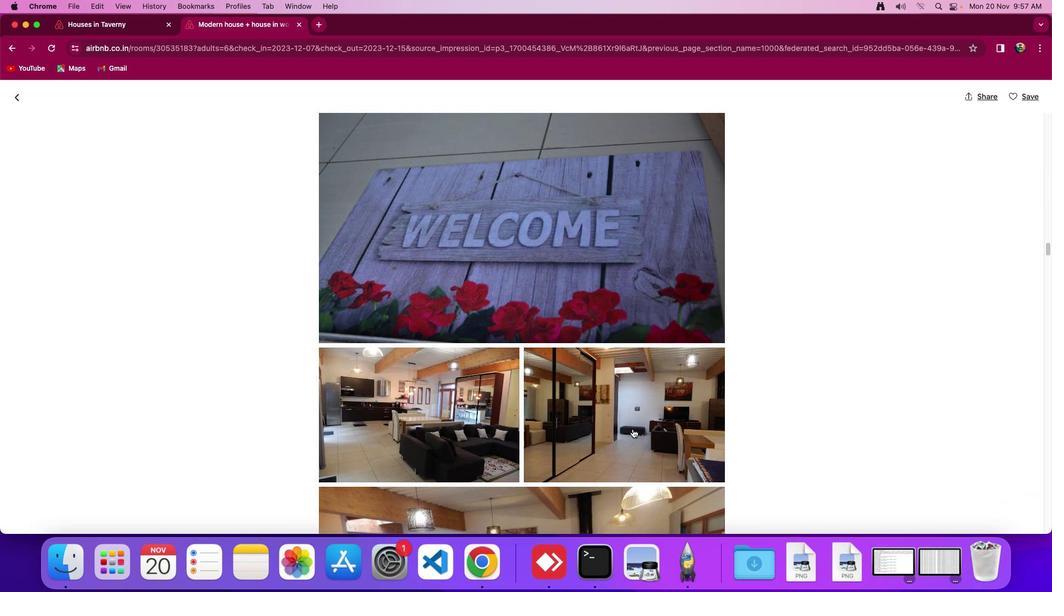 
Action: Mouse scrolled (632, 429) with delta (0, 0)
Screenshot: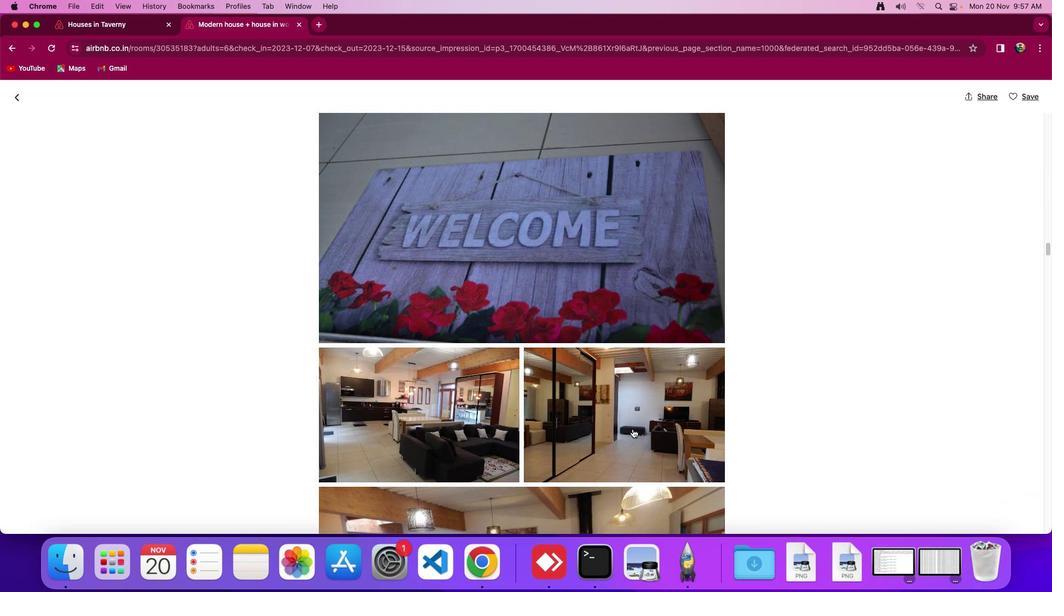 
Action: Mouse scrolled (632, 429) with delta (0, -1)
Screenshot: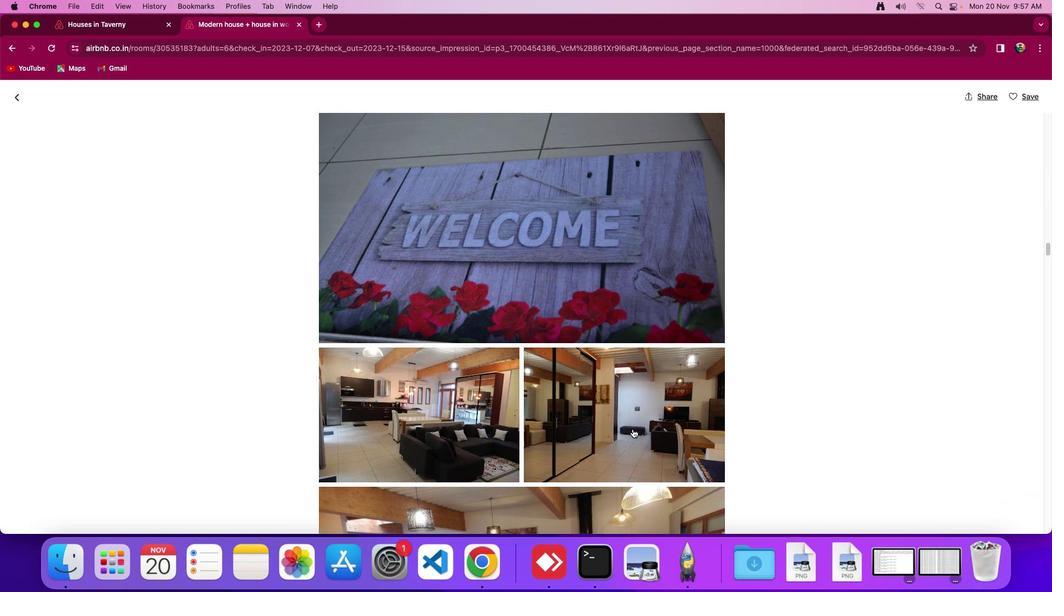 
Action: Mouse scrolled (632, 429) with delta (0, 0)
Screenshot: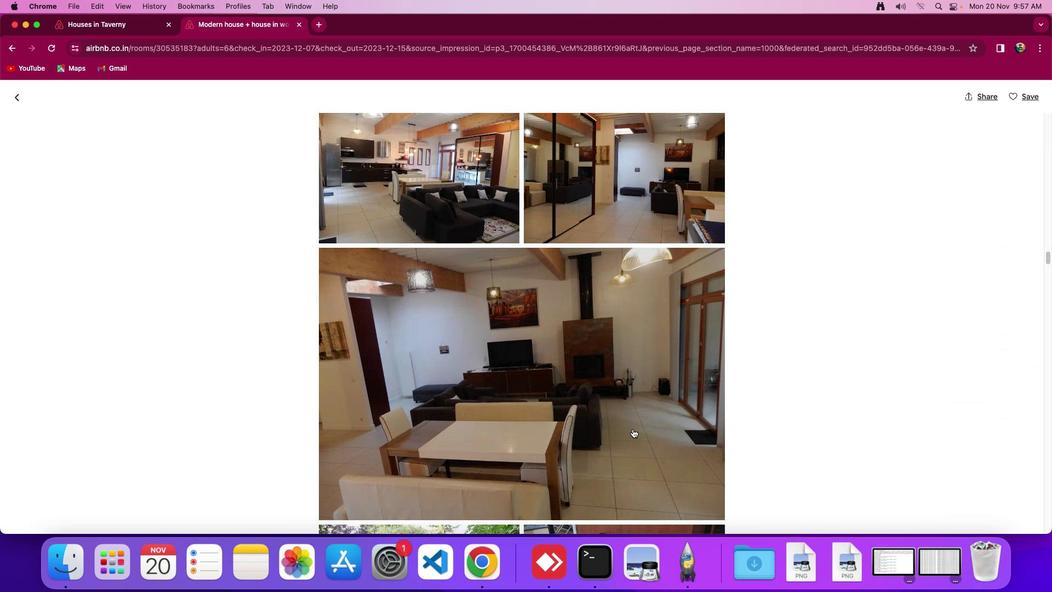 
Action: Mouse scrolled (632, 429) with delta (0, 0)
Screenshot: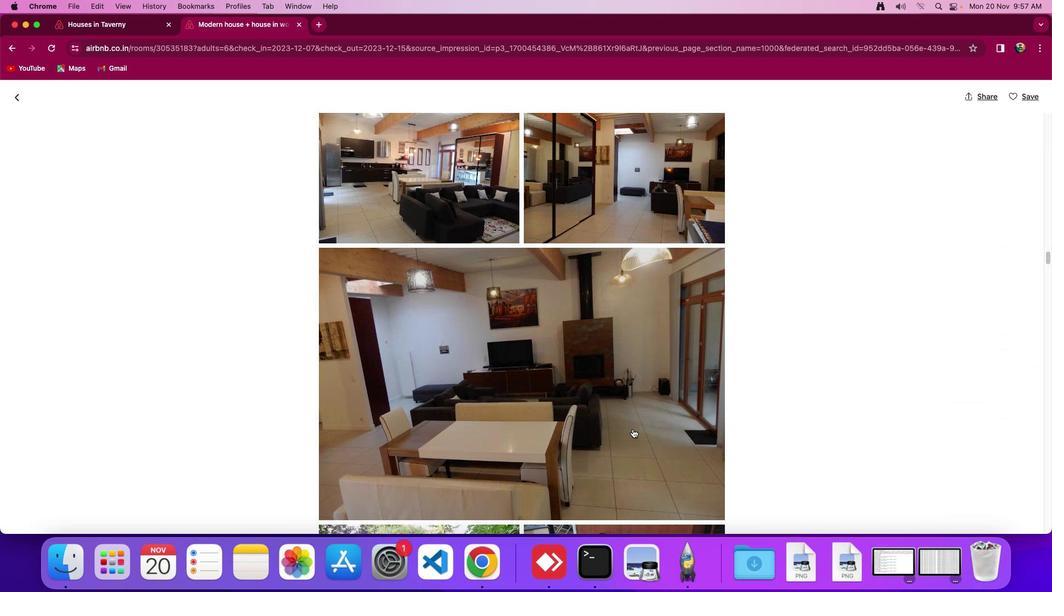 
Action: Mouse scrolled (632, 429) with delta (0, -1)
Screenshot: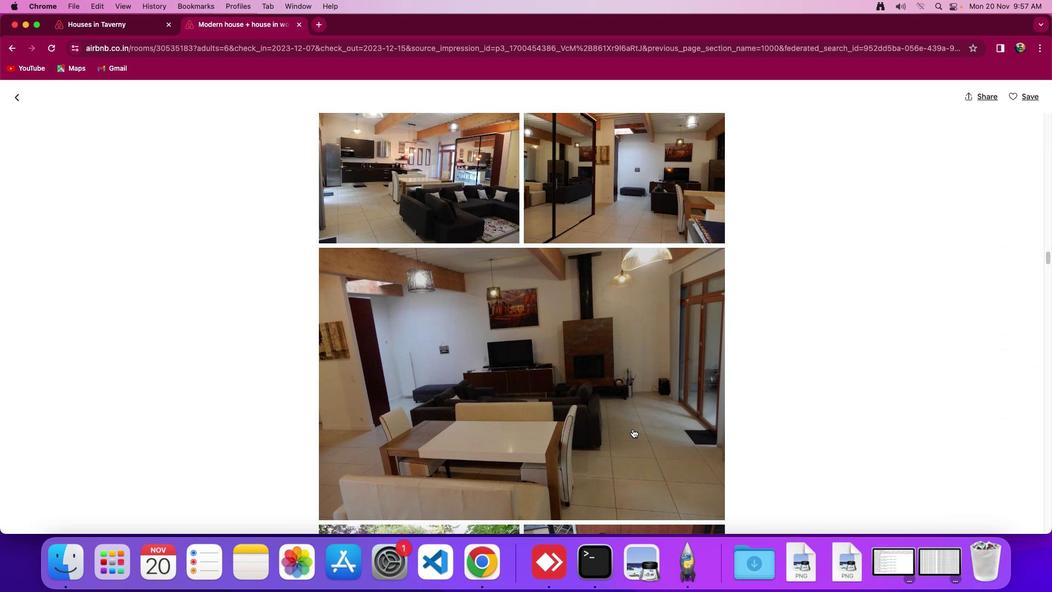 
Action: Mouse scrolled (632, 429) with delta (0, -2)
Screenshot: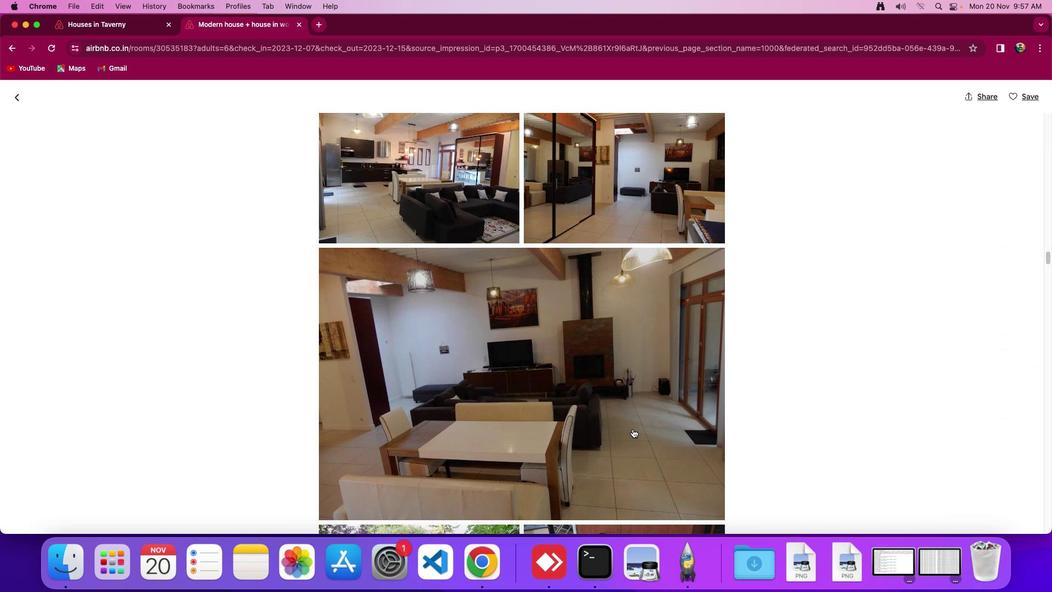 
Action: Mouse scrolled (632, 429) with delta (0, 0)
Screenshot: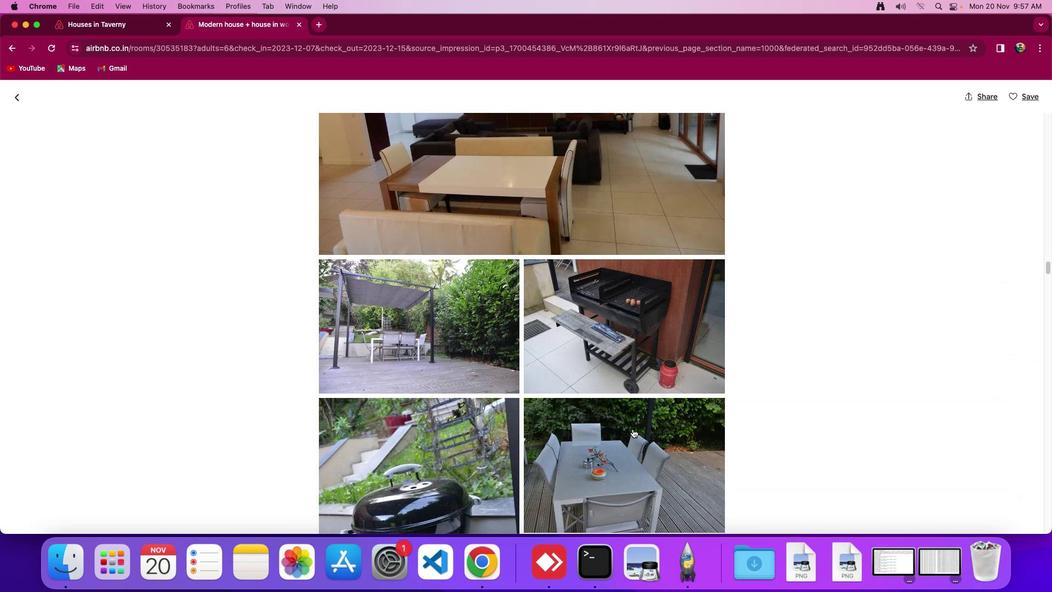 
Action: Mouse scrolled (632, 429) with delta (0, 0)
Screenshot: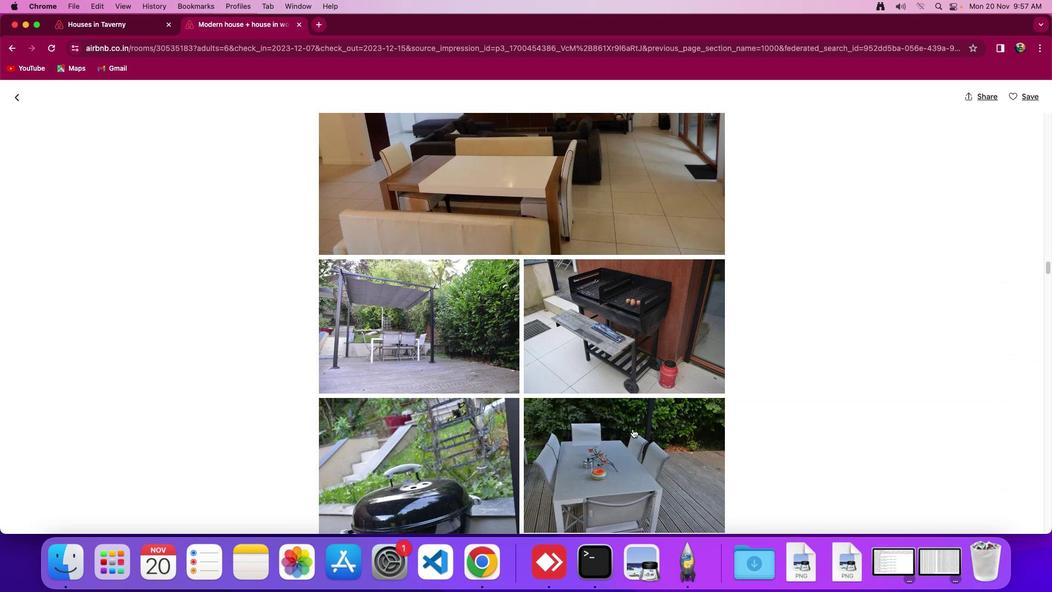
Action: Mouse scrolled (632, 429) with delta (0, -2)
Screenshot: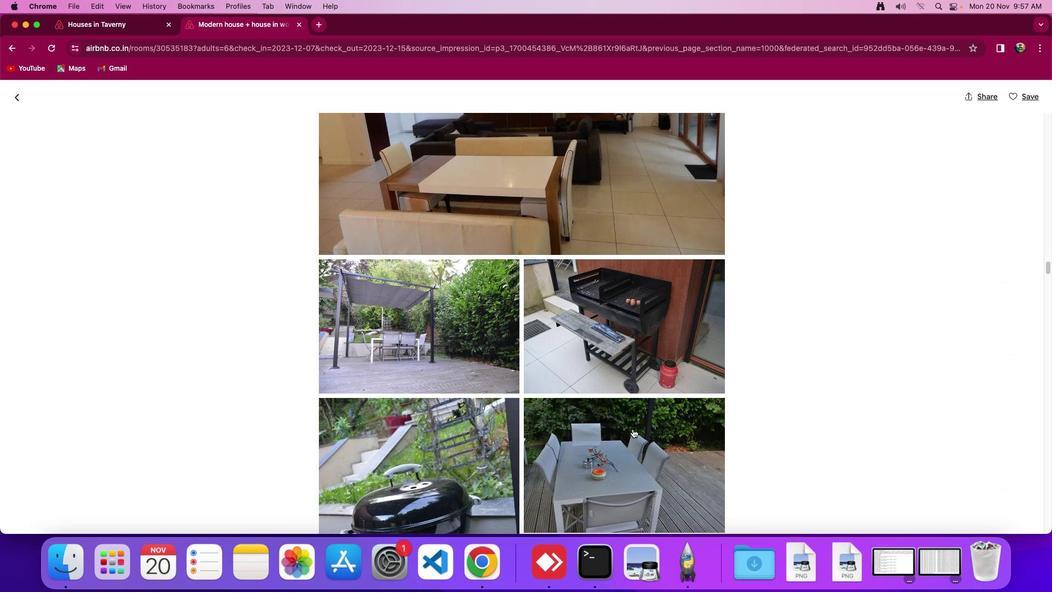 
Action: Mouse scrolled (632, 429) with delta (0, -3)
Screenshot: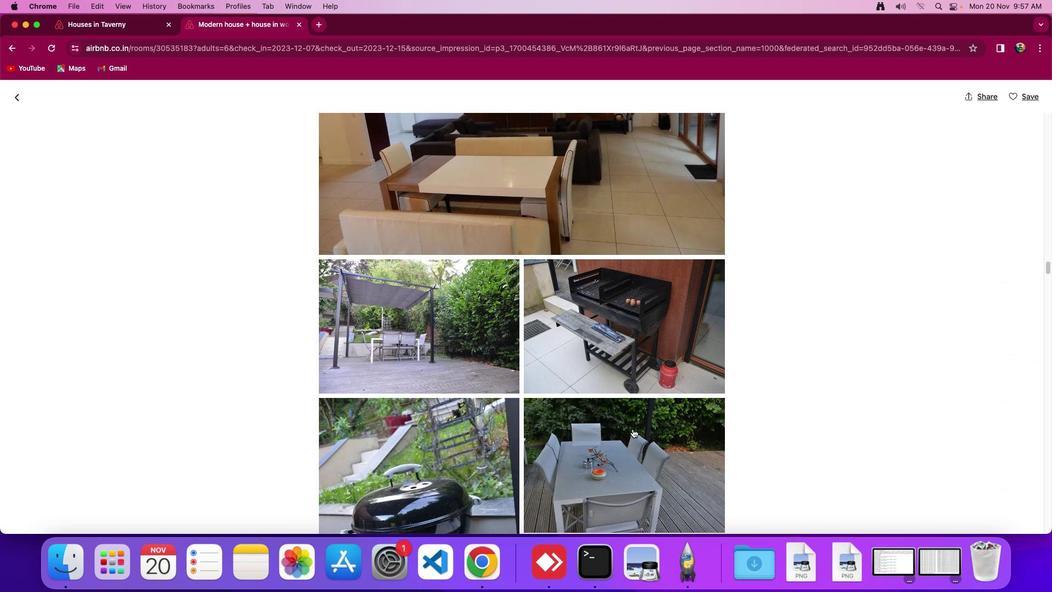
Action: Mouse scrolled (632, 429) with delta (0, 0)
Screenshot: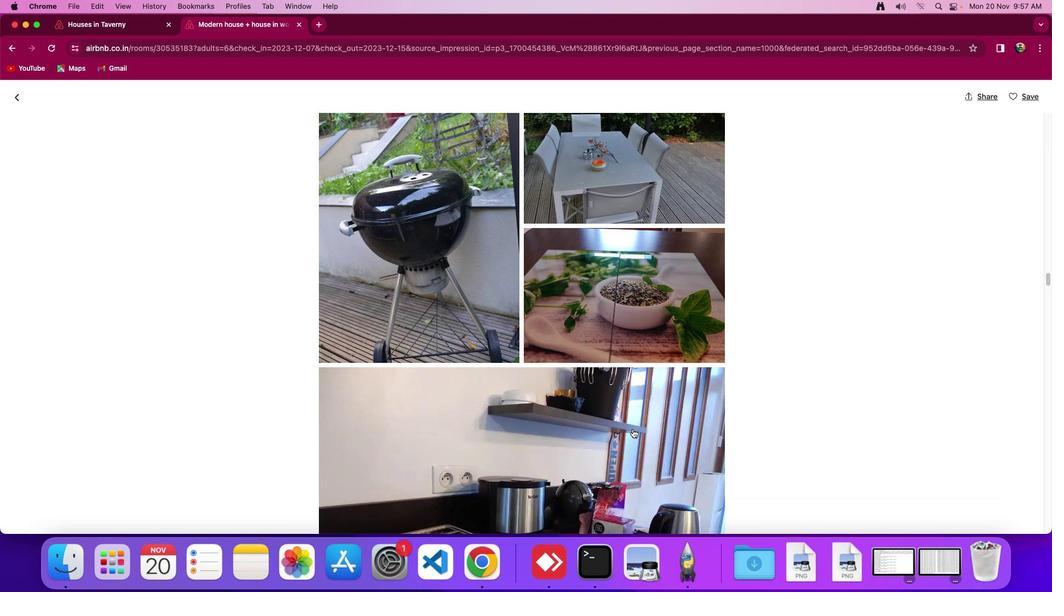 
Action: Mouse scrolled (632, 429) with delta (0, 0)
Screenshot: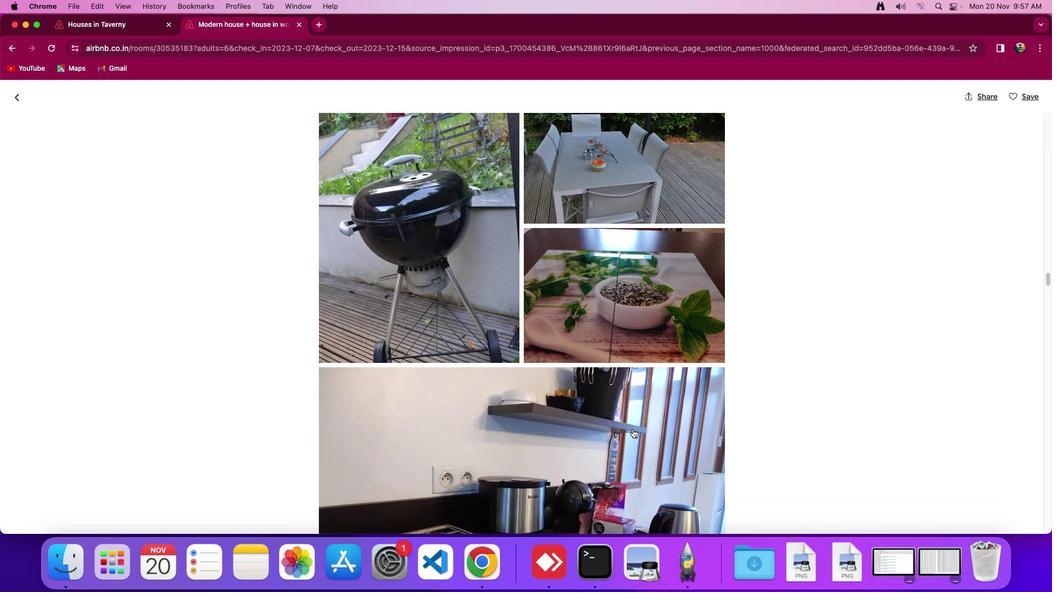
Action: Mouse scrolled (632, 429) with delta (0, -2)
Screenshot: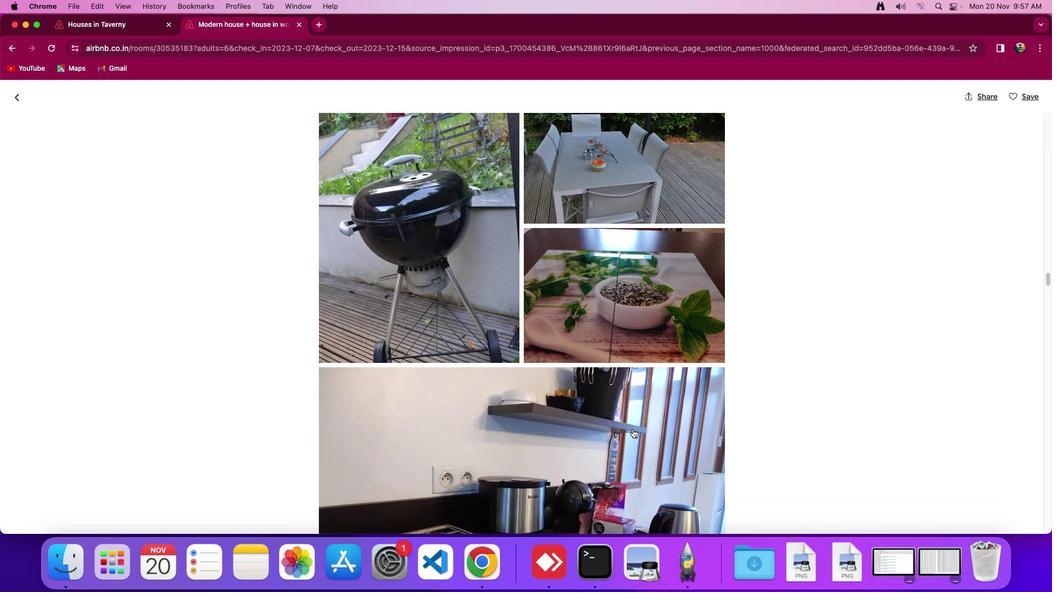 
Action: Mouse scrolled (632, 429) with delta (0, -3)
Screenshot: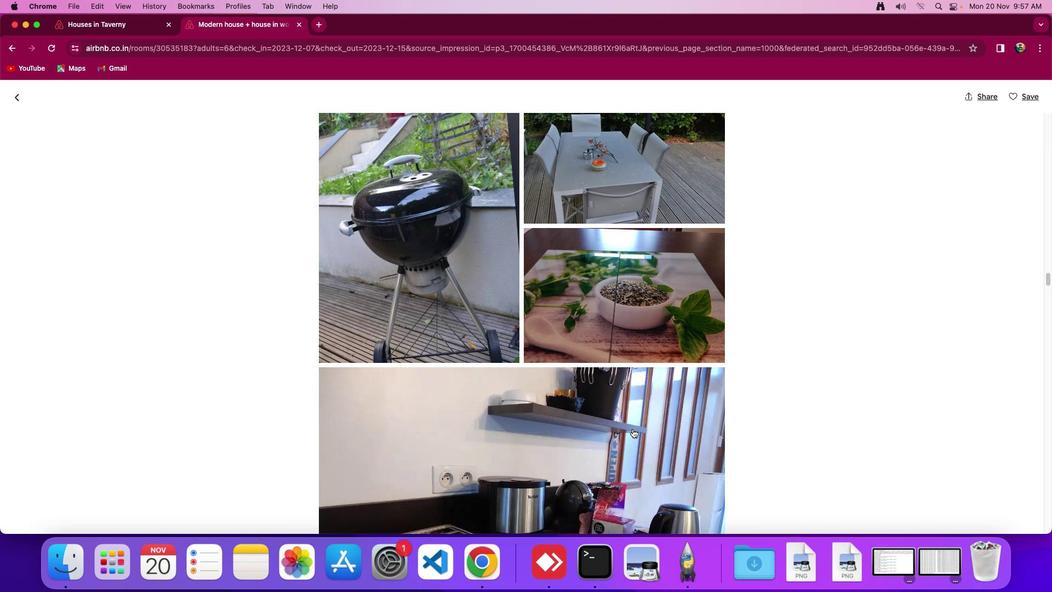 
Action: Mouse scrolled (632, 429) with delta (0, 0)
Screenshot: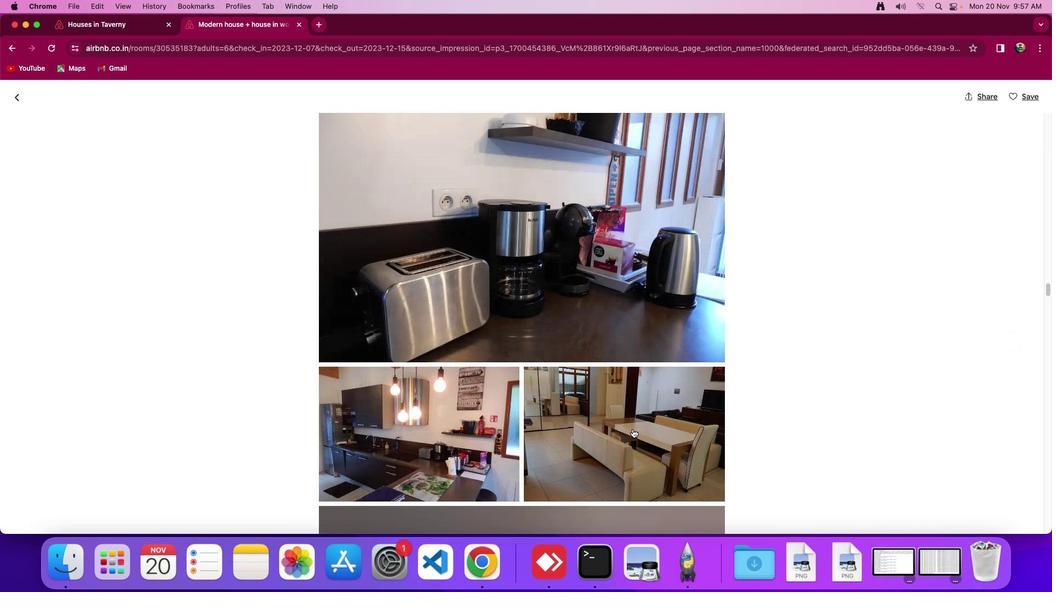 
Action: Mouse scrolled (632, 429) with delta (0, 0)
Screenshot: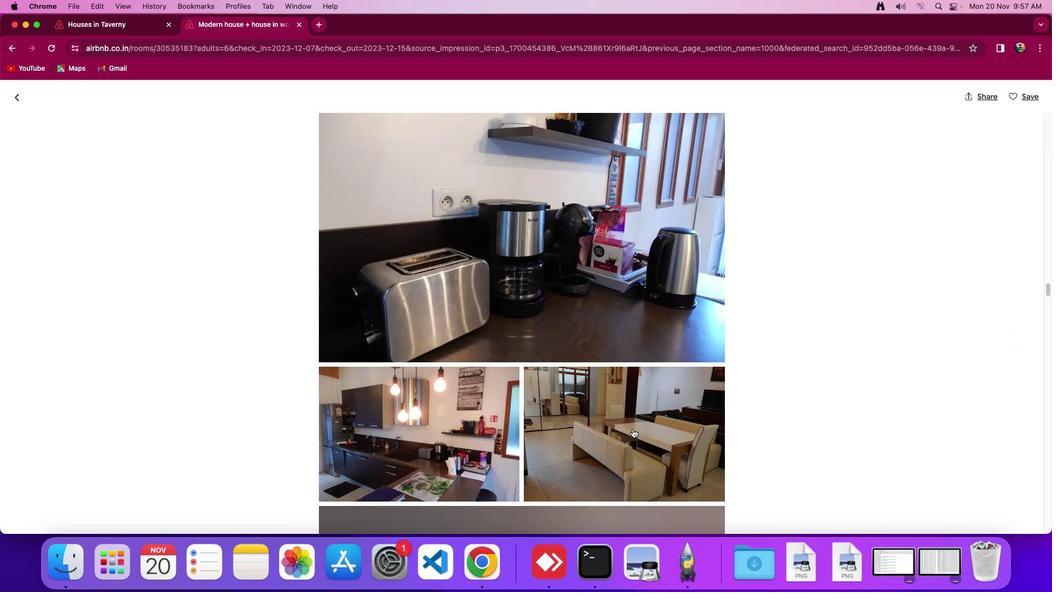 
Action: Mouse scrolled (632, 429) with delta (0, -2)
Screenshot: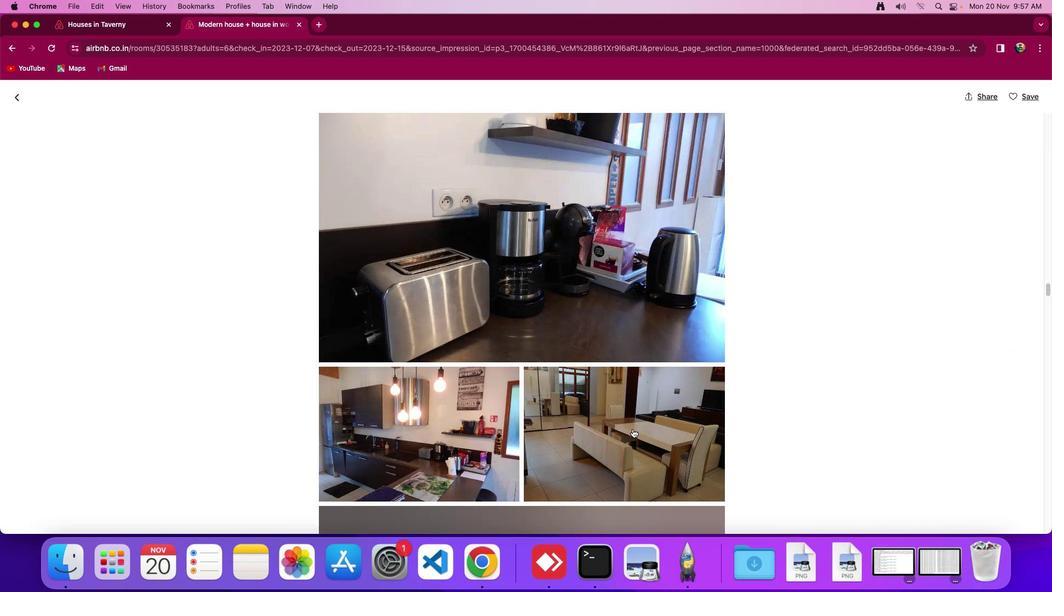 
Action: Mouse scrolled (632, 429) with delta (0, -3)
Screenshot: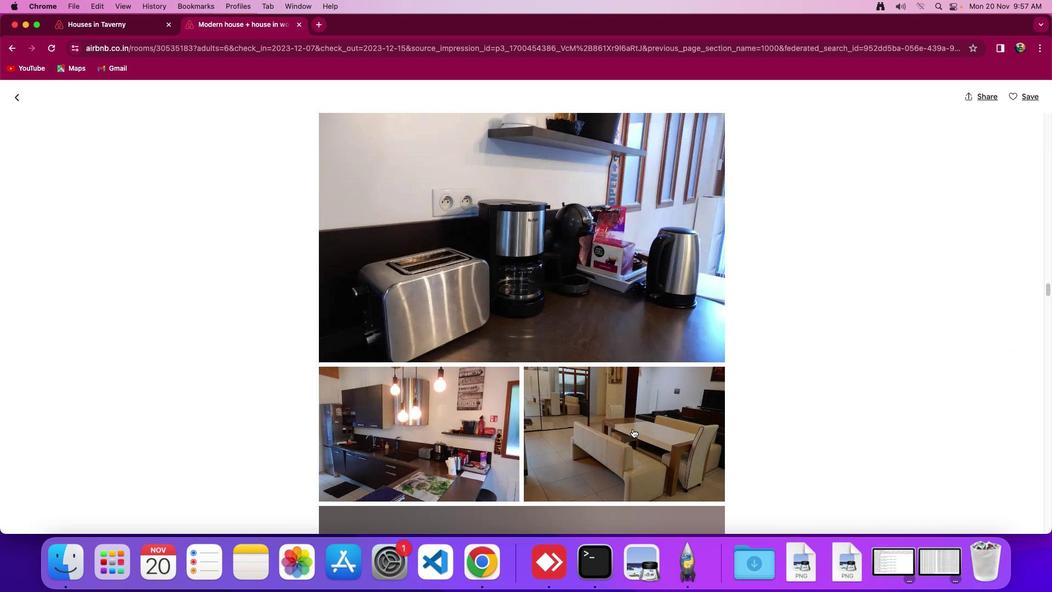 
Action: Mouse scrolled (632, 429) with delta (0, 0)
Screenshot: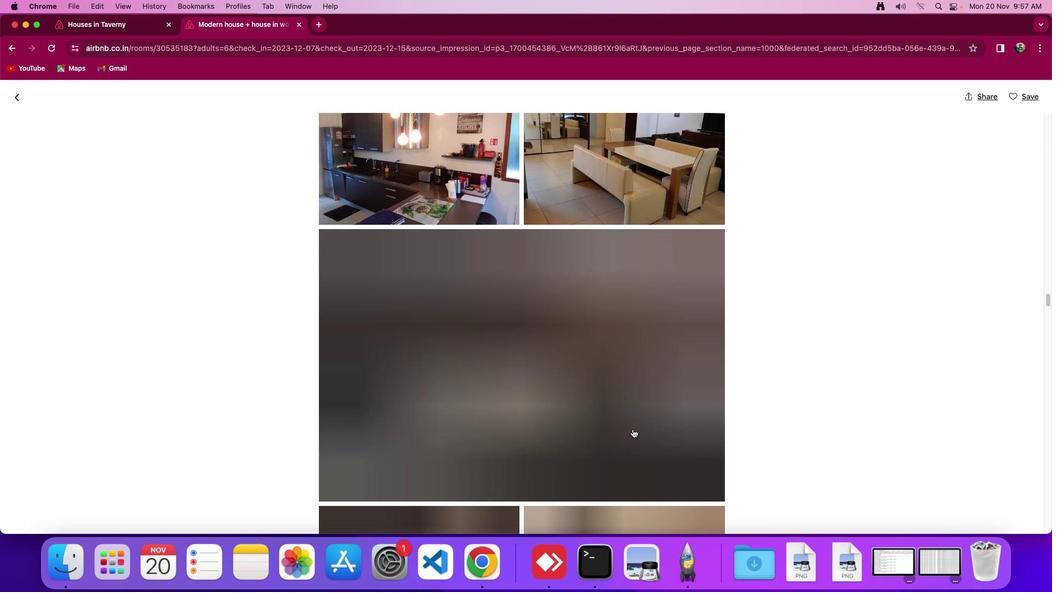 
Action: Mouse scrolled (632, 429) with delta (0, 0)
Screenshot: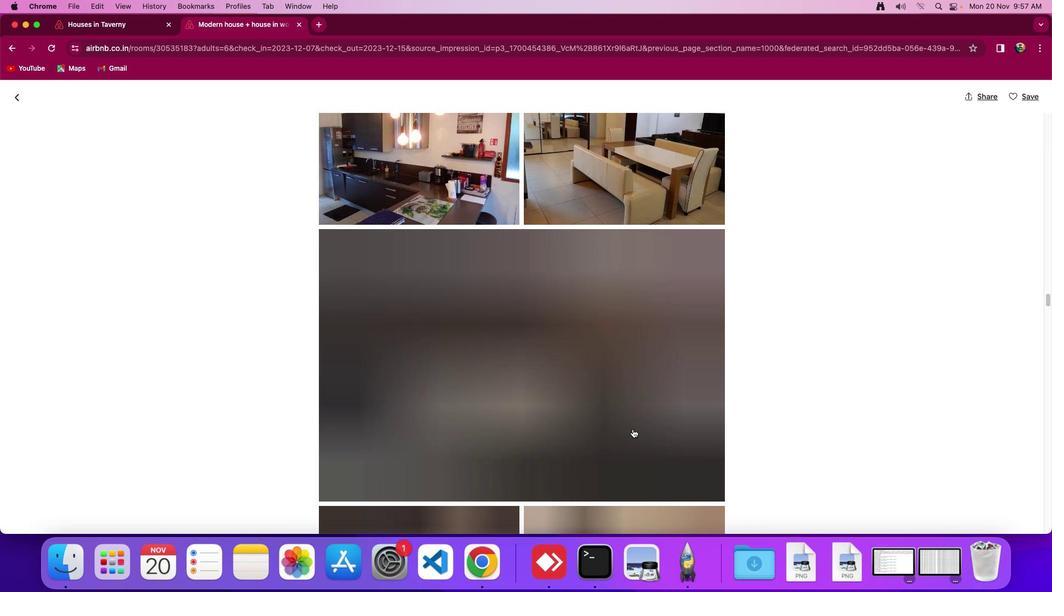 
Action: Mouse scrolled (632, 429) with delta (0, -2)
Screenshot: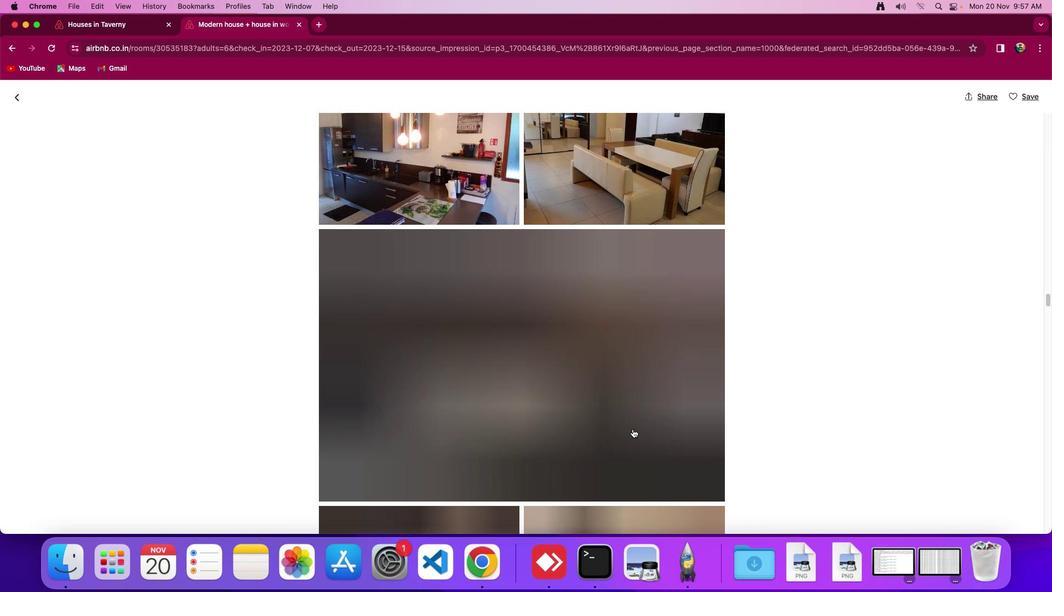 
Action: Mouse scrolled (632, 429) with delta (0, -3)
Screenshot: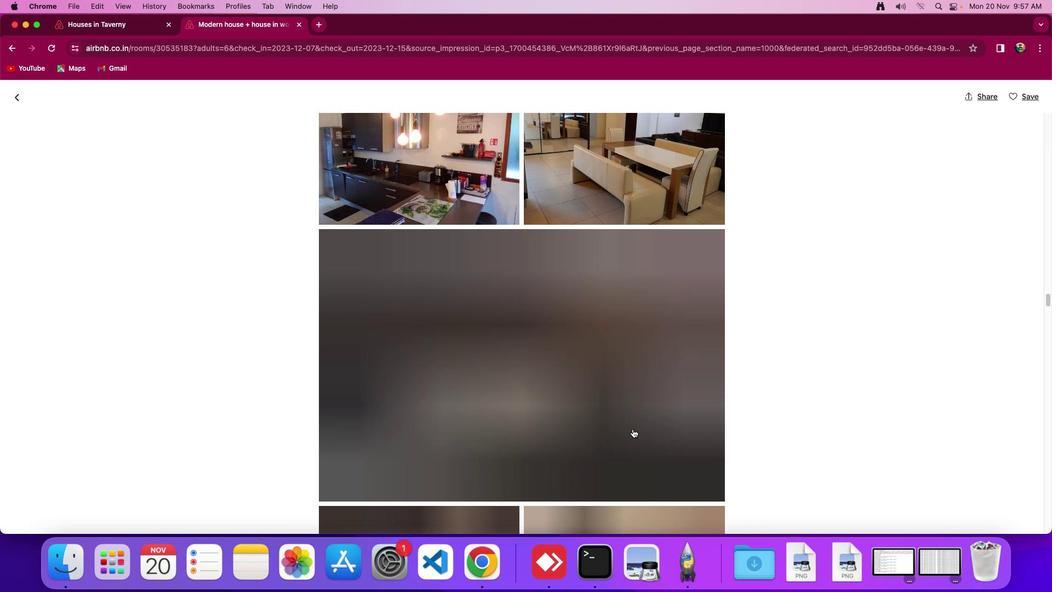 
Action: Mouse scrolled (632, 429) with delta (0, 0)
Screenshot: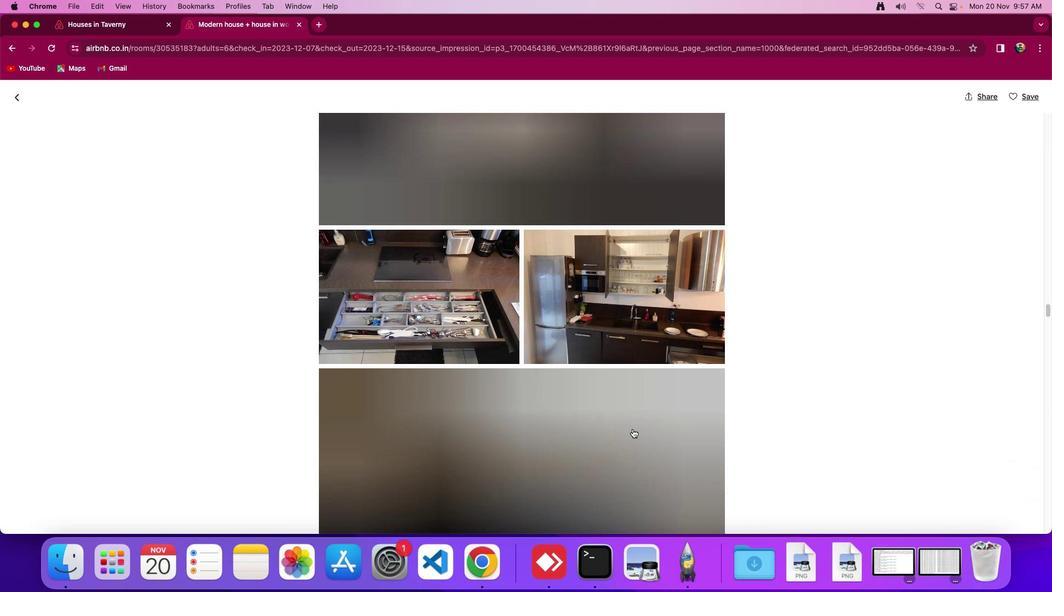 
Action: Mouse scrolled (632, 429) with delta (0, 0)
Screenshot: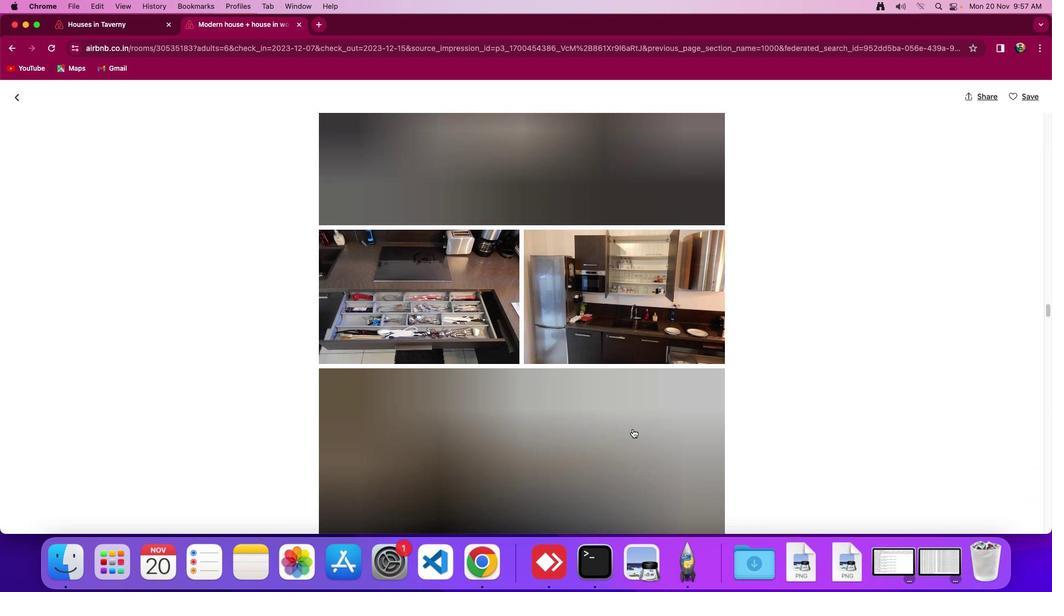 
Action: Mouse scrolled (632, 429) with delta (0, -2)
Screenshot: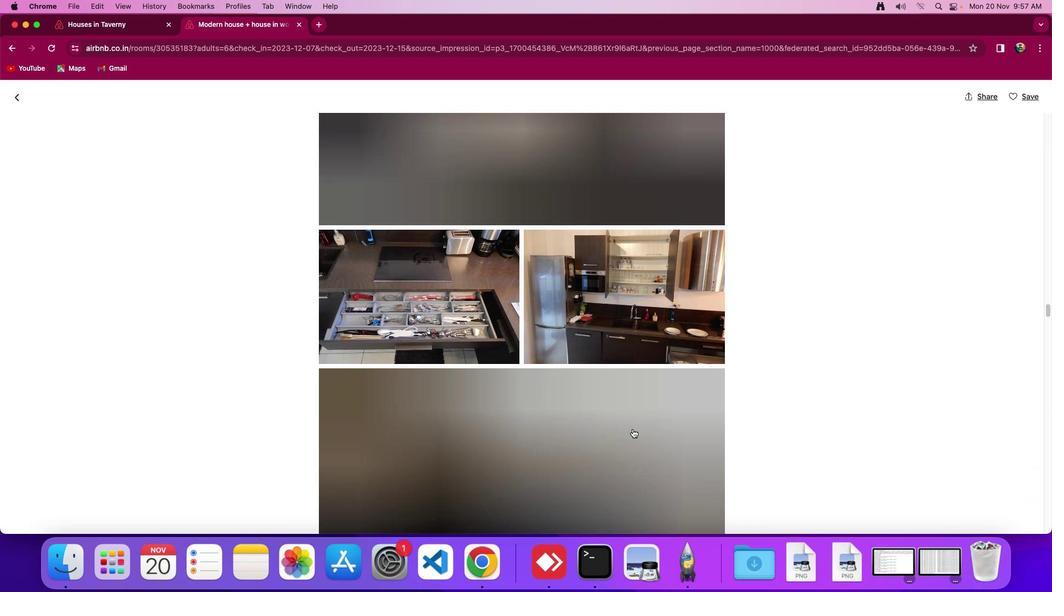 
Action: Mouse scrolled (632, 429) with delta (0, -3)
Screenshot: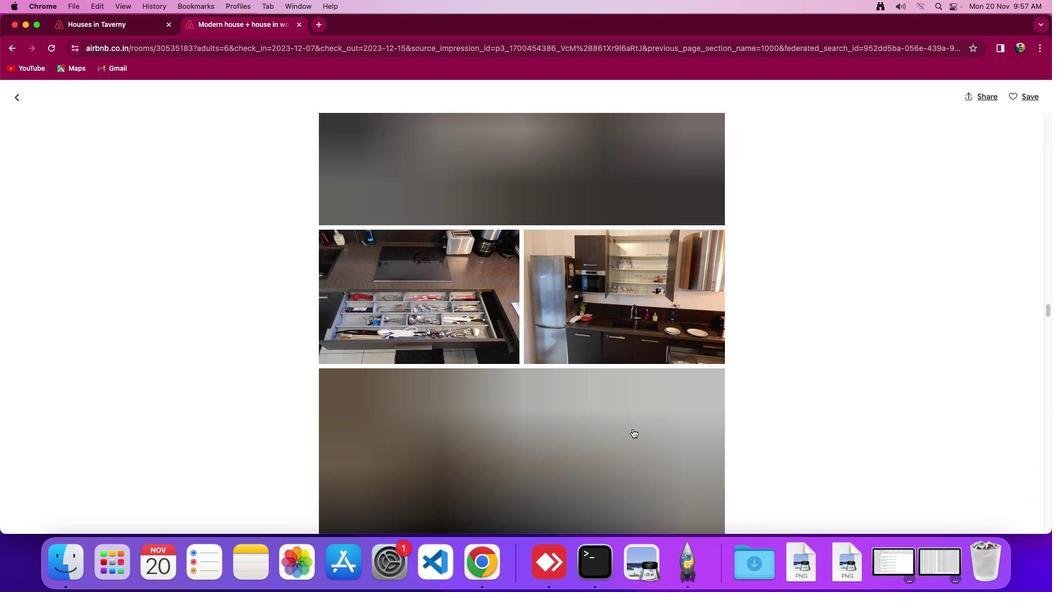 
Action: Mouse scrolled (632, 429) with delta (0, 0)
Screenshot: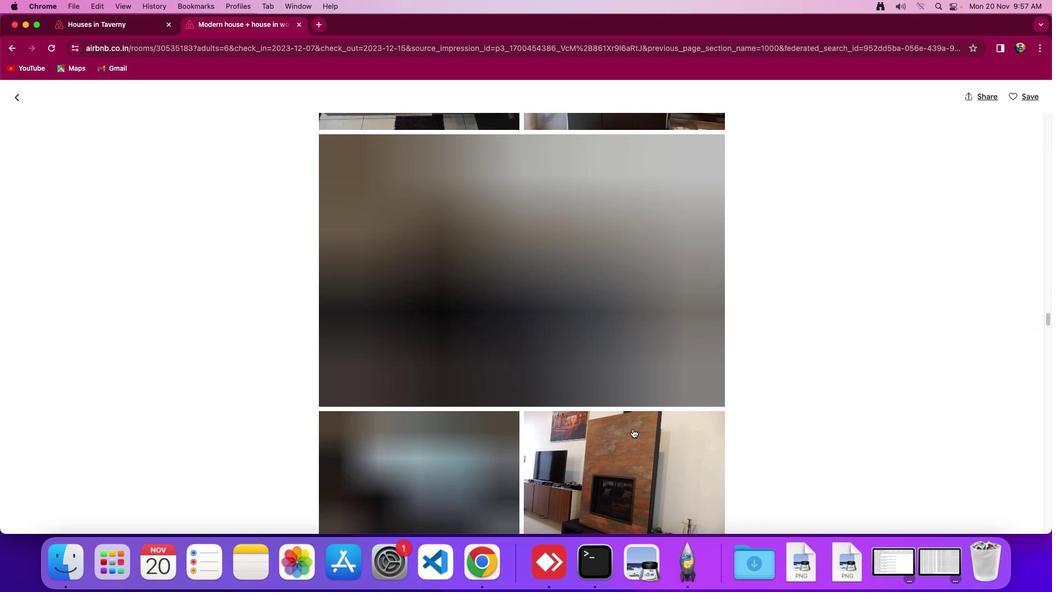 
Action: Mouse scrolled (632, 429) with delta (0, 0)
Screenshot: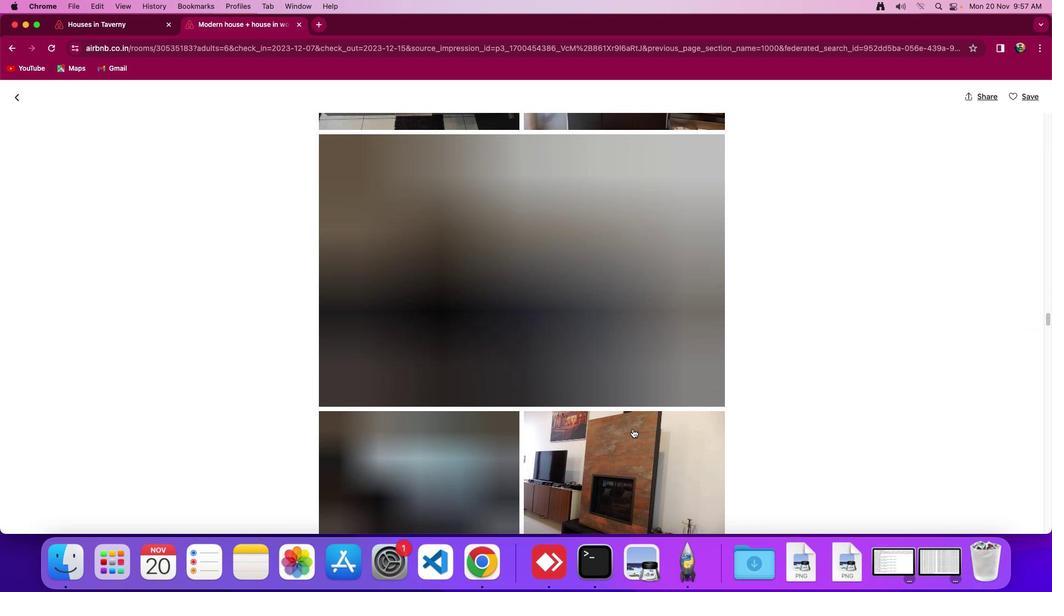 
Action: Mouse scrolled (632, 429) with delta (0, -1)
Screenshot: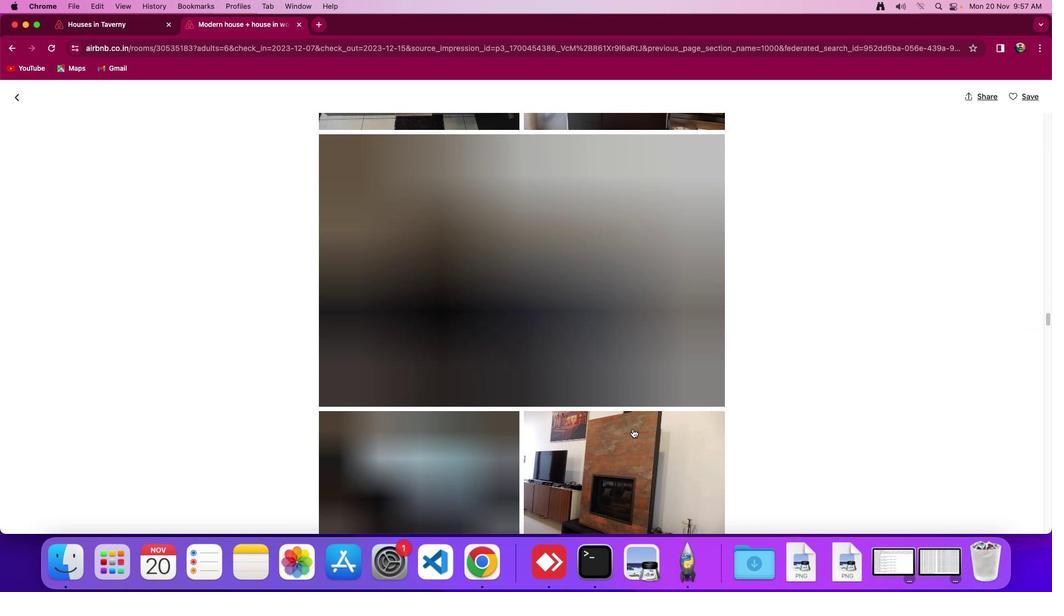 
Action: Mouse scrolled (632, 429) with delta (0, -2)
Screenshot: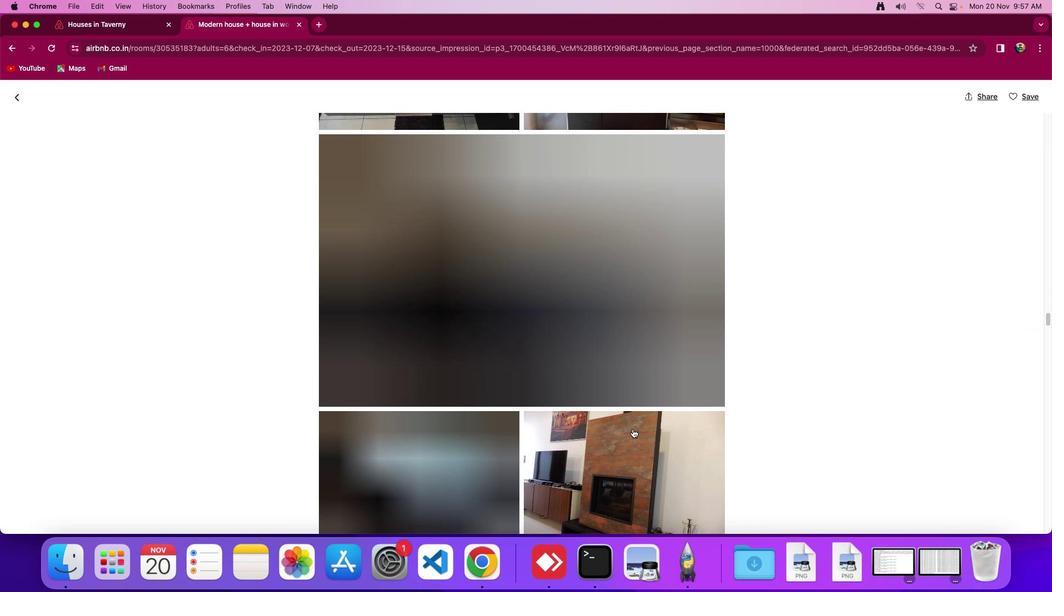 
Action: Mouse scrolled (632, 429) with delta (0, 0)
Screenshot: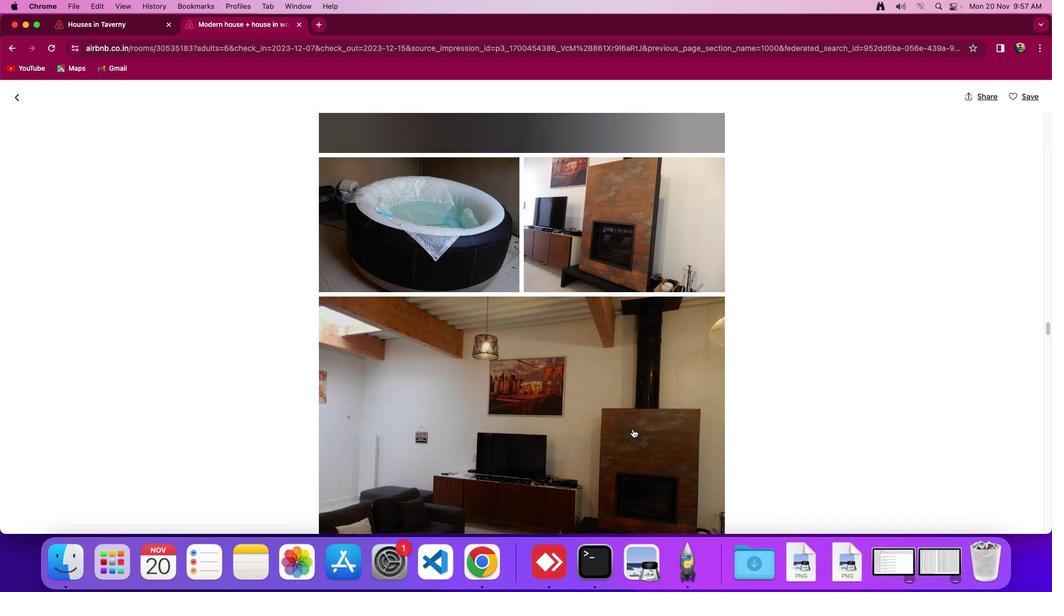 
Action: Mouse scrolled (632, 429) with delta (0, 0)
Screenshot: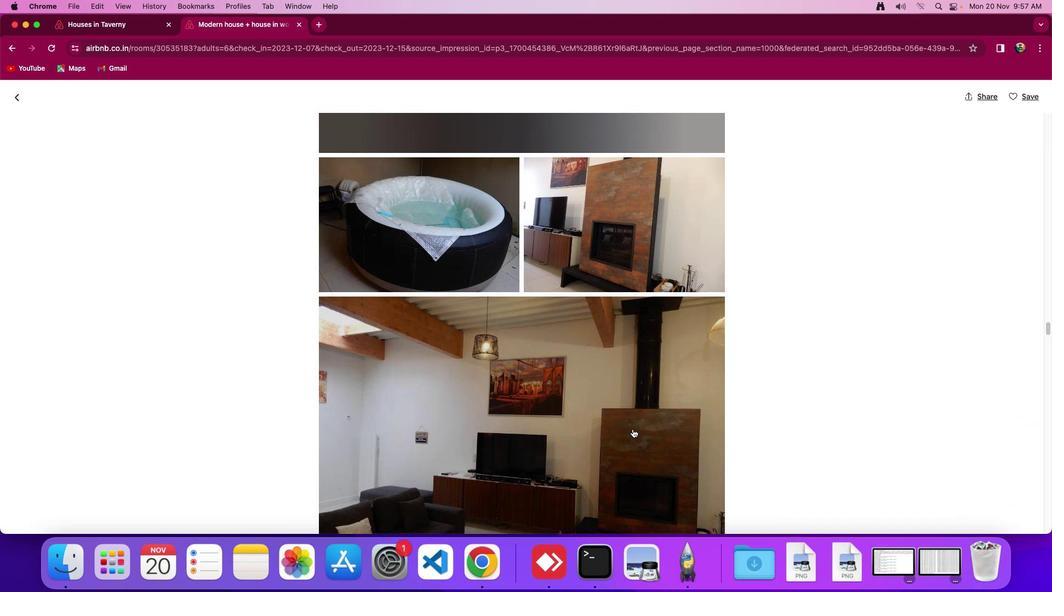 
Action: Mouse scrolled (632, 429) with delta (0, -2)
Screenshot: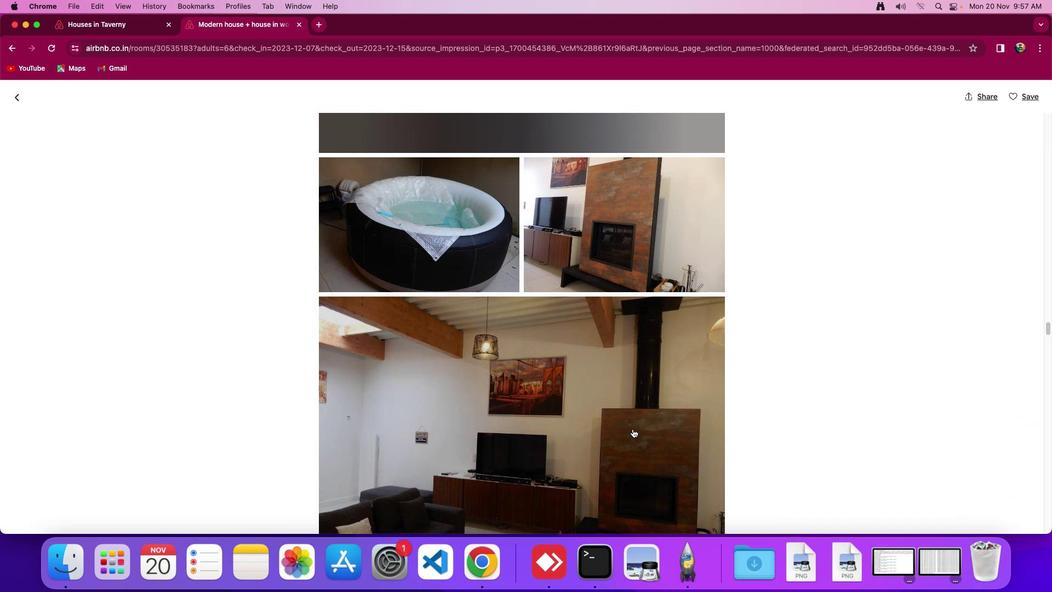 
Action: Mouse scrolled (632, 429) with delta (0, -2)
Screenshot: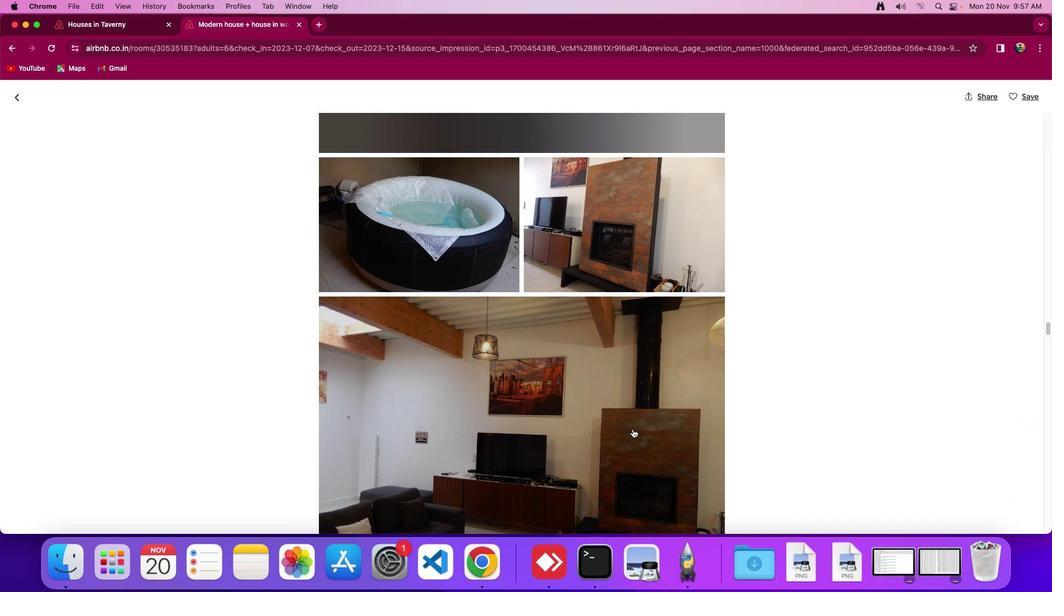 
Action: Mouse scrolled (632, 429) with delta (0, 0)
Screenshot: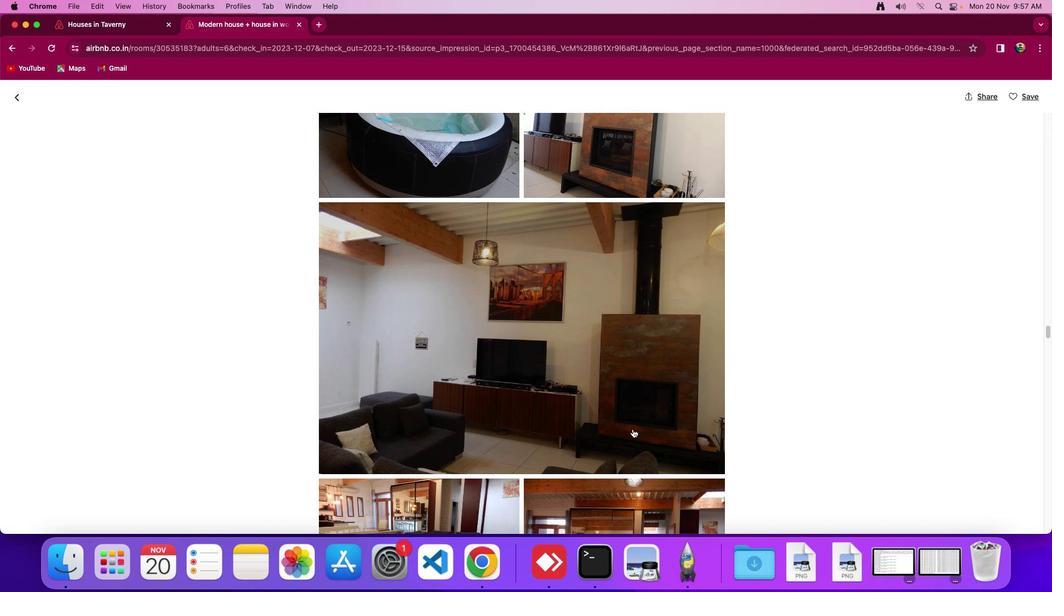 
Action: Mouse scrolled (632, 429) with delta (0, 0)
